 Task: Open an excel sheet and write heading  Drive Sales. Add 10 people name  'Alexander Cooper, Victoria Hayes, Daniel Carter, Chloe Murphy, Christopher Ross, Natalie Price, Jack Peterson, Harper Foster, Joseph Gray, Lily Reed'Item code in between  1009-1200. Product range in between  1000-5000. Add Products   Keen Shoe, Lacoste Shoe, Merrell Shoe, Mizuno Shoe, Onitsuka Tiger Shoe, Salomon Shoe, Sanuk Shoe, Saucony Shoe, Sperry Shoe, Superga Shoe.Choose quantity  3 to 10 commission 2 percent Total Add Amount. Save page  Drive Sales templetes book
Action: Mouse pressed left at (328, 196)
Screenshot: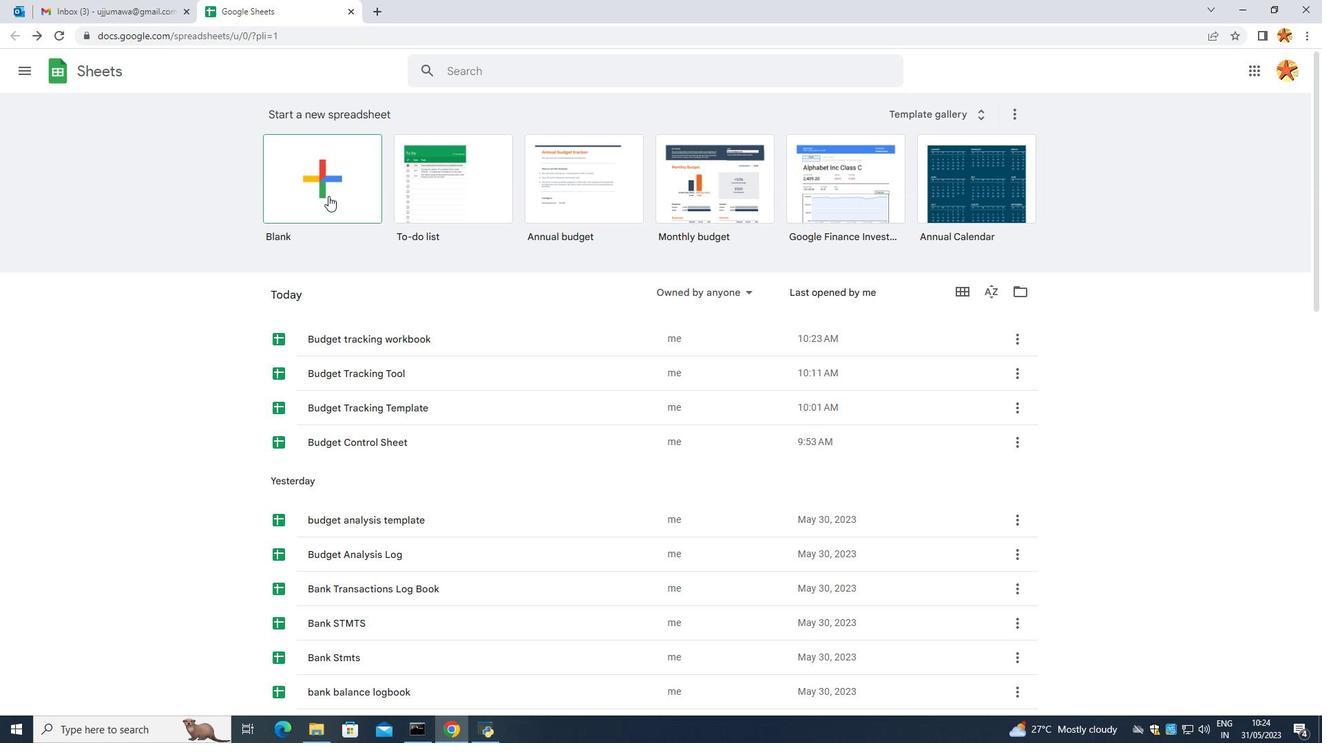 
Action: Mouse moved to (79, 172)
Screenshot: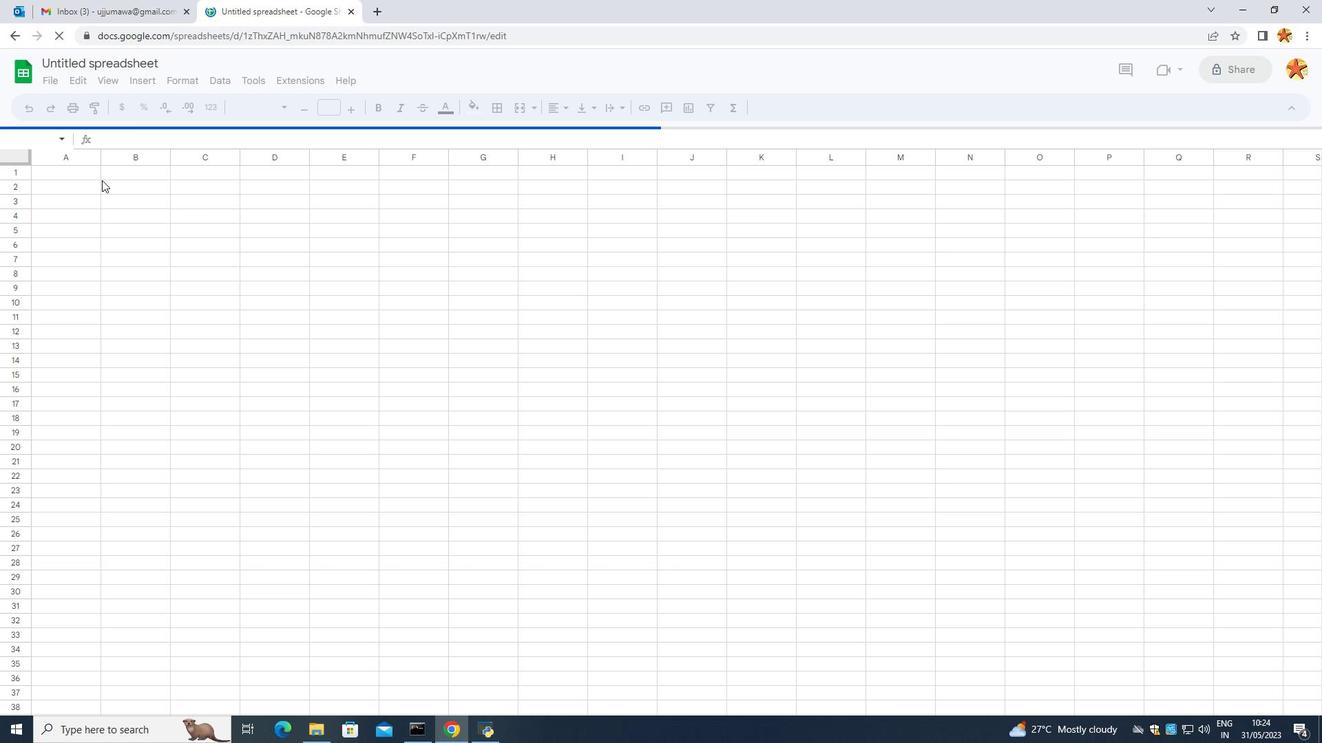 
Action: Mouse pressed left at (79, 172)
Screenshot: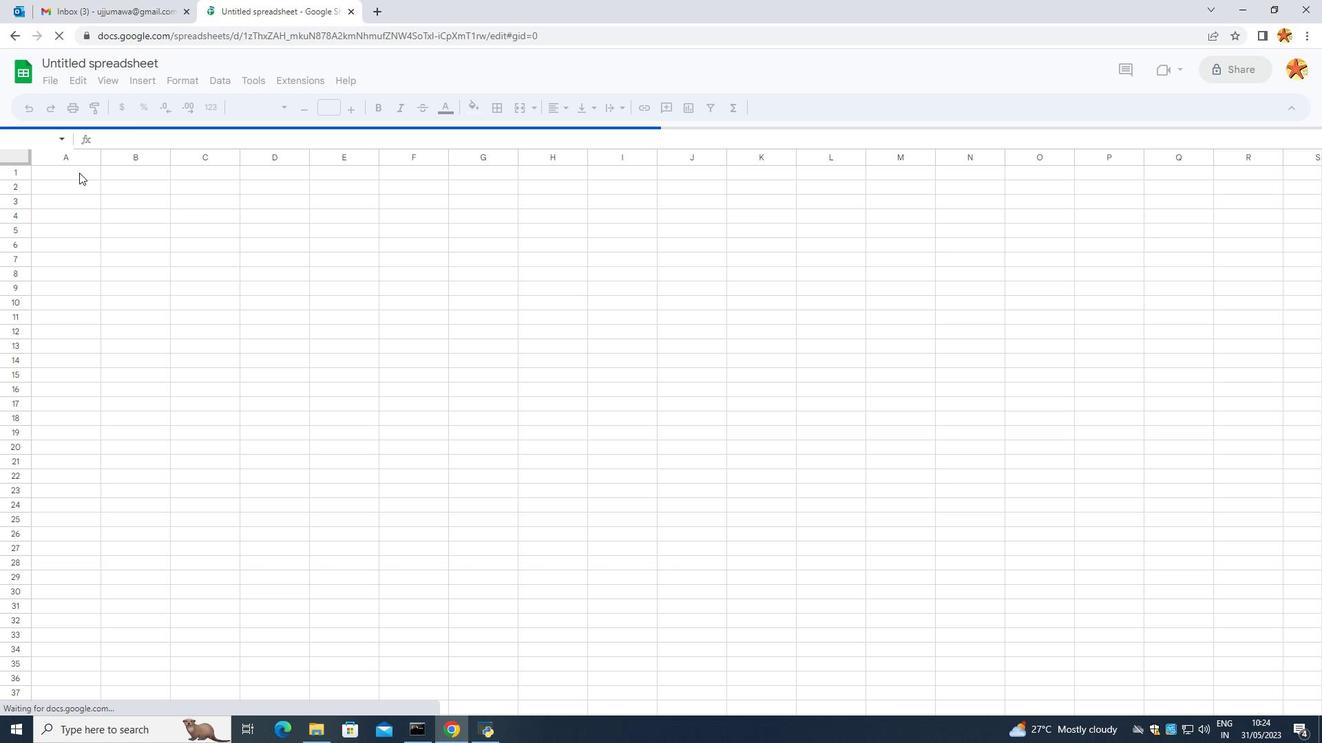 
Action: Mouse moved to (119, 171)
Screenshot: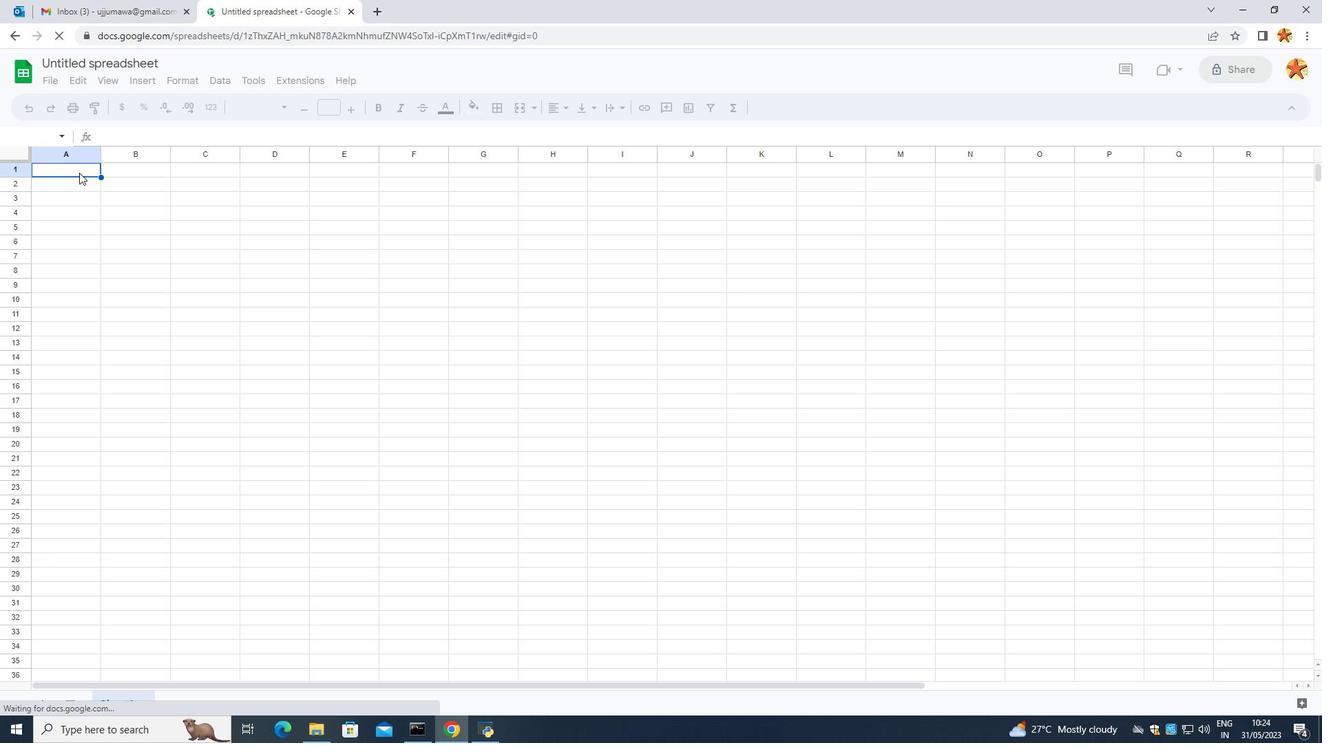 
Action: Mouse pressed left at (119, 171)
Screenshot: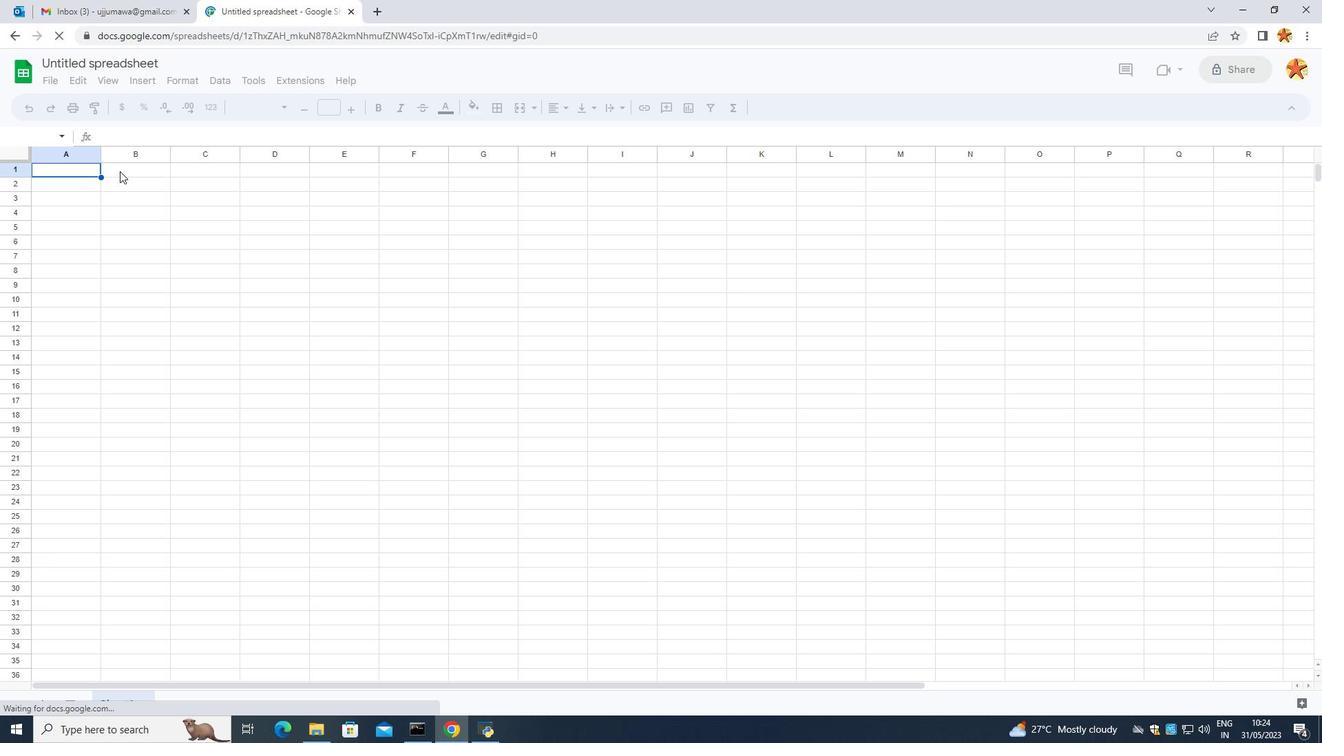 
Action: Mouse moved to (210, 172)
Screenshot: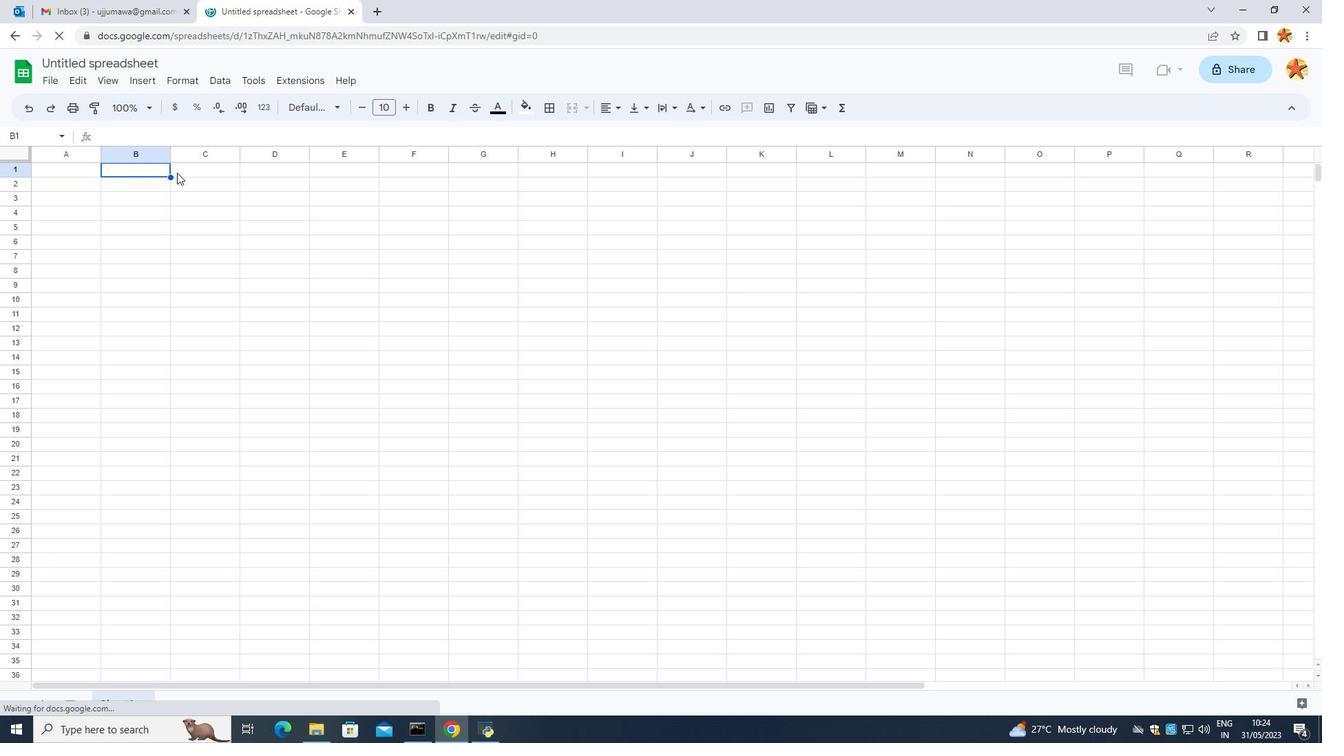 
Action: Mouse pressed left at (210, 172)
Screenshot: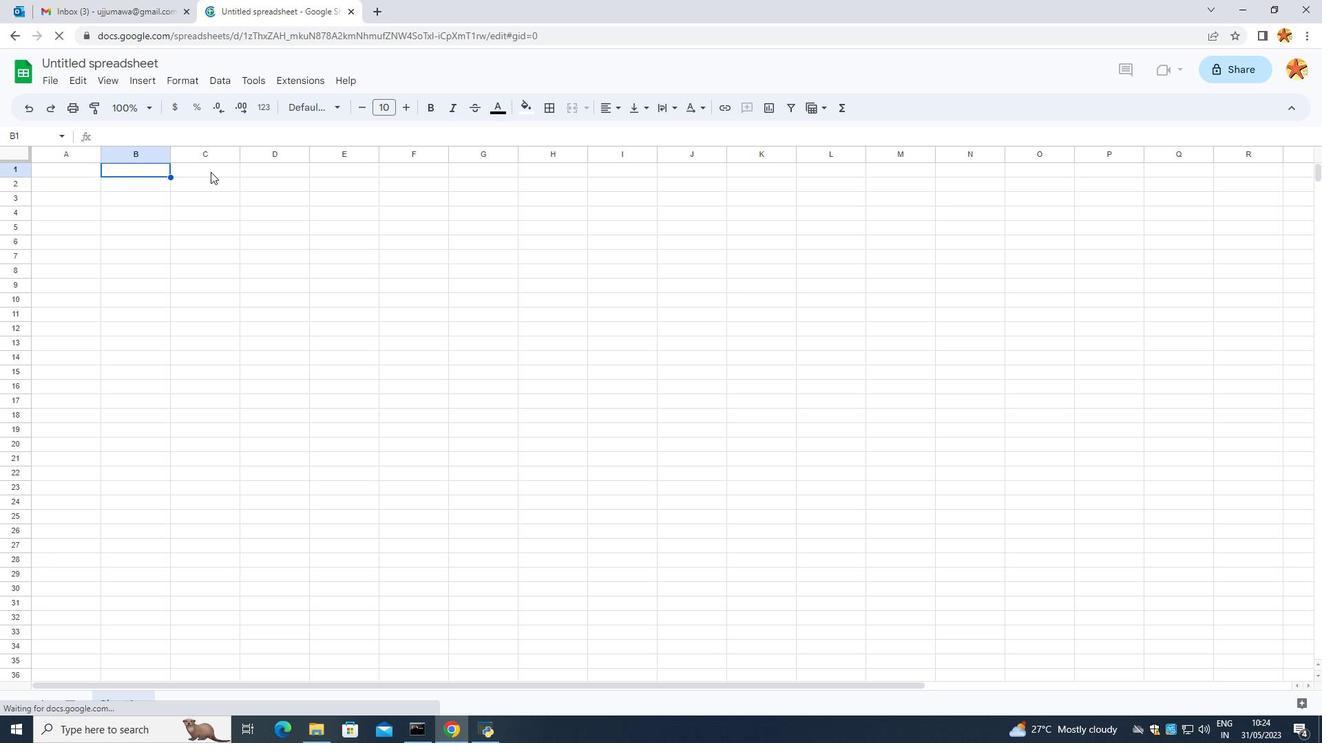 
Action: Key pressed <Key.caps_lock>D<Key.caps_lock>rive<Key.space><Key.caps_lock>S<Key.caps_lock>ales<Key.enter>
Screenshot: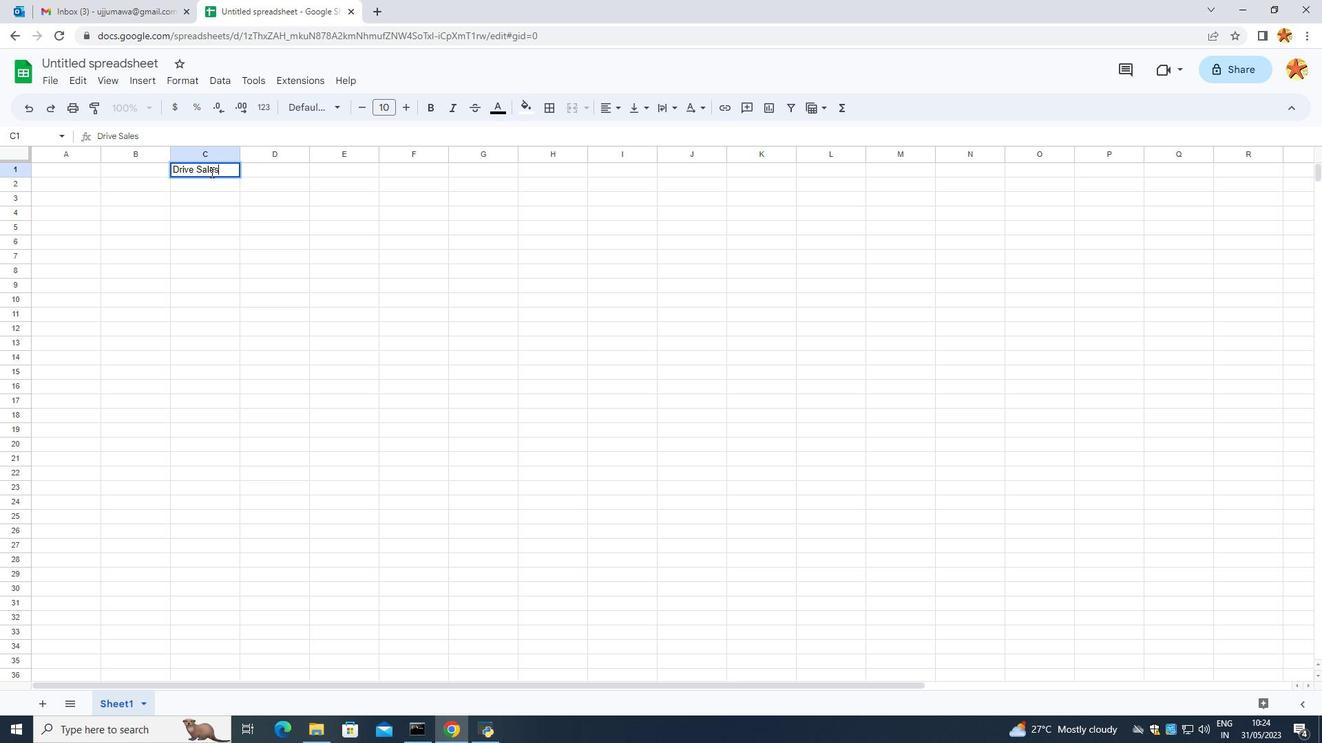 
Action: Mouse moved to (210, 340)
Screenshot: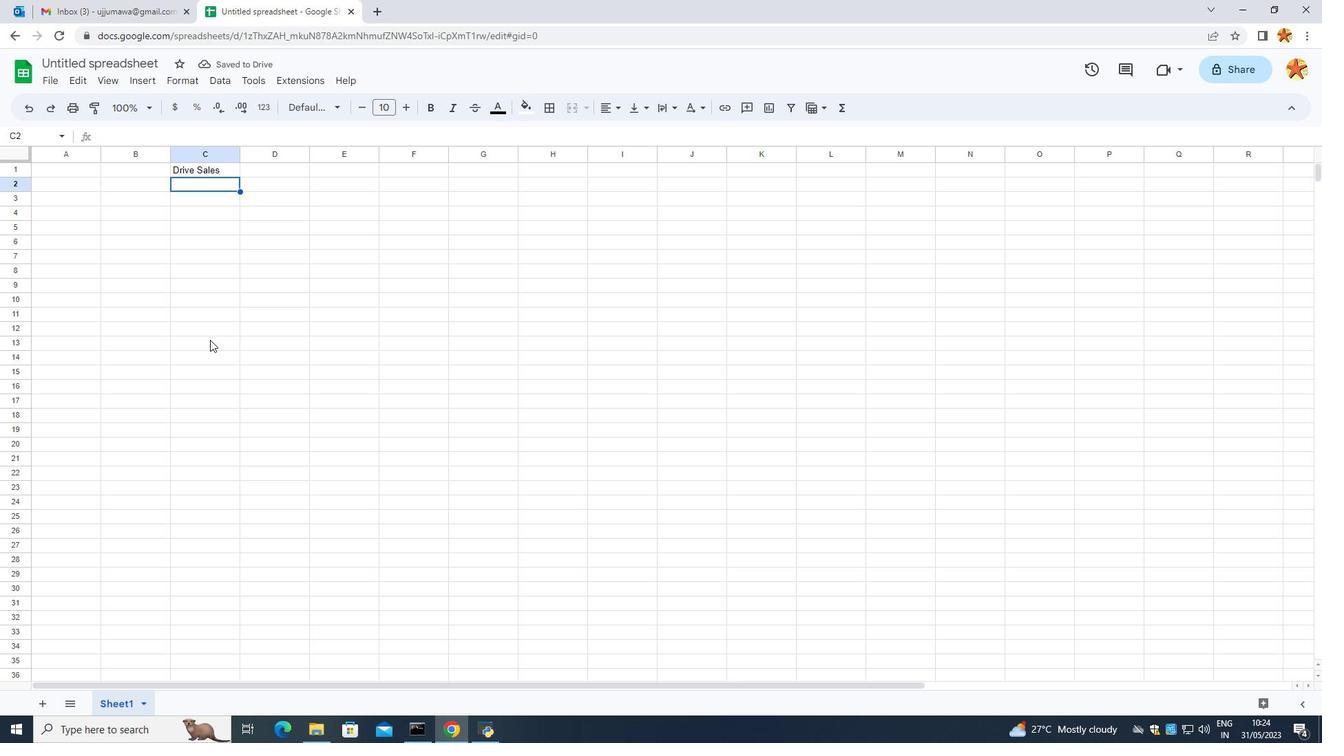 
Action: Mouse pressed left at (210, 340)
Screenshot: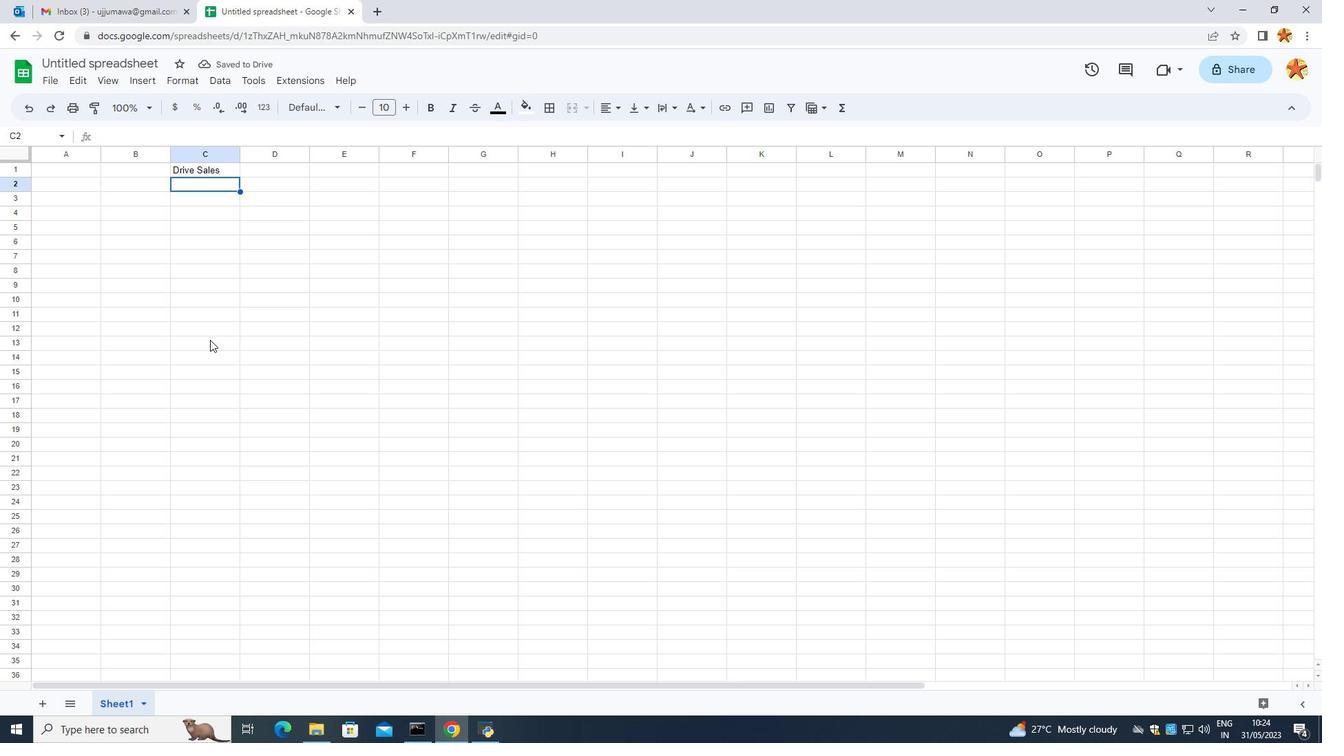 
Action: Mouse moved to (73, 184)
Screenshot: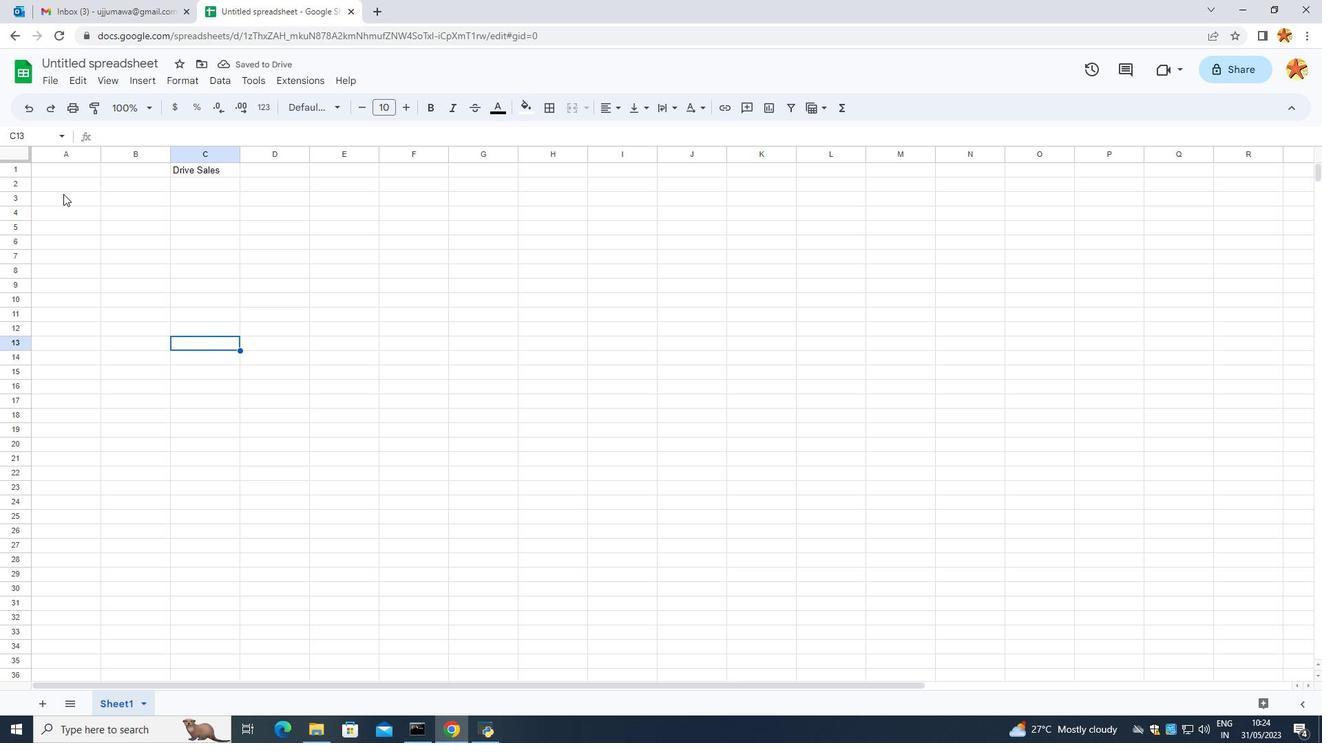 
Action: Mouse pressed left at (73, 184)
Screenshot: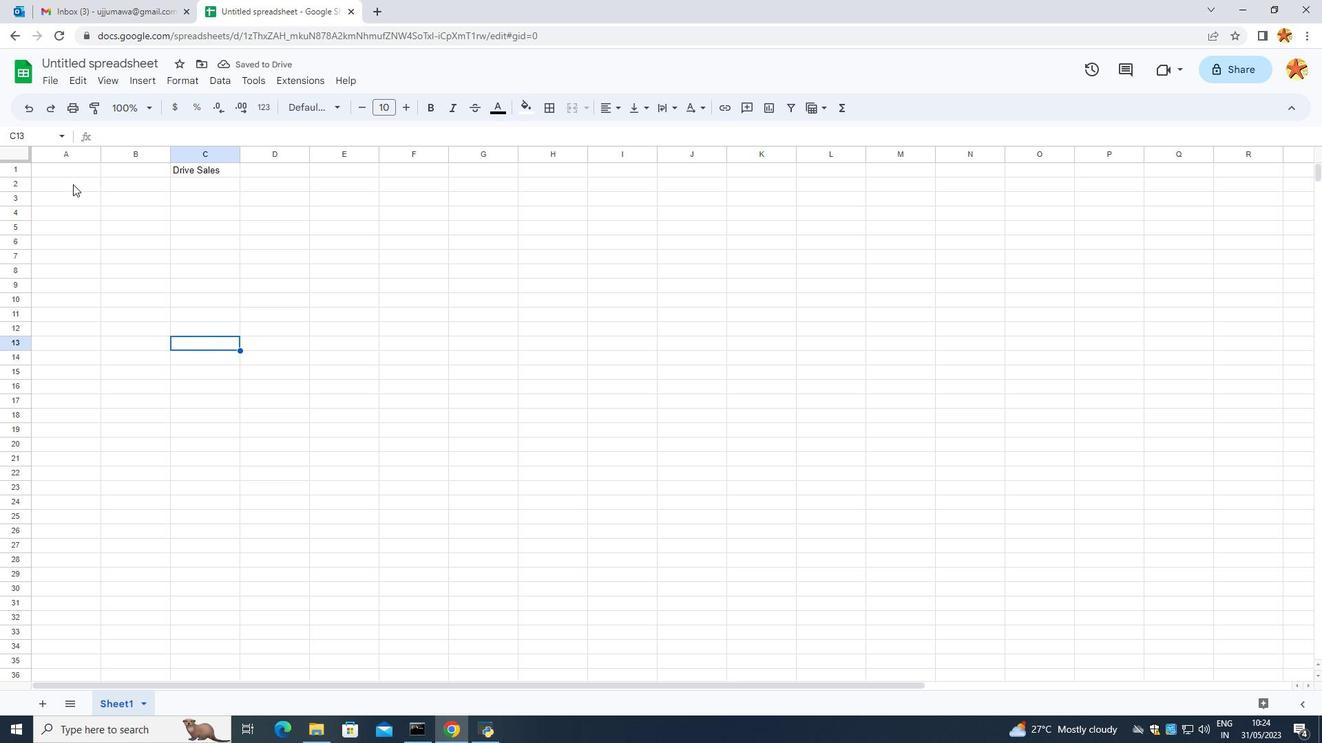 
Action: Mouse moved to (92, 159)
Screenshot: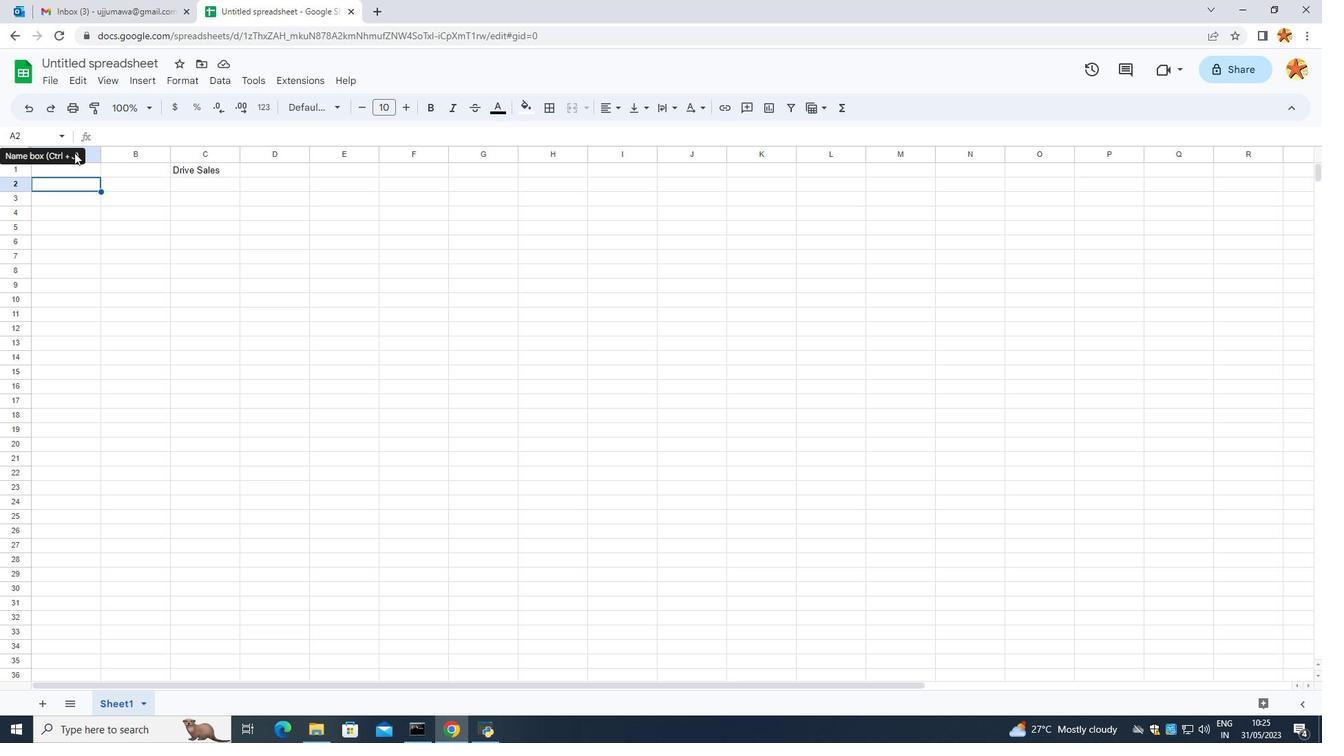 
Action: Key pressed <Key.caps_lock>N<Key.caps_lock>ame
Screenshot: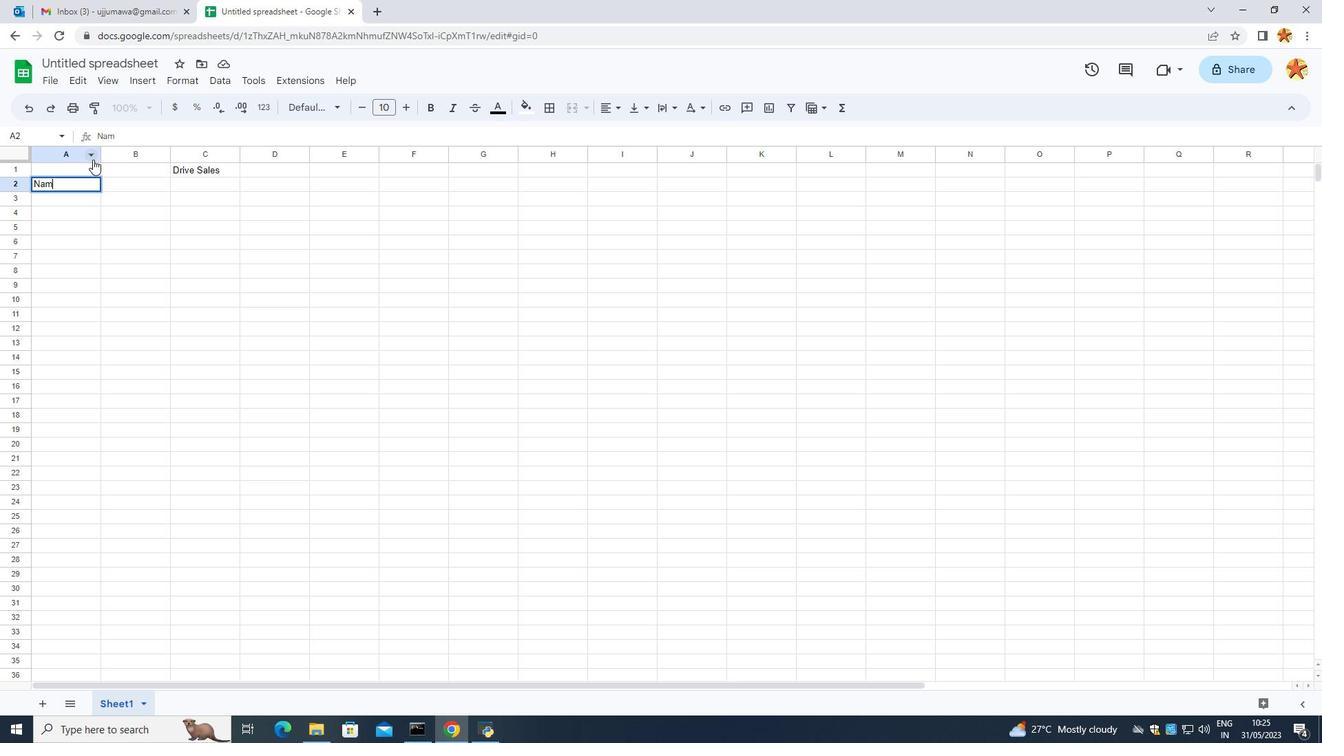 
Action: Mouse moved to (63, 211)
Screenshot: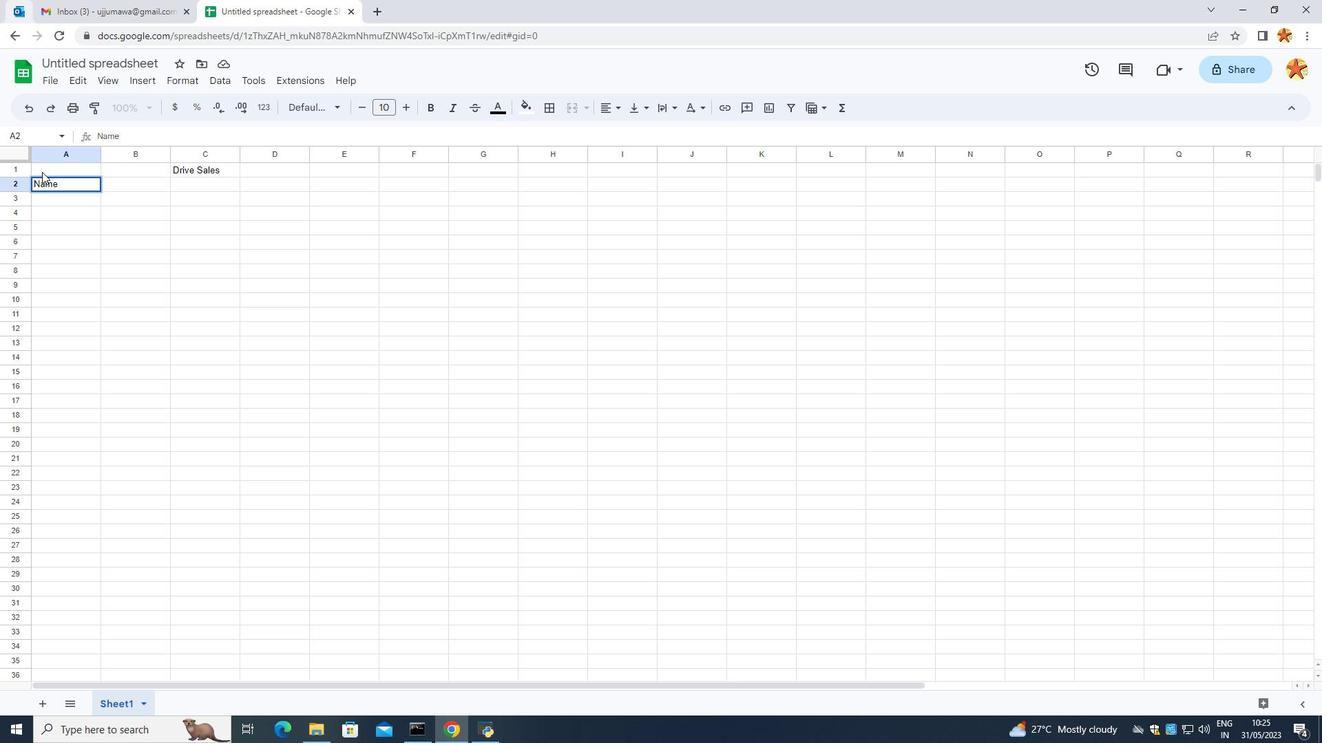 
Action: Mouse pressed left at (63, 211)
Screenshot: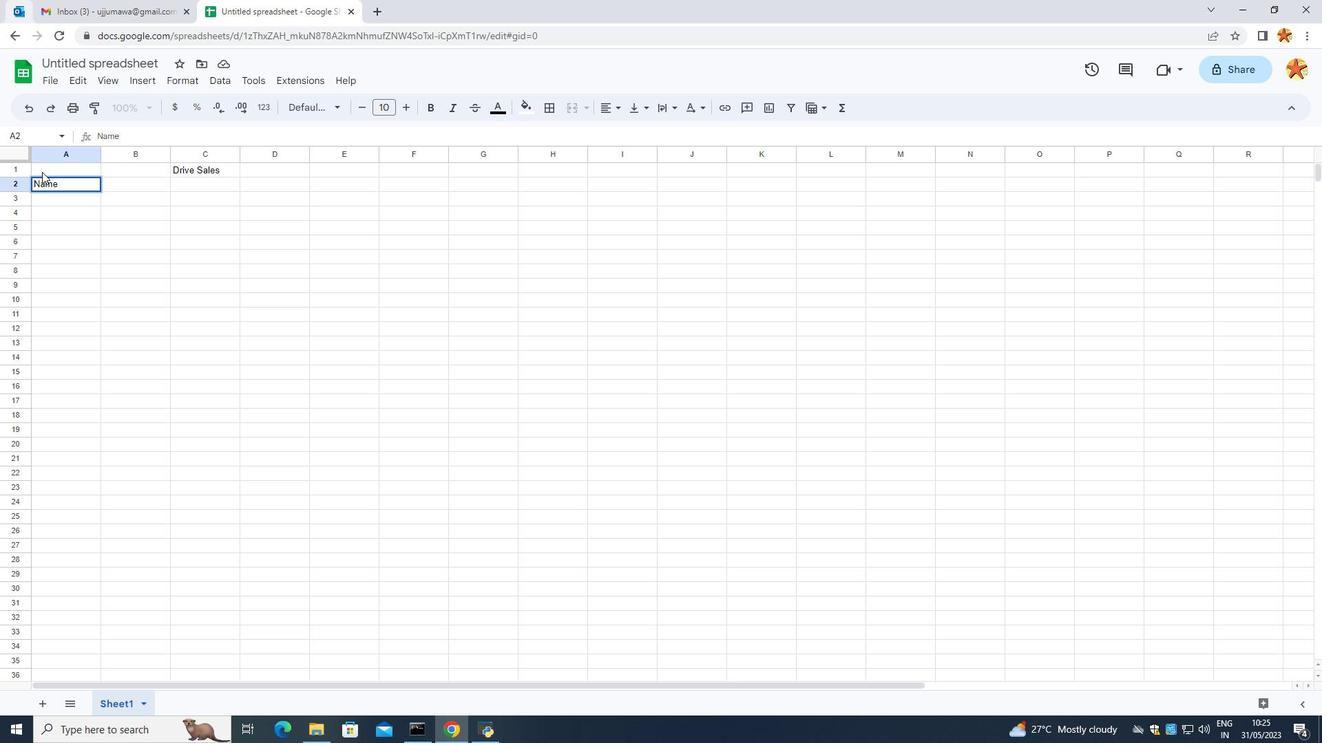 
Action: Mouse moved to (121, 188)
Screenshot: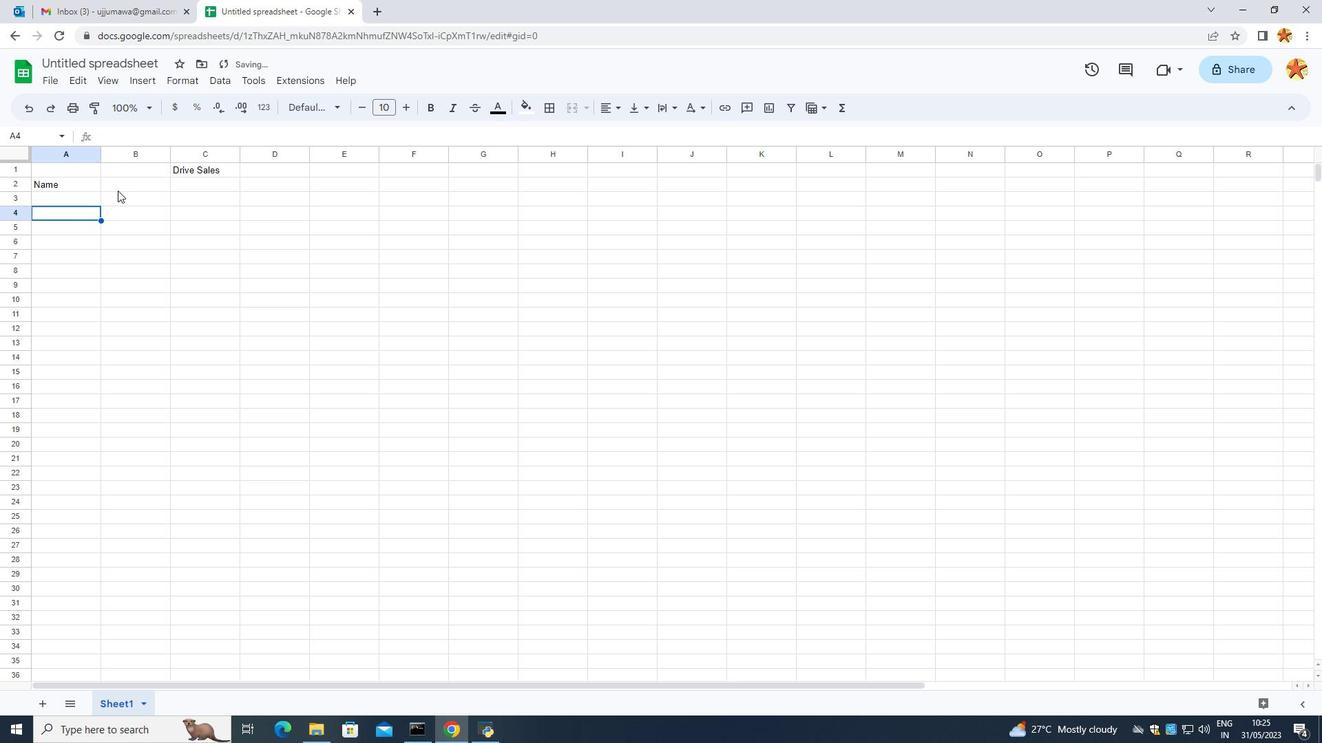 
Action: Mouse pressed left at (121, 188)
Screenshot: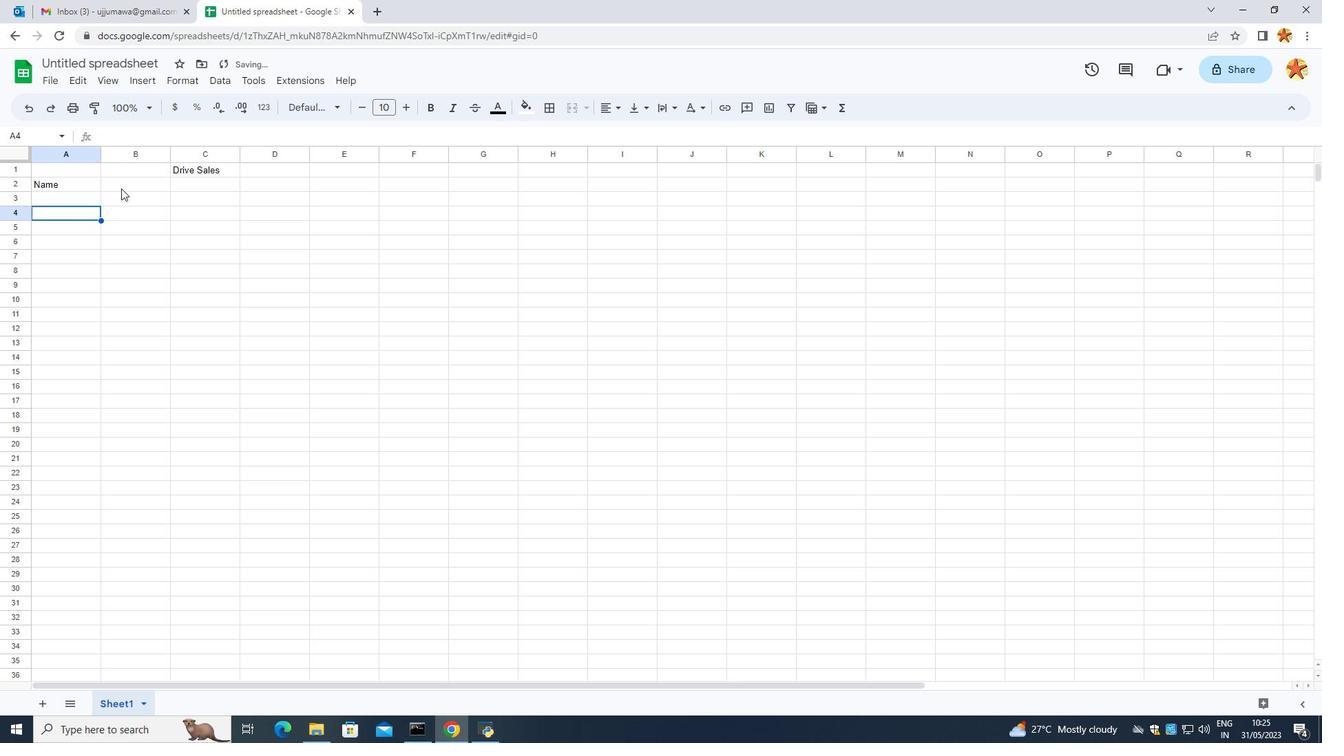 
Action: Mouse pressed left at (121, 188)
Screenshot: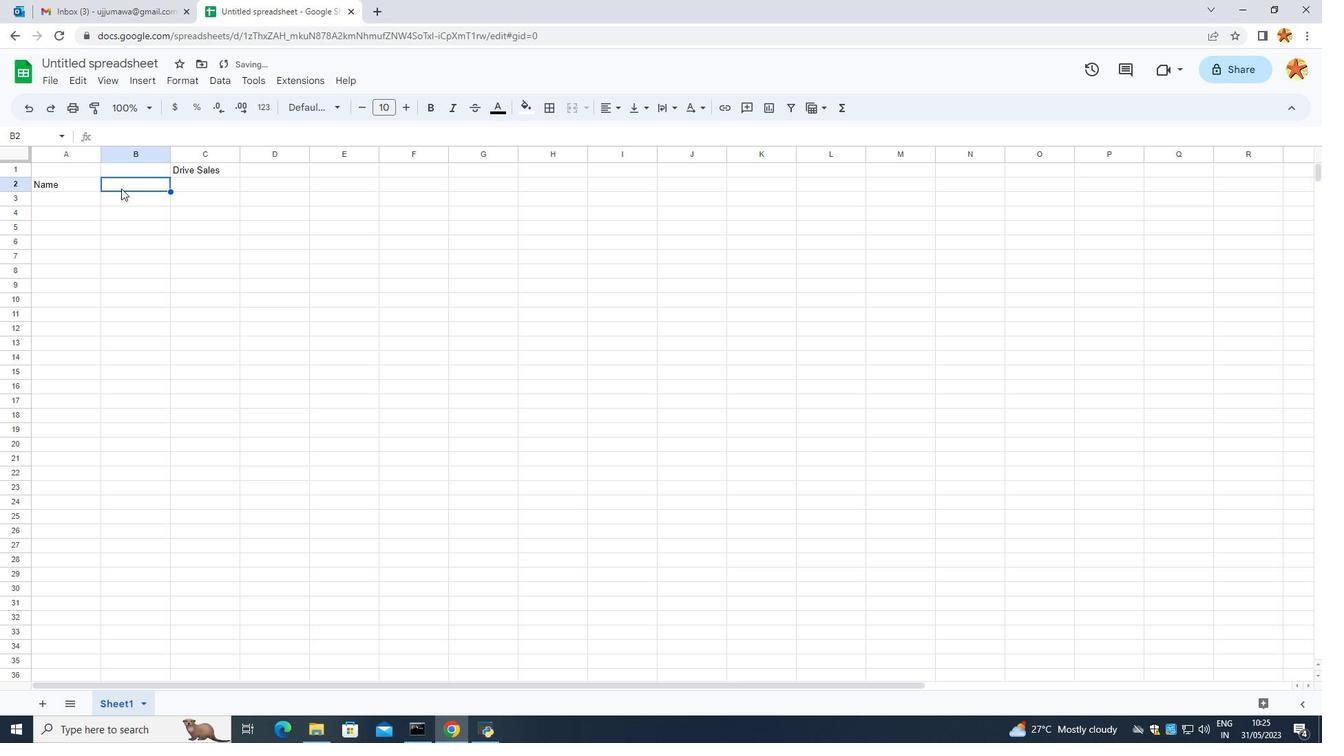 
Action: Key pressed i<Key.caps_lock>TEM<Key.space><Key.backspace><Key.backspace><Key.backspace><Key.backspace><Key.backspace>I<Key.caps_lock>tem<Key.space><Key.caps_lock>C<Key.caps_lock>ode
Screenshot: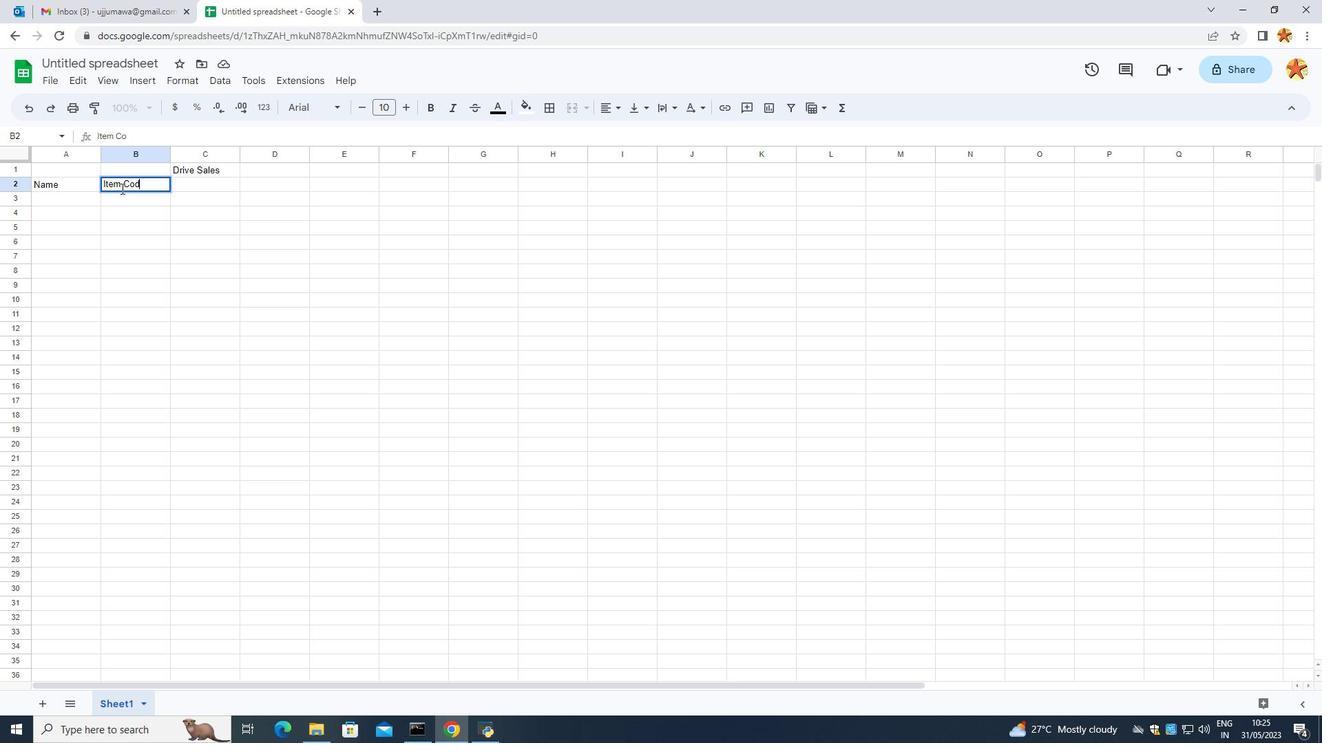 
Action: Mouse moved to (134, 257)
Screenshot: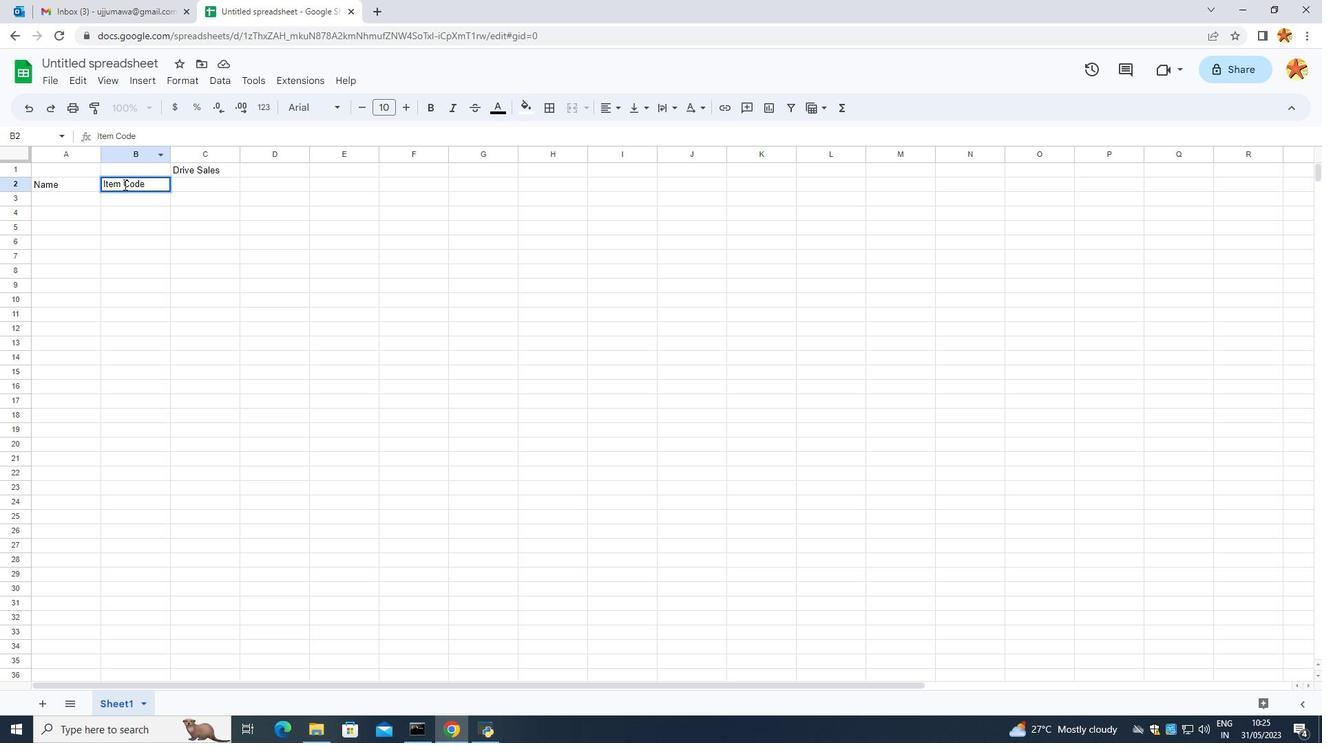 
Action: Mouse pressed left at (134, 257)
Screenshot: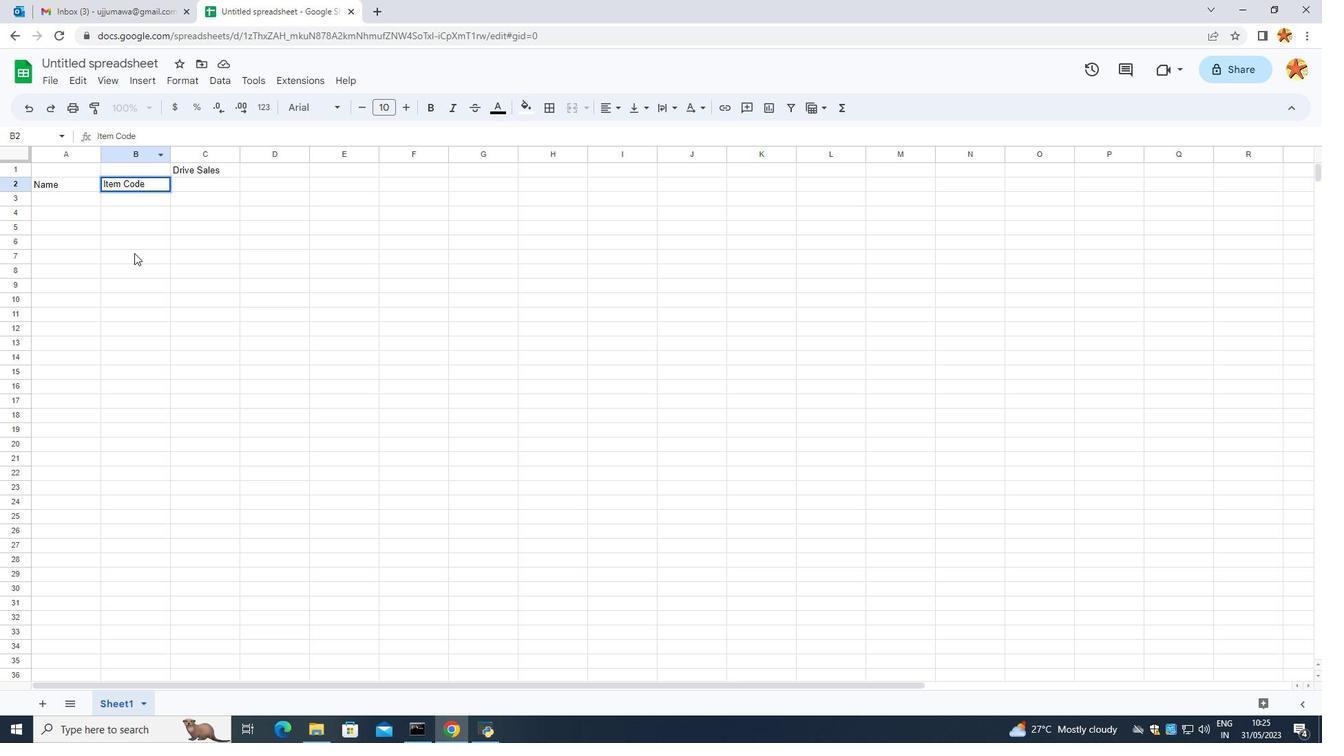 
Action: Mouse moved to (204, 188)
Screenshot: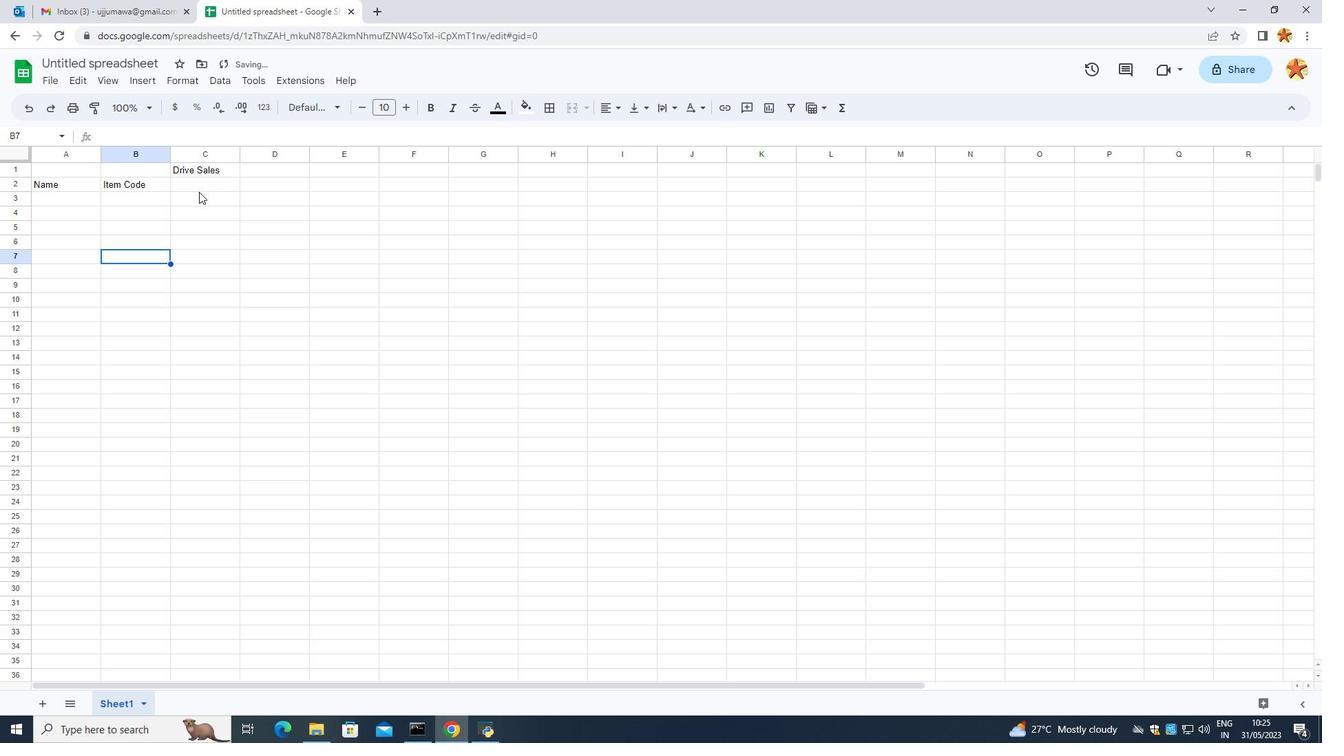 
Action: Mouse pressed left at (204, 188)
Screenshot: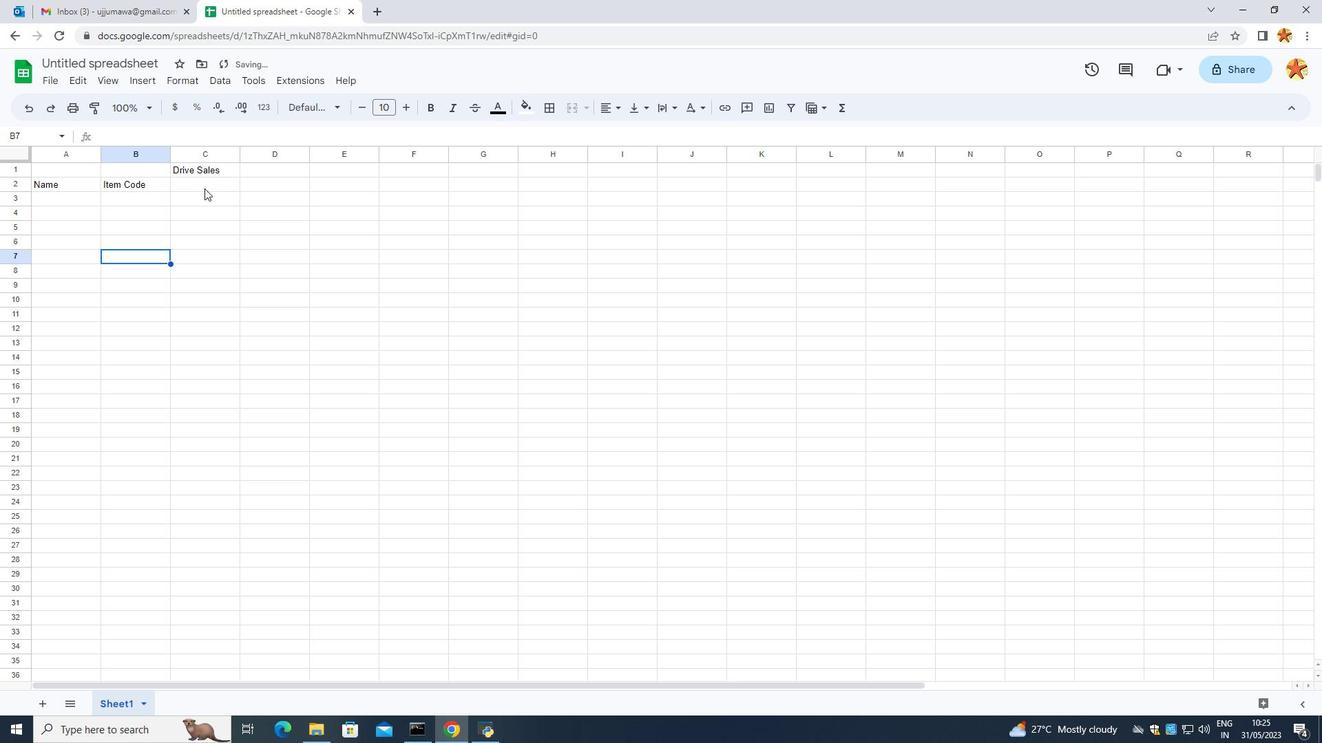 
Action: Mouse pressed left at (204, 188)
Screenshot: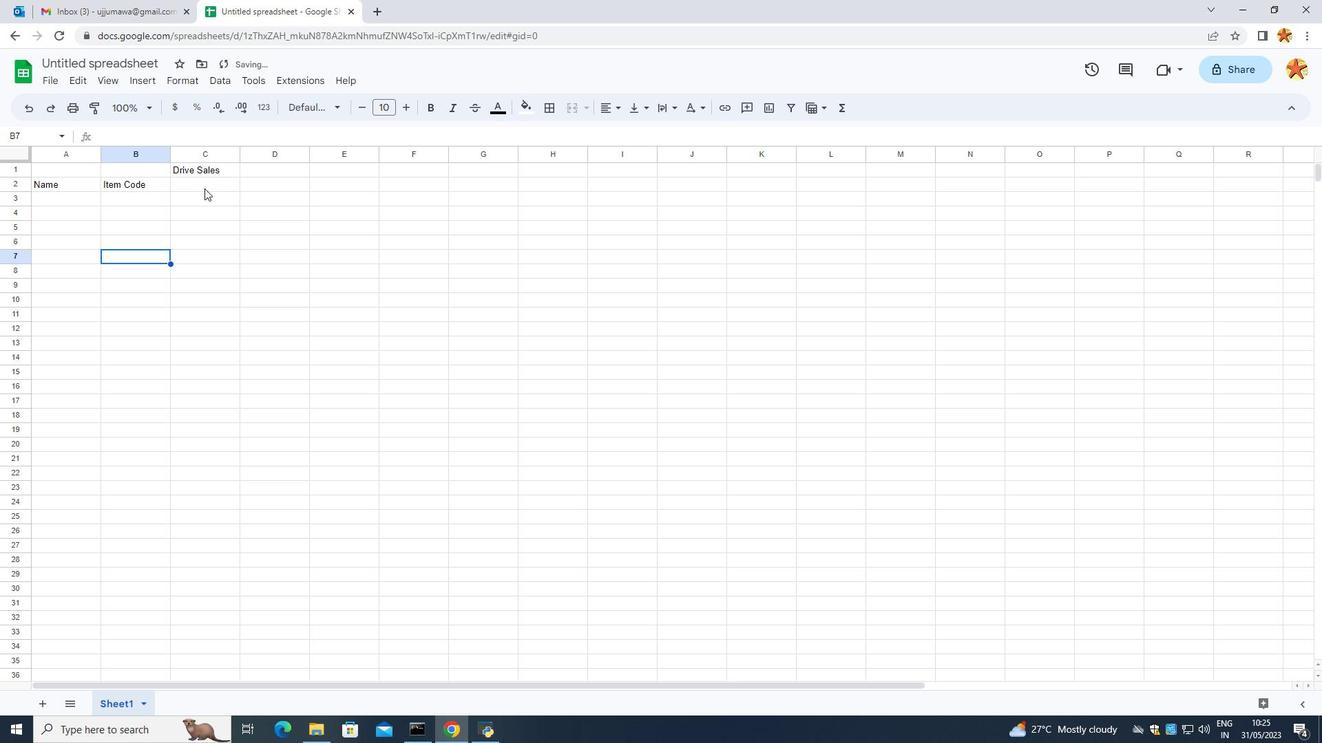 
Action: Key pressed <Key.caps_lock>P<Key.caps_lock>roducct<Key.space><Key.caps_lock><Key.backspace><Key.backspace><Key.backspace>T<Key.space><Key.caps_lock>r<Key.caps_lock>A<Key.caps_lock><Key.backspace><Key.backspace><Key.backspace><Key.backspace>t<Key.space><Key.caps_lock>R<Key.caps_lock>ange
Screenshot: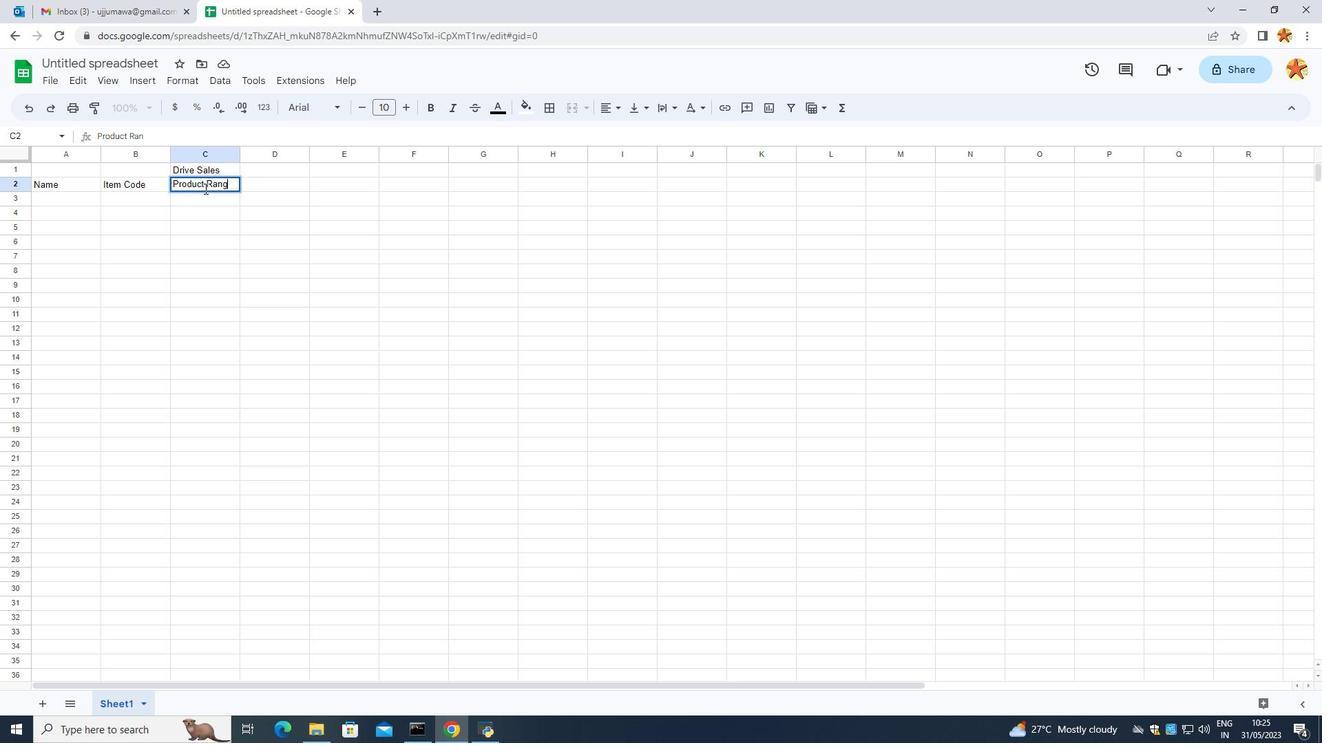 
Action: Mouse scrolled (204, 189) with delta (0, 0)
Screenshot: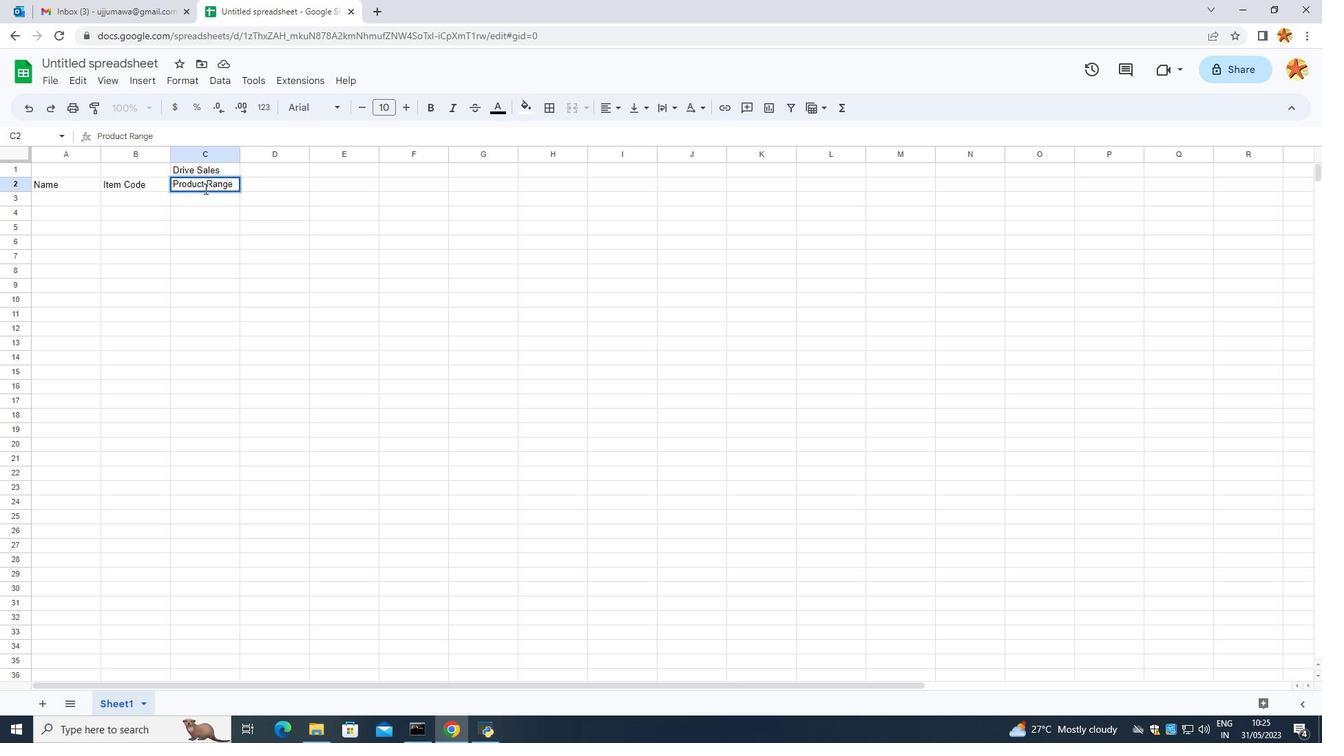 
Action: Mouse moved to (197, 270)
Screenshot: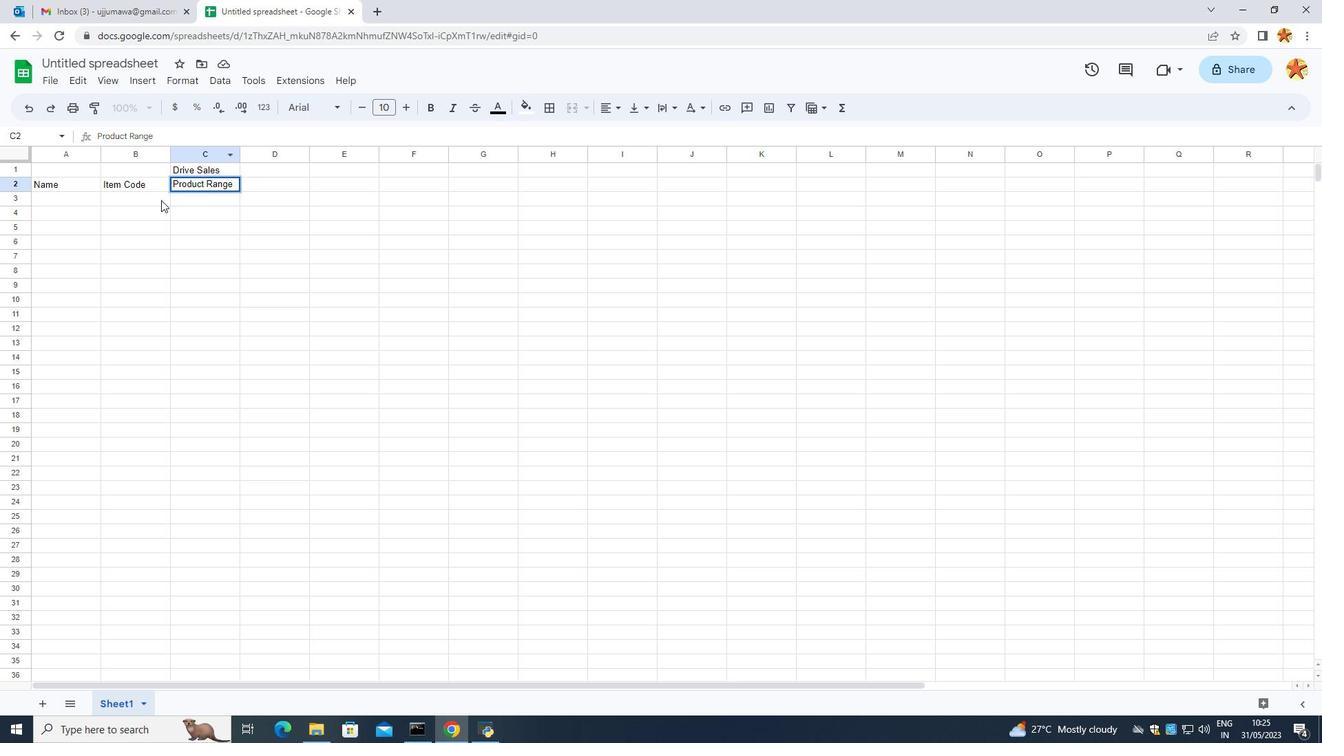 
Action: Mouse pressed left at (197, 270)
Screenshot: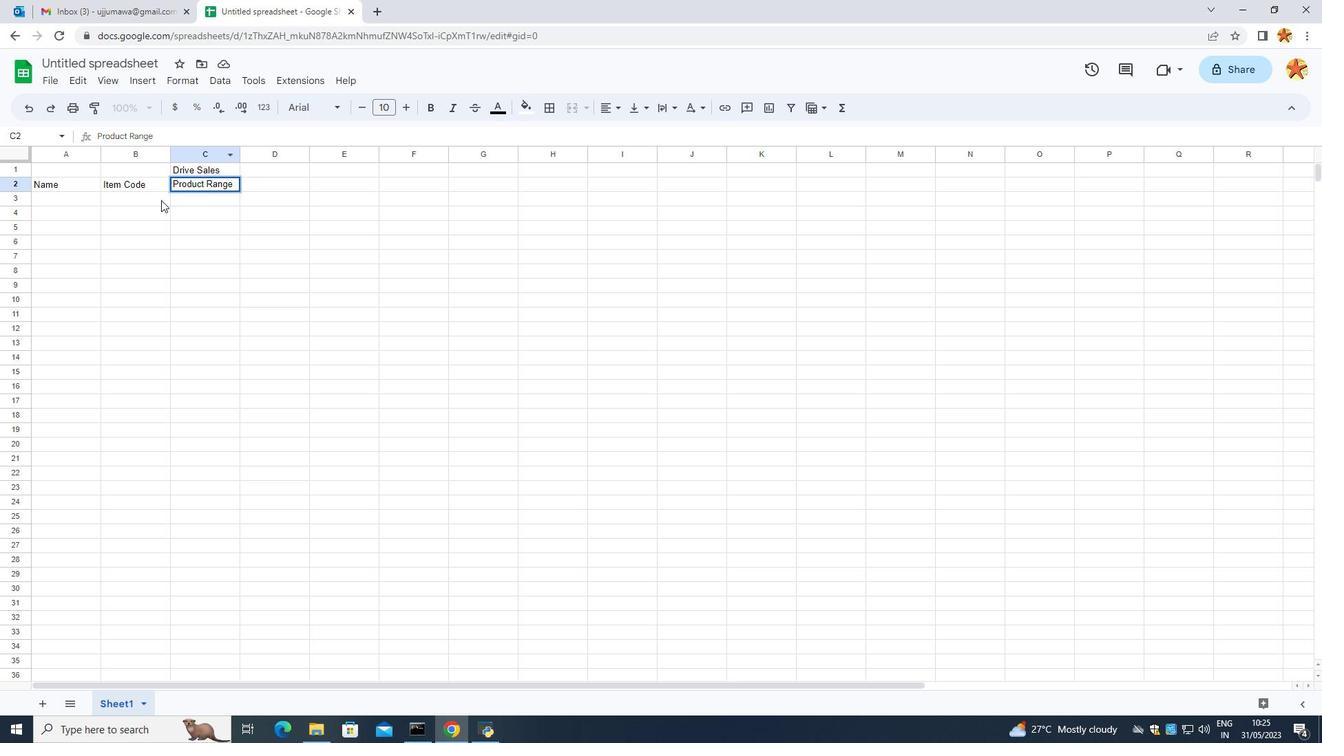 
Action: Mouse moved to (276, 179)
Screenshot: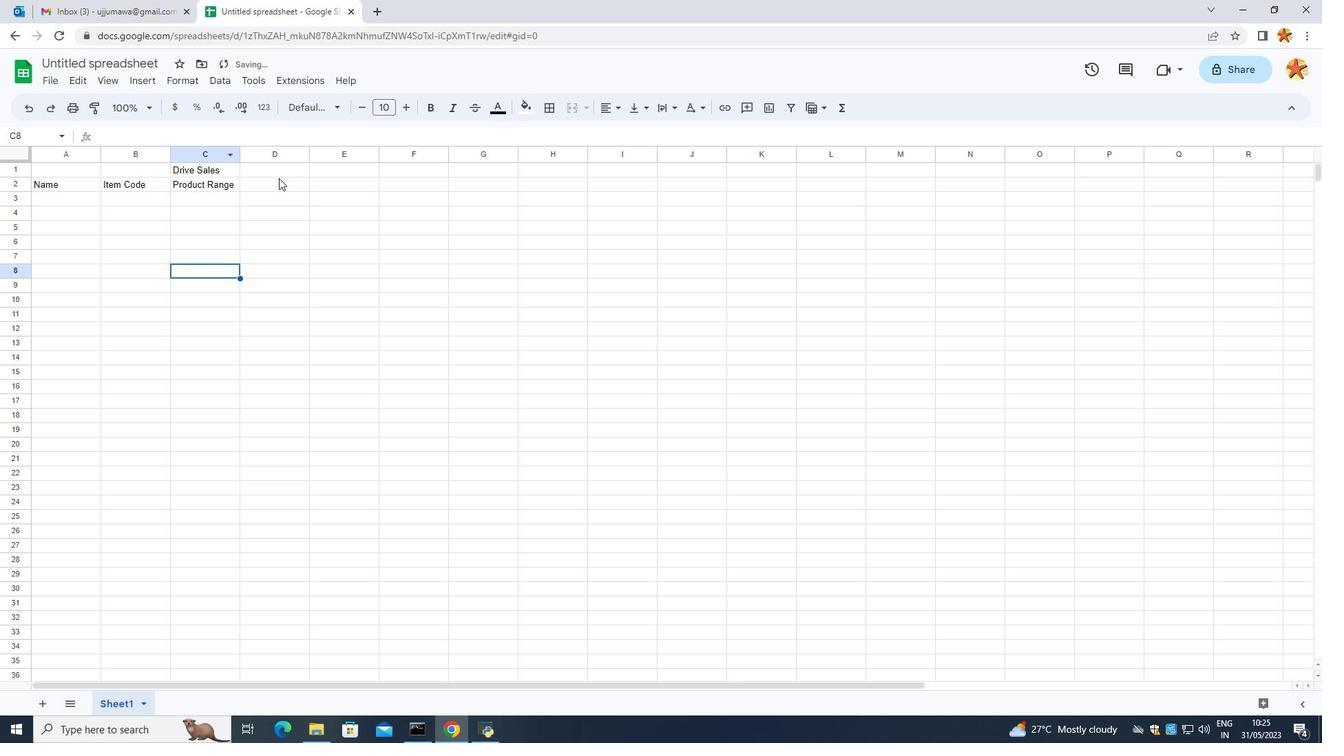 
Action: Mouse pressed left at (276, 179)
Screenshot: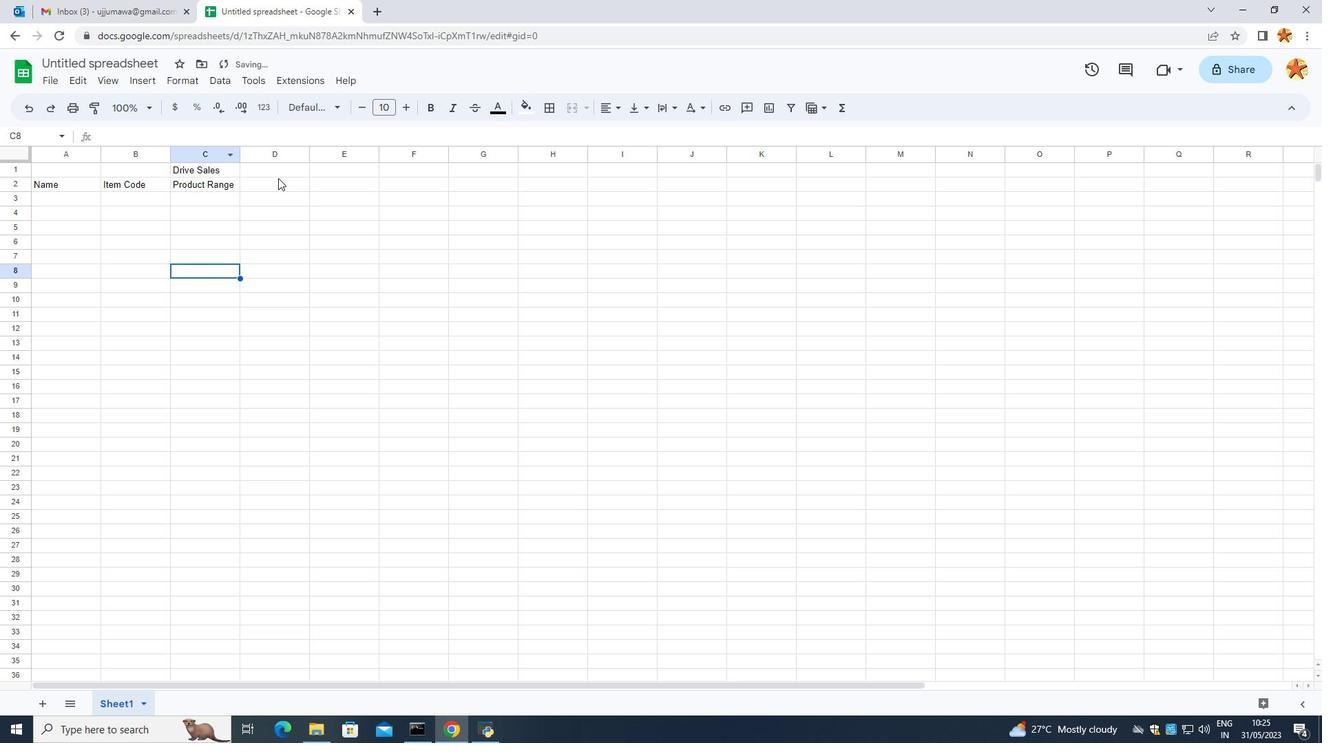 
Action: Mouse pressed left at (276, 179)
Screenshot: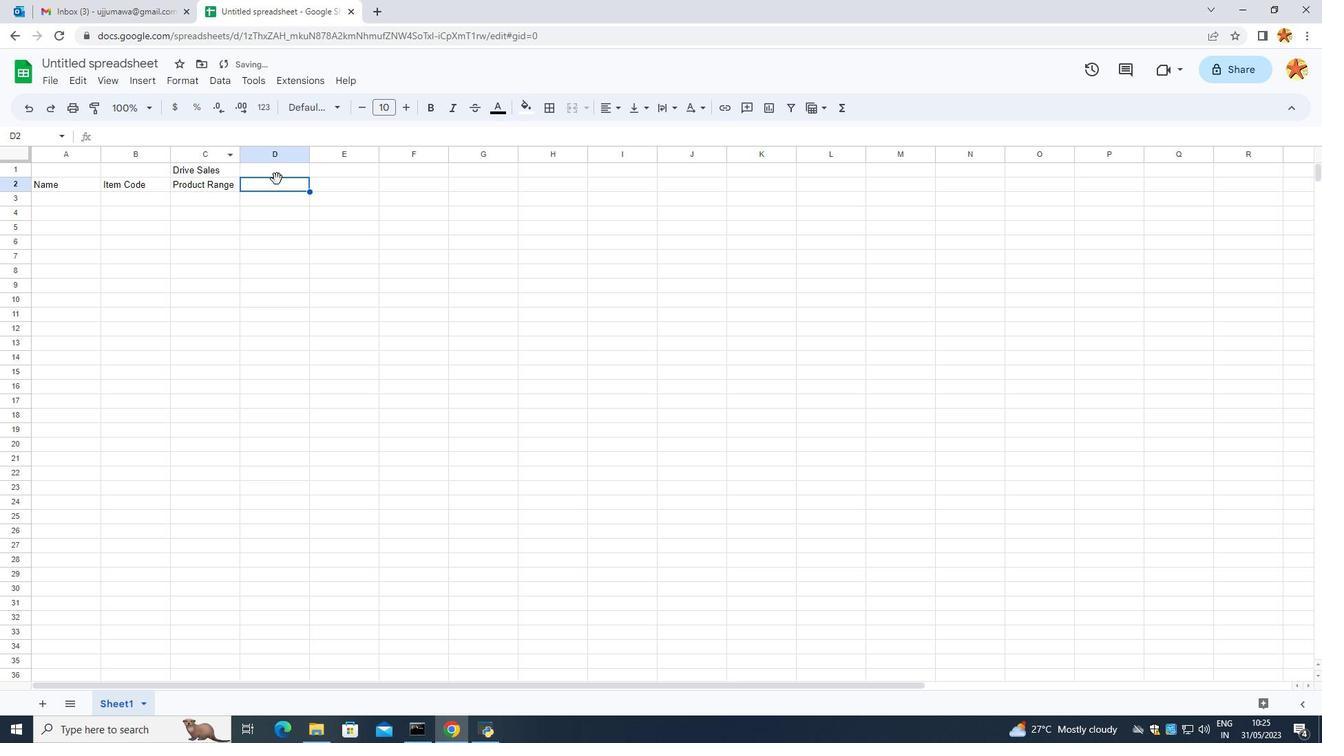 
Action: Mouse moved to (270, 188)
Screenshot: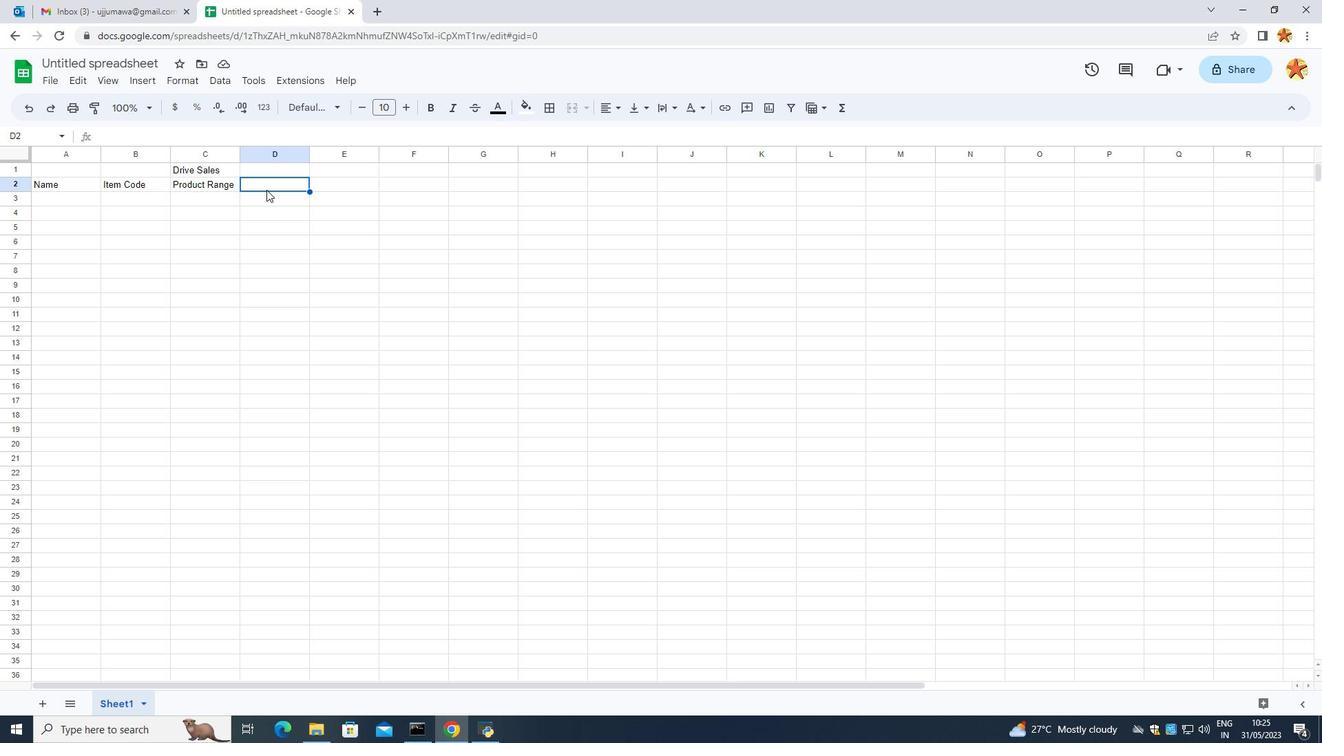 
Action: Mouse pressed left at (270, 188)
Screenshot: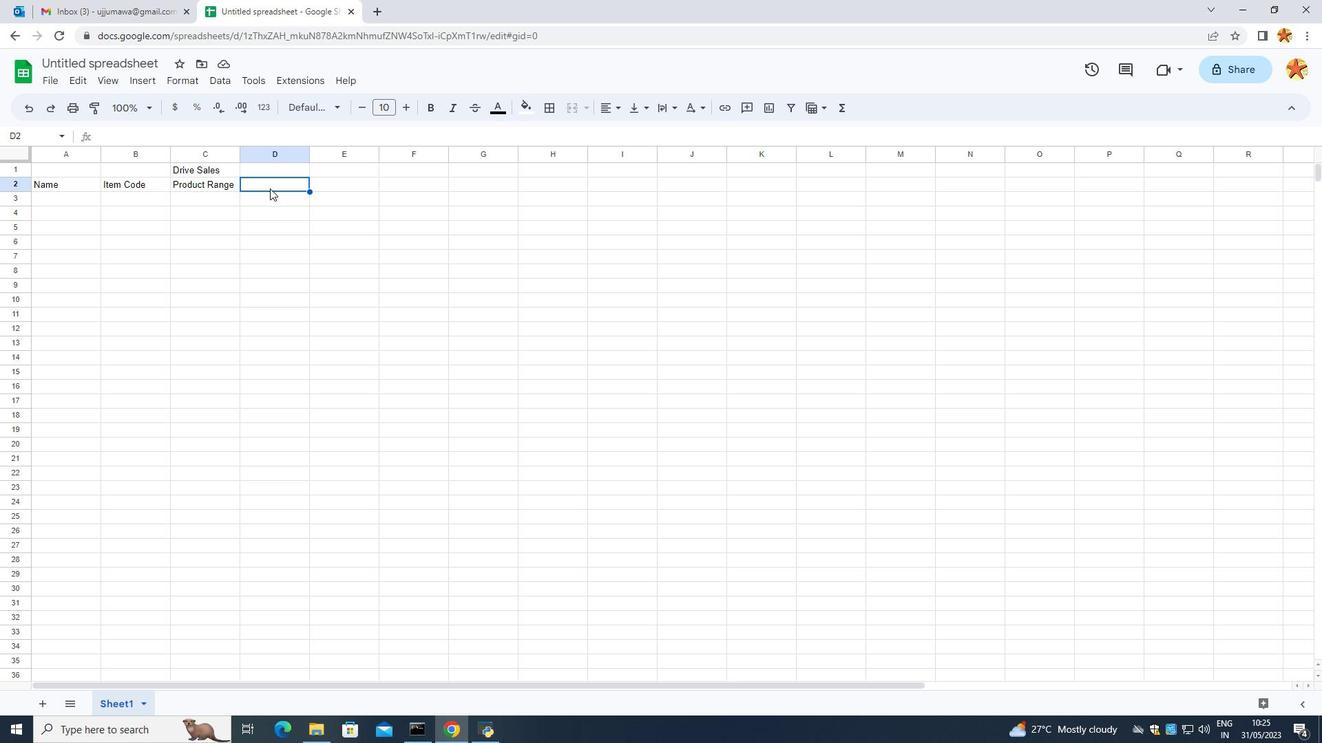 
Action: Mouse pressed left at (270, 188)
Screenshot: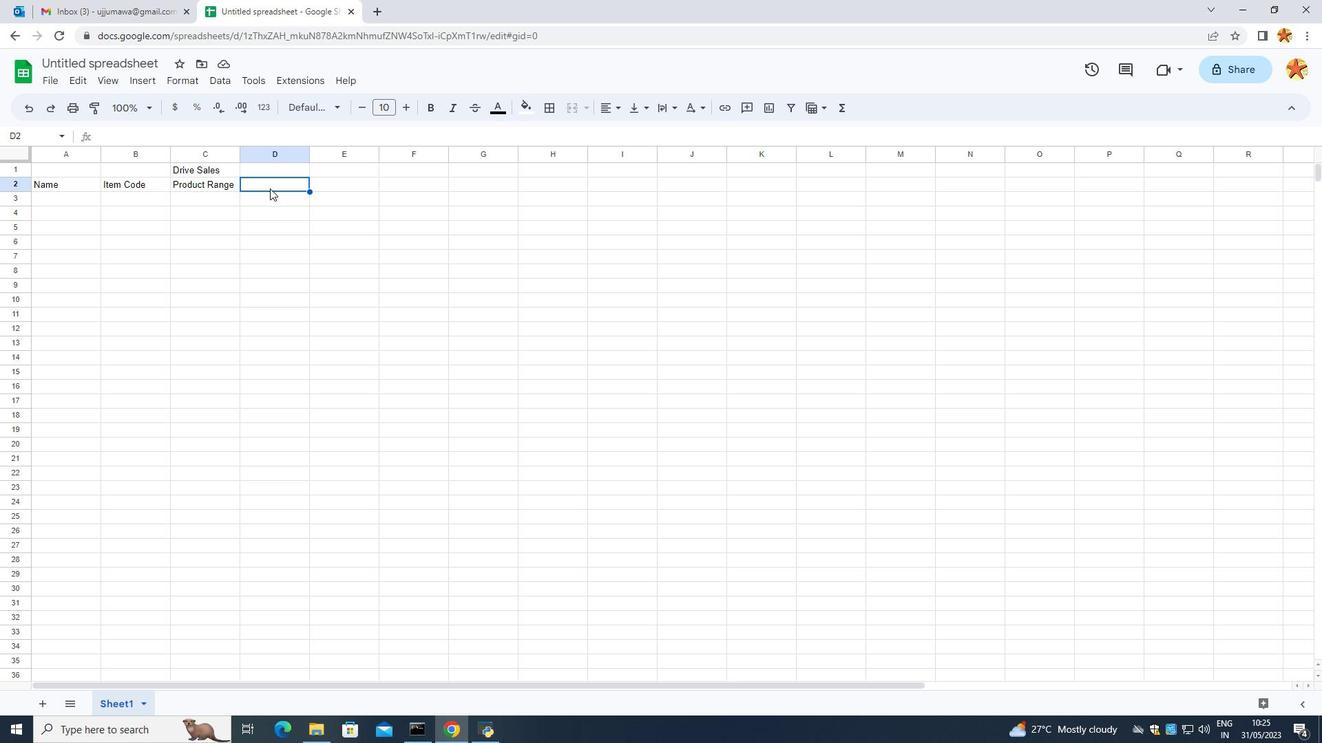 
Action: Key pressed <Key.caps_lock>P<Key.caps_lock>roduct
Screenshot: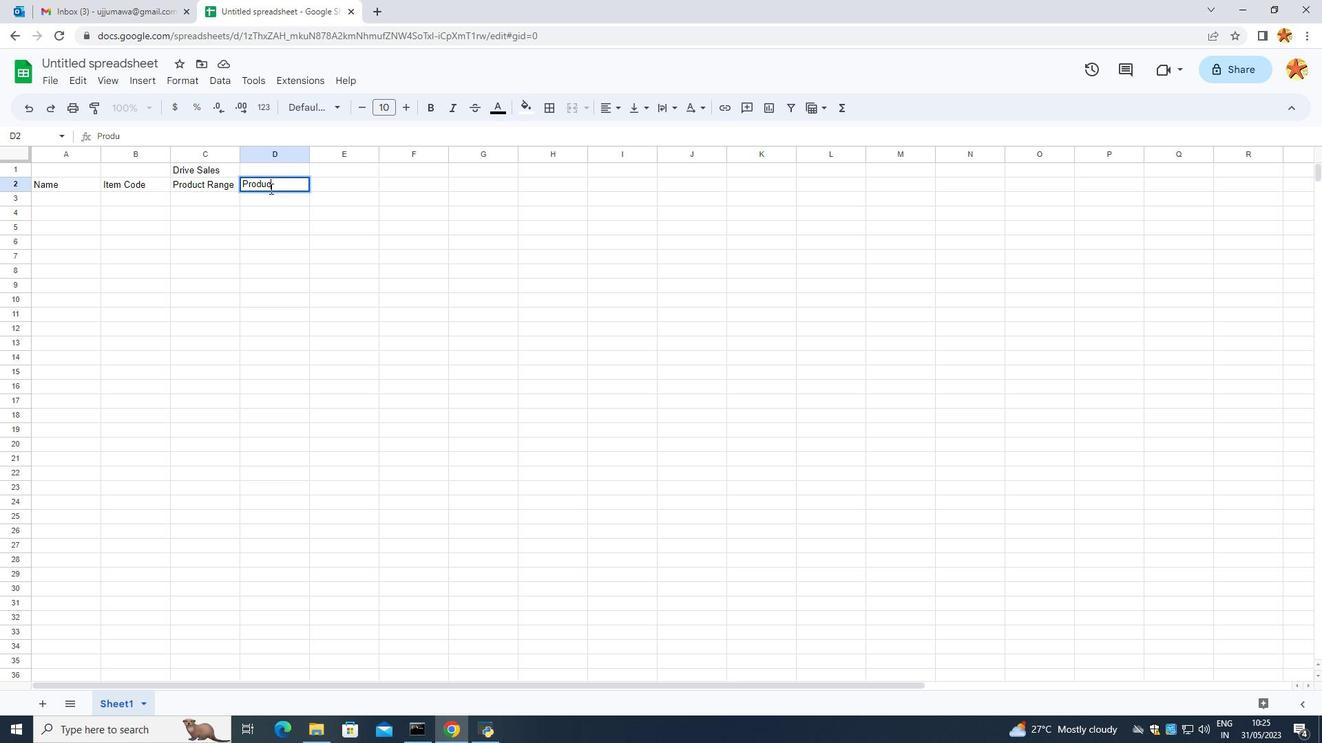 
Action: Mouse moved to (375, 288)
Screenshot: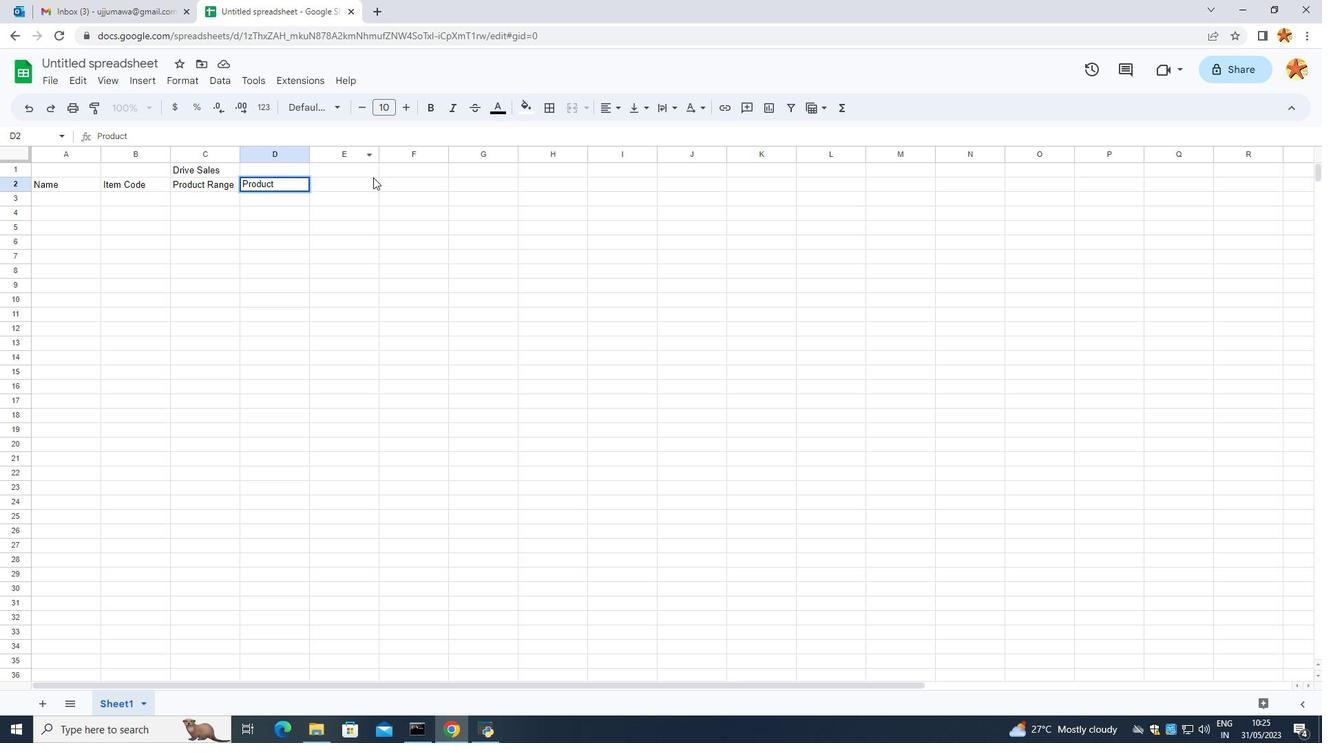 
Action: Mouse pressed left at (375, 288)
Screenshot: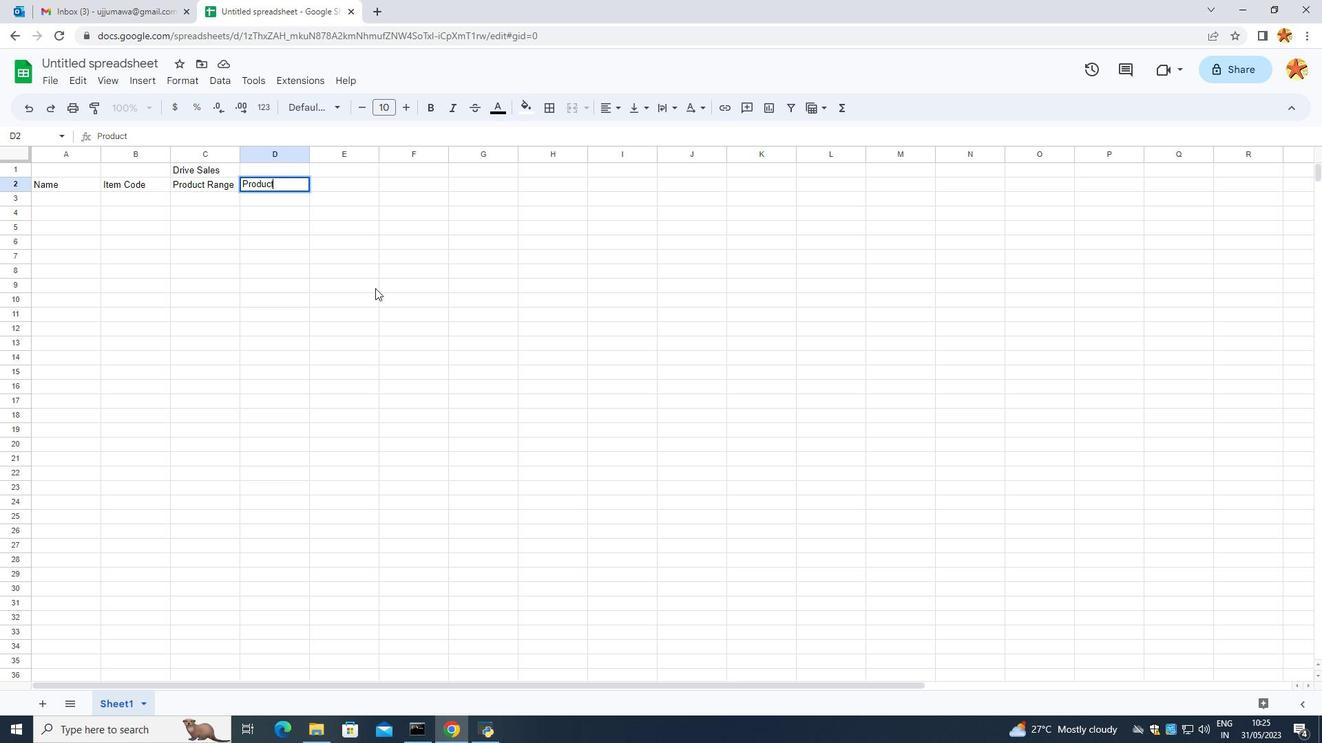 
Action: Mouse moved to (347, 183)
Screenshot: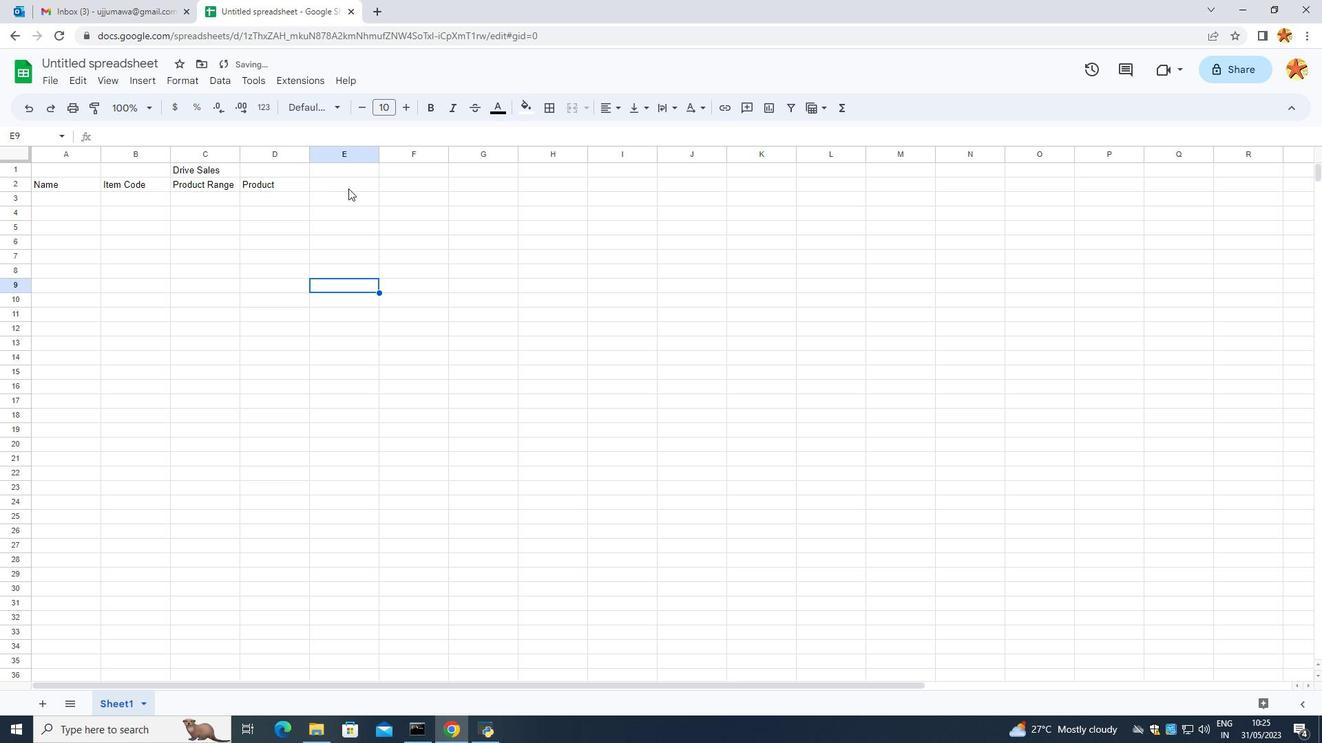 
Action: Mouse pressed left at (347, 183)
Screenshot: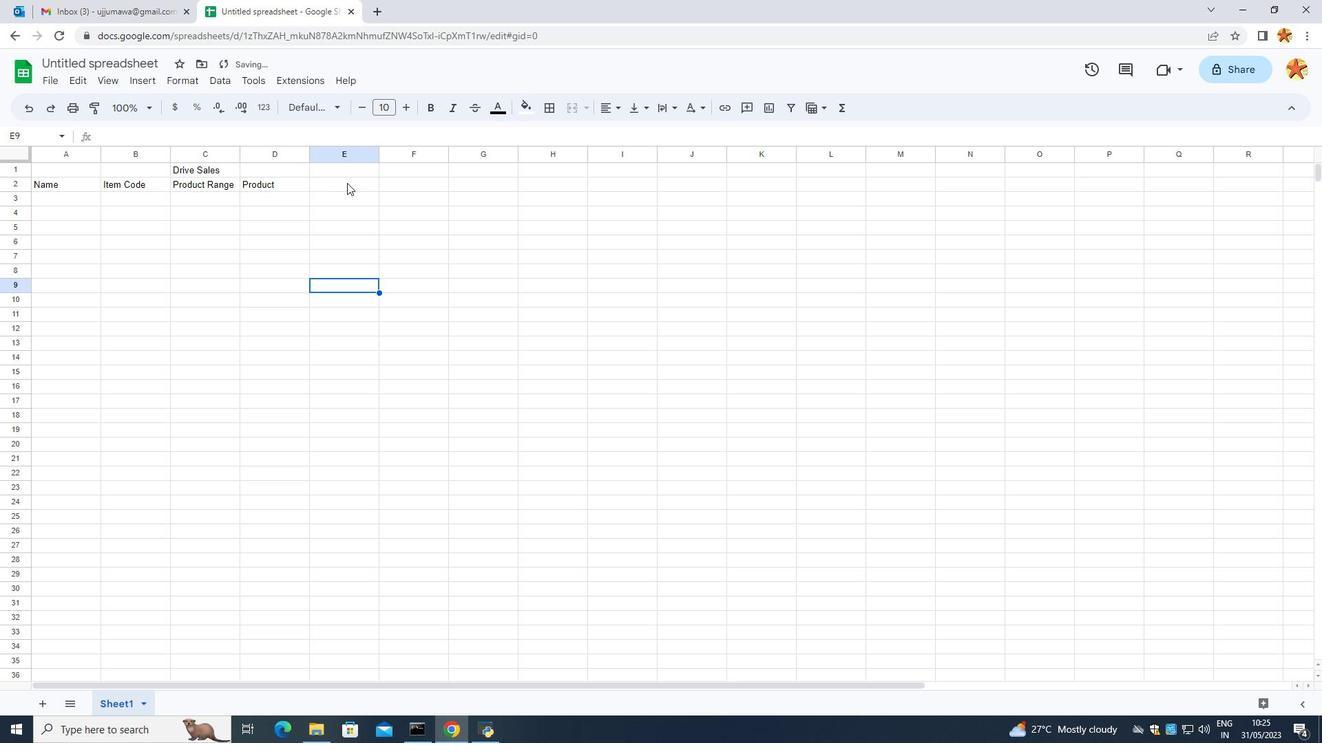 
Action: Mouse moved to (347, 183)
Screenshot: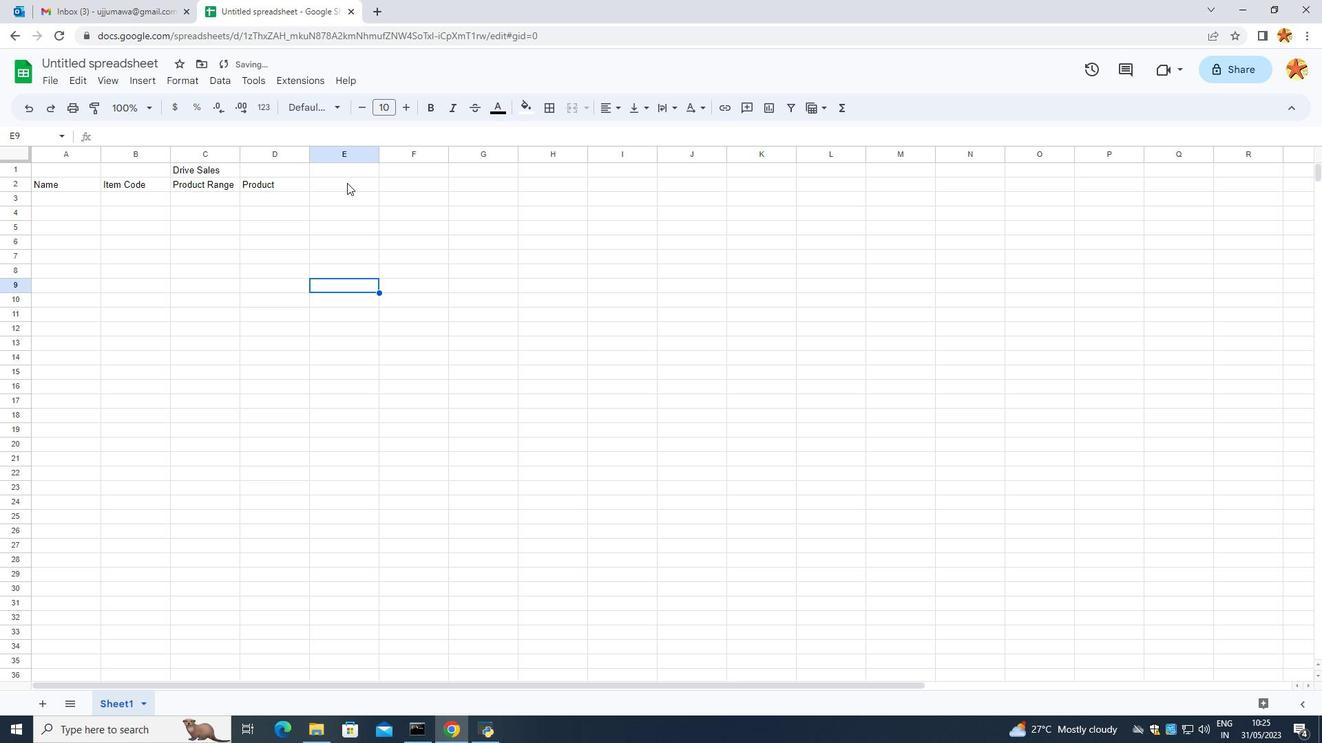 
Action: Mouse pressed left at (347, 183)
Screenshot: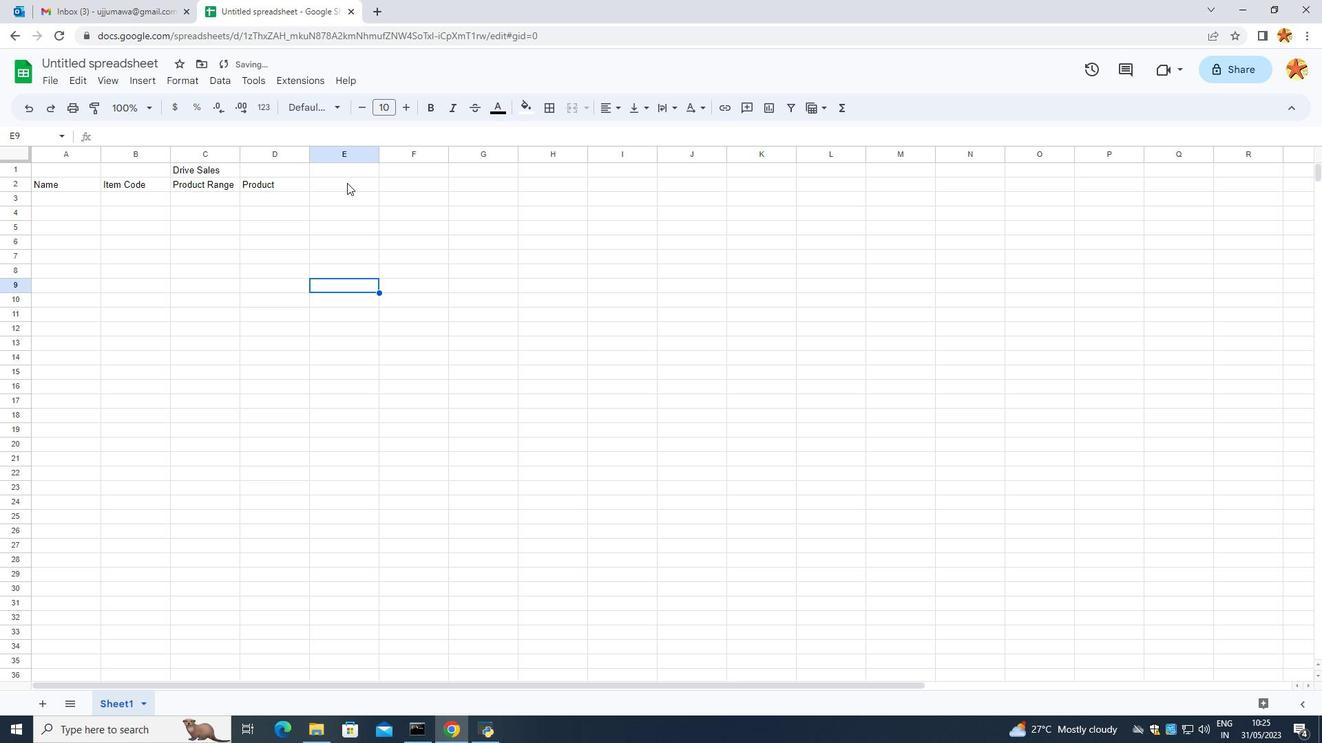 
Action: Mouse moved to (345, 183)
Screenshot: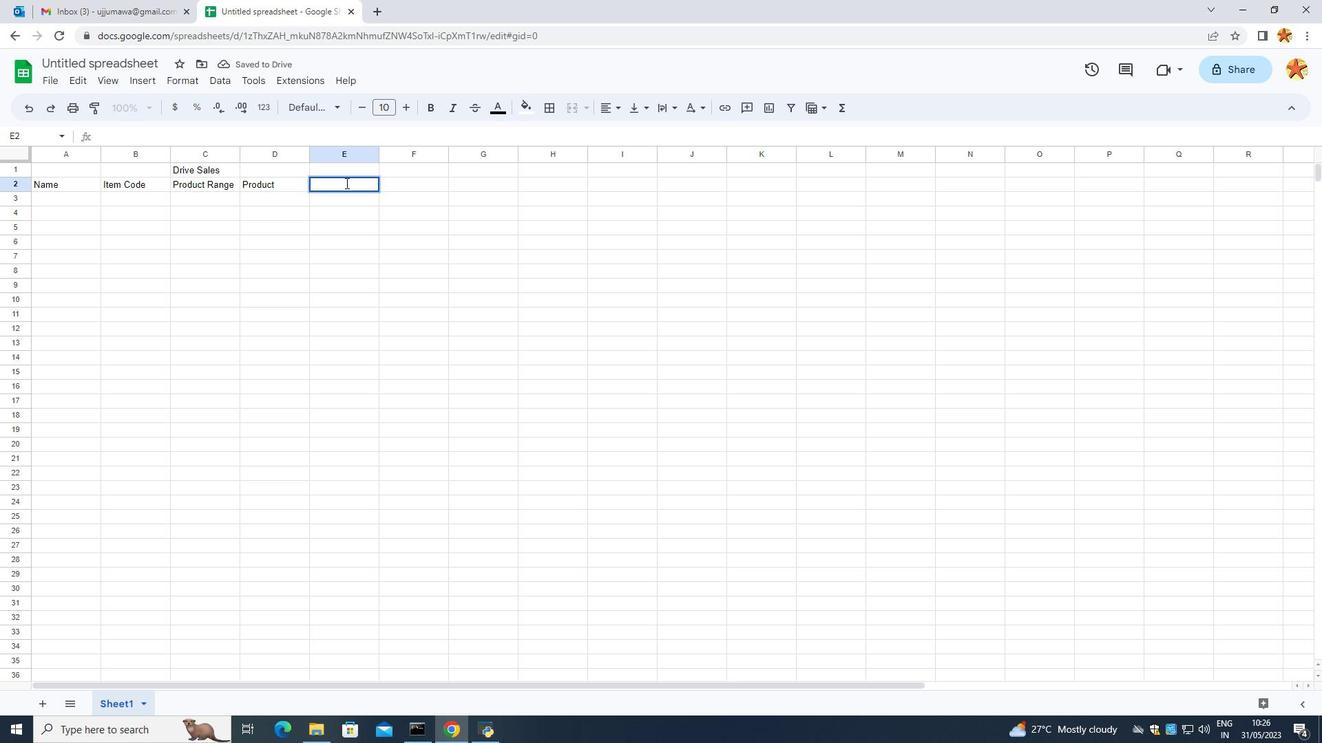 
Action: Key pressed q<Key.caps_lock>UANTITY
Screenshot: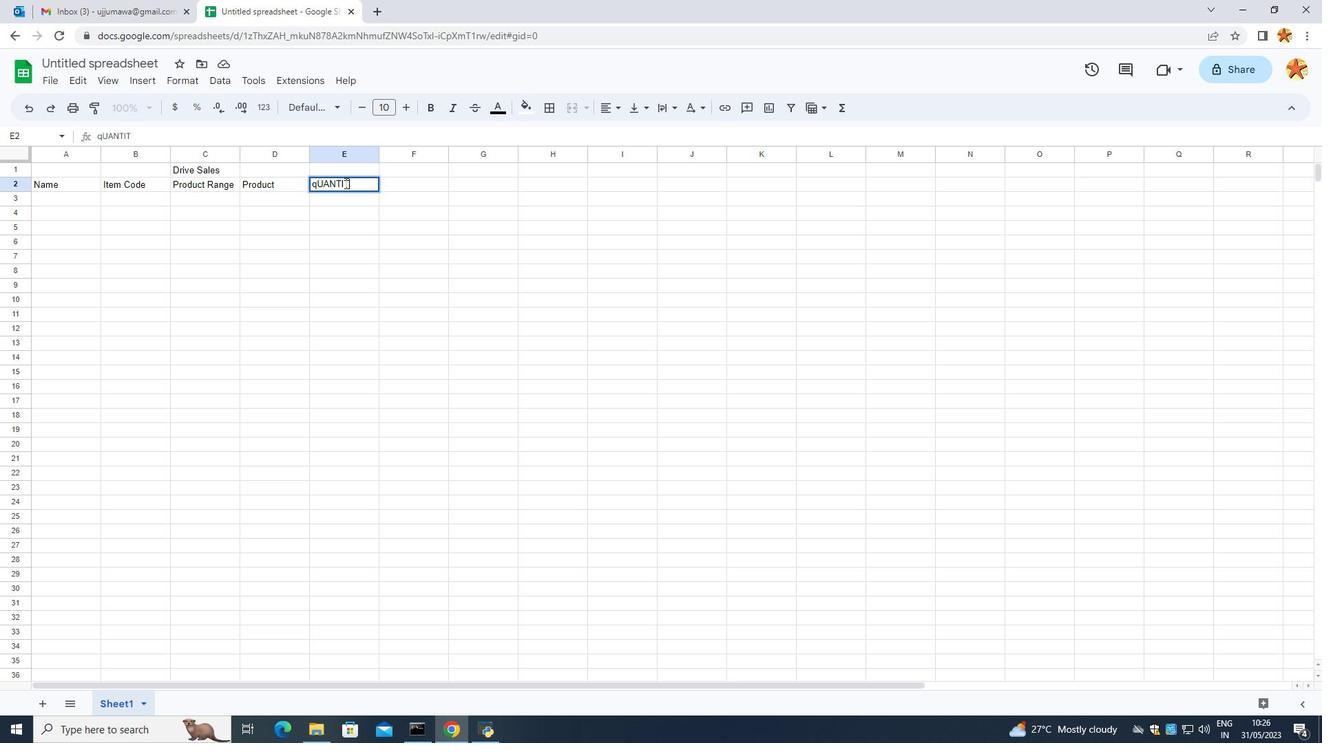 
Action: Mouse moved to (358, 183)
Screenshot: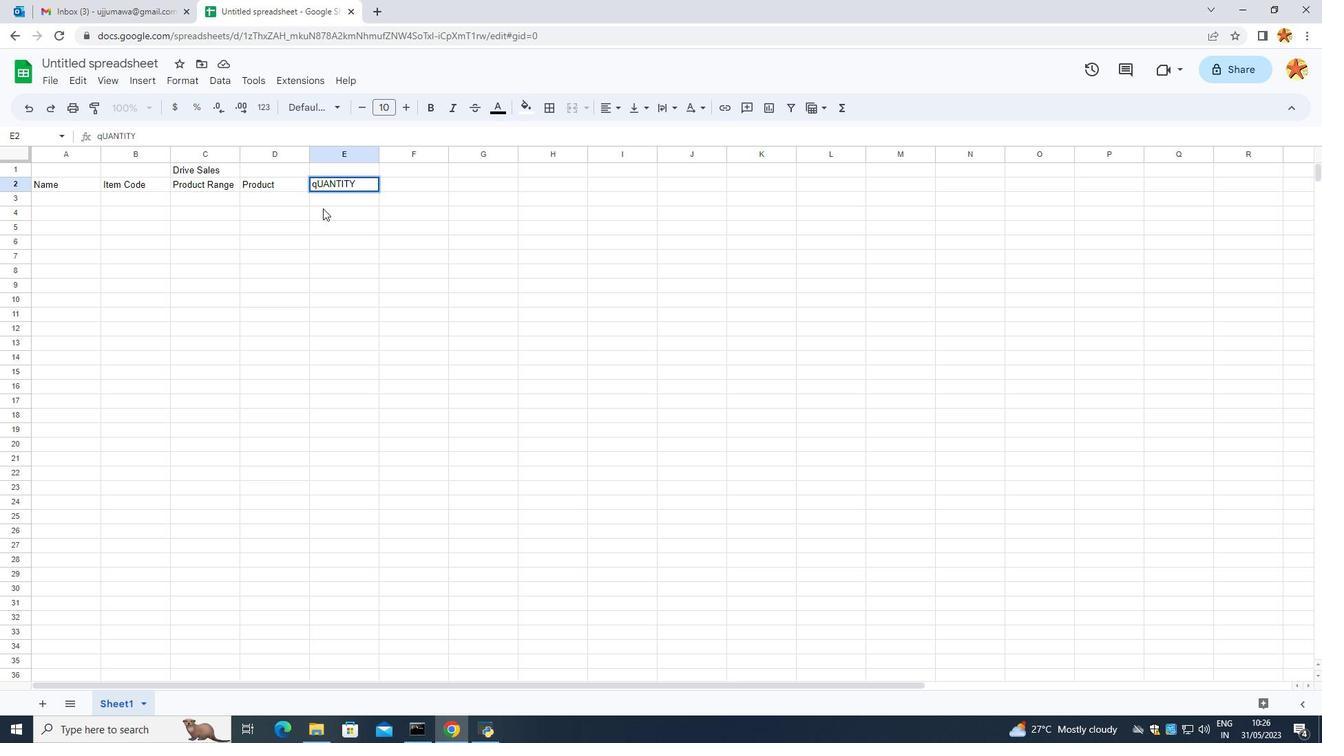 
Action: Mouse pressed left at (358, 183)
Screenshot: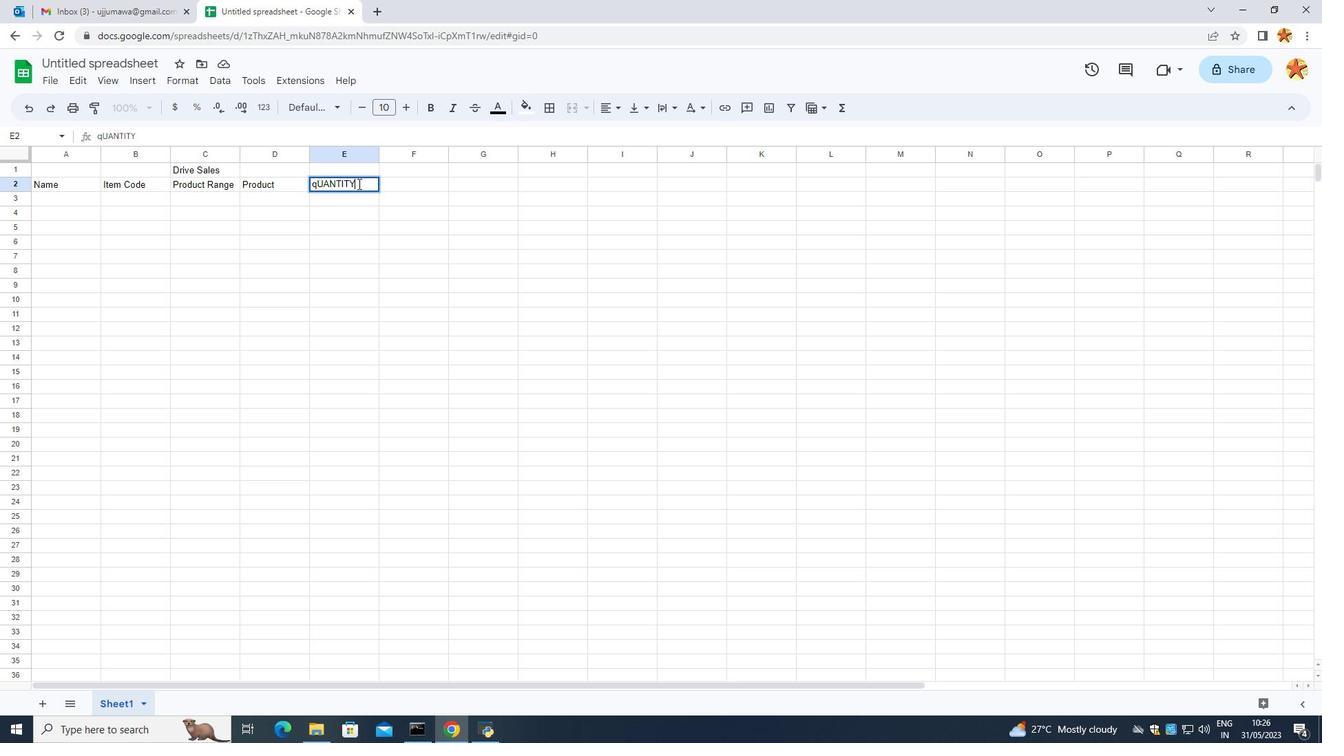 
Action: Mouse moved to (292, 191)
Screenshot: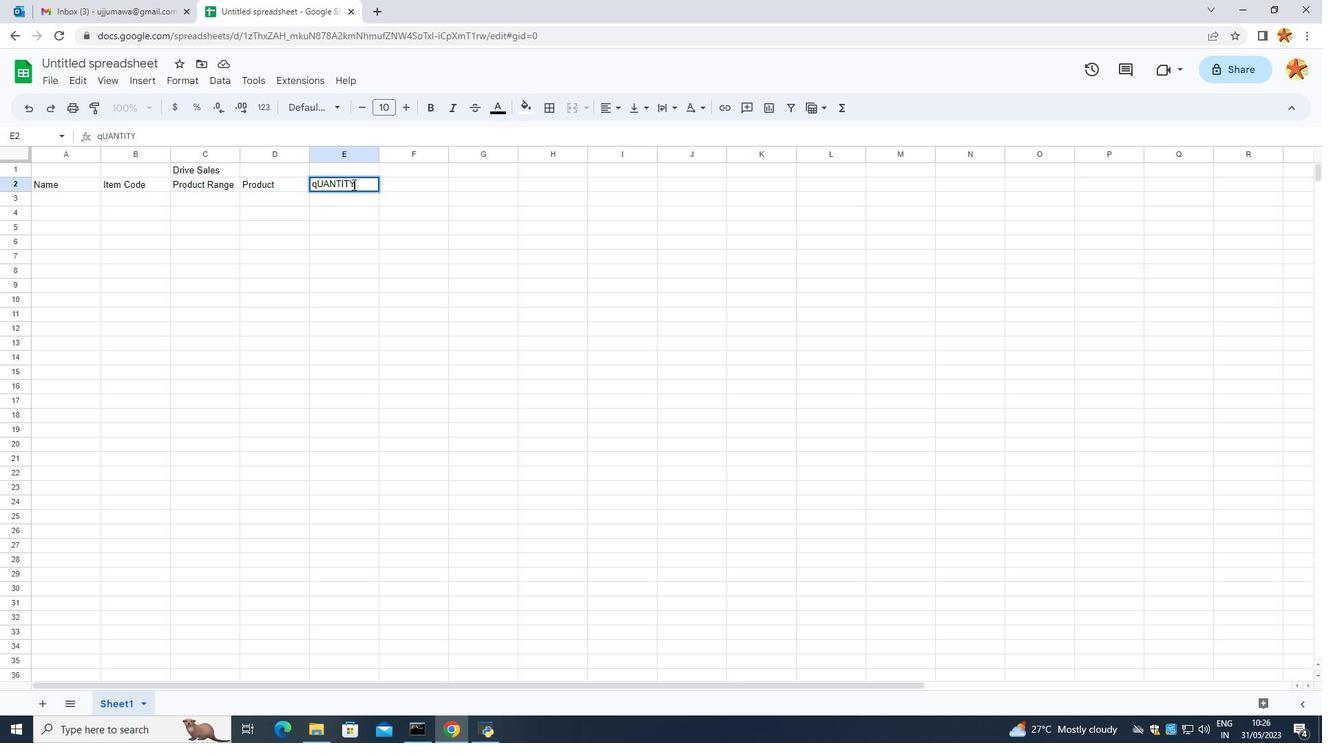 
Action: Key pressed QTY.
Screenshot: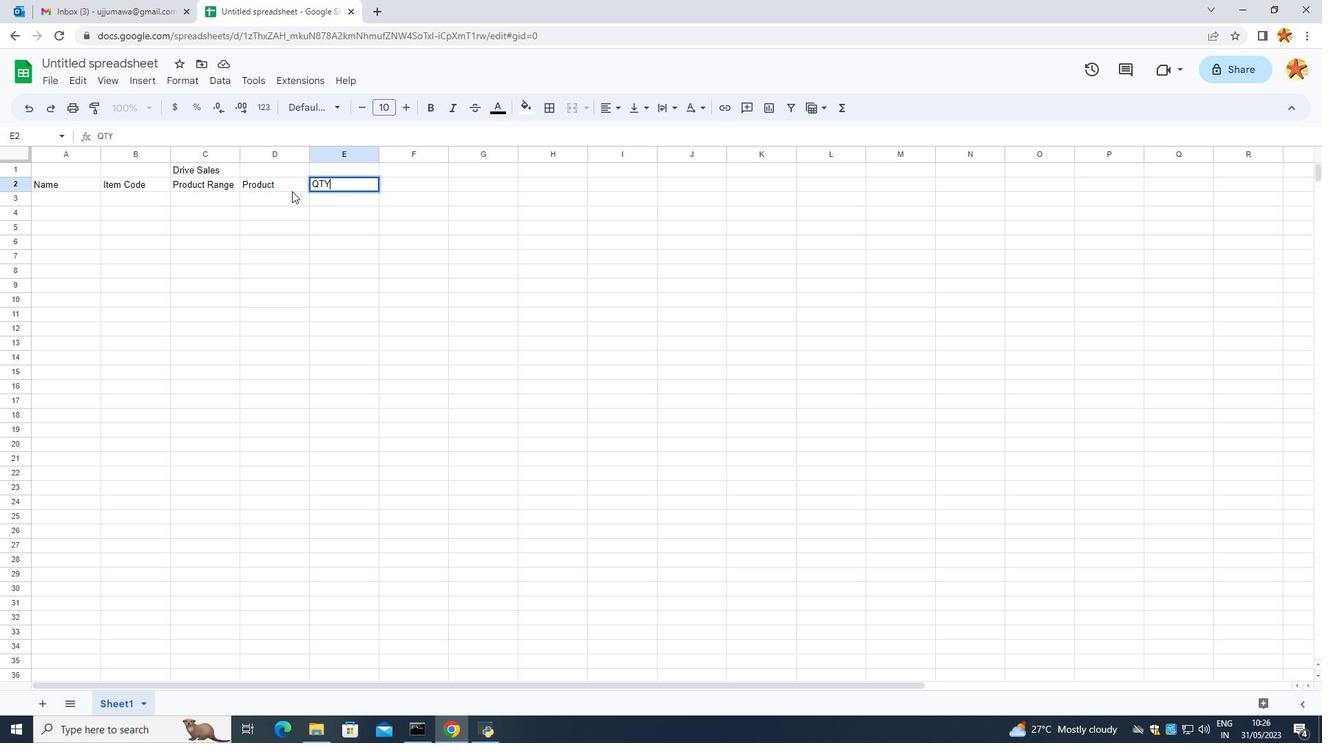 
Action: Mouse moved to (301, 251)
Screenshot: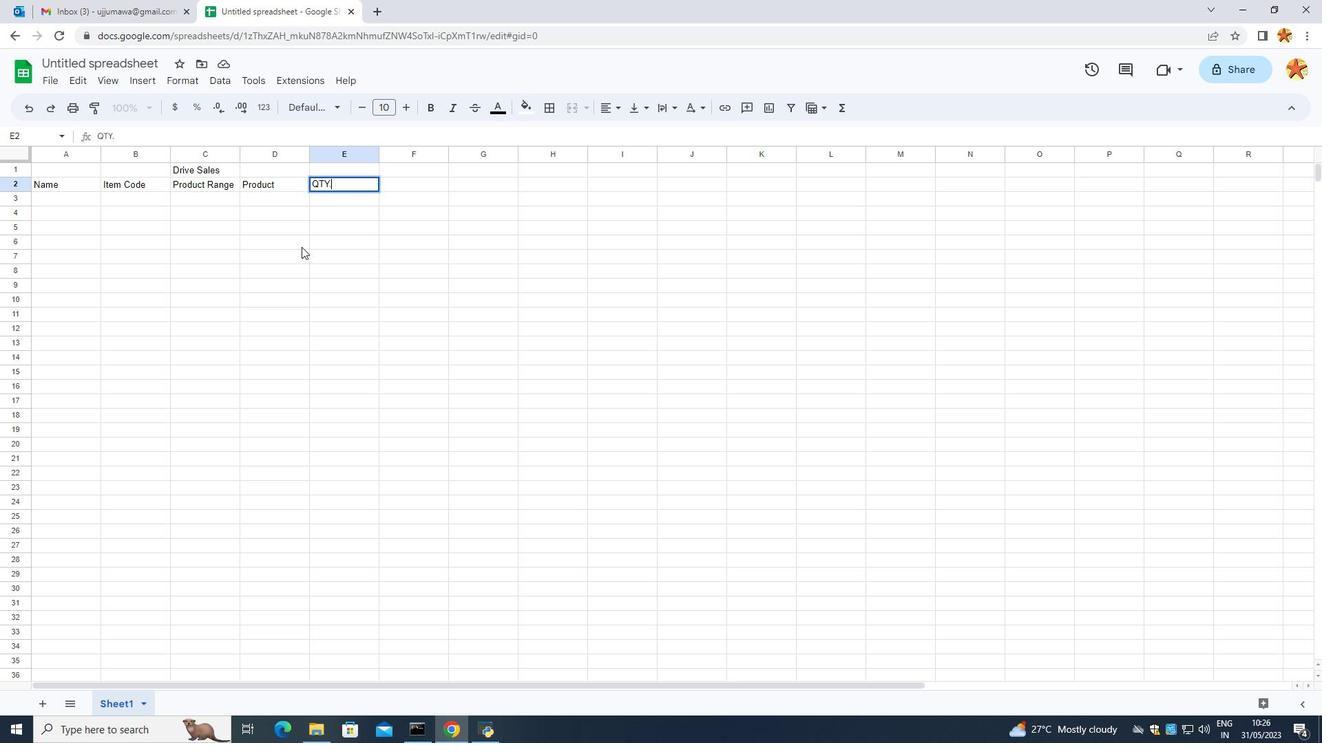 
Action: Mouse pressed left at (301, 251)
Screenshot: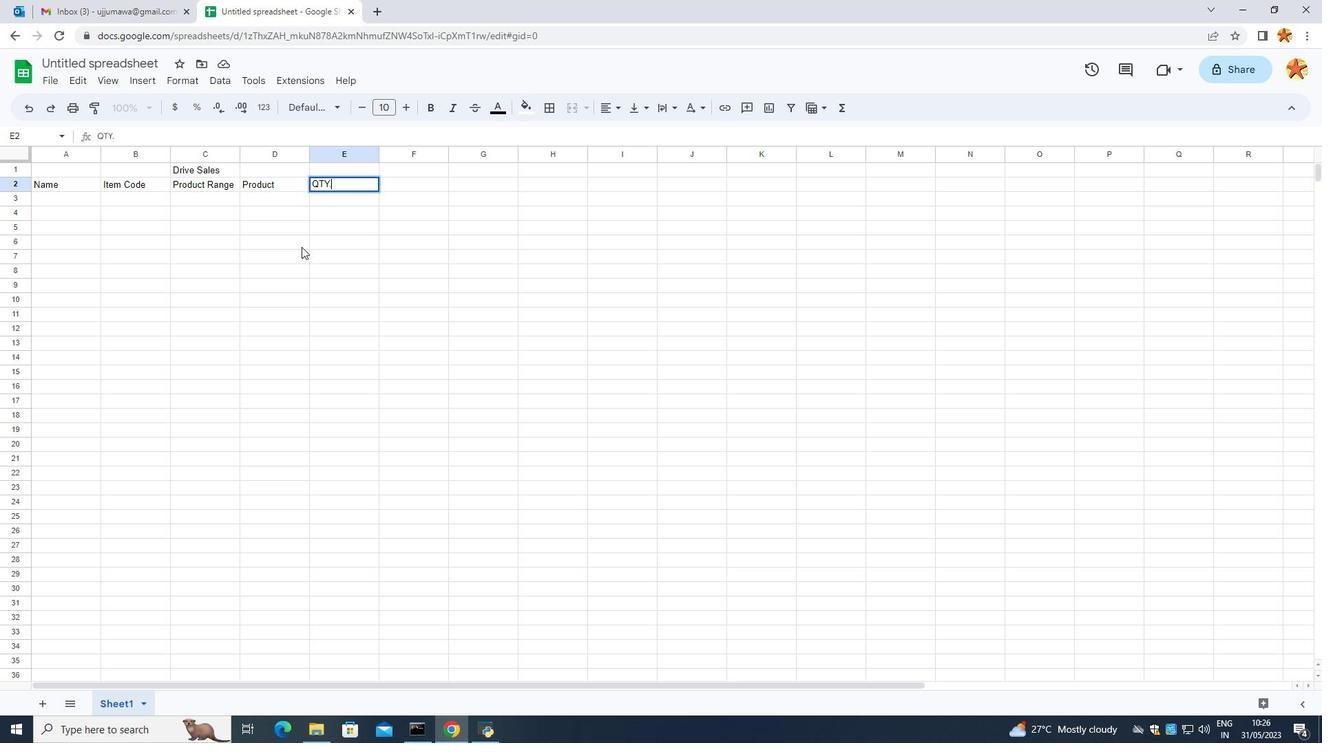 
Action: Mouse moved to (408, 181)
Screenshot: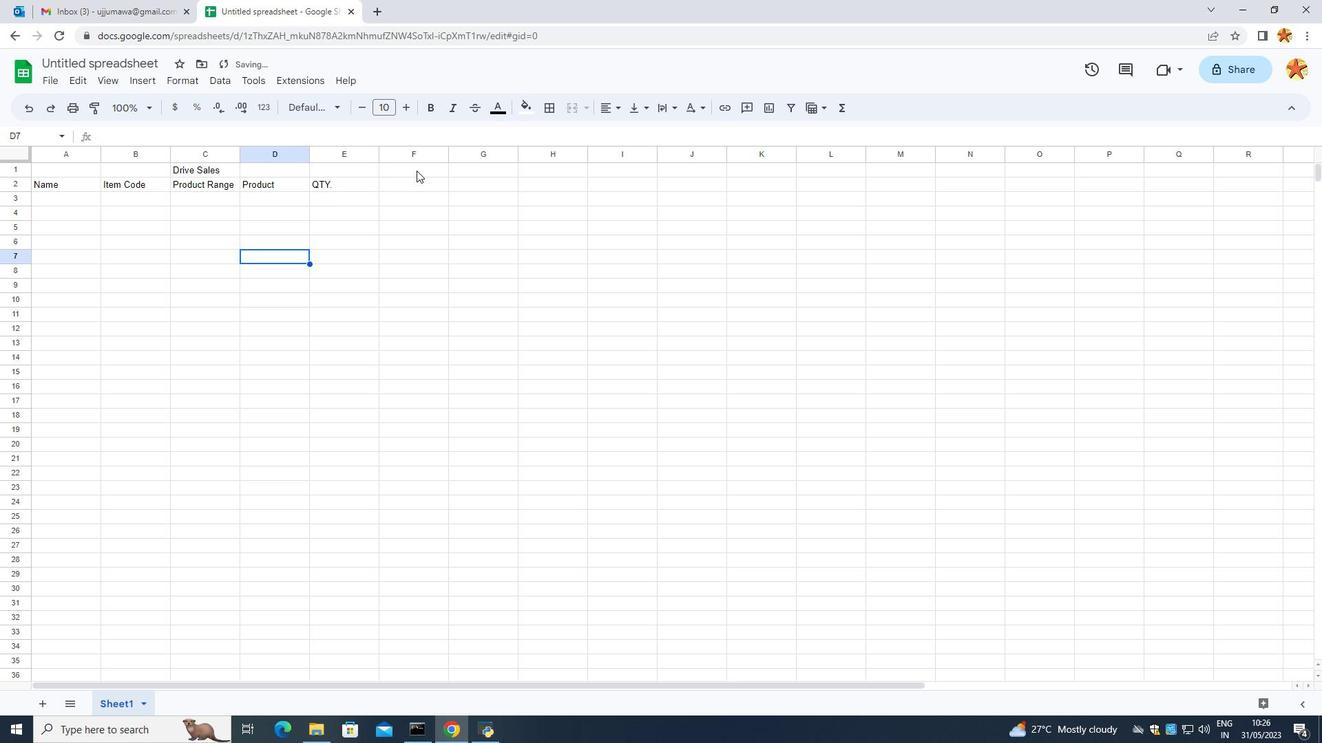 
Action: Mouse pressed left at (408, 181)
Screenshot: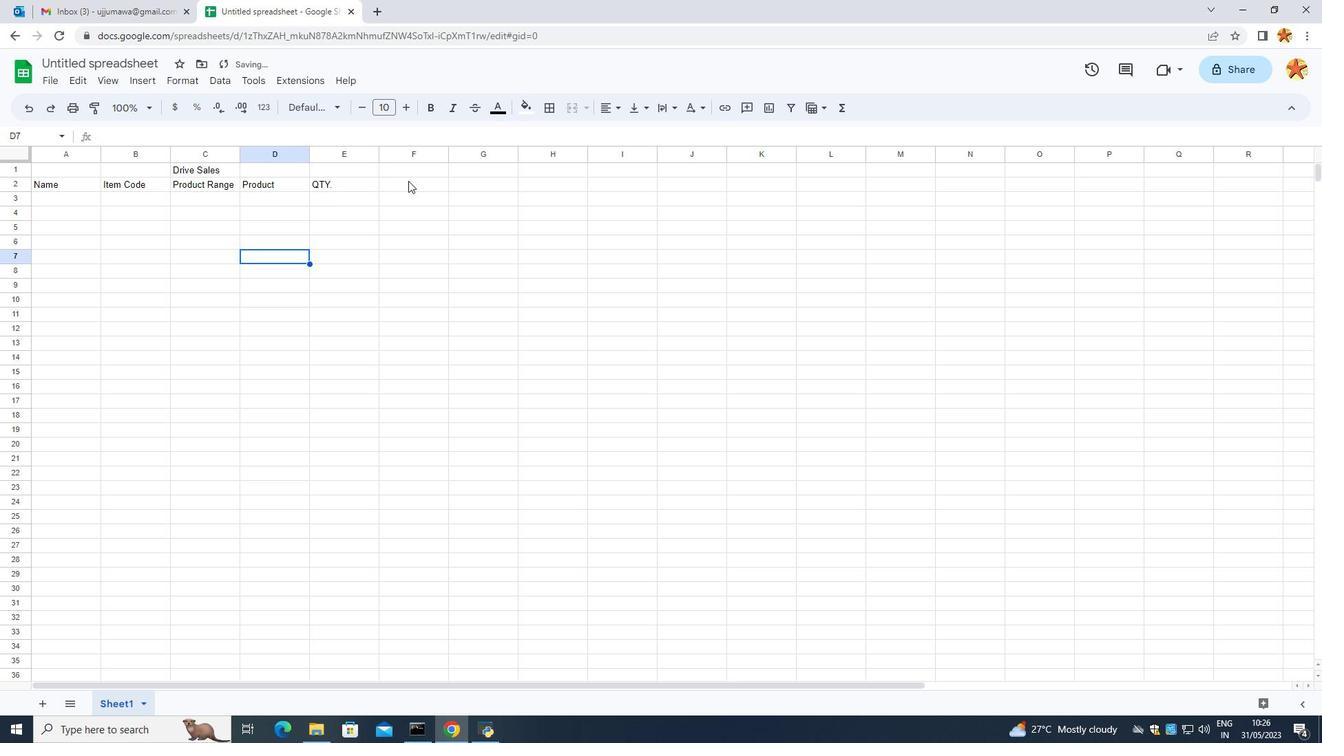
Action: Mouse pressed left at (408, 181)
Screenshot: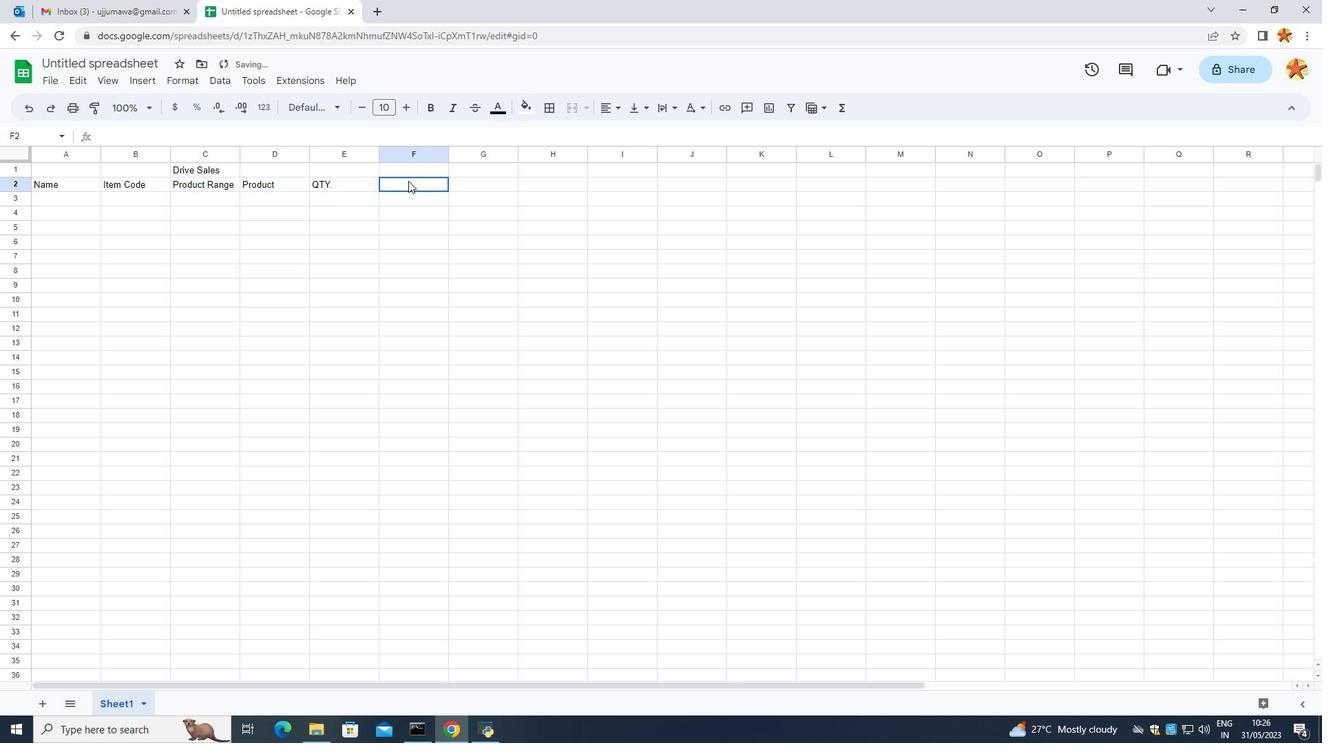 
Action: Key pressed T<Key.backspace>AMOUNT
Screenshot: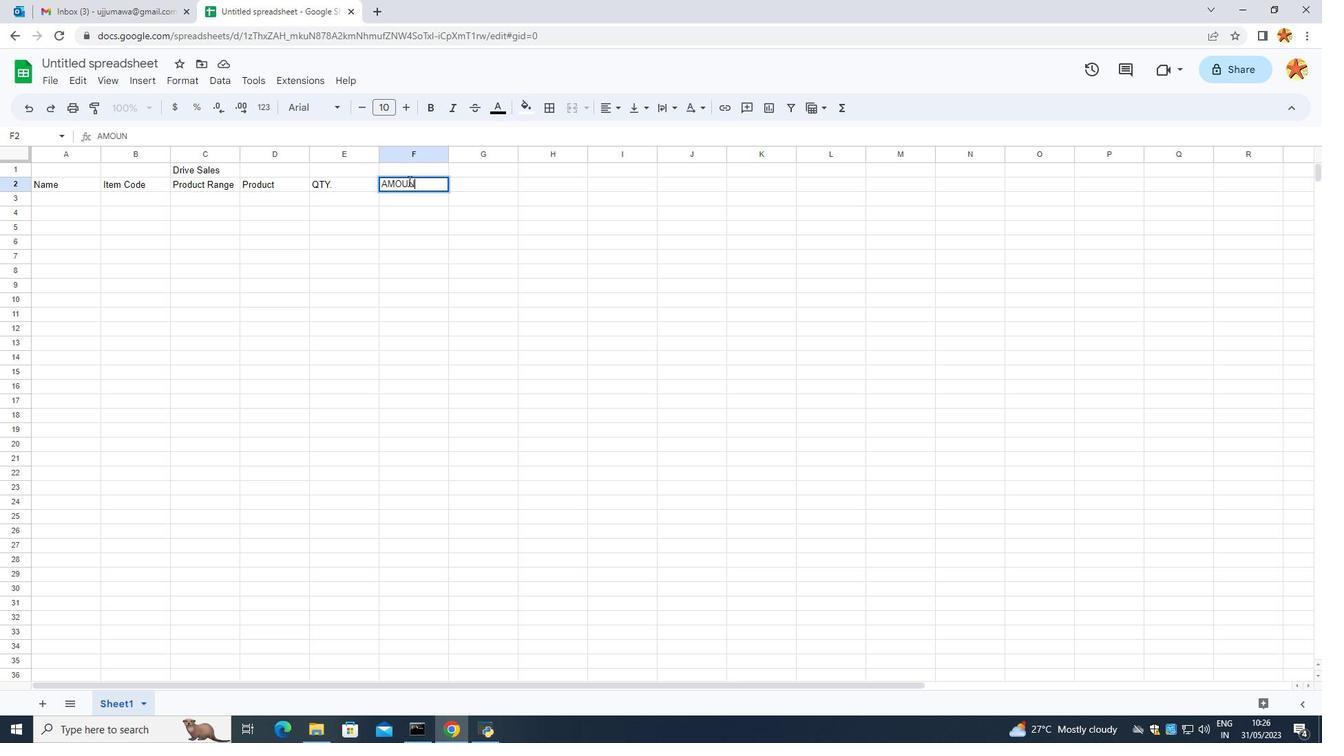 
Action: Mouse moved to (420, 178)
Screenshot: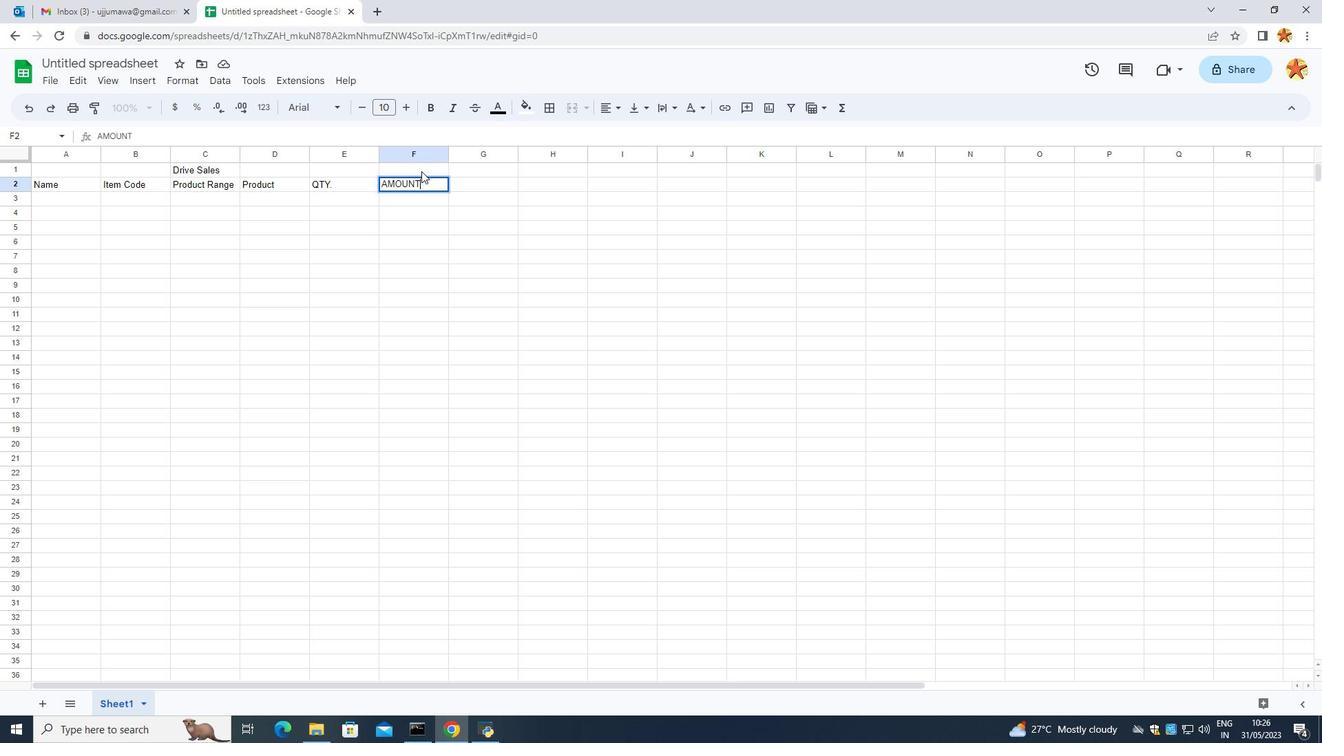 
Action: Mouse pressed left at (420, 178)
Screenshot: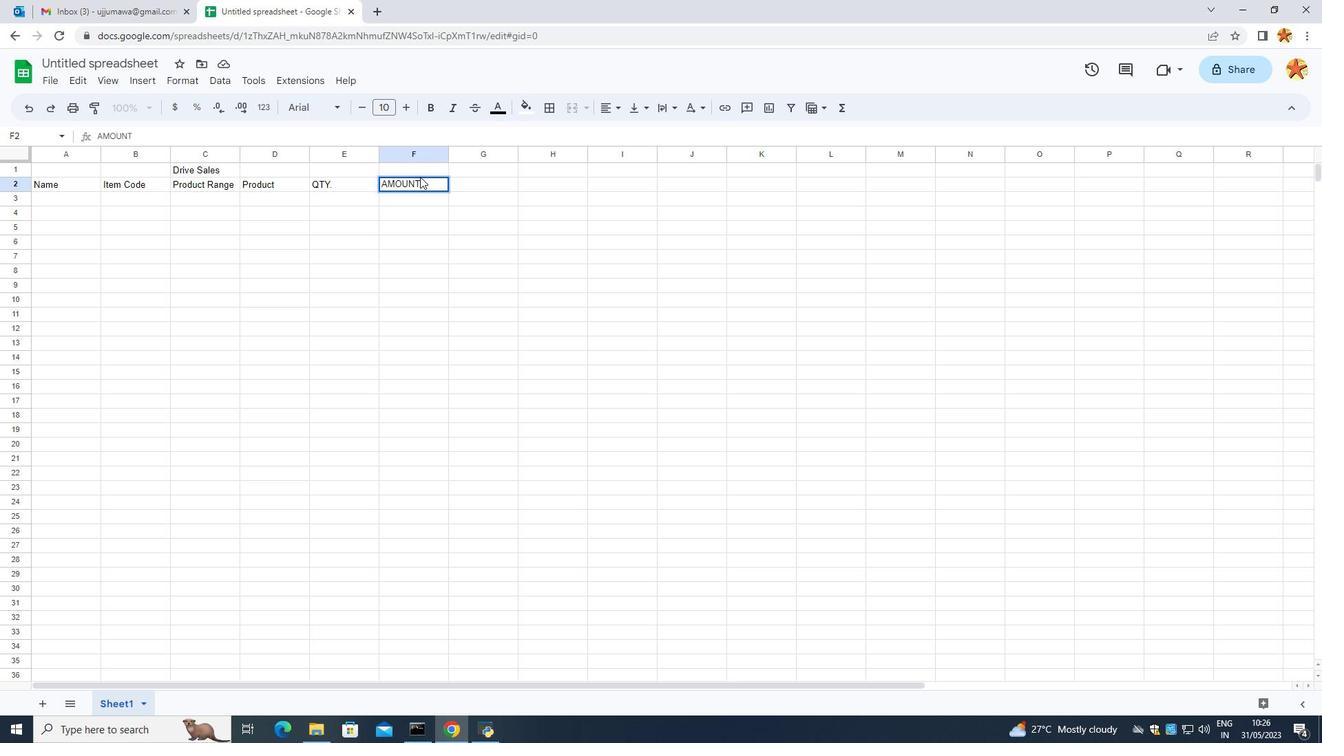 
Action: Mouse moved to (421, 179)
Screenshot: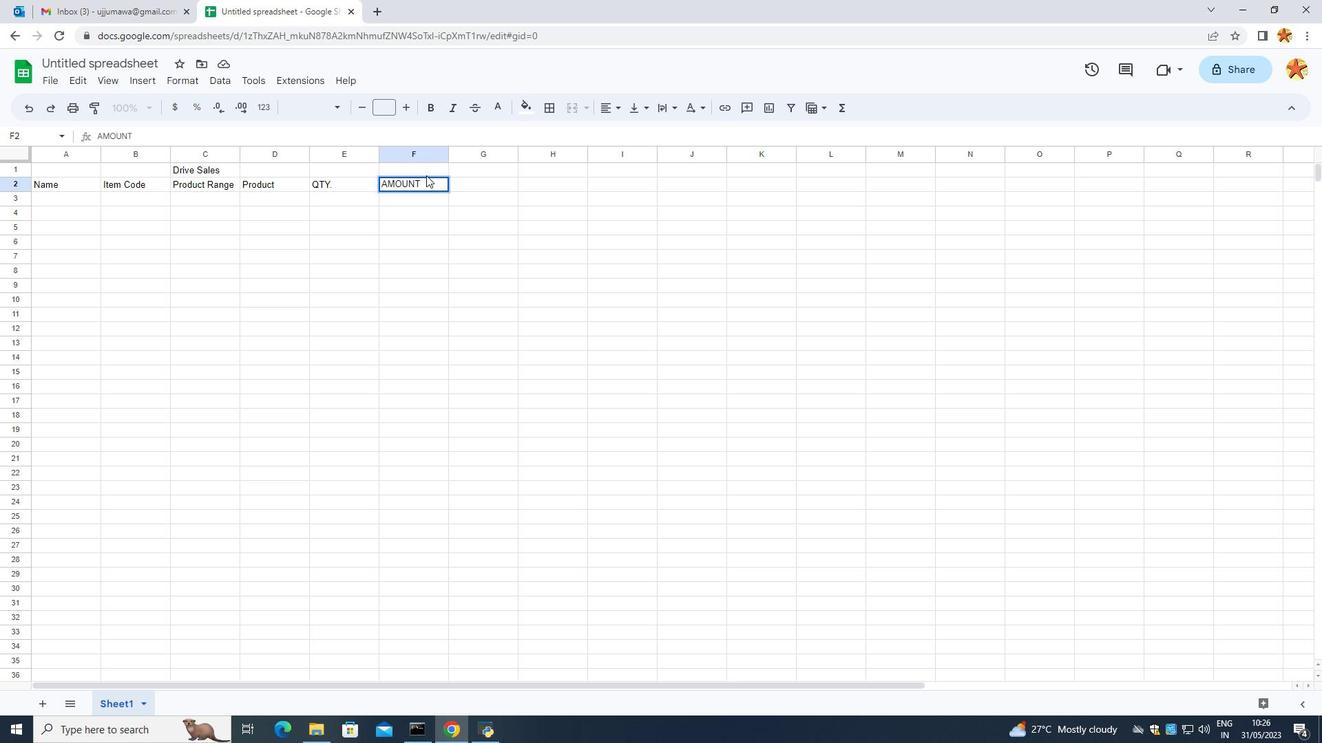 
Action: Mouse pressed left at (421, 179)
Screenshot: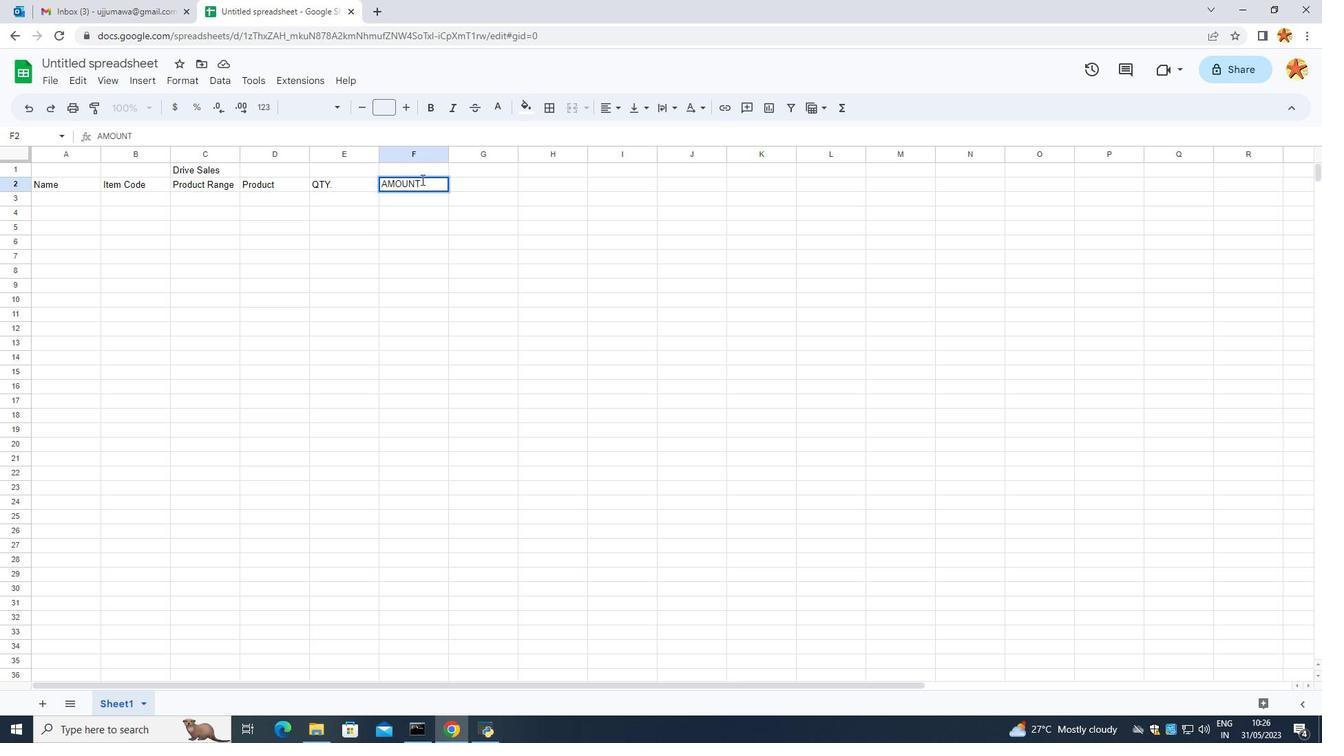 
Action: Mouse moved to (420, 180)
Screenshot: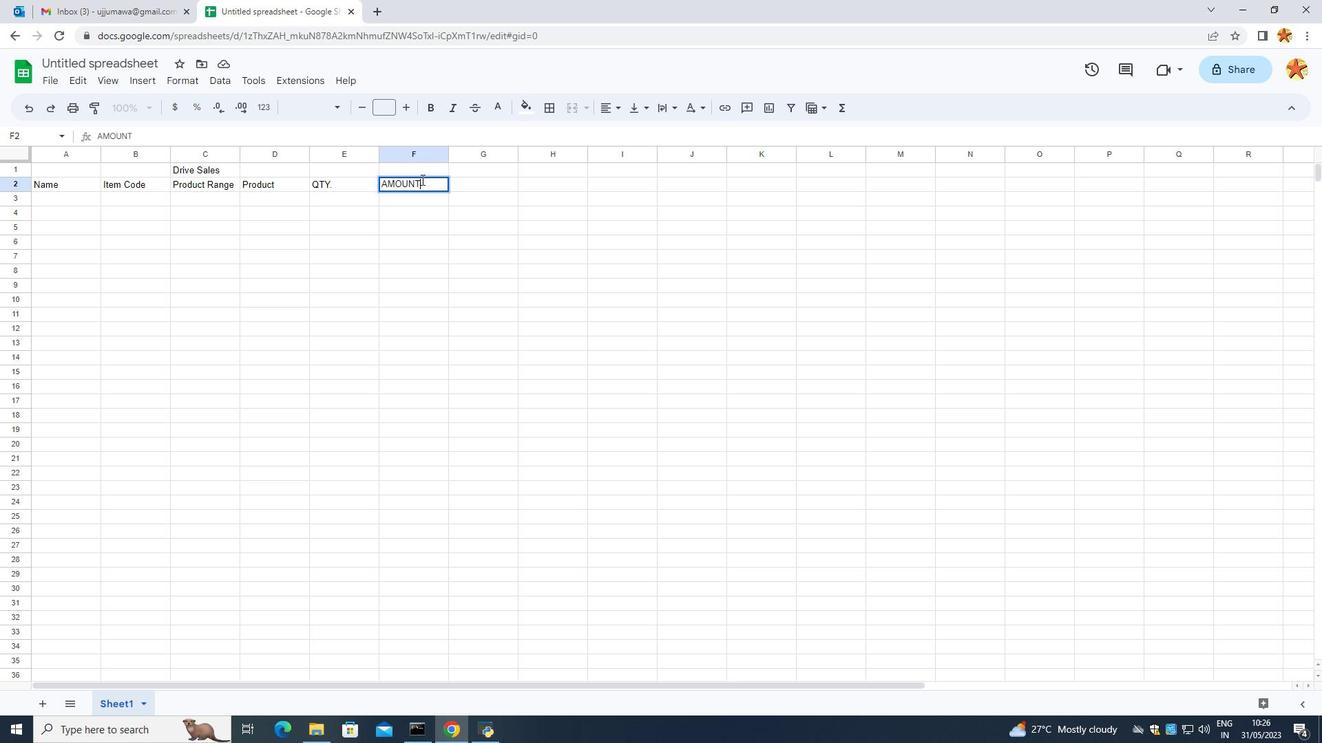 
Action: Mouse pressed left at (420, 180)
Screenshot: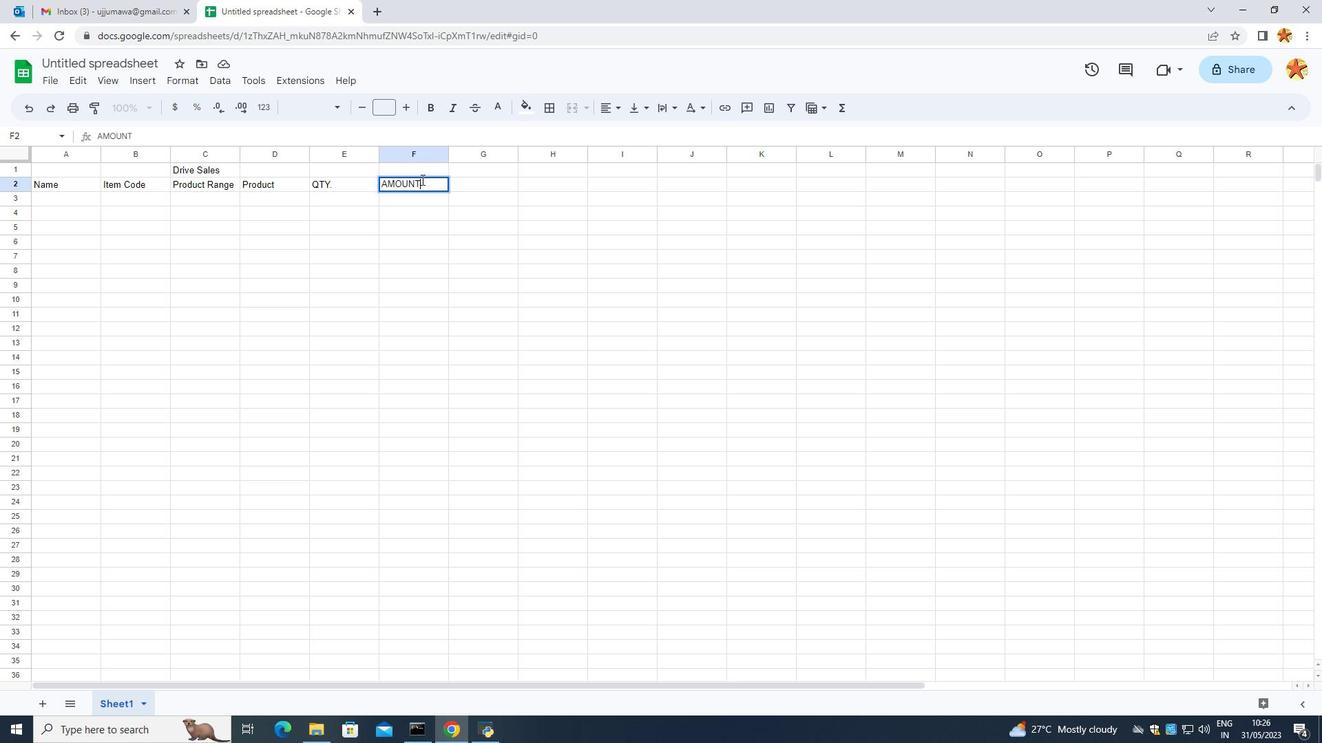 
Action: Mouse moved to (385, 181)
Screenshot: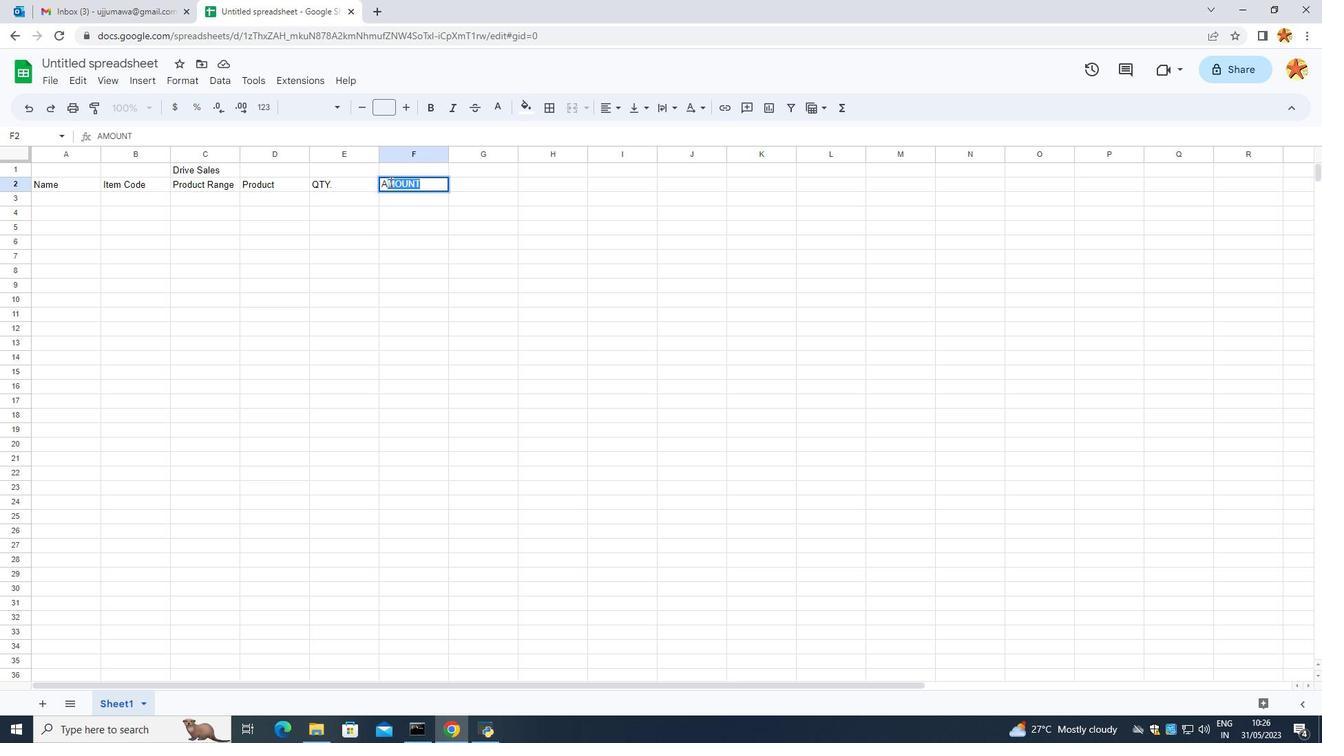 
Action: Key pressed <Key.caps_lock>
Screenshot: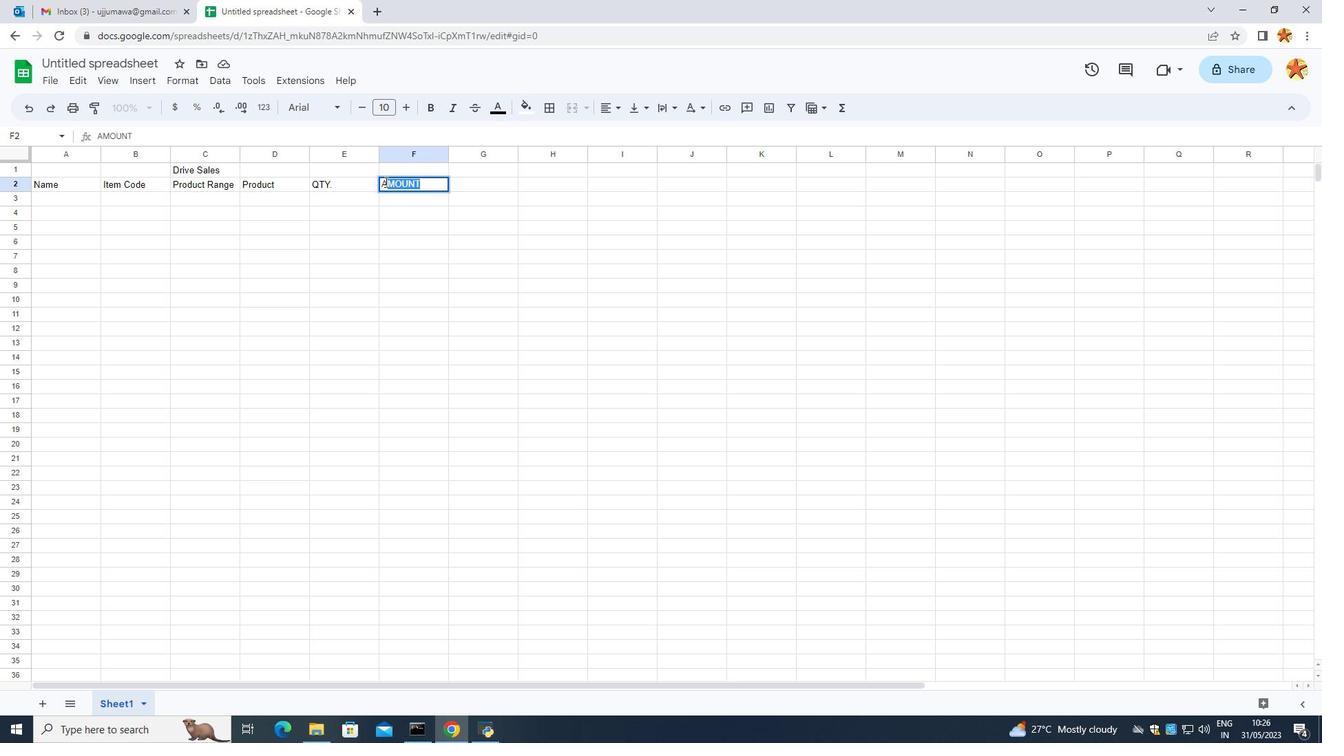 
Action: Mouse moved to (385, 181)
Screenshot: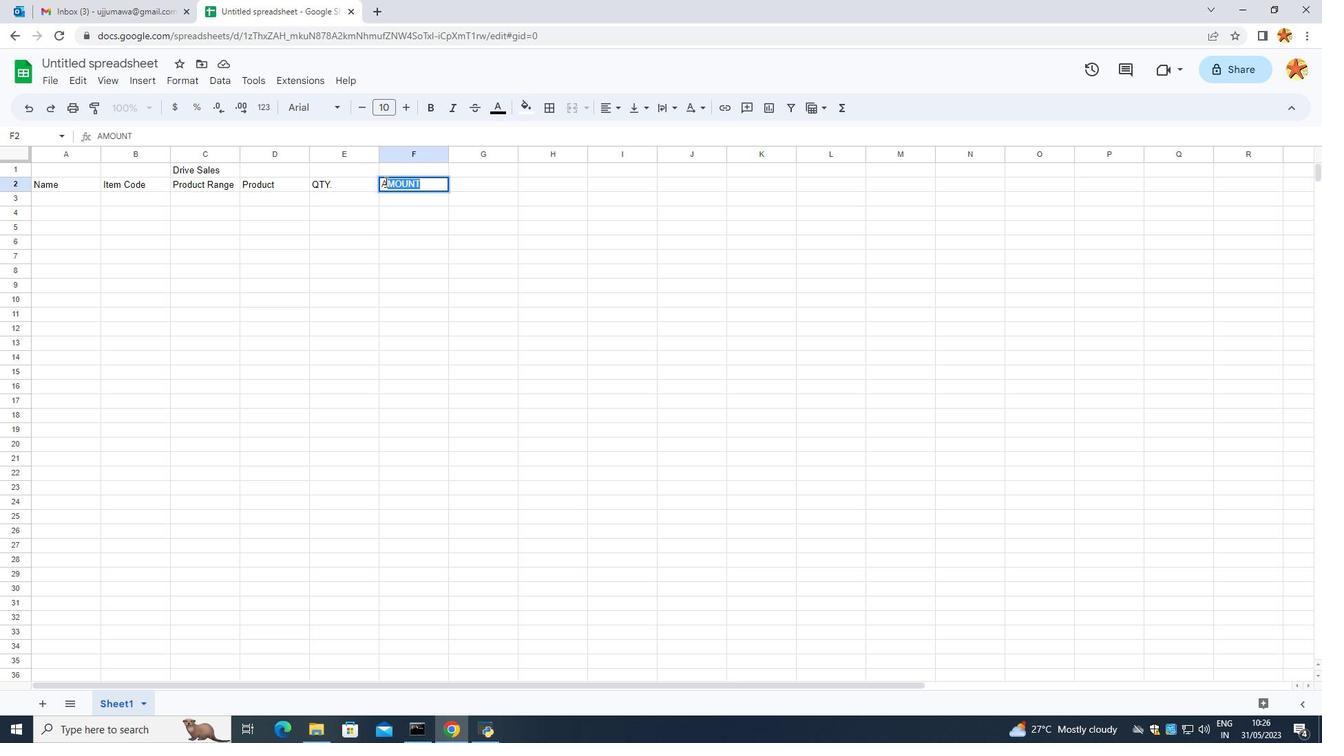 
Action: Key pressed <Key.backspace>mounbt
Screenshot: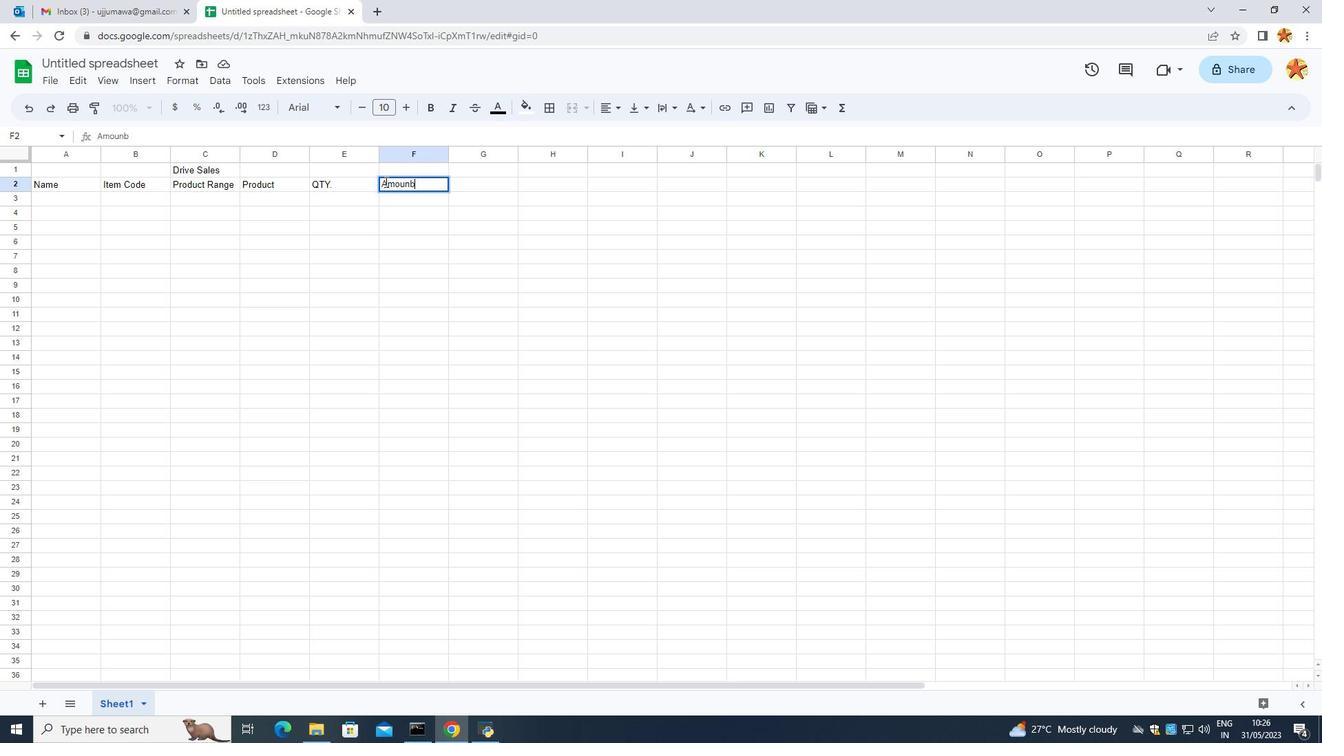 
Action: Mouse moved to (437, 185)
Screenshot: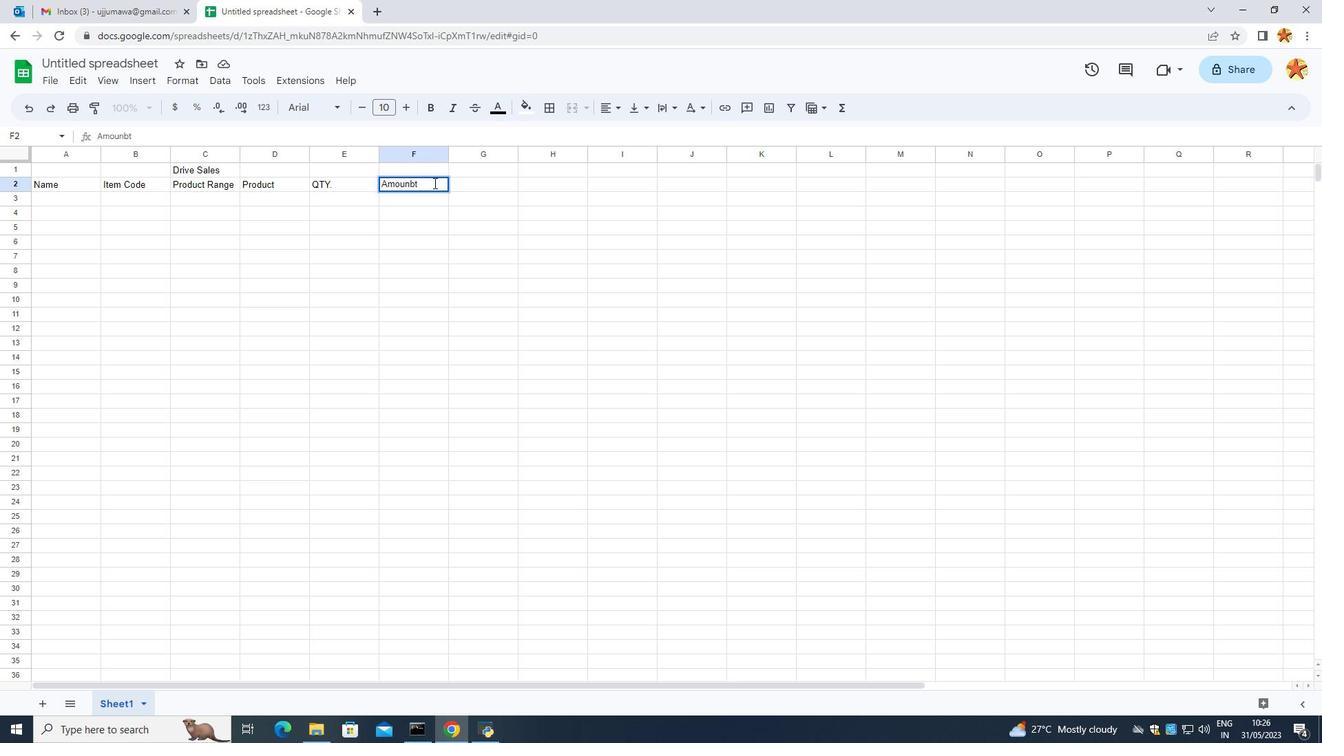 
Action: Key pressed <Key.backspace><Key.backspace>t
Screenshot: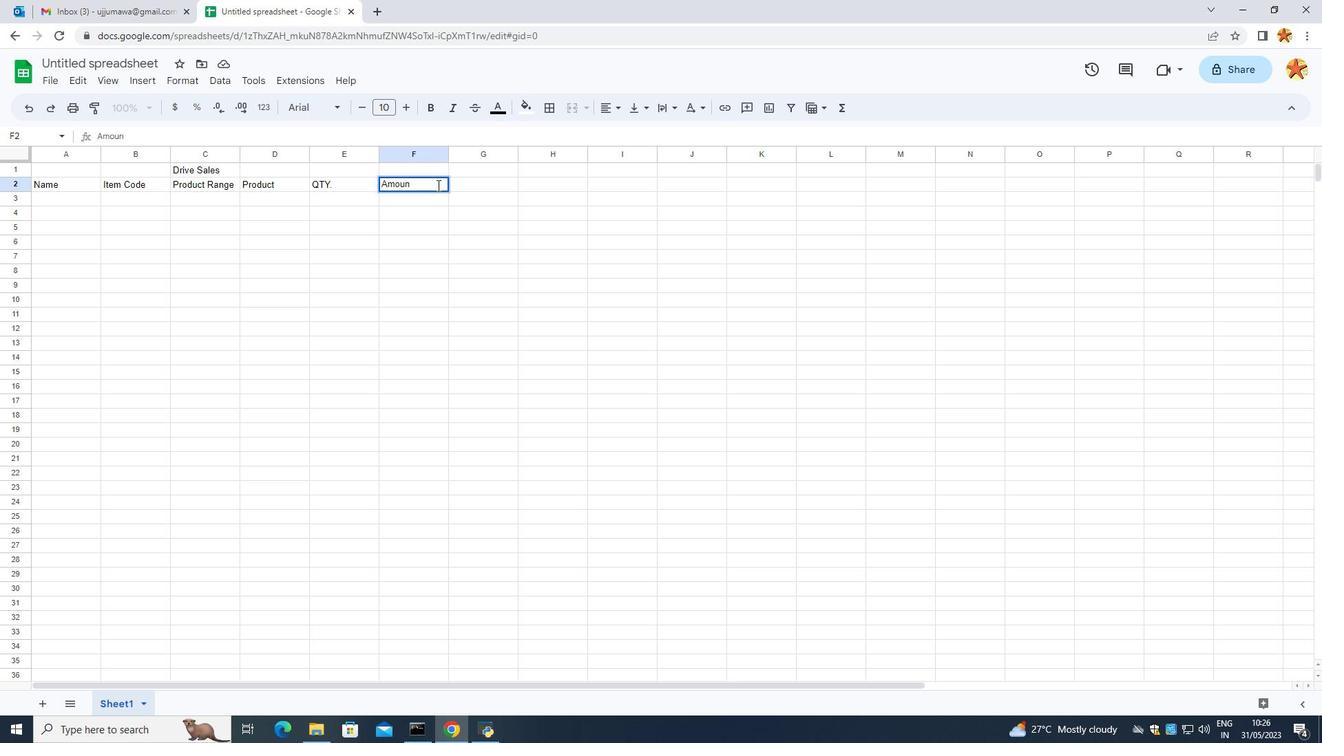 
Action: Mouse moved to (489, 177)
Screenshot: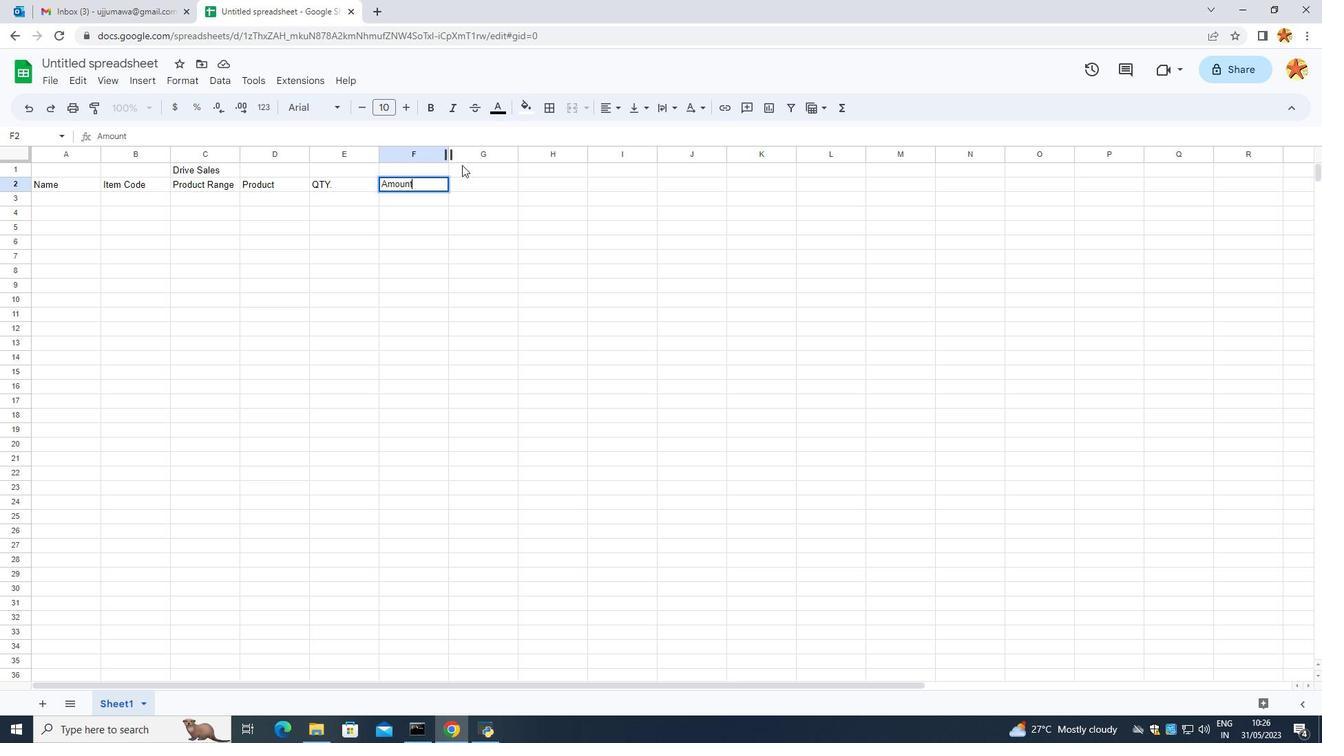 
Action: Mouse pressed left at (489, 177)
Screenshot: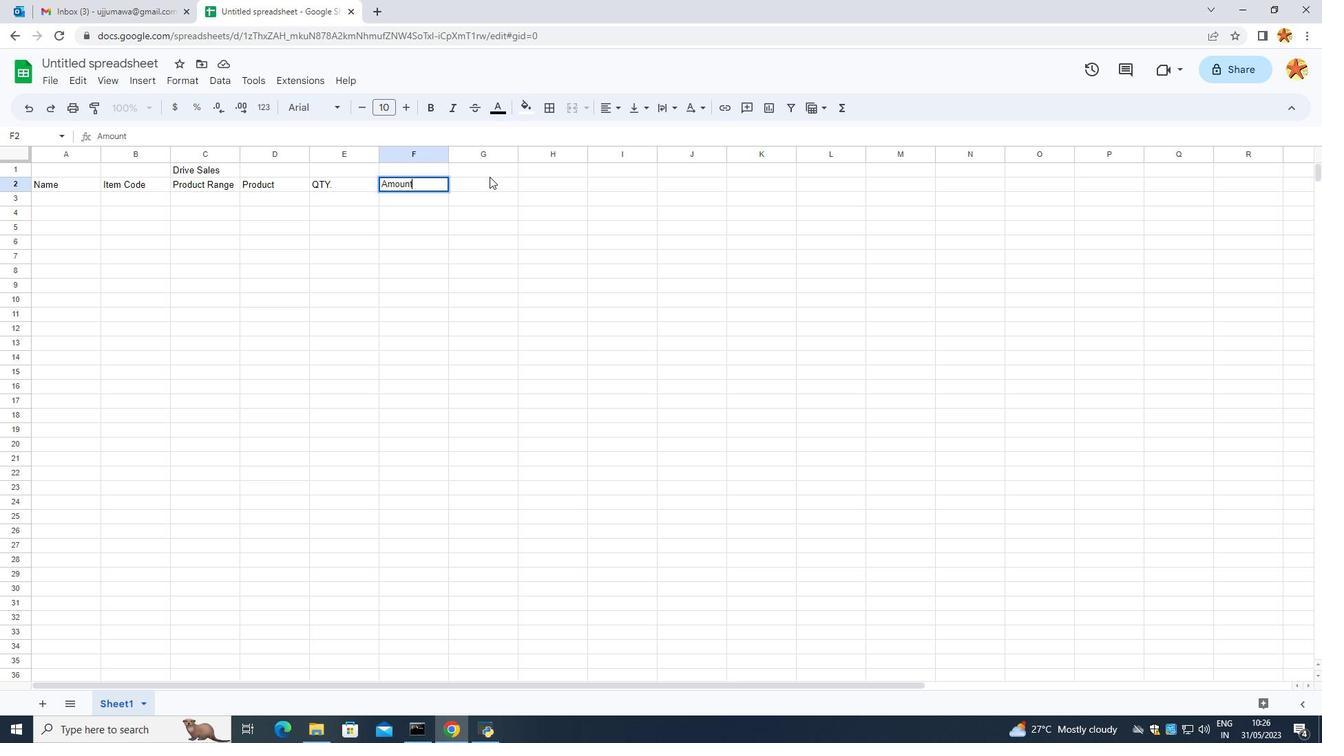 
Action: Mouse pressed left at (489, 177)
Screenshot: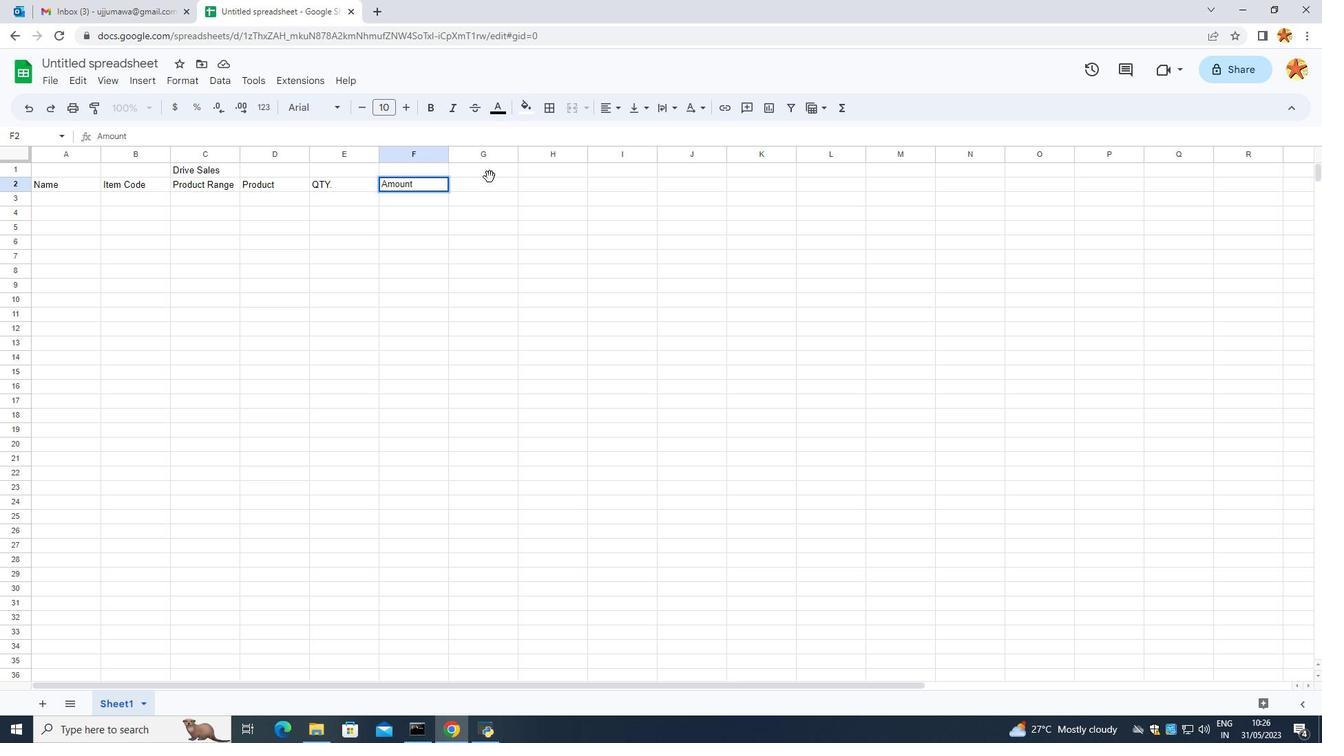 
Action: Mouse moved to (488, 183)
Screenshot: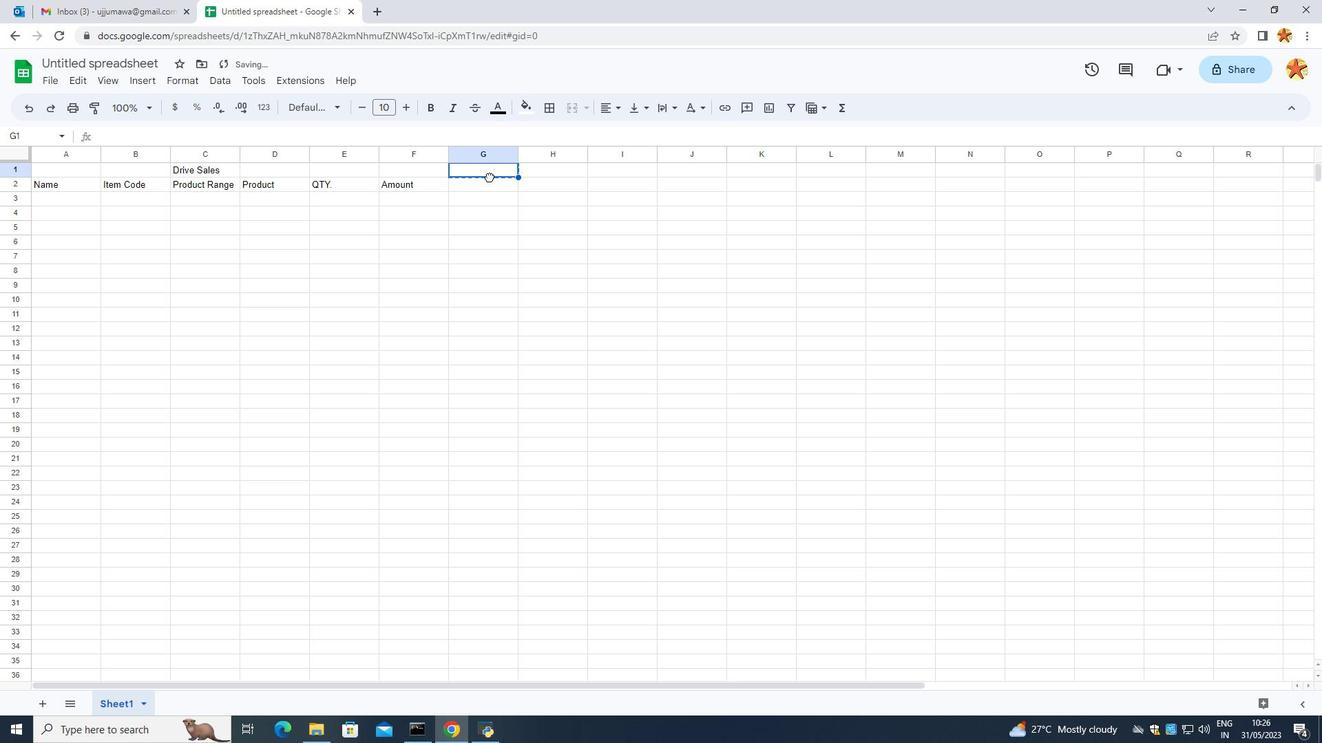 
Action: Mouse pressed left at (488, 183)
Screenshot: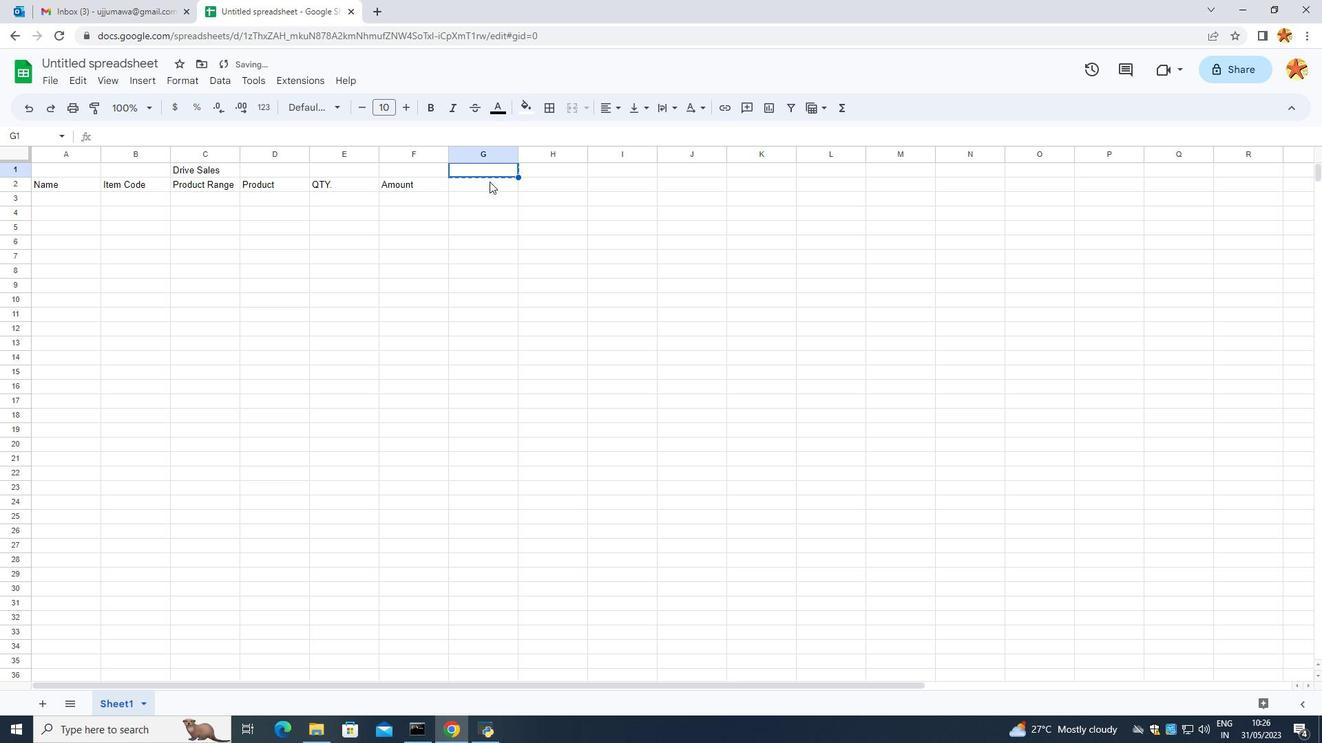 
Action: Mouse pressed left at (488, 183)
Screenshot: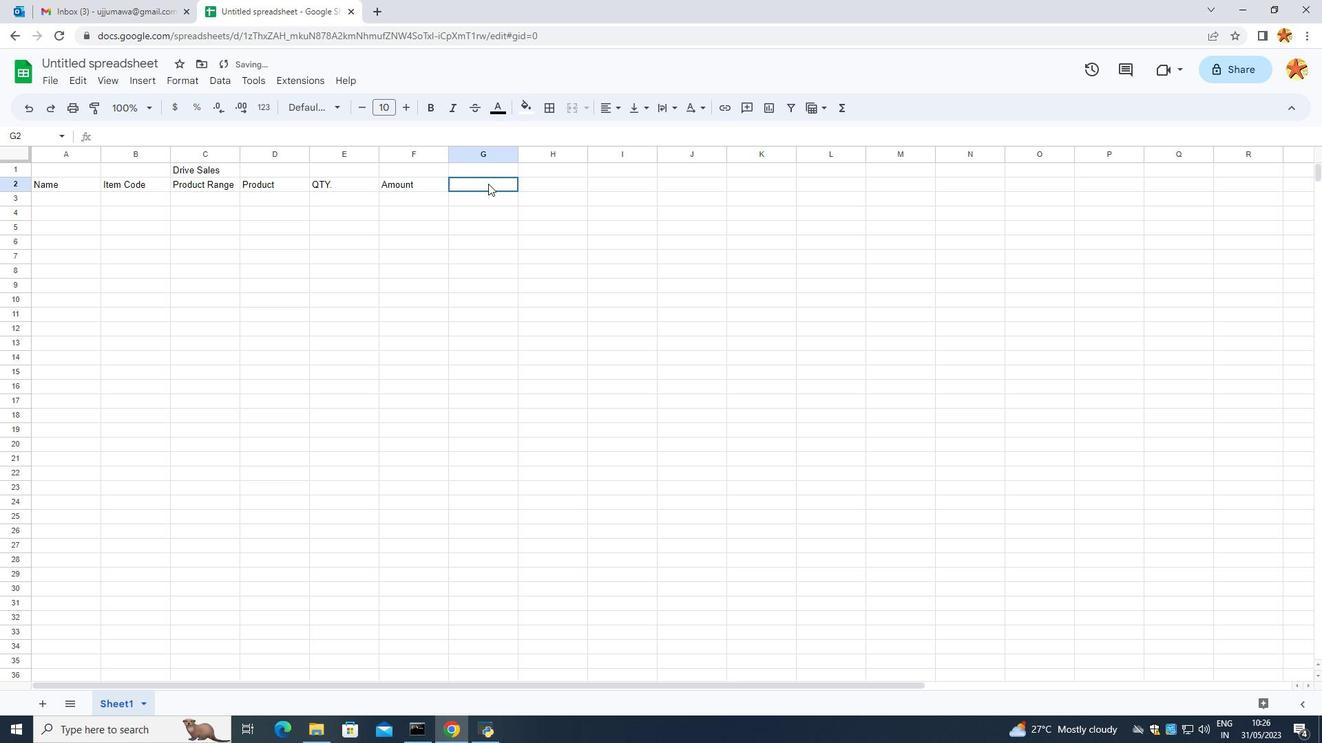 
Action: Mouse moved to (488, 183)
Screenshot: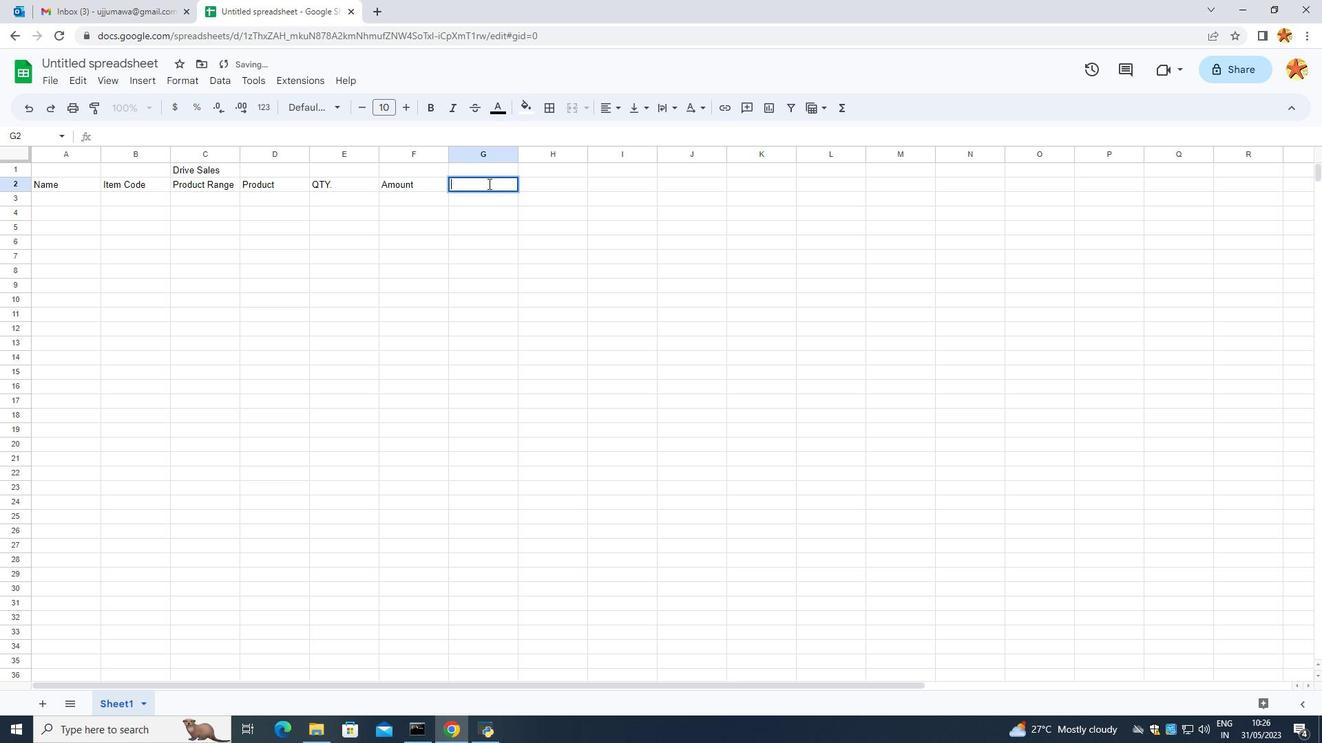
Action: Key pressed 2<Key.shift_r><Key.shift_r><Key.shift_r><Key.shift_r>%<Key.space><Key.caps_lock>C<Key.caps_lock>ommisiobn
Screenshot: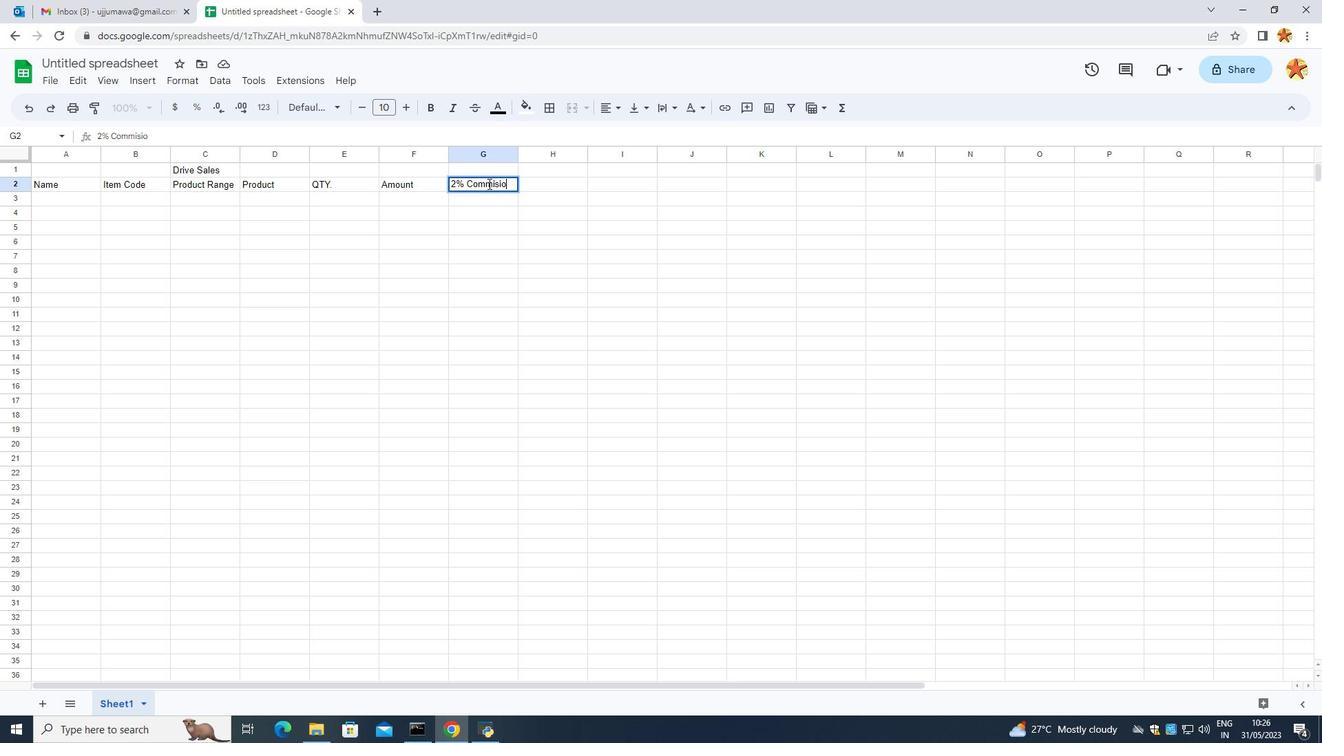 
Action: Mouse moved to (474, 337)
Screenshot: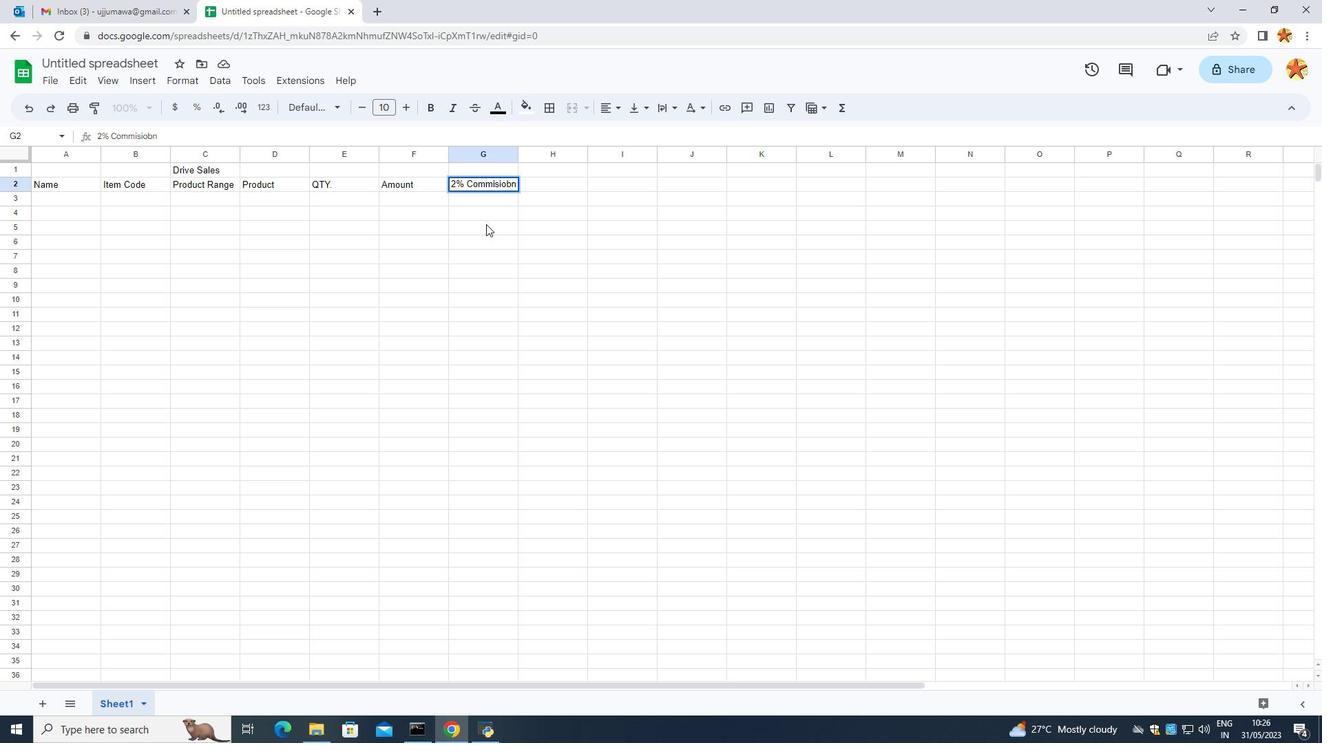 
Action: Mouse pressed left at (474, 337)
Screenshot: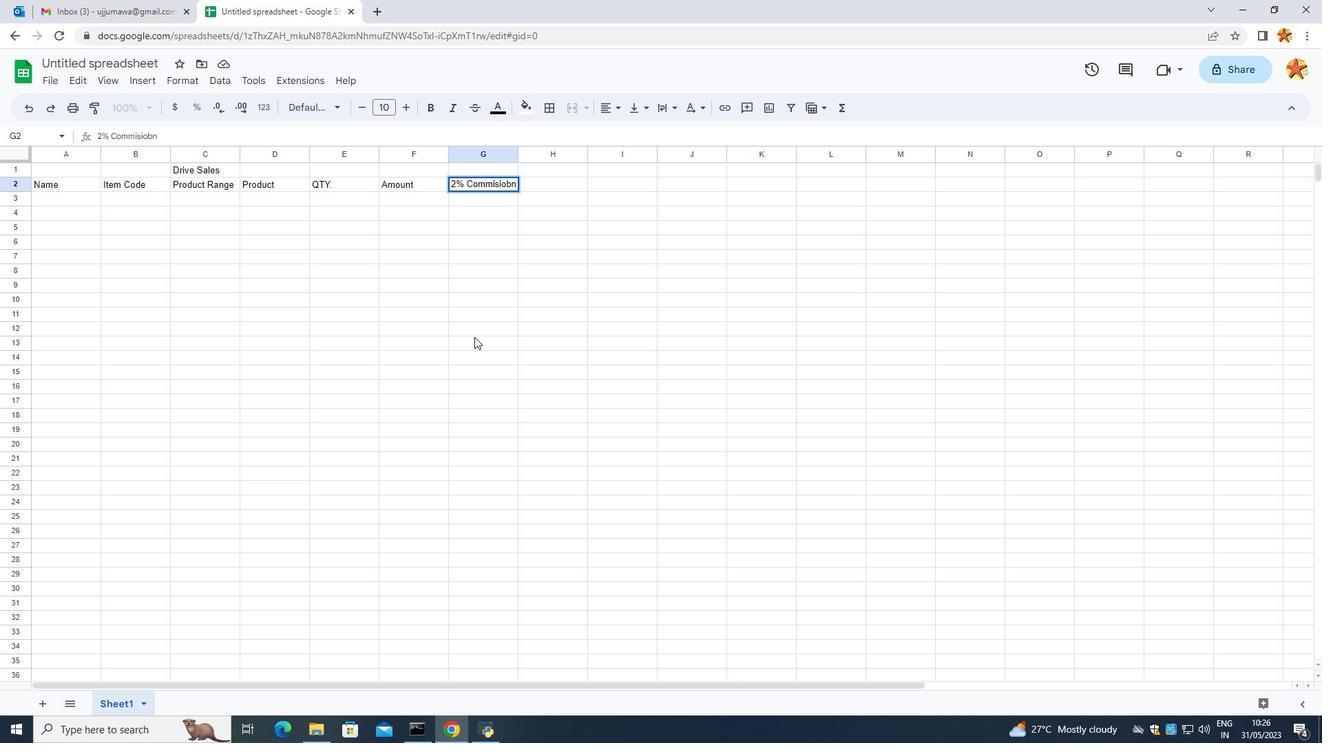 
Action: Mouse moved to (500, 179)
Screenshot: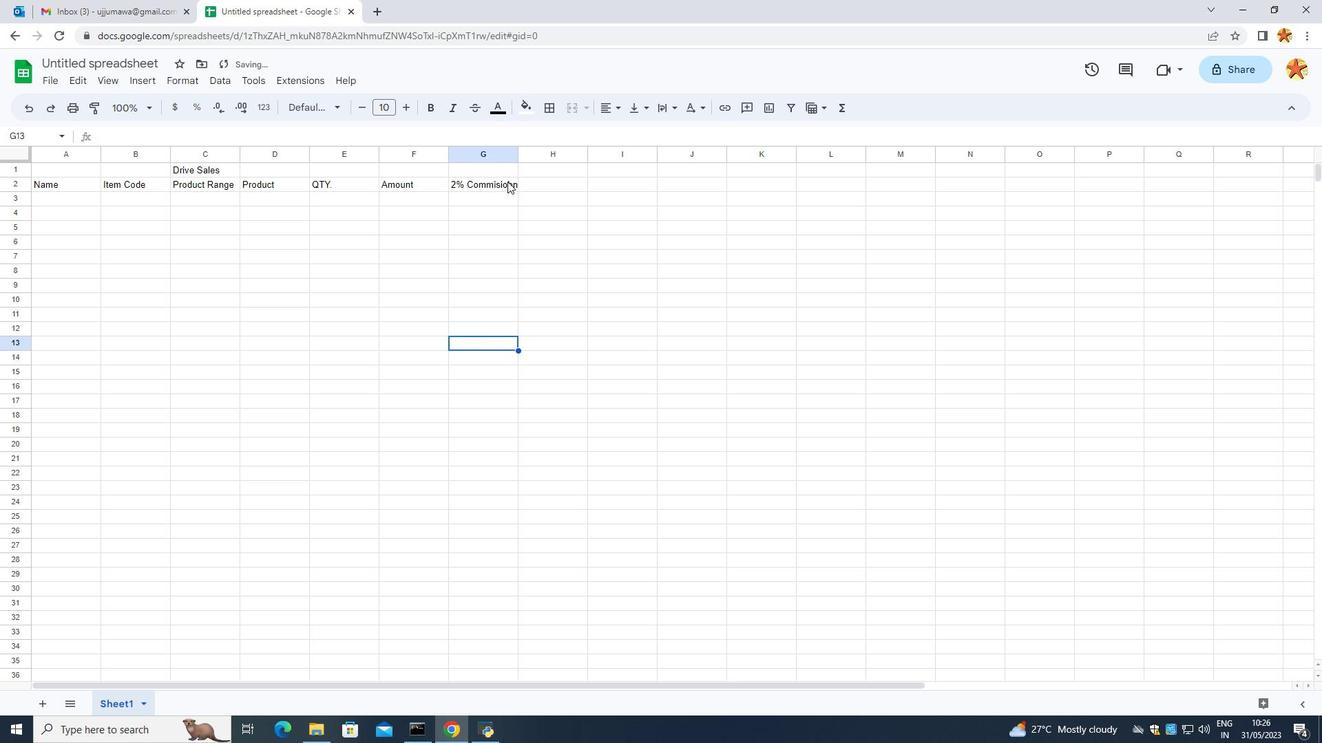 
Action: Mouse pressed left at (500, 179)
Screenshot: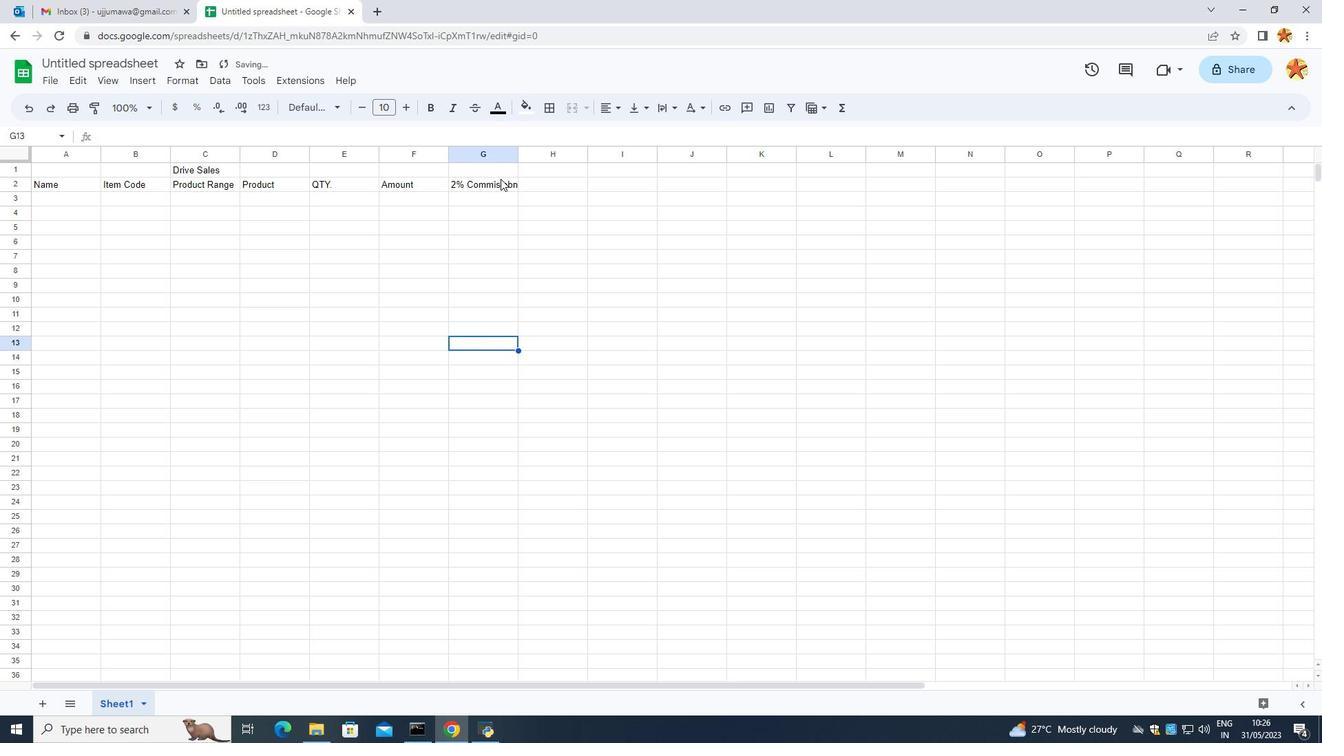 
Action: Mouse pressed left at (500, 179)
Screenshot: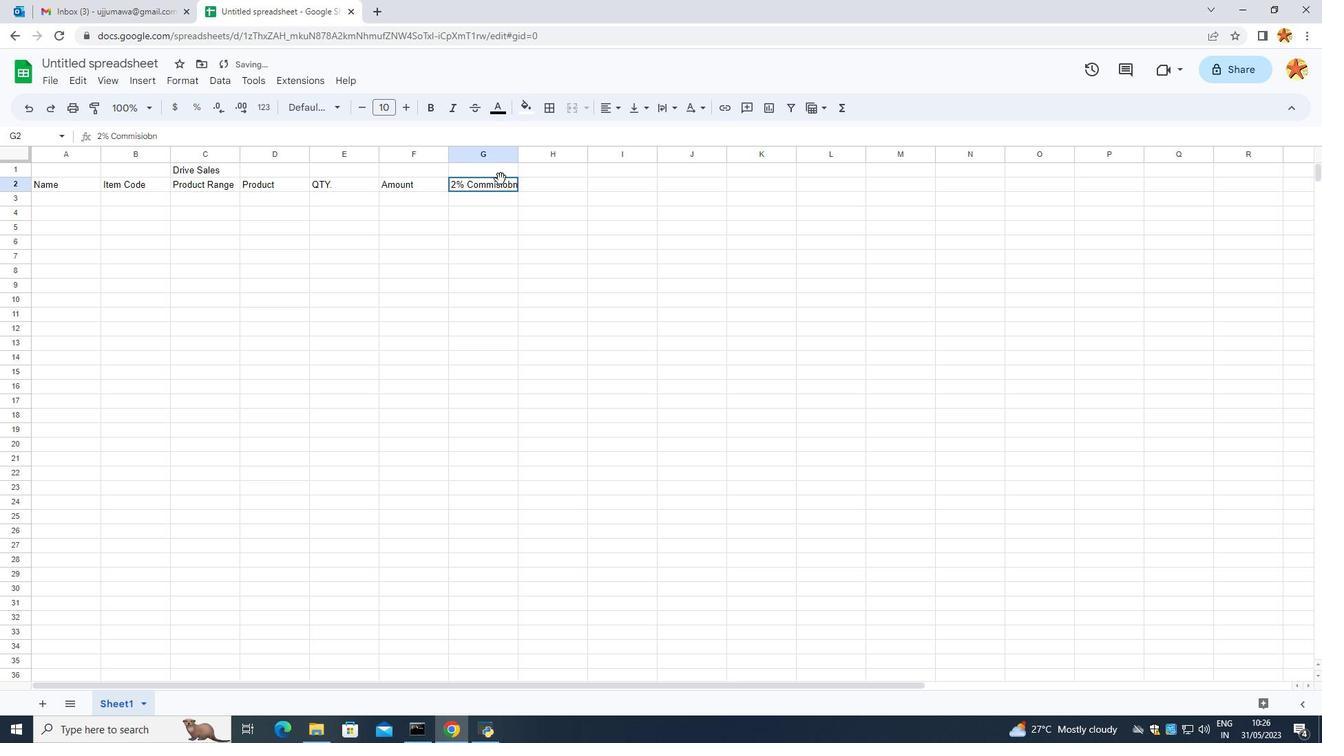 
Action: Mouse moved to (513, 185)
Screenshot: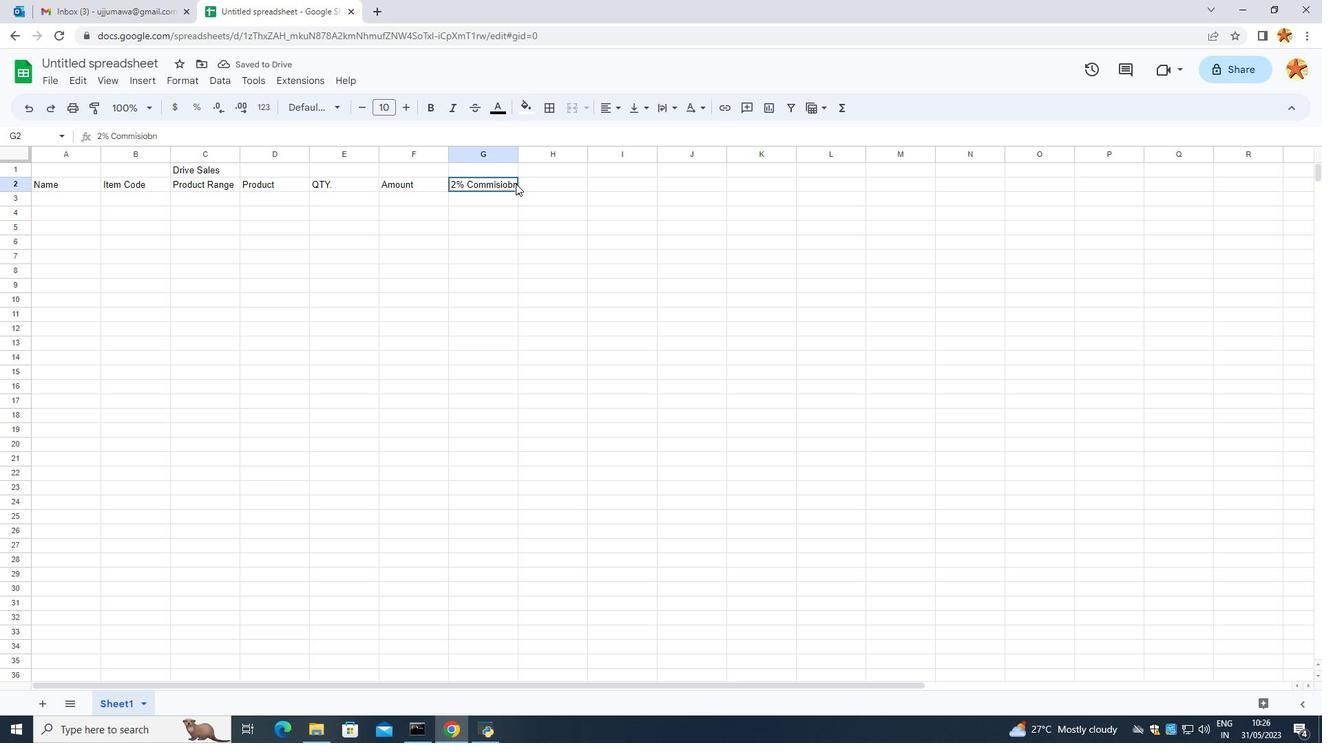 
Action: Mouse pressed left at (513, 185)
Screenshot: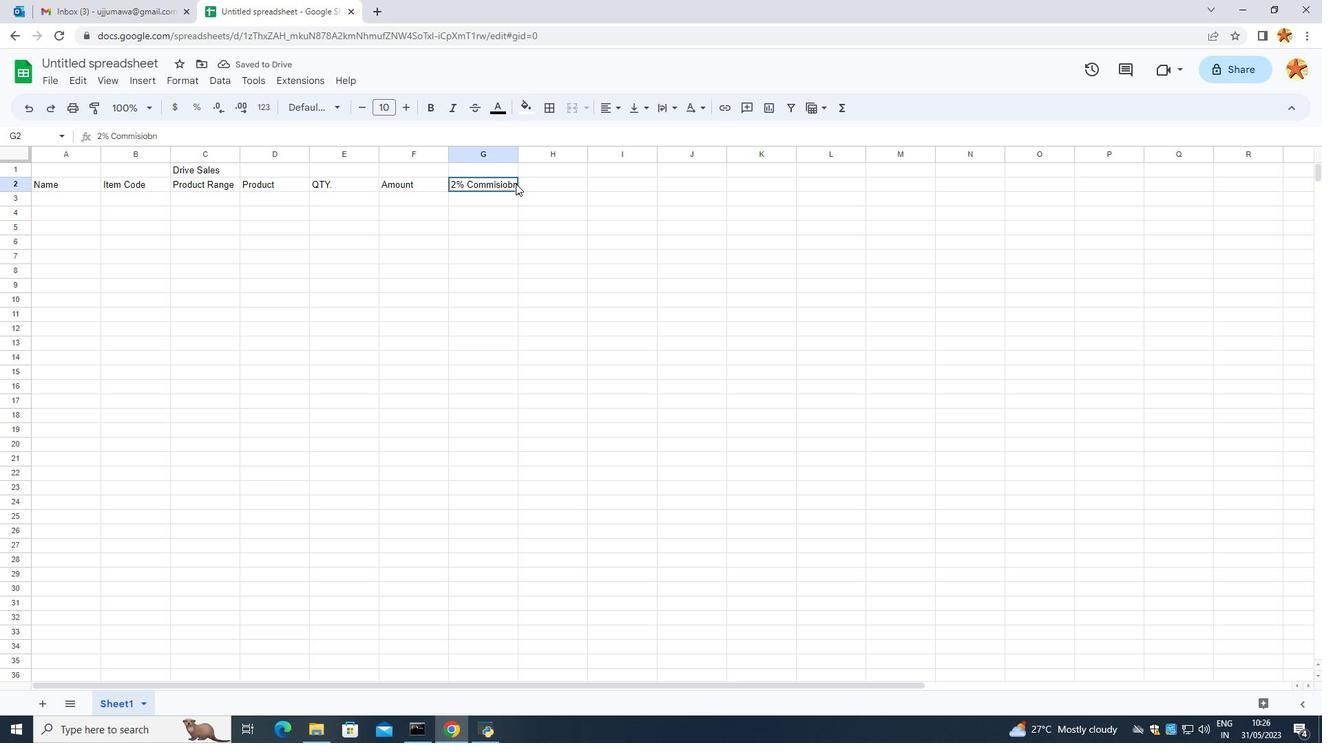 
Action: Mouse moved to (511, 187)
Screenshot: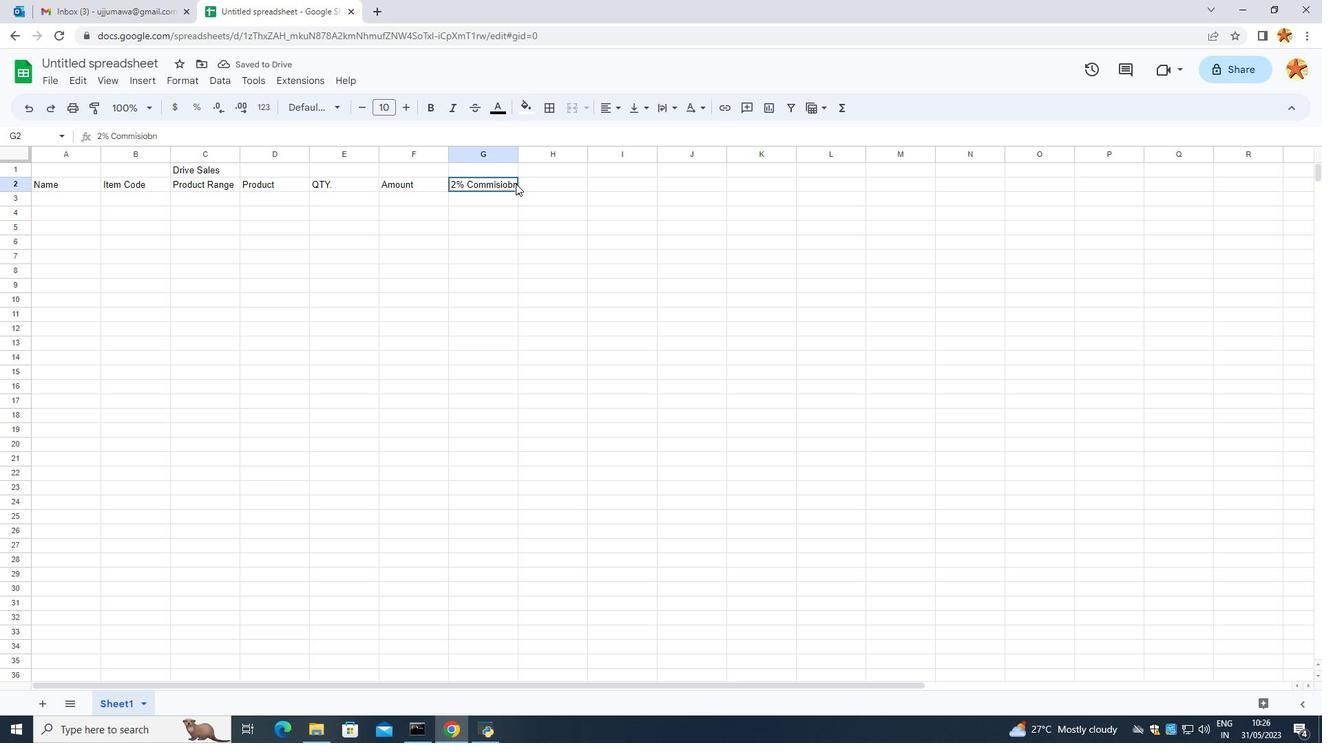 
Action: Mouse pressed left at (511, 187)
Screenshot: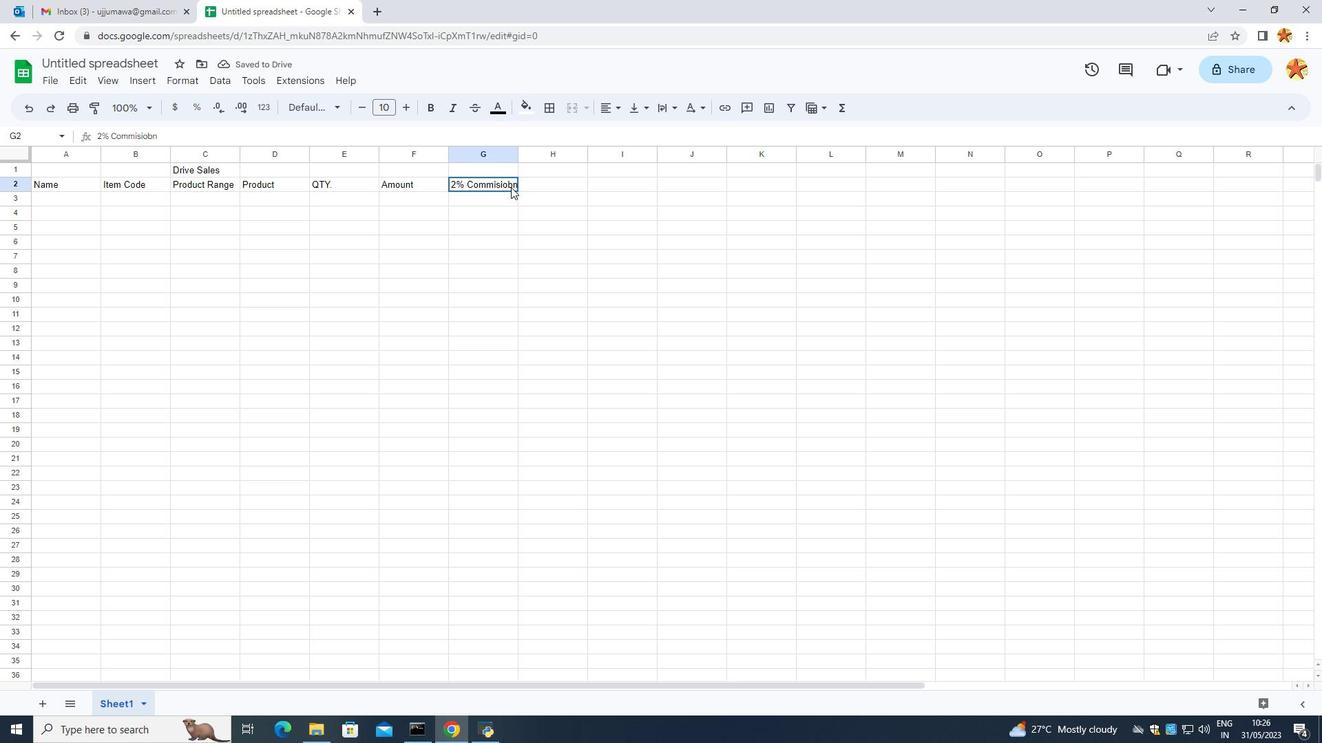 
Action: Mouse pressed left at (511, 187)
Screenshot: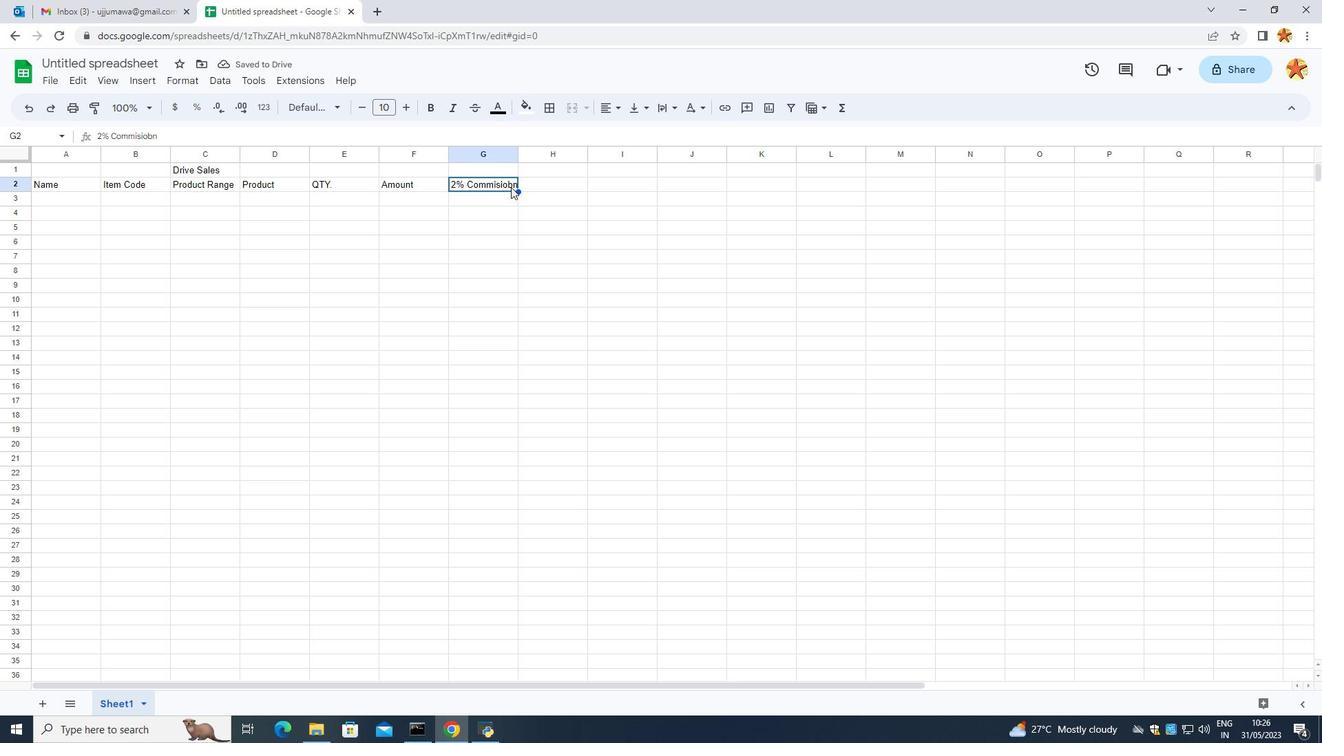 
Action: Mouse pressed left at (511, 187)
Screenshot: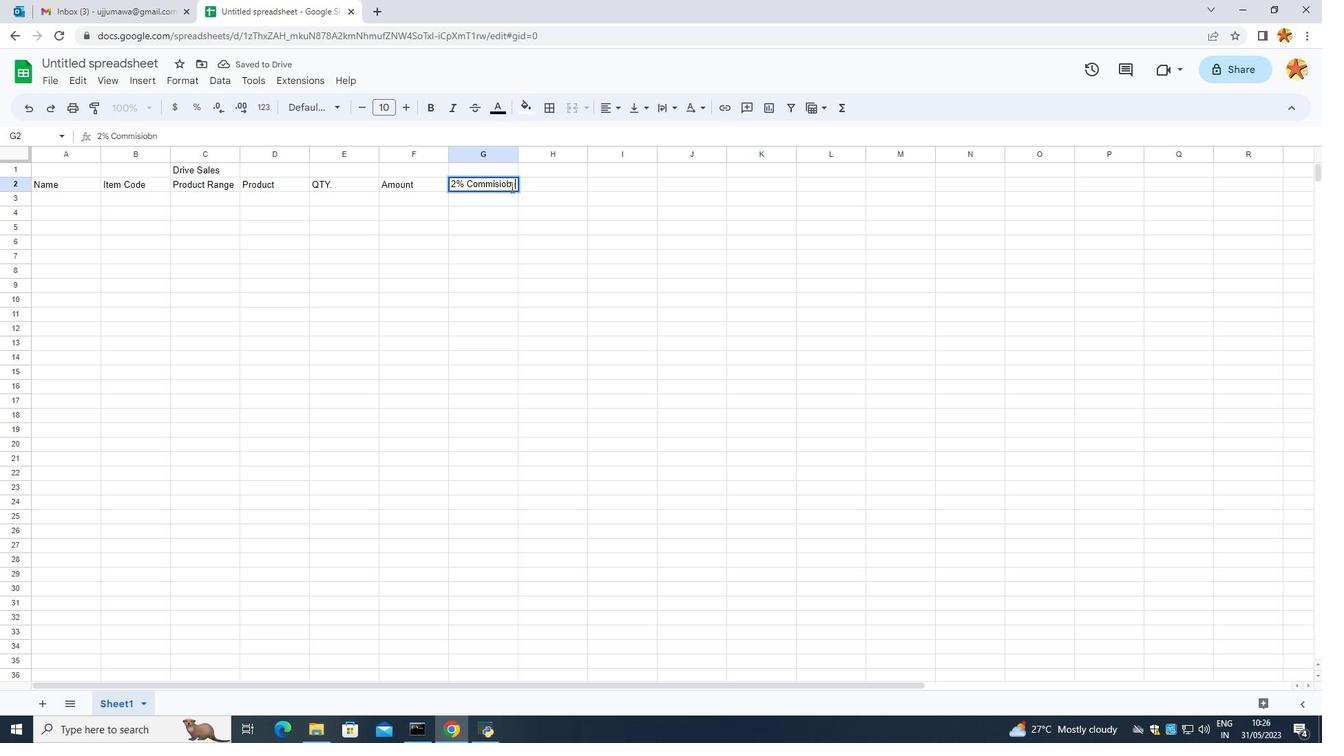 
Action: Key pressed <Key.backspace>
Screenshot: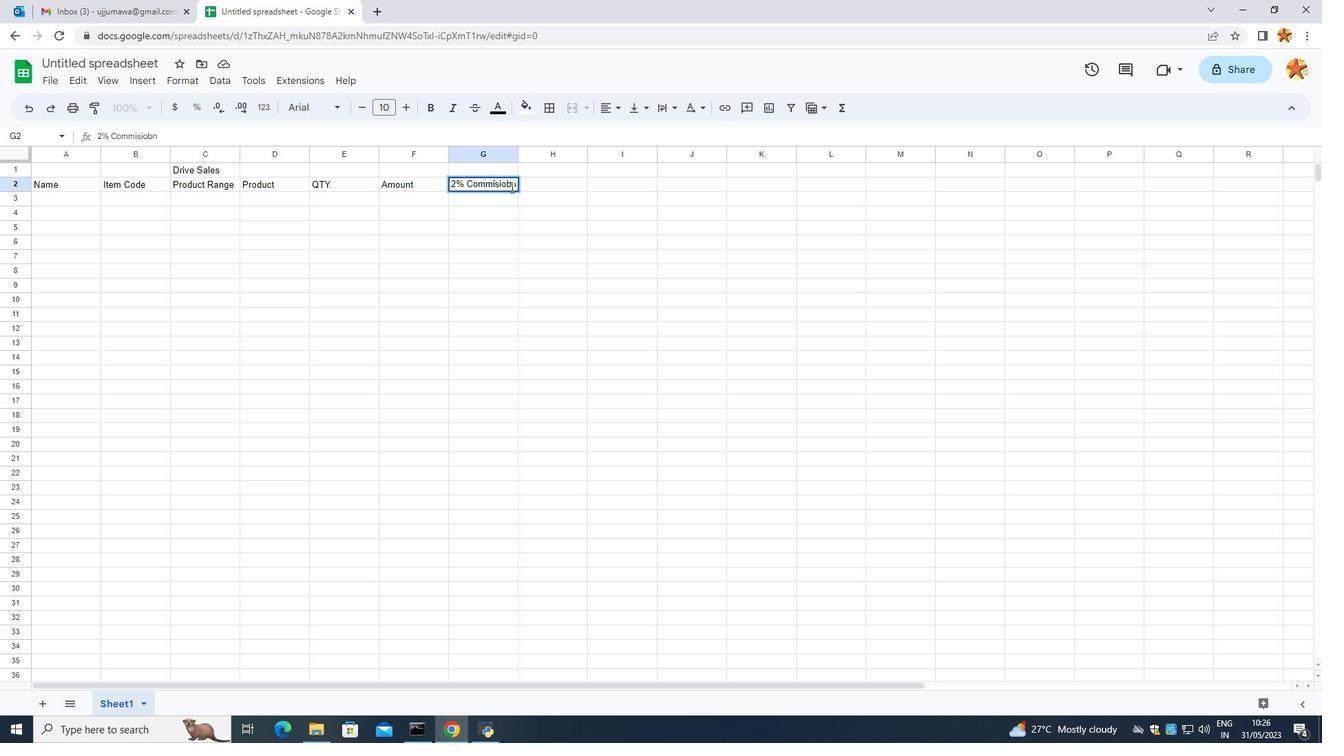 
Action: Mouse moved to (489, 225)
Screenshot: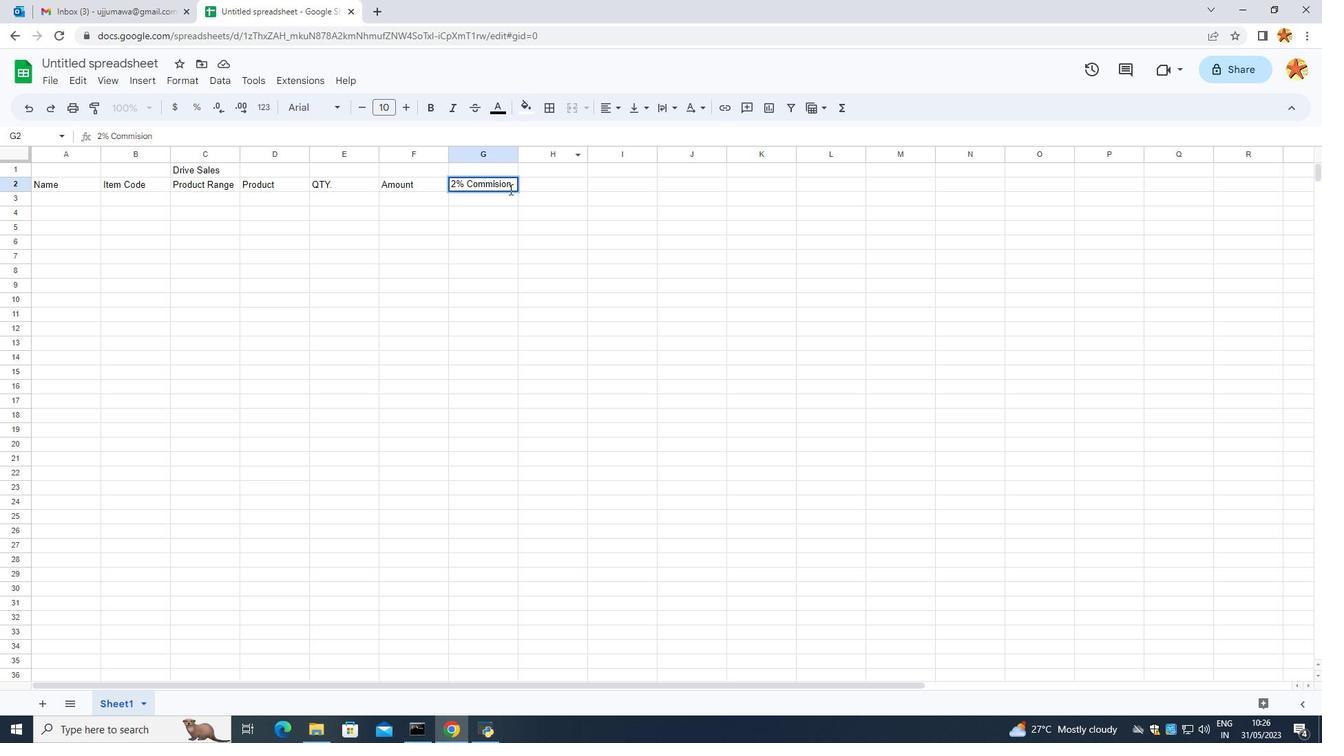 
Action: Mouse pressed left at (489, 225)
Screenshot: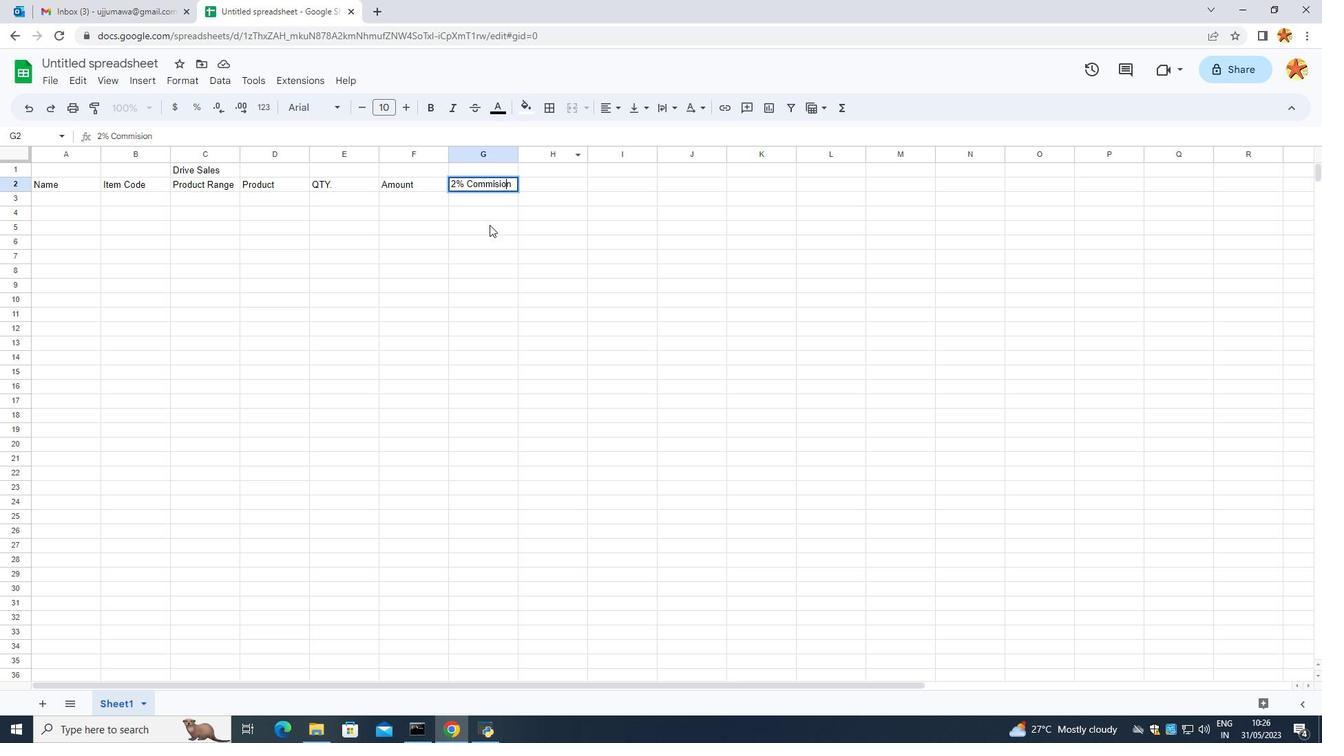 
Action: Mouse moved to (554, 184)
Screenshot: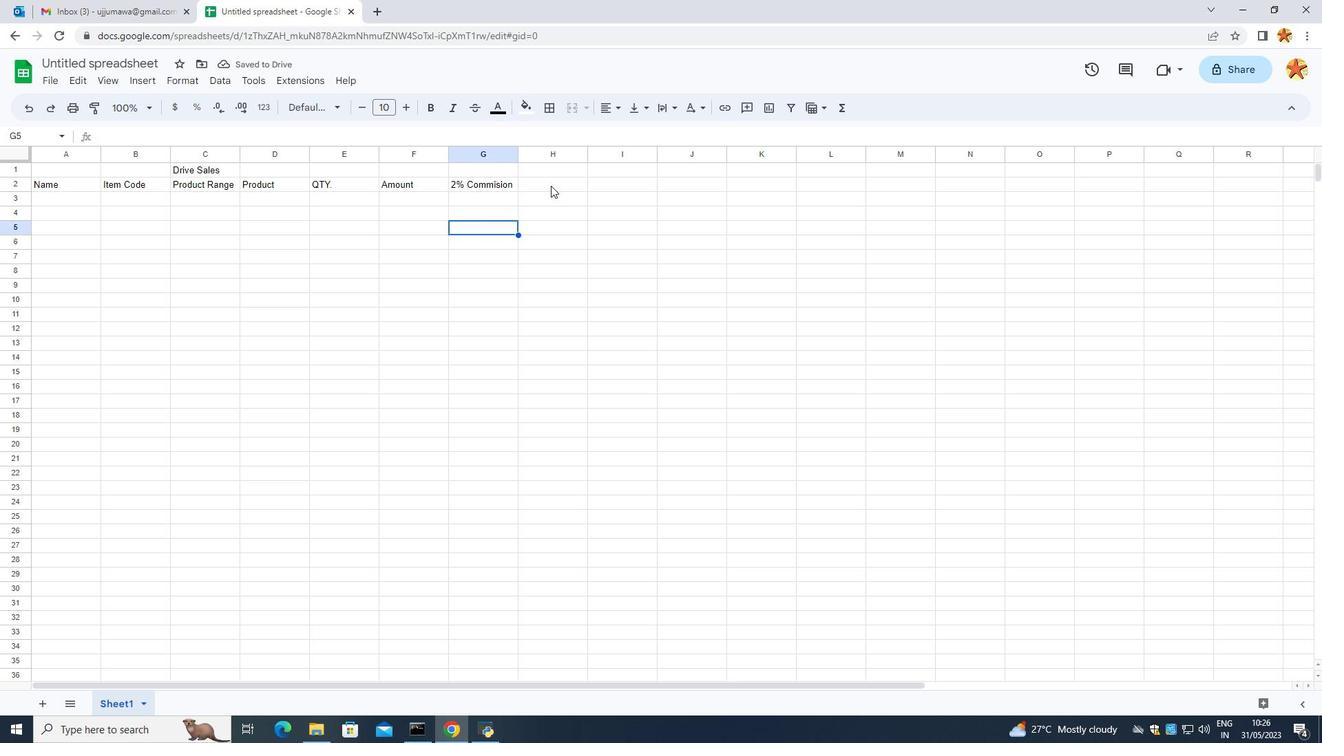 
Action: Mouse pressed left at (554, 184)
Screenshot: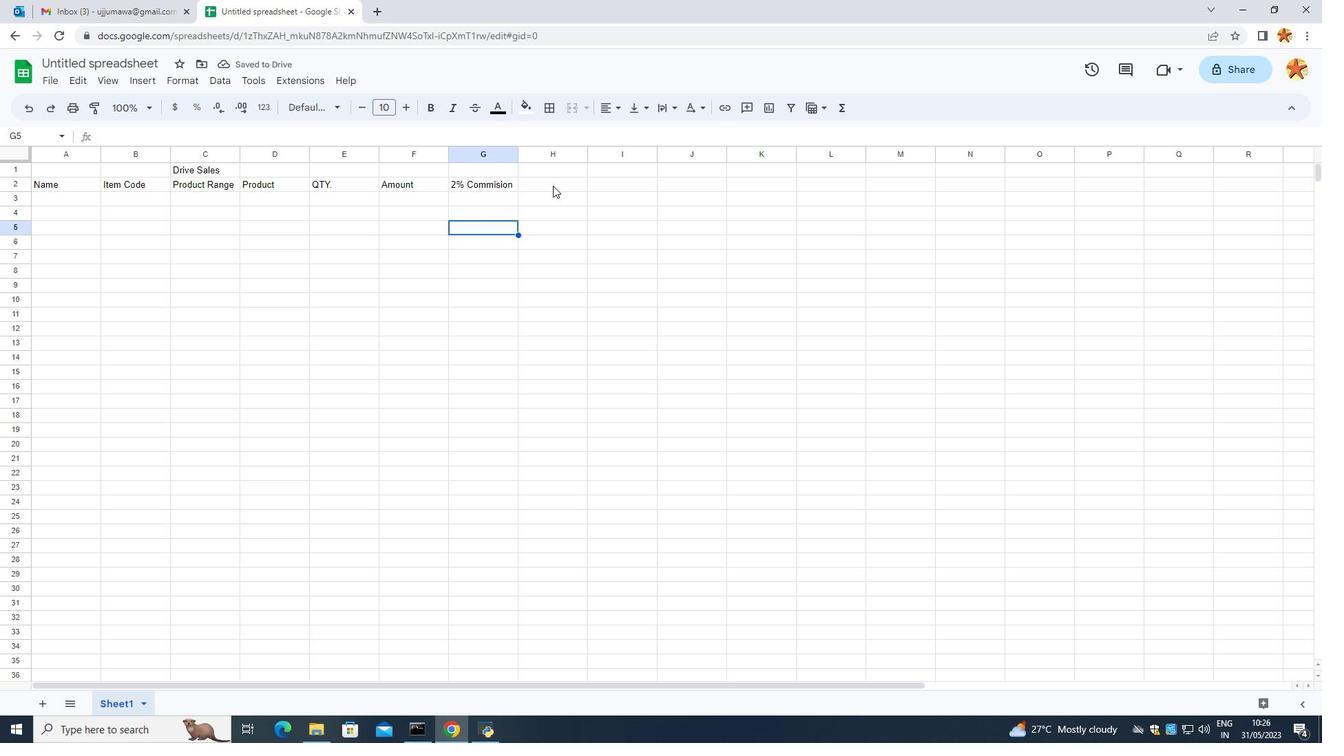 
Action: Mouse moved to (554, 184)
Screenshot: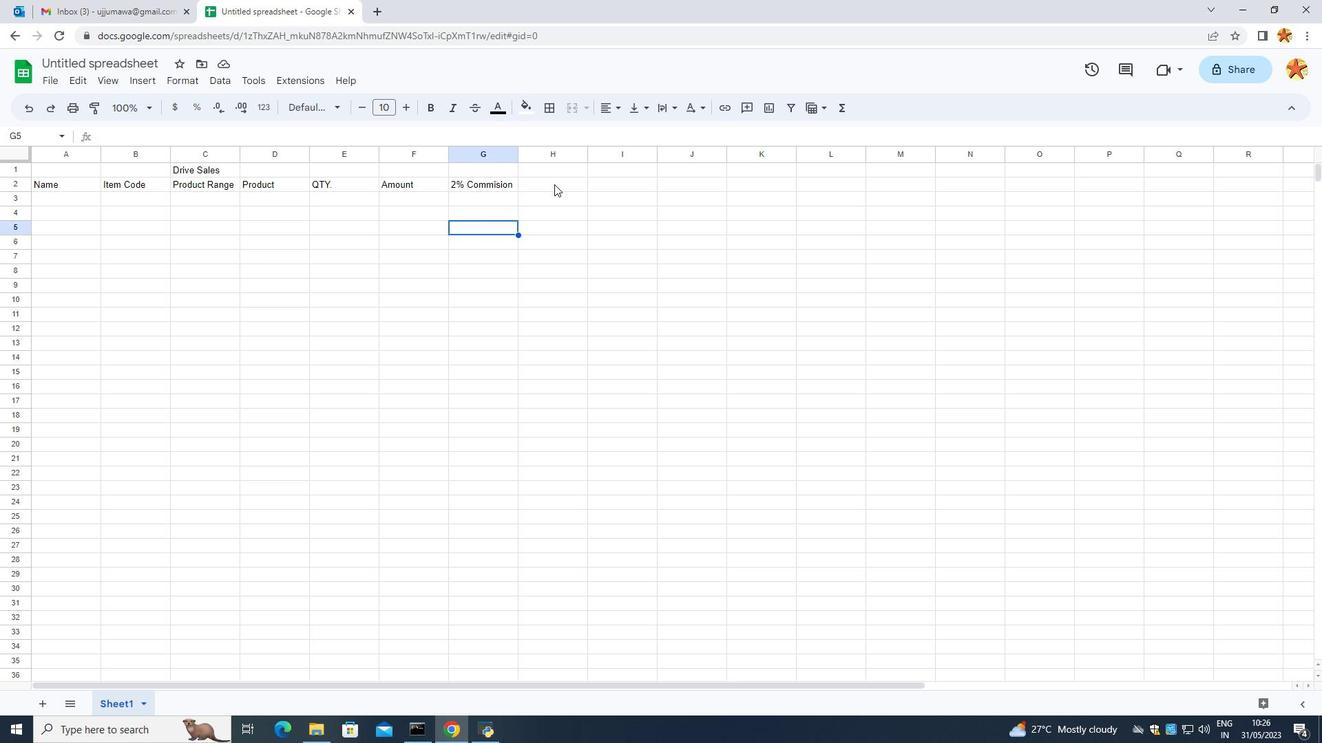 
Action: Mouse pressed left at (554, 184)
Screenshot: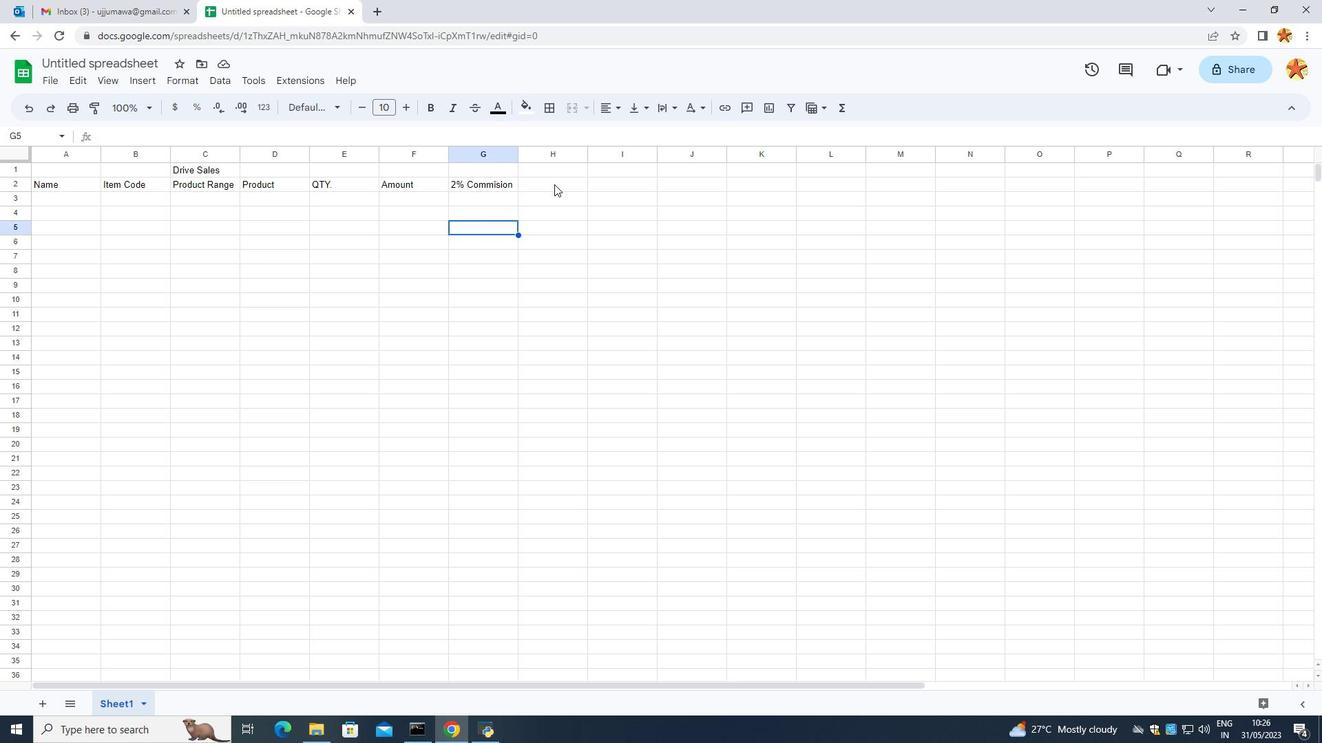 
Action: Mouse moved to (389, 183)
Screenshot: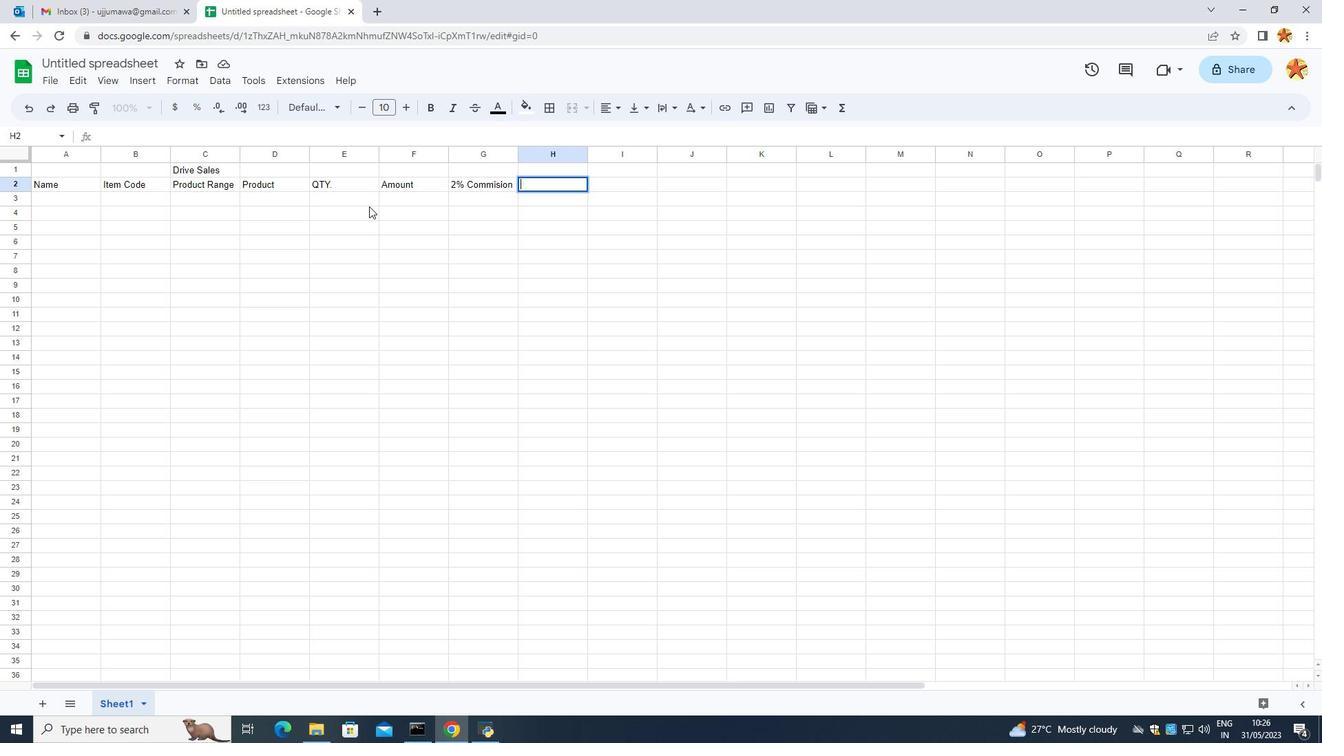 
Action: Mouse pressed left at (389, 183)
Screenshot: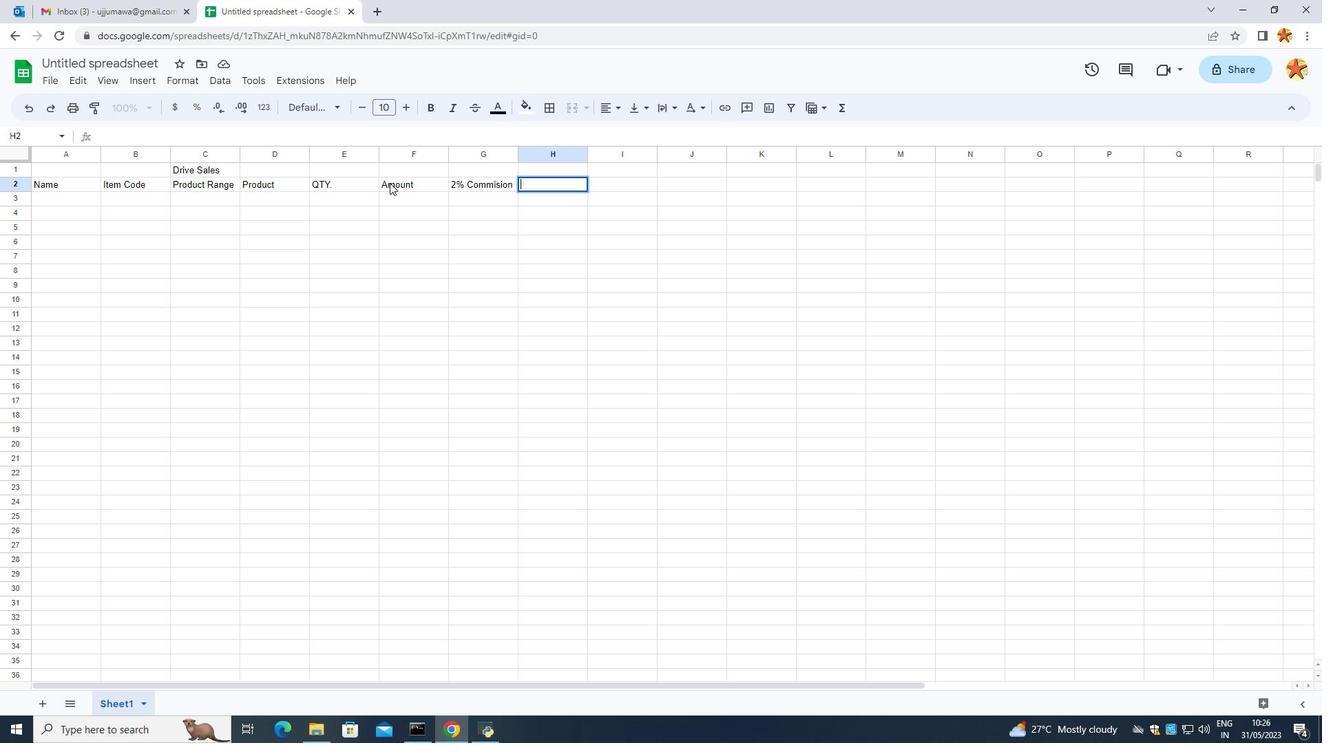 
Action: Mouse moved to (539, 183)
Screenshot: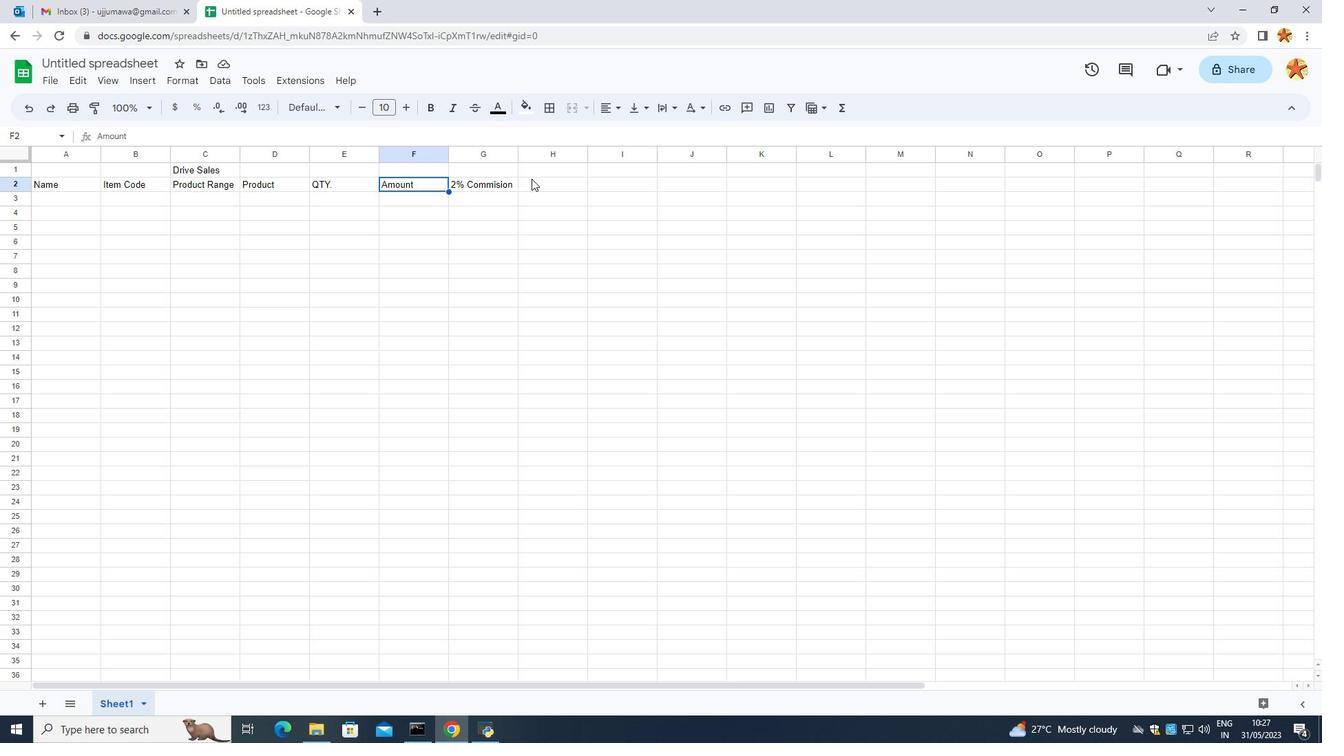 
Action: Mouse pressed left at (539, 183)
Screenshot: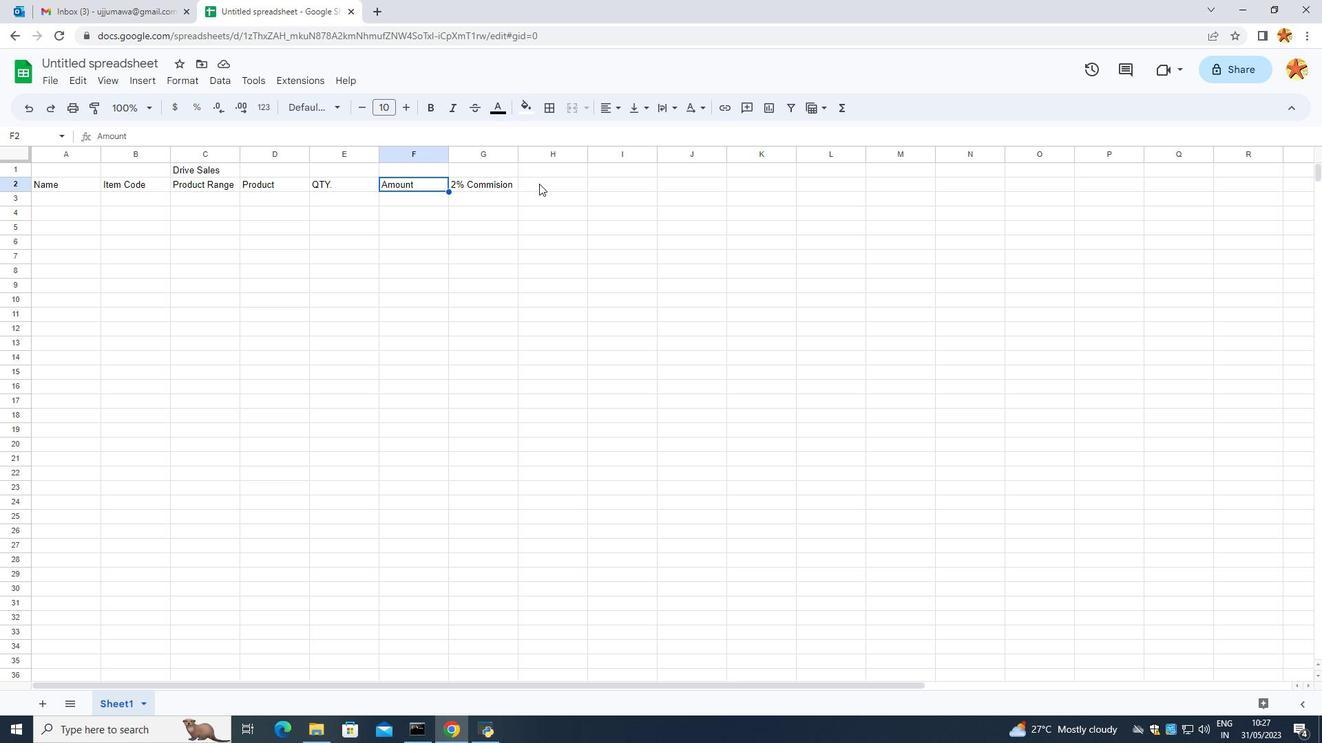 
Action: Mouse pressed left at (539, 183)
Screenshot: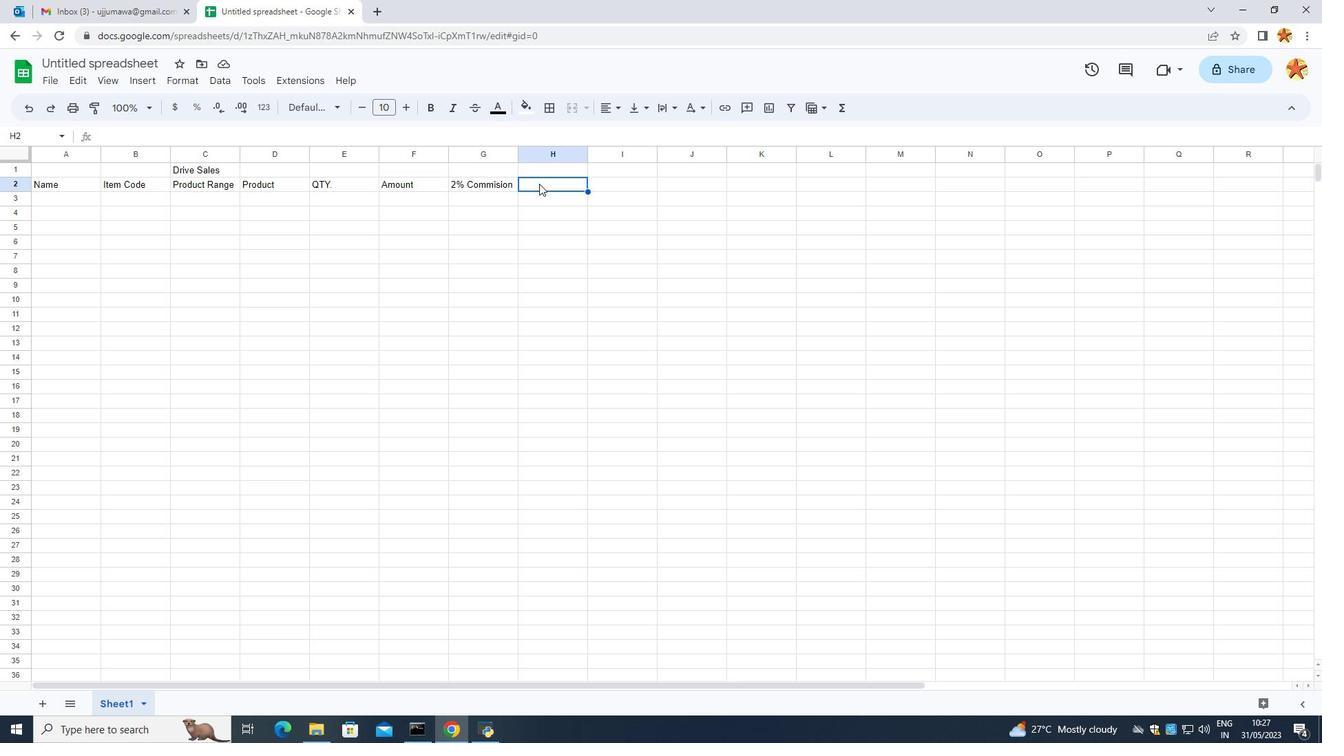 
Action: Mouse moved to (569, 182)
Screenshot: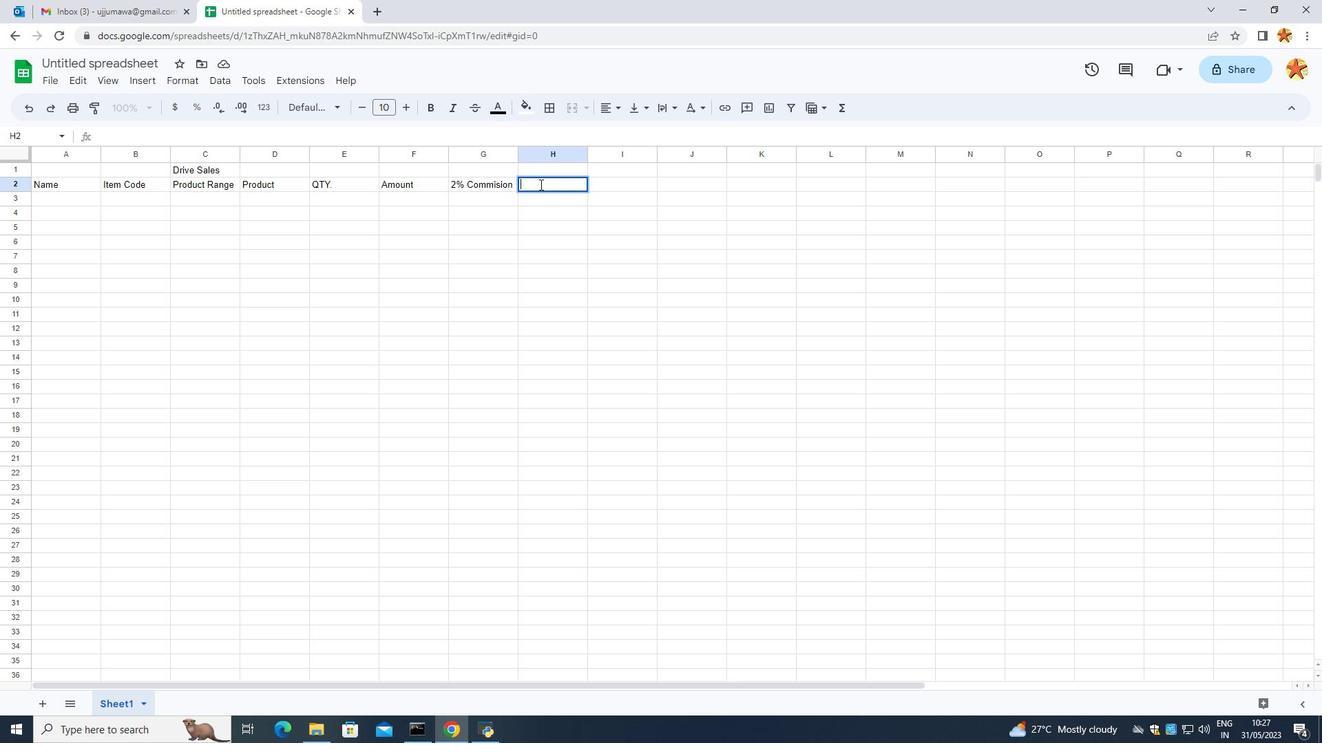 
Action: Key pressed <Key.caps_lock>T<Key.caps_lock>otal
Screenshot: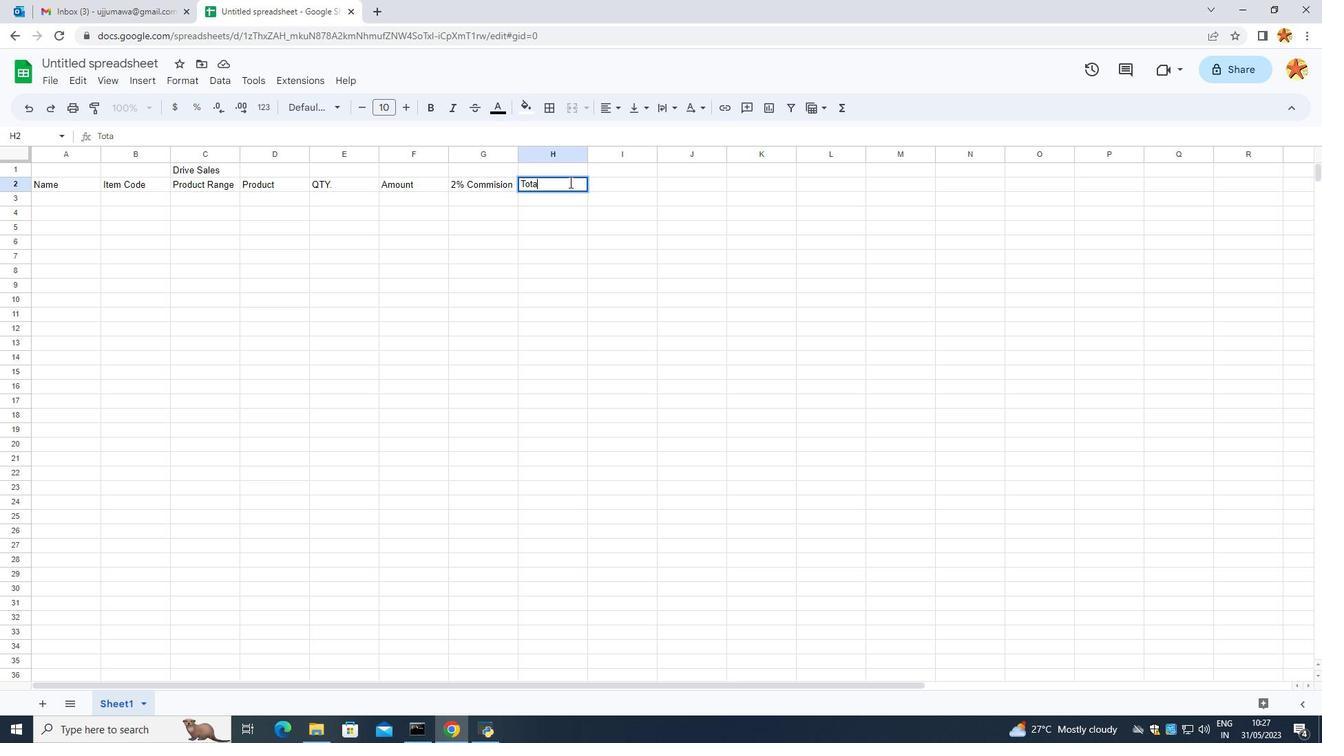 
Action: Mouse moved to (555, 267)
Screenshot: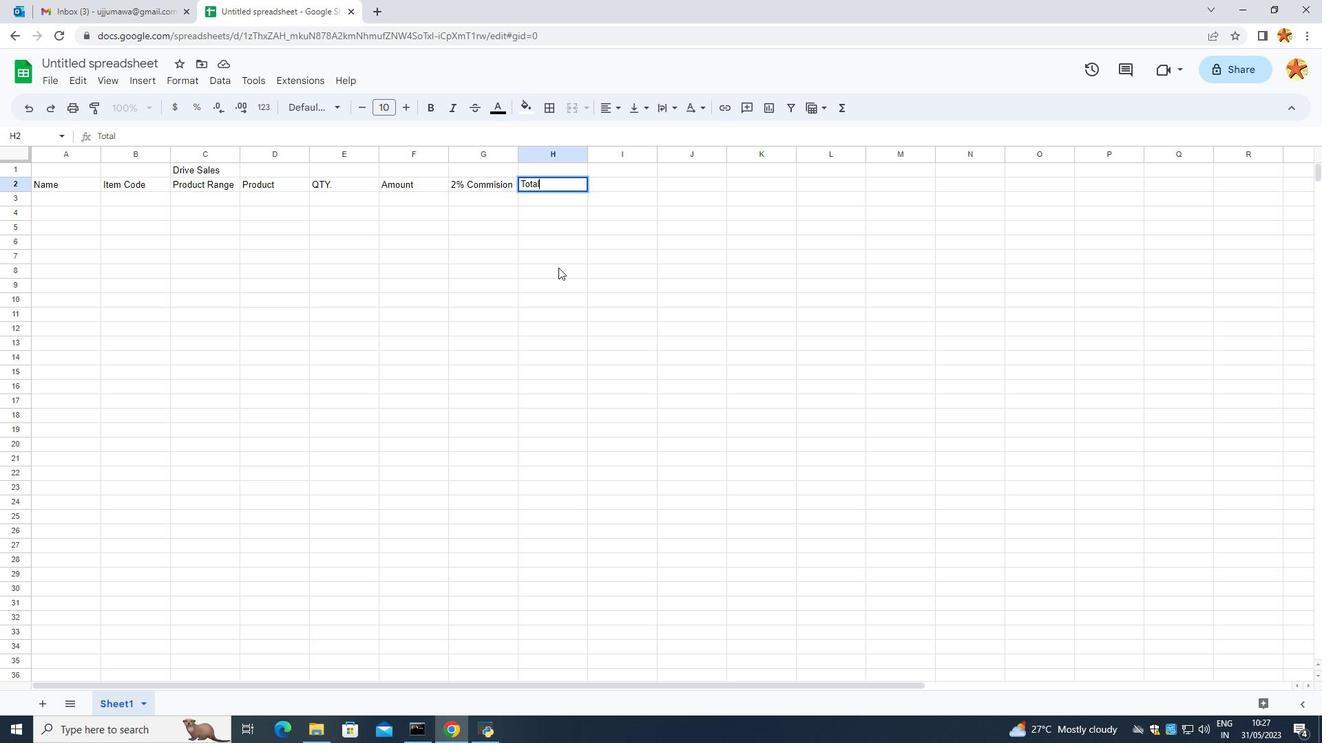 
Action: Mouse pressed left at (555, 267)
Screenshot: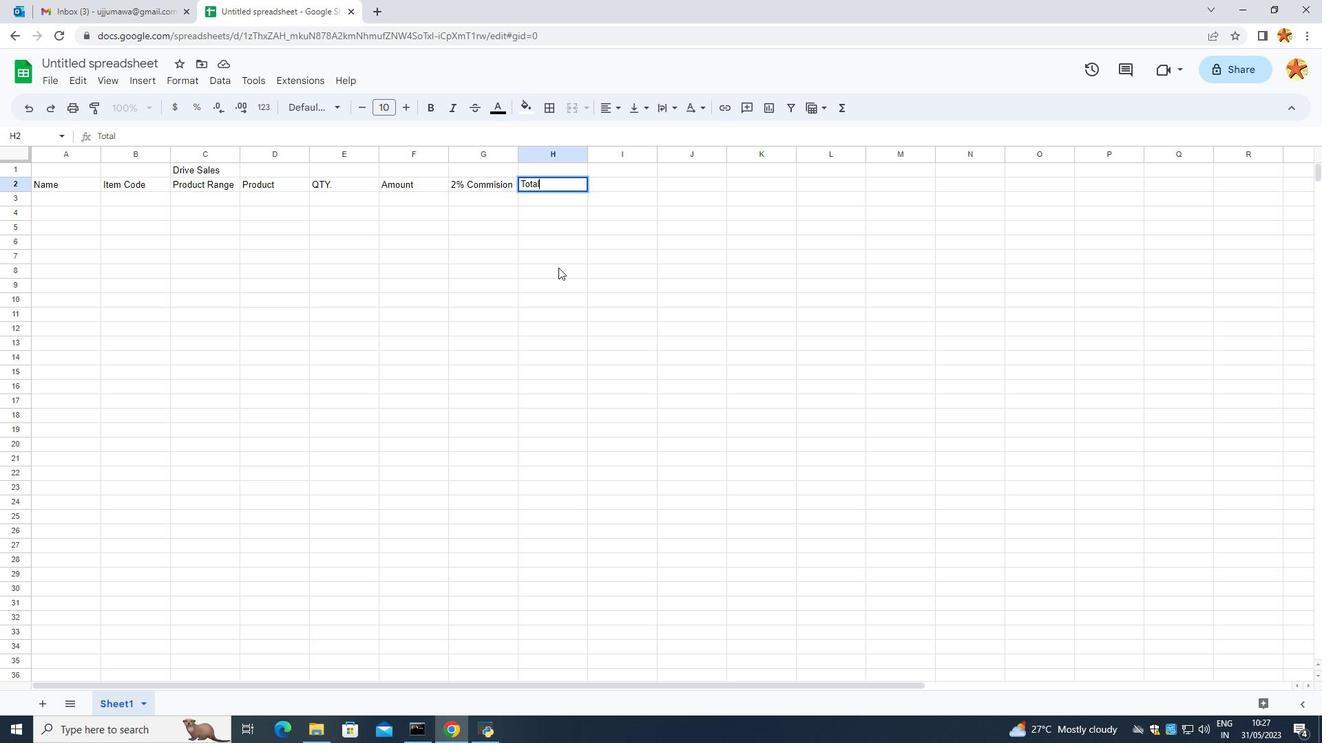 
Action: Mouse moved to (73, 202)
Screenshot: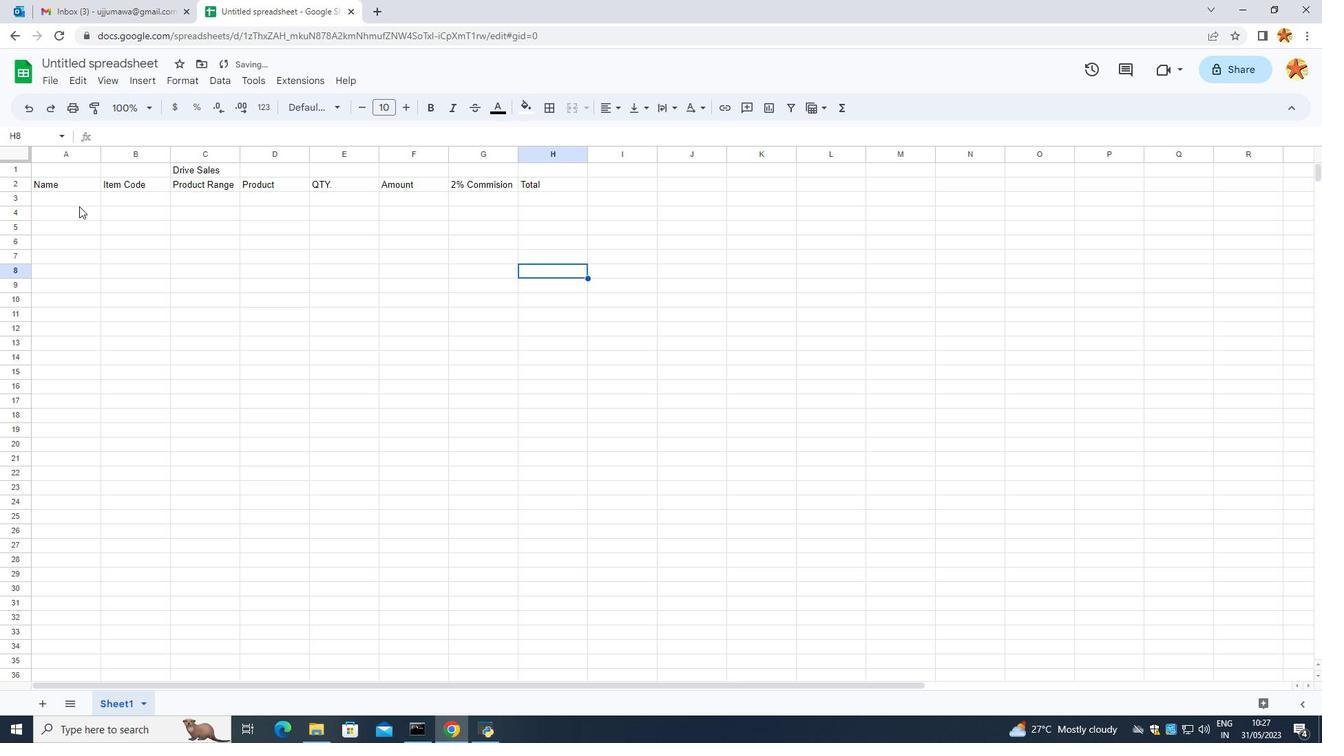 
Action: Mouse pressed left at (73, 202)
Screenshot: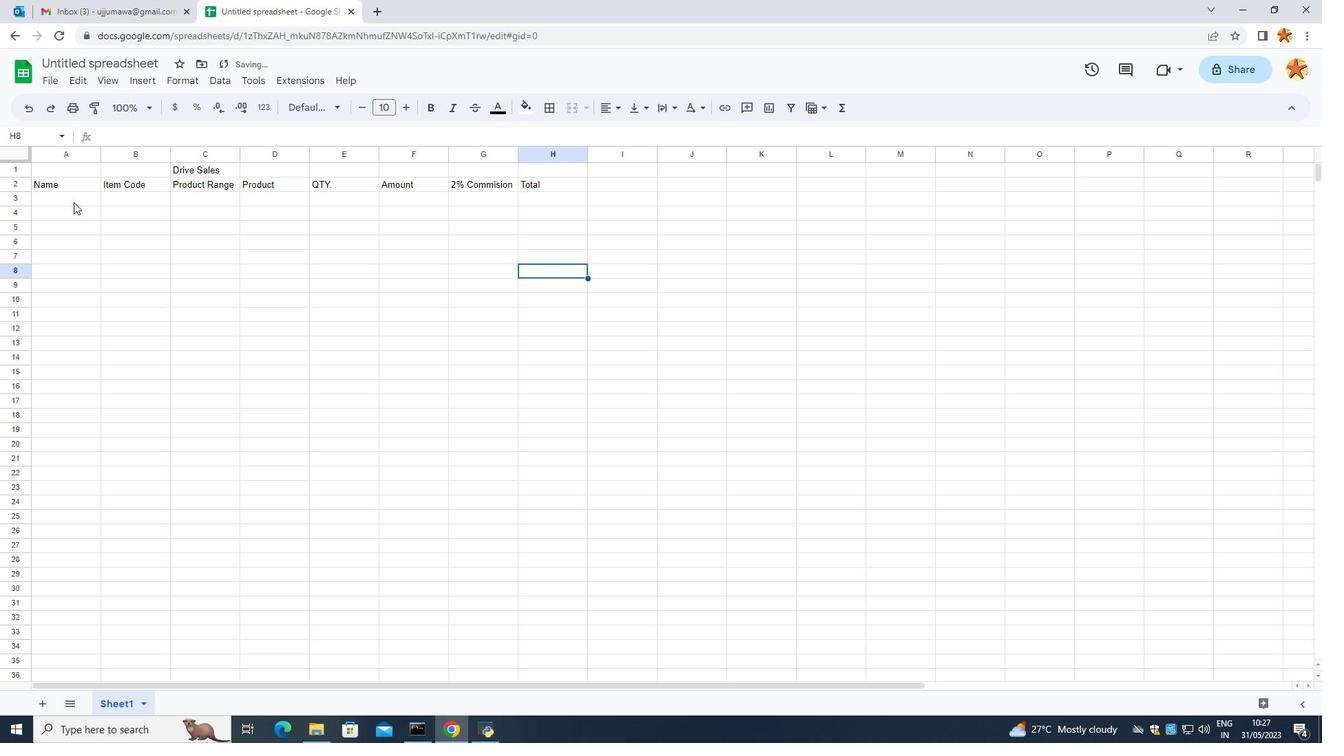 
Action: Mouse pressed left at (73, 202)
Screenshot: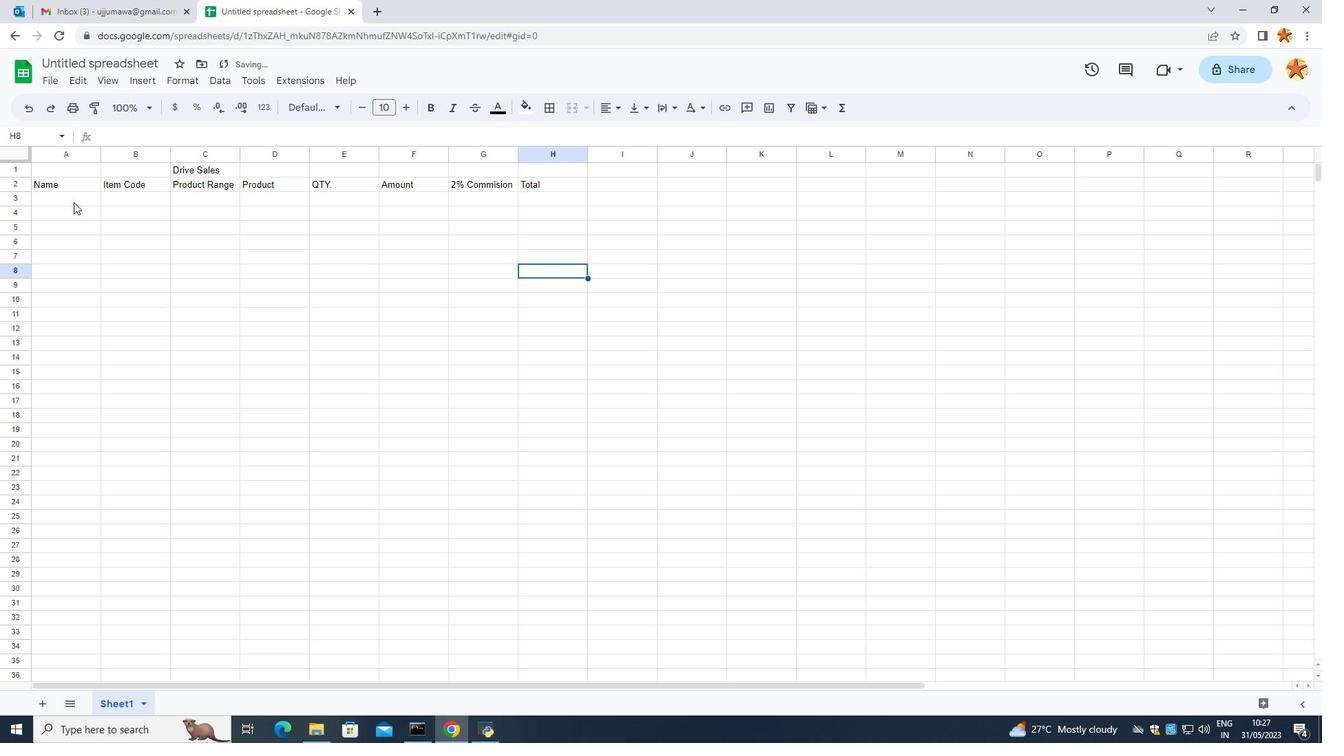 
Action: Key pressed <Key.caps_lock>A<Key.caps_lock>lexander<Key.space><Key.caps_lock>C<Key.caps_lock>ooper<Key.enter><Key.caps_lock>V<Key.caps_lock>ictoria<Key.space><Key.caps_lock>H<Key.caps_lock>ayes<Key.enter><Key.caps_lock>D<Key.caps_lock>anil<Key.backspace>el<Key.space><Key.caps_lock>C<Key.caps_lock>rter<Key.enter><Key.caps_lock>C<Key.caps_lock>hloe<Key.space><Key.caps_lock>M<Key.caps_lock>urphy<Key.enter><Key.caps_lock>C<Key.caps_lock>hristopher<Key.space><Key.caps_lock>R<Key.caps_lock>oss<Key.enter><Key.caps_lock>N<Key.caps_lock>t<Key.backspace>atalie<Key.space><Key.caps_lock>P<Key.caps_lock>roice<Key.backspace><Key.backspace><Key.backspace><Key.backspace>ice<Key.enter><Key.caps_lock>J<Key.caps_lock>ack<Key.space><Key.caps_lock>P<Key.caps_lock>eterson<Key.enter><Key.caps_lock>J<Key.backspace><Key.backspace><Key.caps_lock>h<Key.caps_lock>ARPER<Key.space><Key.caps_lock>f<Key.caps_lock>OS<Key.backspace><Key.backspace><Key.backspace><Key.backspace><Key.backspace><Key.backspace><Key.backspace><Key.backspace><Key.backspace><Key.backspace><Key.backspace><Key.backspace><Key.backspace><Key.backspace><Key.backspace><Key.backspace><Key.backspace><Key.backspace><Key.backspace>H<Key.caps_lock>r<Key.backspace>arper<Key.space><Key.caps_lock>F<Key.caps_lock>p<Key.backspace>oster<Key.enter><Key.caps_lock>J<Key.caps_lock>oseph<Key.space><Key.caps_lock>G<Key.caps_lock>ray\<Key.backspace><Key.enter><Key.caps_lock>L<Key.caps_lock>i<Key.caps_lock>L<Key.backspace><Key.backspace><Key.caps_lock>ily<Key.space><Key.caps_lock>R<Key.caps_lock>eed
Screenshot: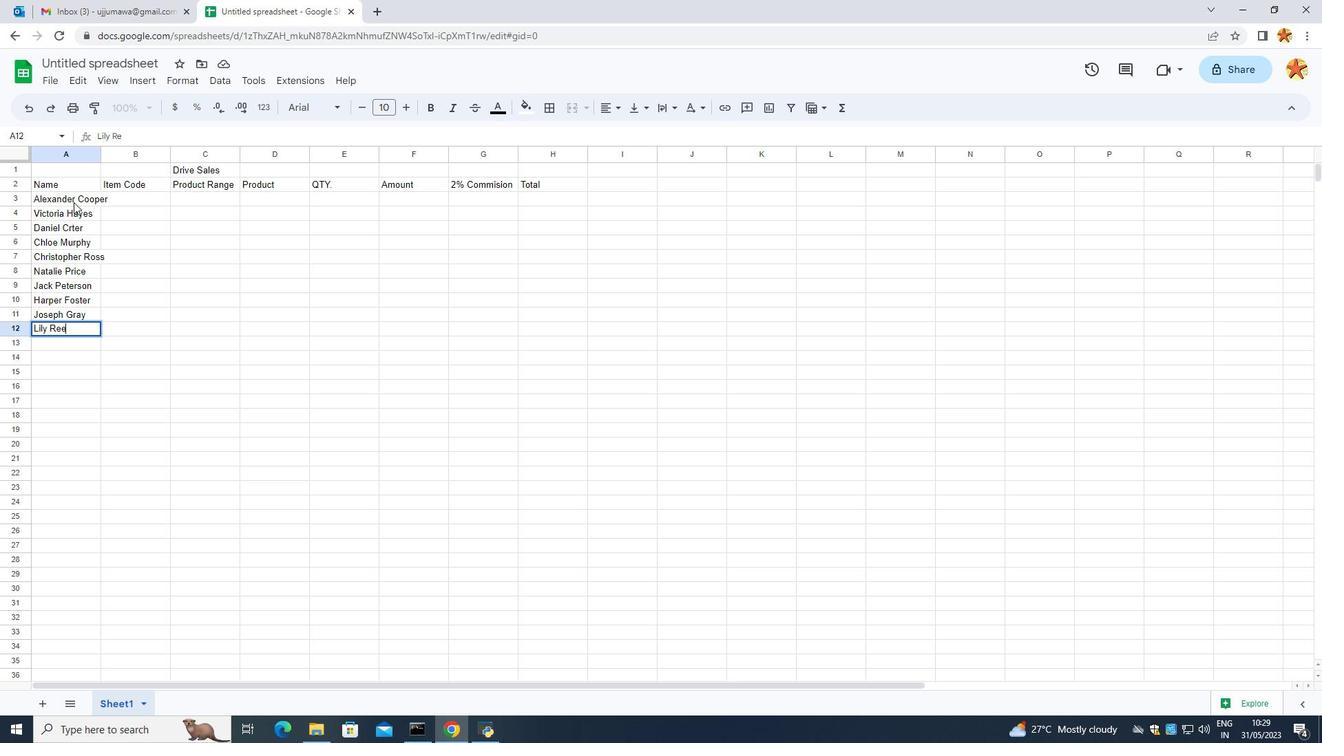 
Action: Mouse moved to (60, 403)
Screenshot: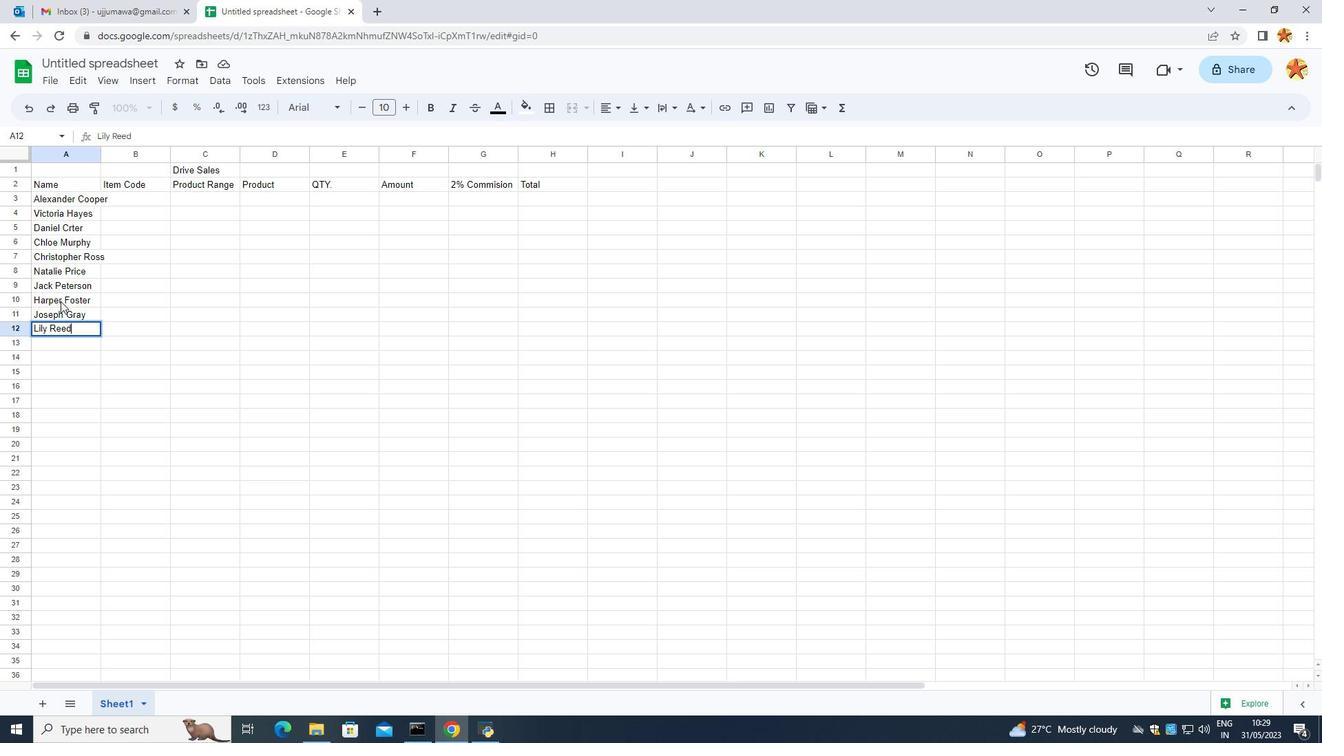 
Action: Mouse pressed left at (60, 403)
Screenshot: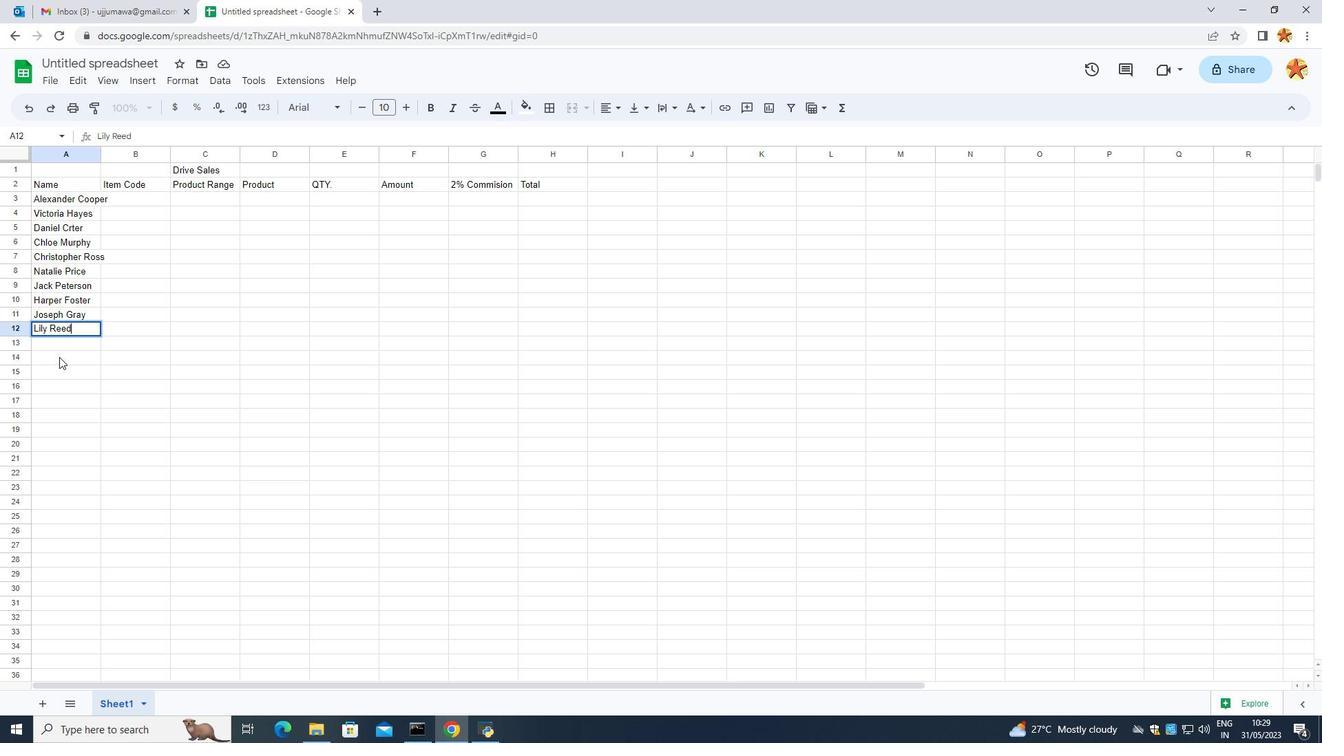
Action: Mouse moved to (146, 208)
Screenshot: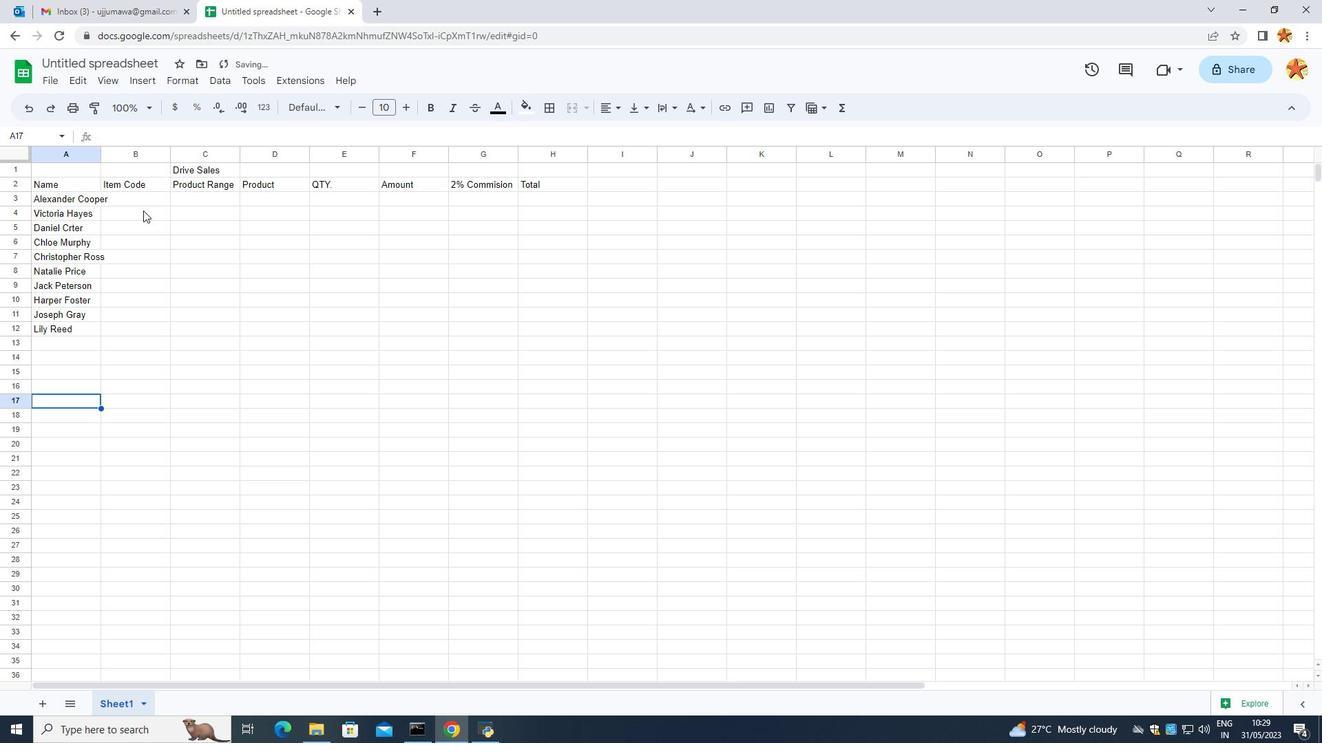 
Action: Mouse pressed left at (146, 208)
Screenshot: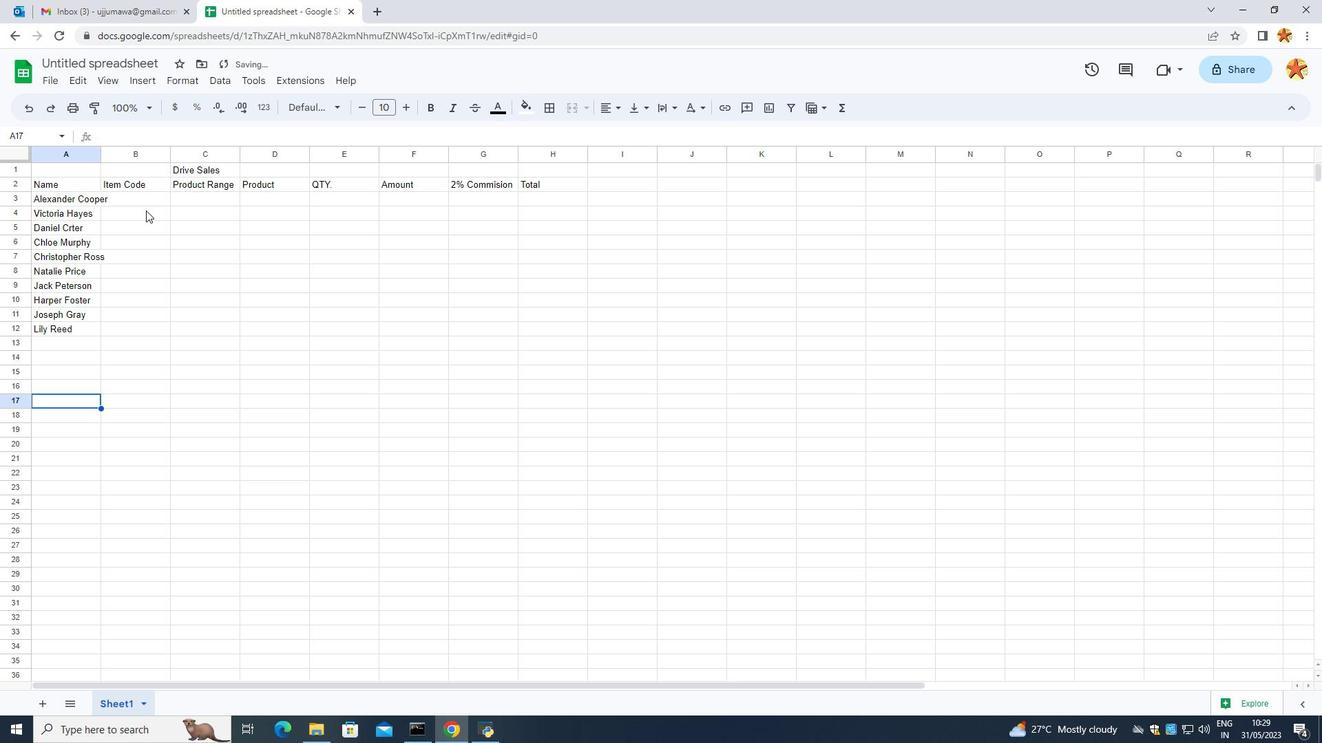 
Action: Mouse moved to (108, 181)
Screenshot: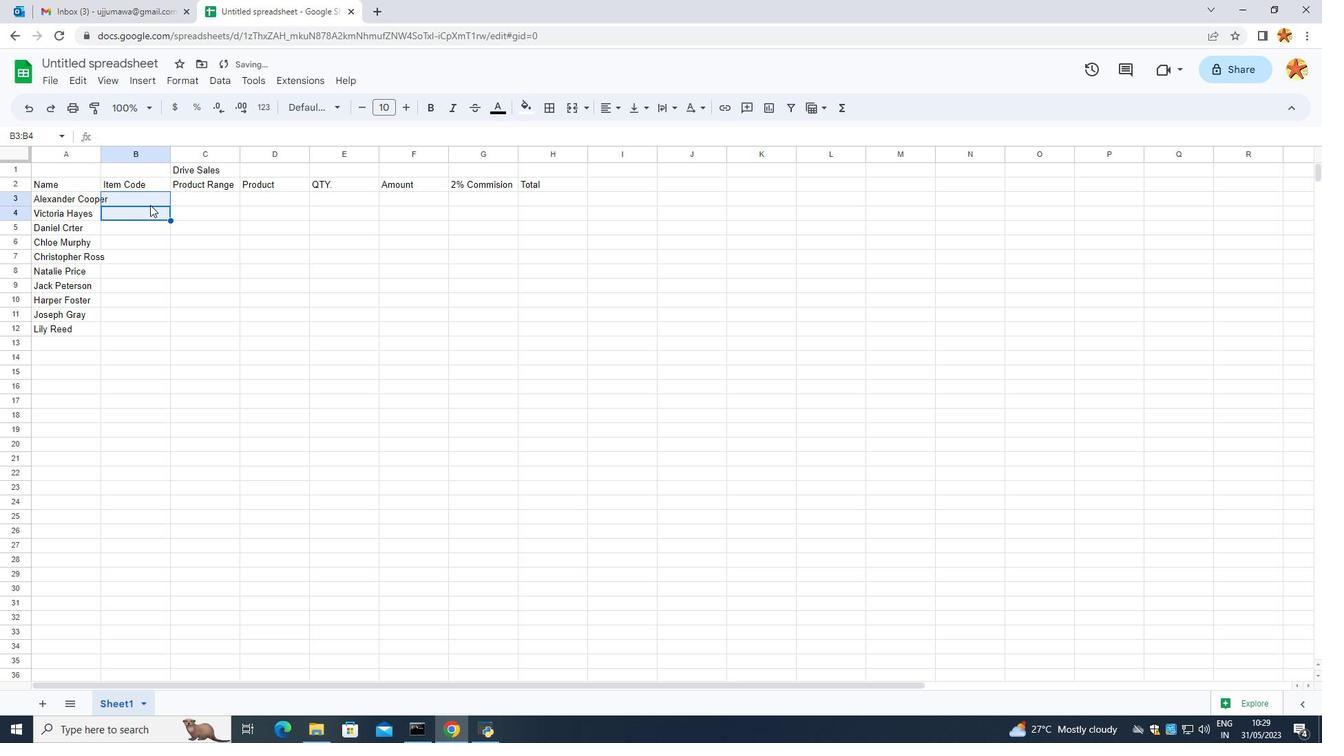 
Action: Mouse pressed left at (108, 181)
Screenshot: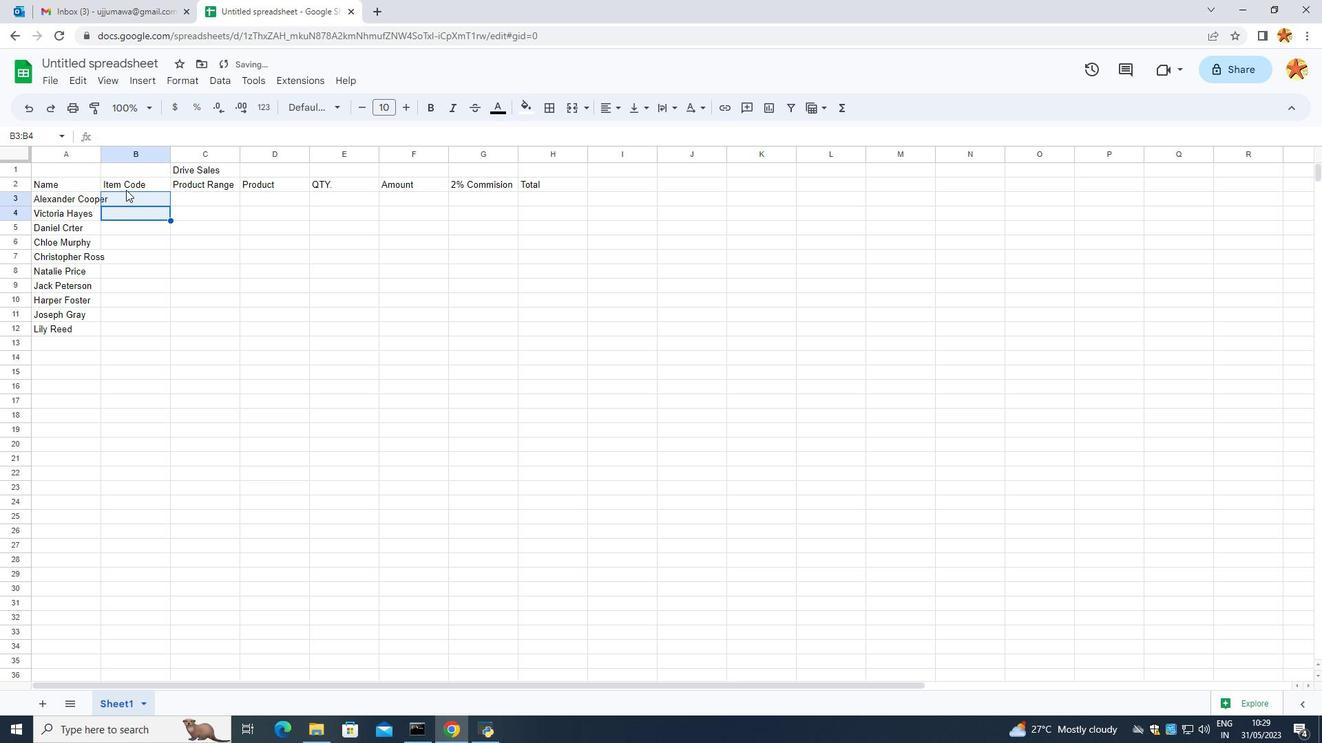 
Action: Mouse moved to (95, 173)
Screenshot: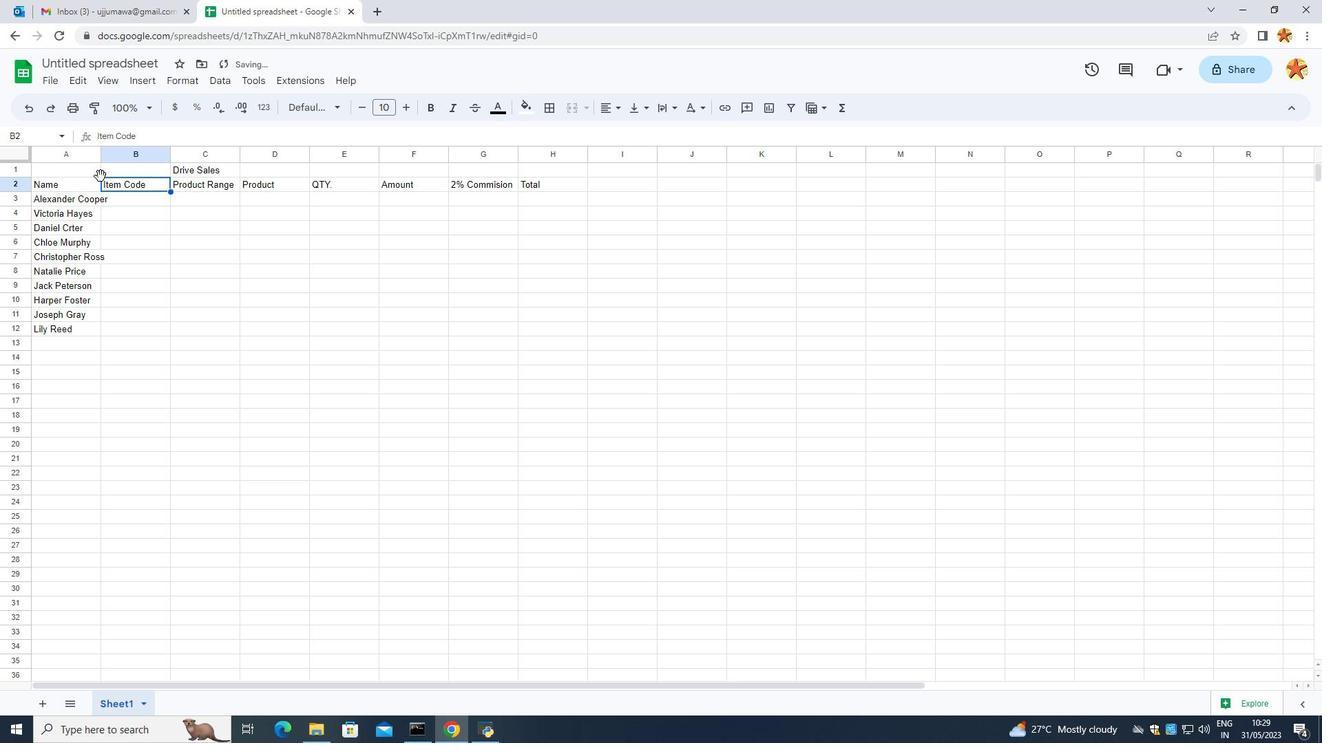 
Action: Mouse pressed left at (95, 173)
Screenshot: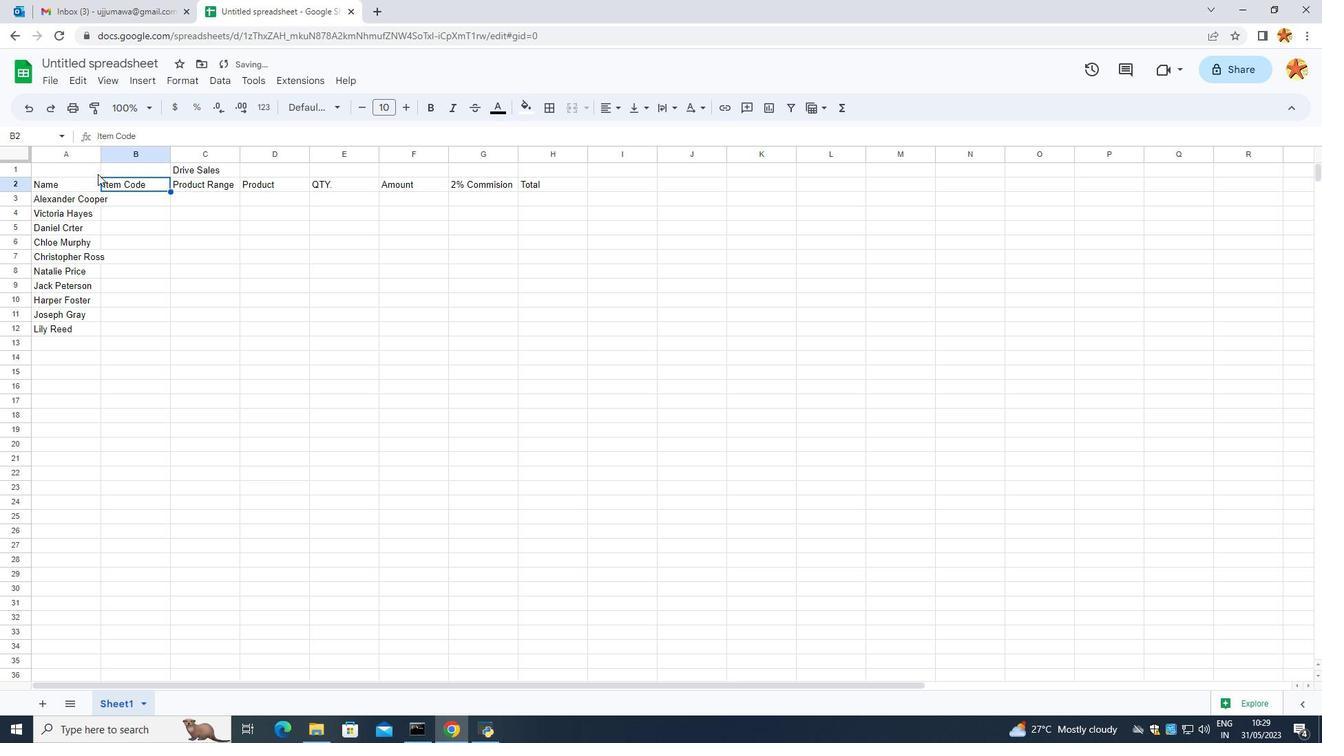 
Action: Mouse moved to (103, 150)
Screenshot: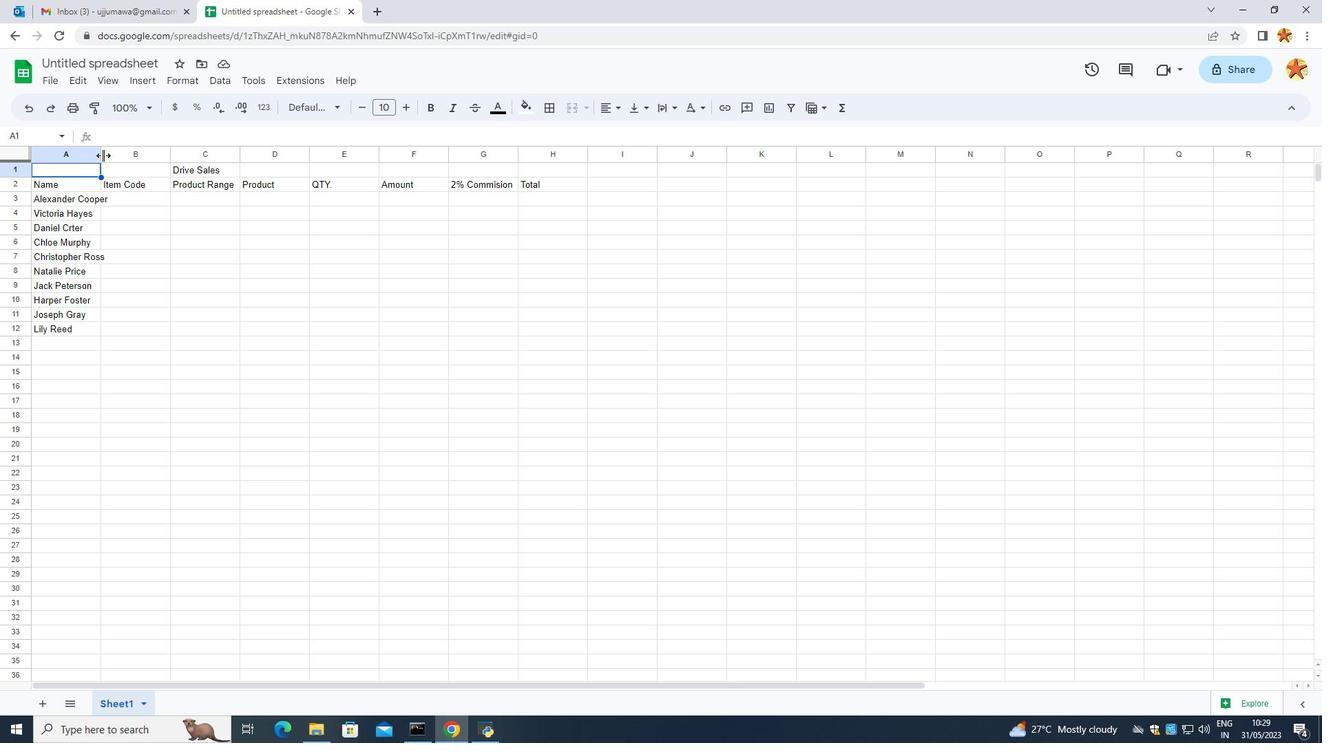 
Action: Mouse pressed left at (103, 150)
Screenshot: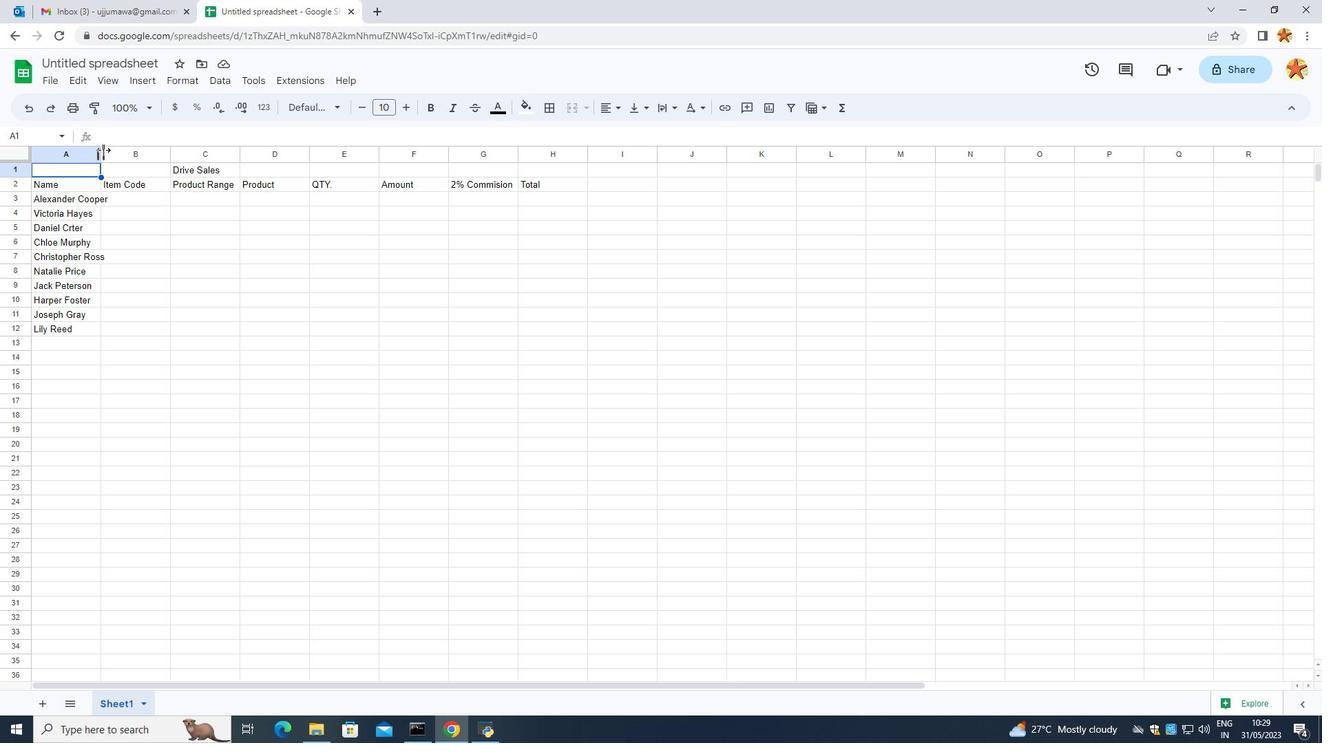 
Action: Mouse moved to (137, 197)
Screenshot: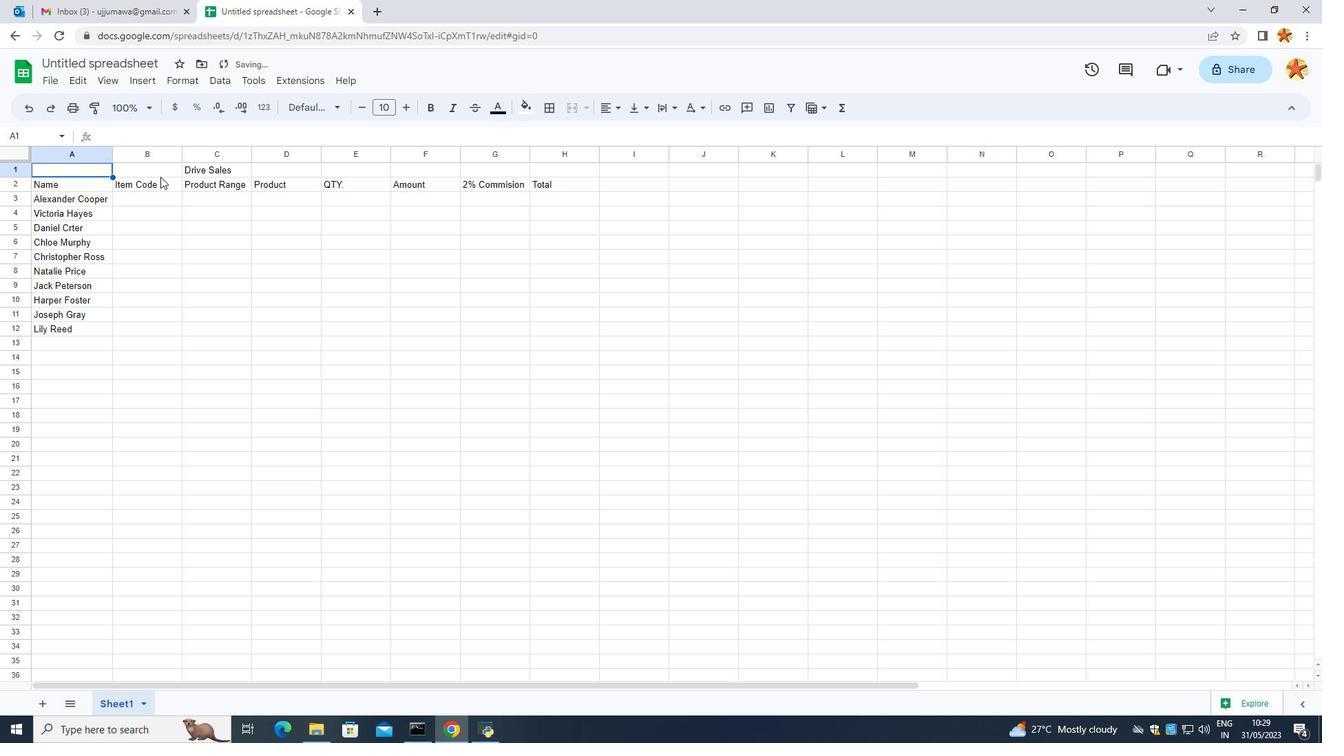 
Action: Mouse pressed left at (137, 197)
Screenshot: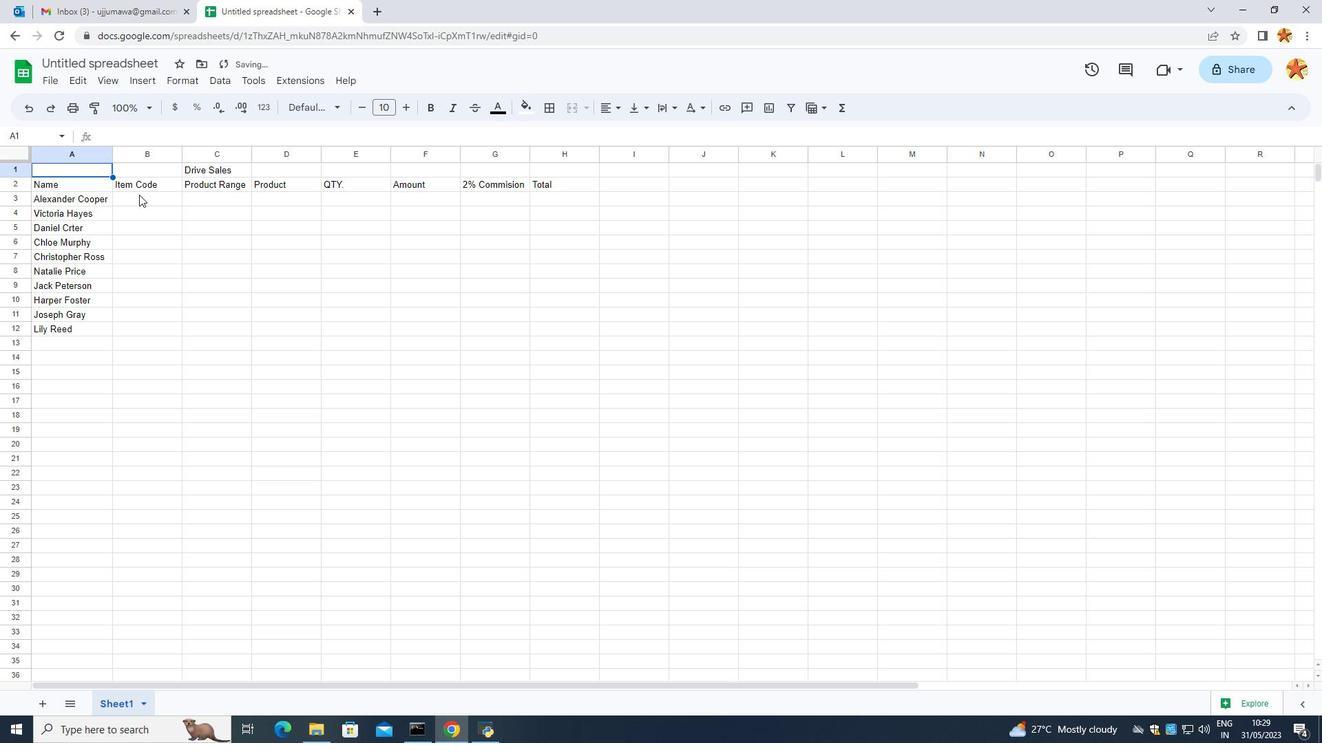 
Action: Mouse pressed left at (137, 197)
Screenshot: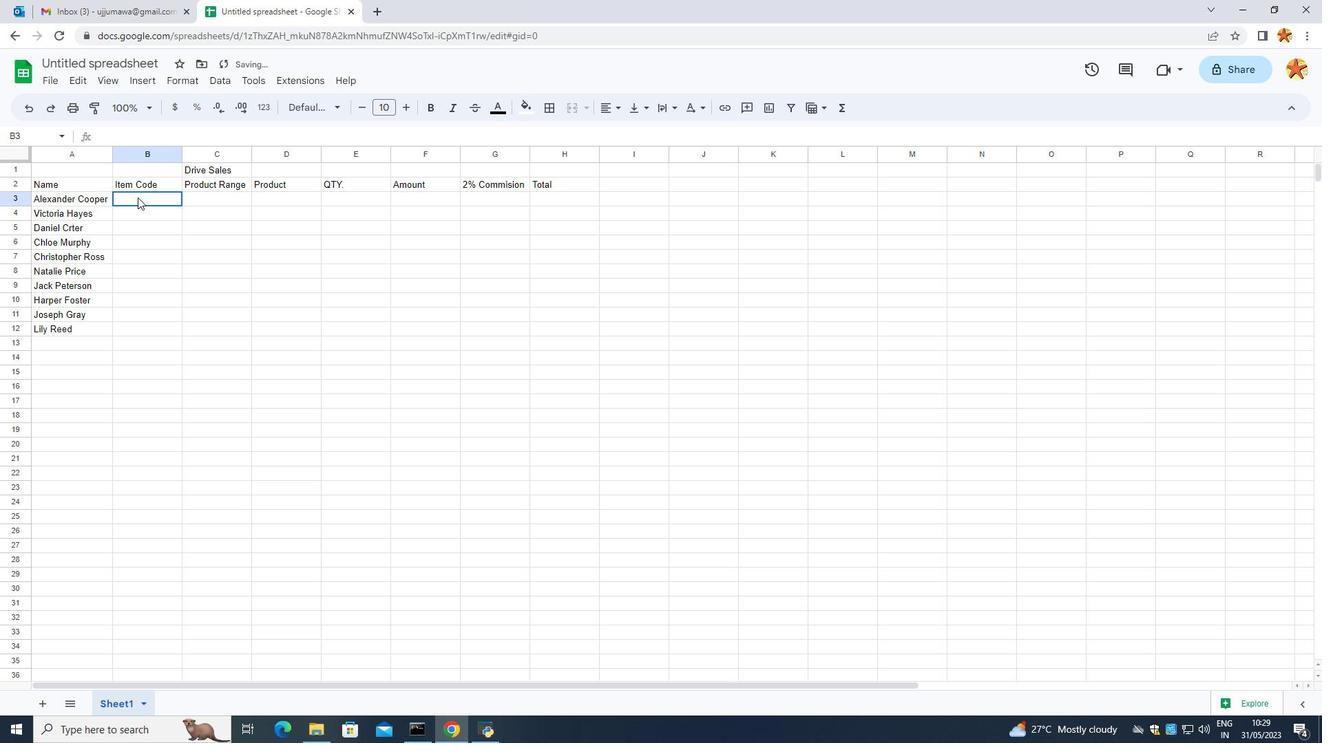 
Action: Mouse moved to (167, 201)
Screenshot: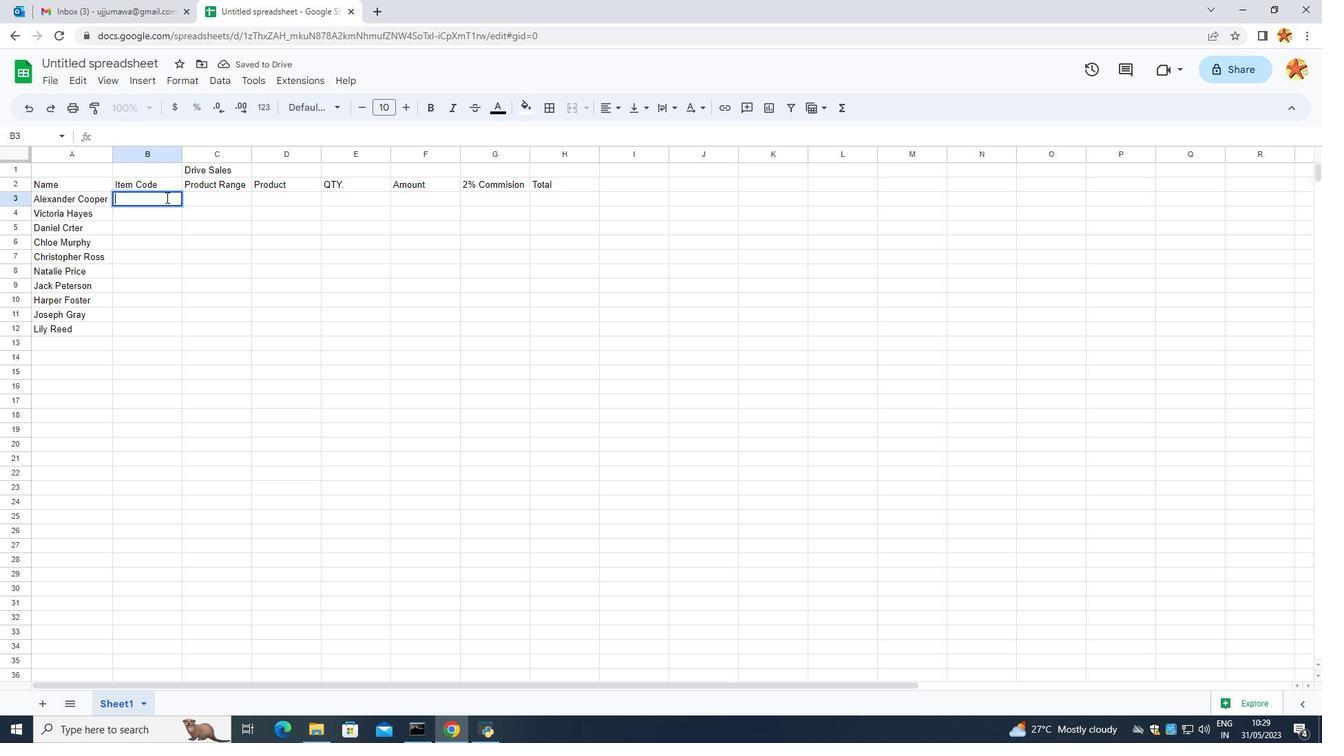
Action: Key pressed 1009<Key.enter>1010<Key.enter>1011<Key.enter>1012<Key.shift_r><Key.enter>1013<Key.enter>1014'1015<Key.enter><Key.backspace><Key.backspace>
Screenshot: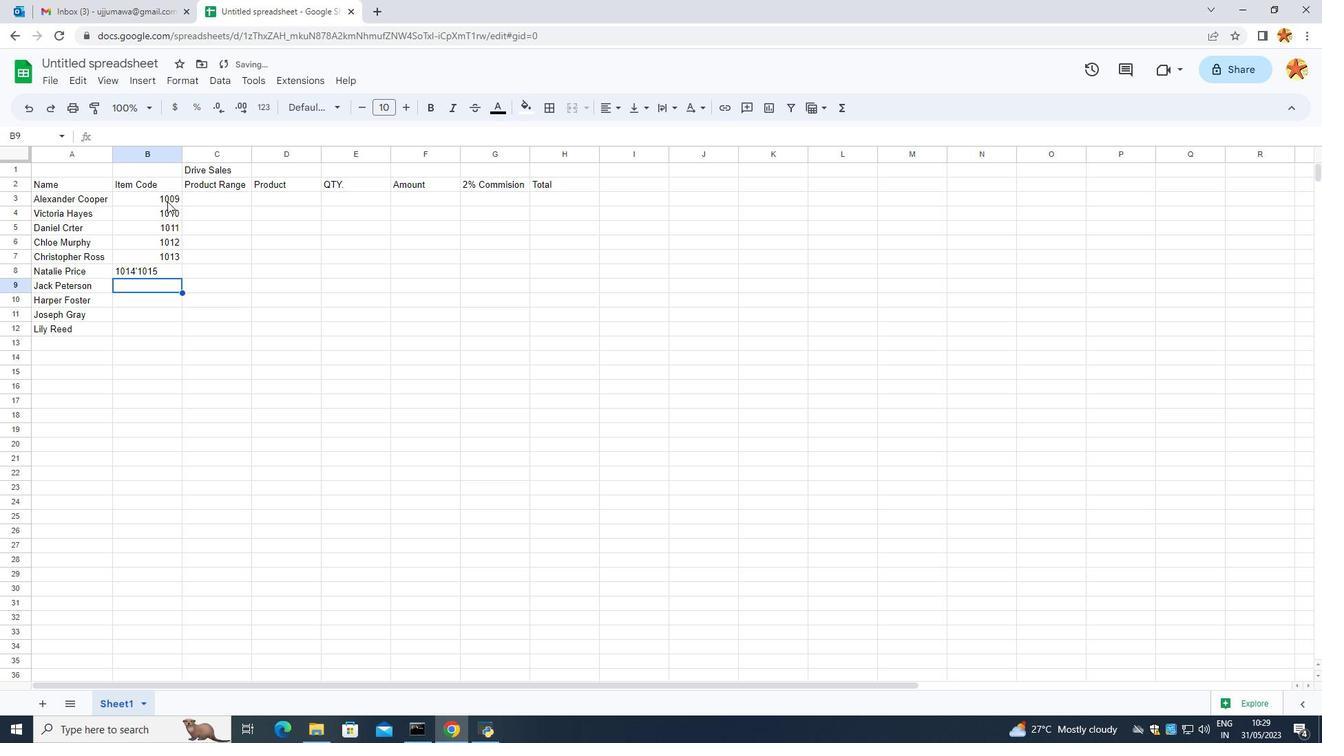 
Action: Mouse moved to (159, 257)
Screenshot: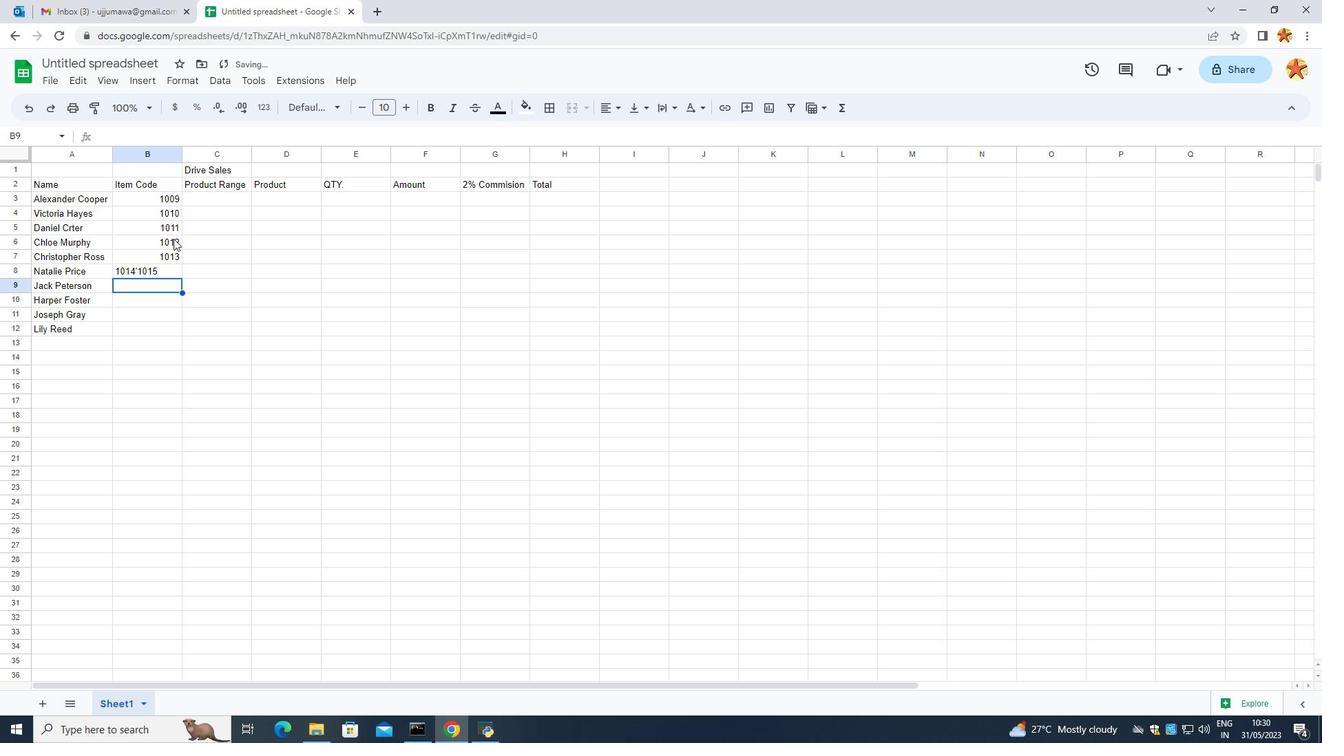 
Action: Mouse pressed left at (159, 257)
Screenshot: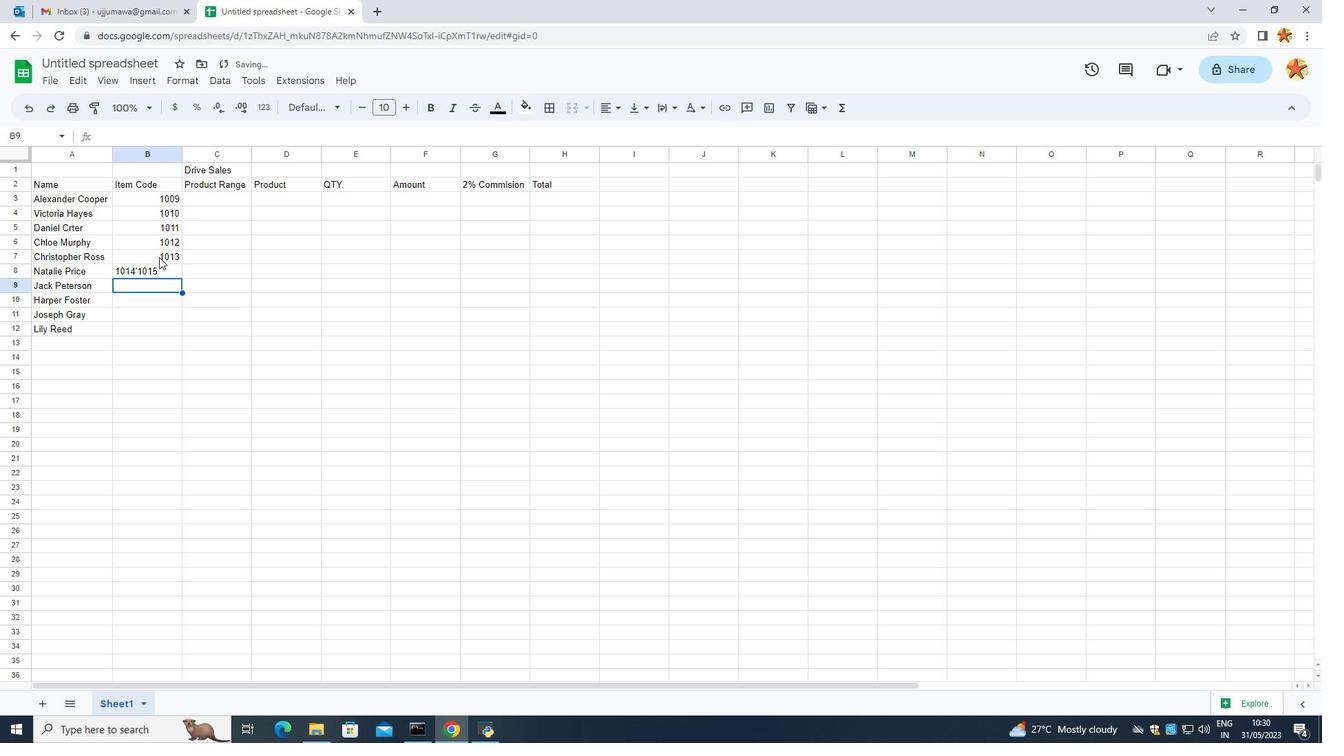 
Action: Mouse moved to (143, 269)
Screenshot: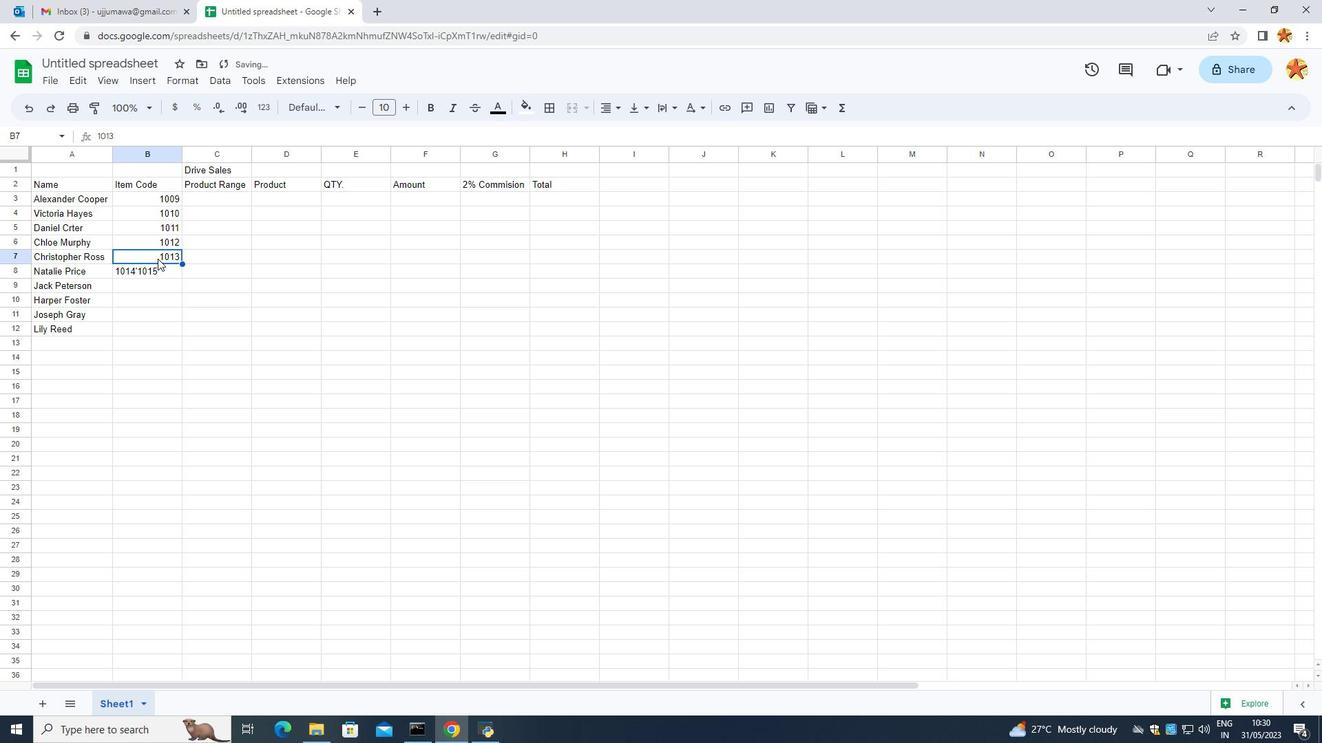 
Action: Mouse pressed left at (143, 269)
Screenshot: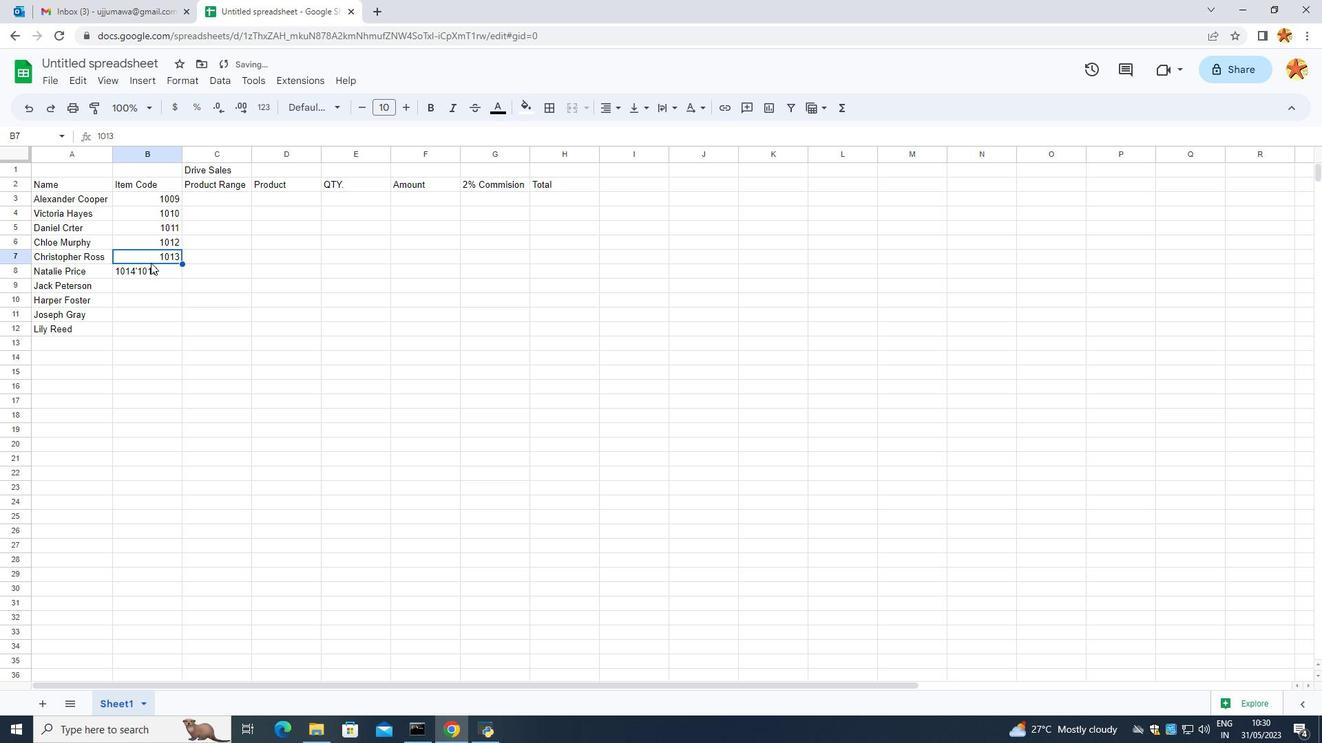 
Action: Mouse pressed left at (143, 269)
Screenshot: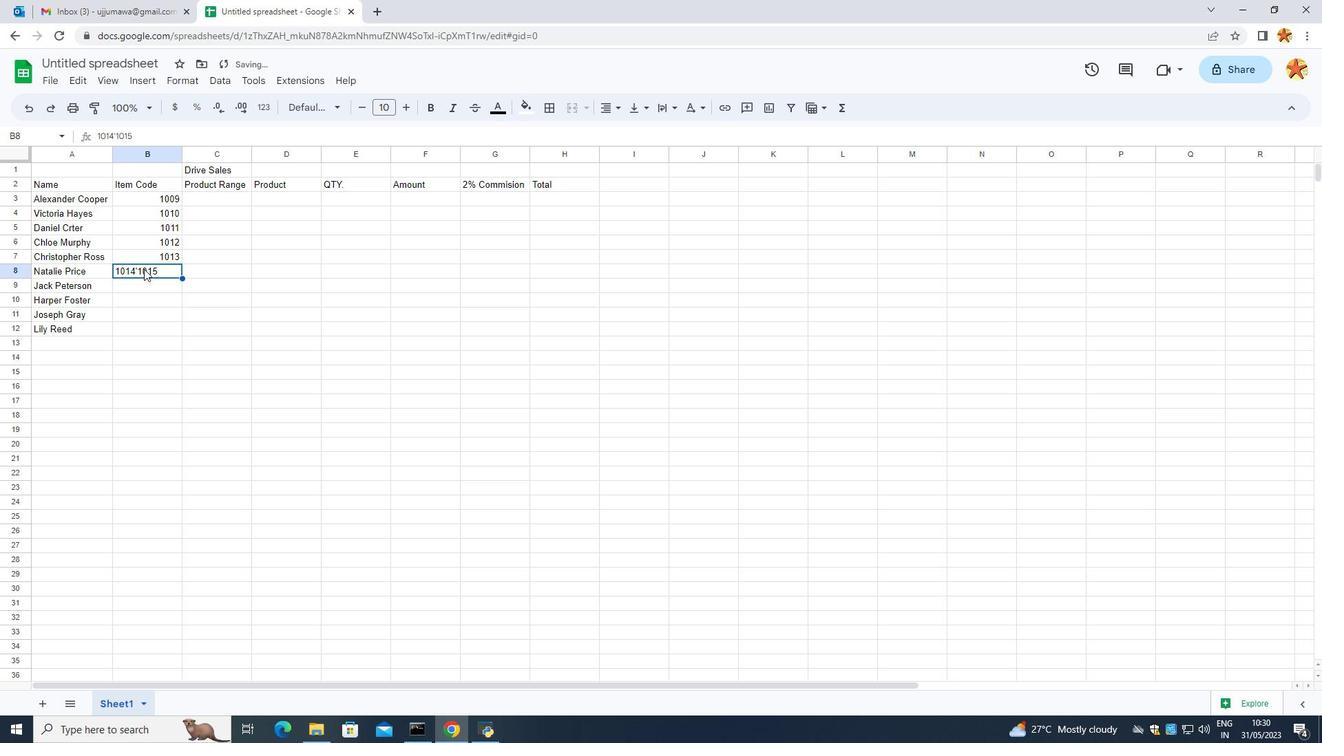 
Action: Mouse moved to (156, 268)
Screenshot: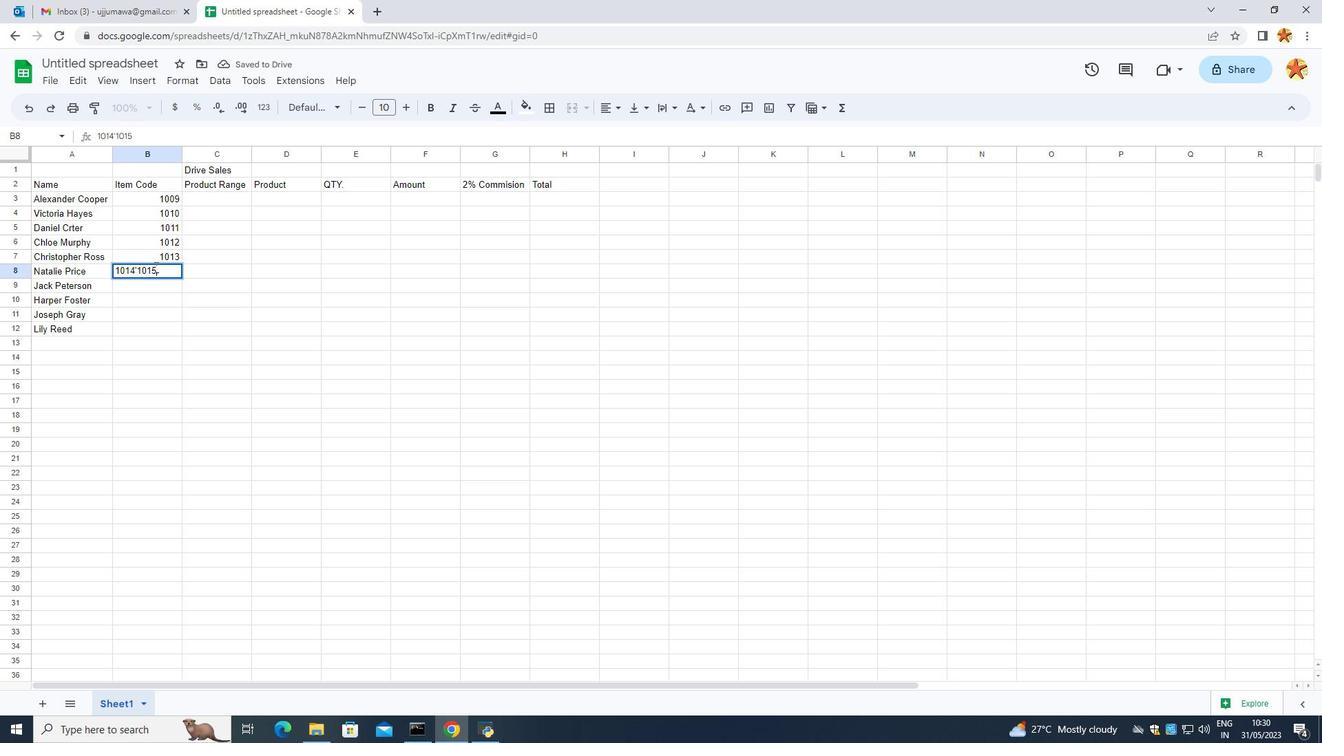 
Action: Mouse pressed left at (156, 268)
Screenshot: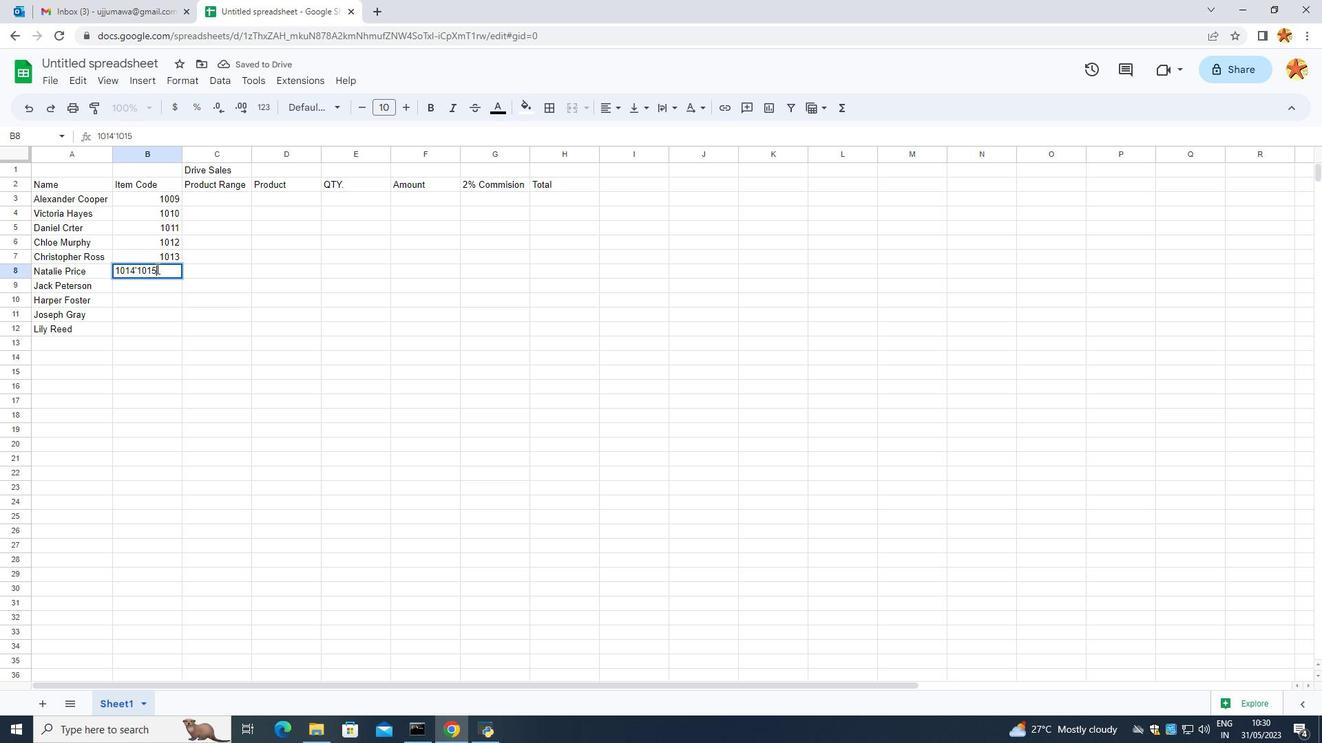 
Action: Mouse moved to (137, 269)
Screenshot: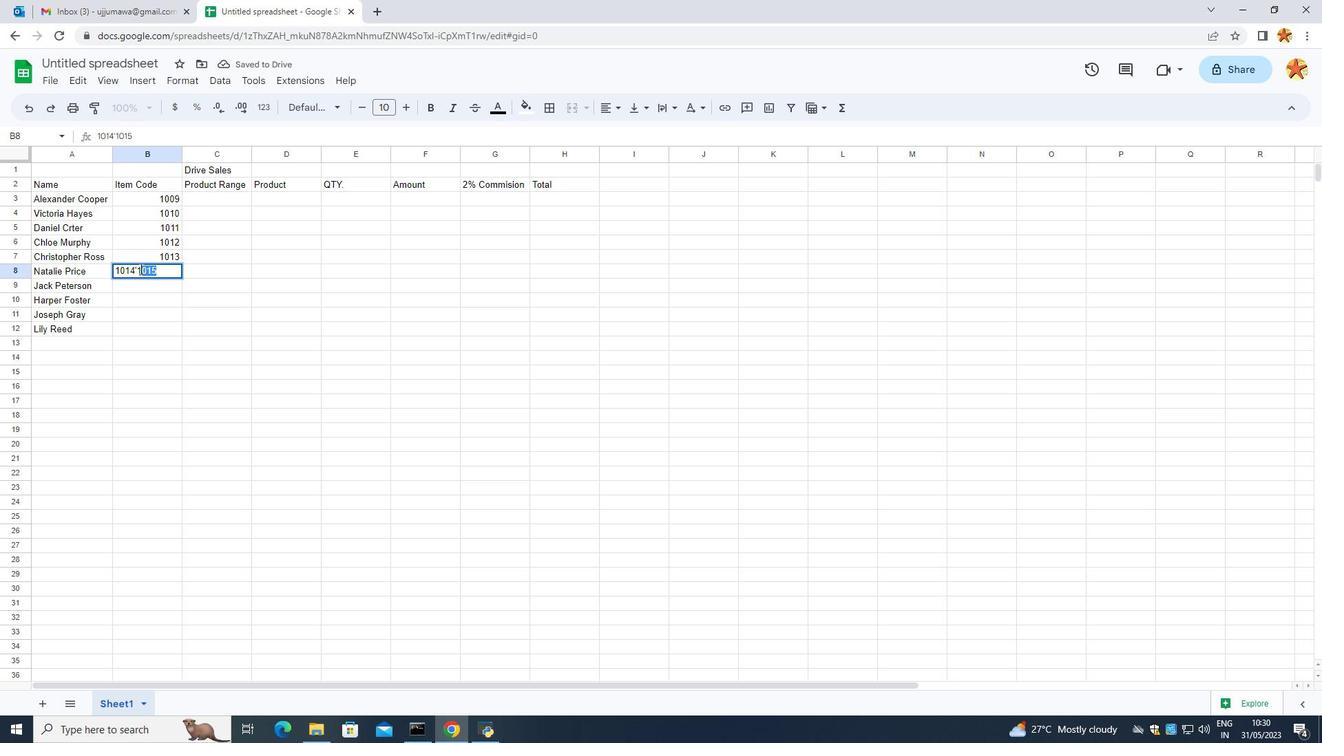 
Action: Mouse pressed right at (137, 269)
Screenshot: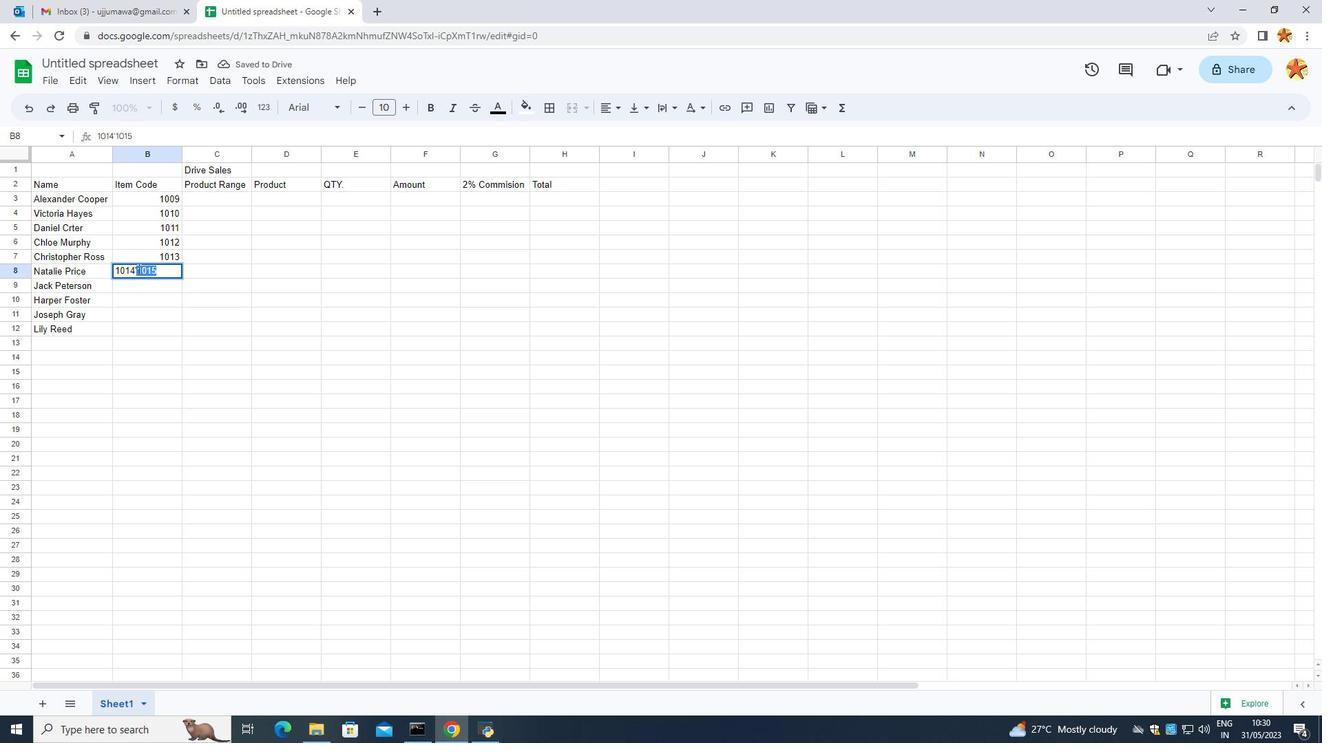 
Action: Mouse moved to (156, 297)
Screenshot: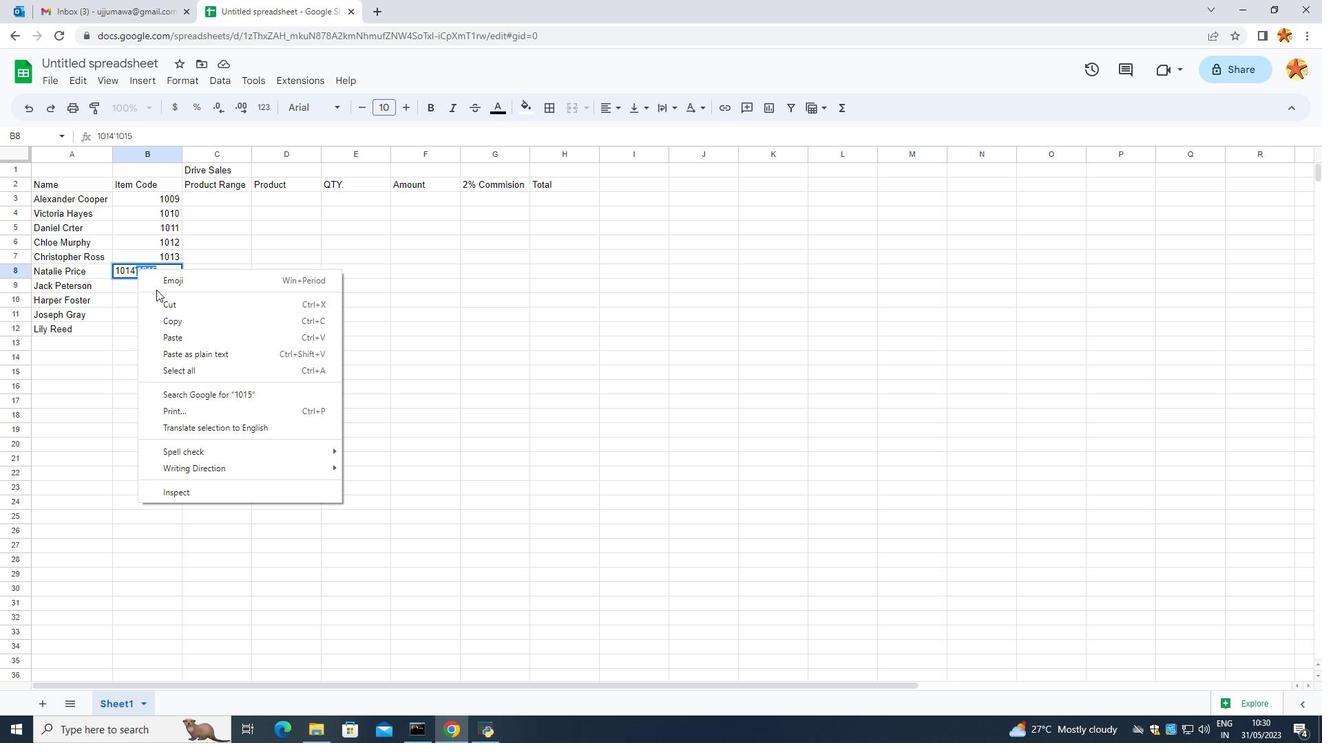 
Action: Mouse pressed left at (156, 297)
Screenshot: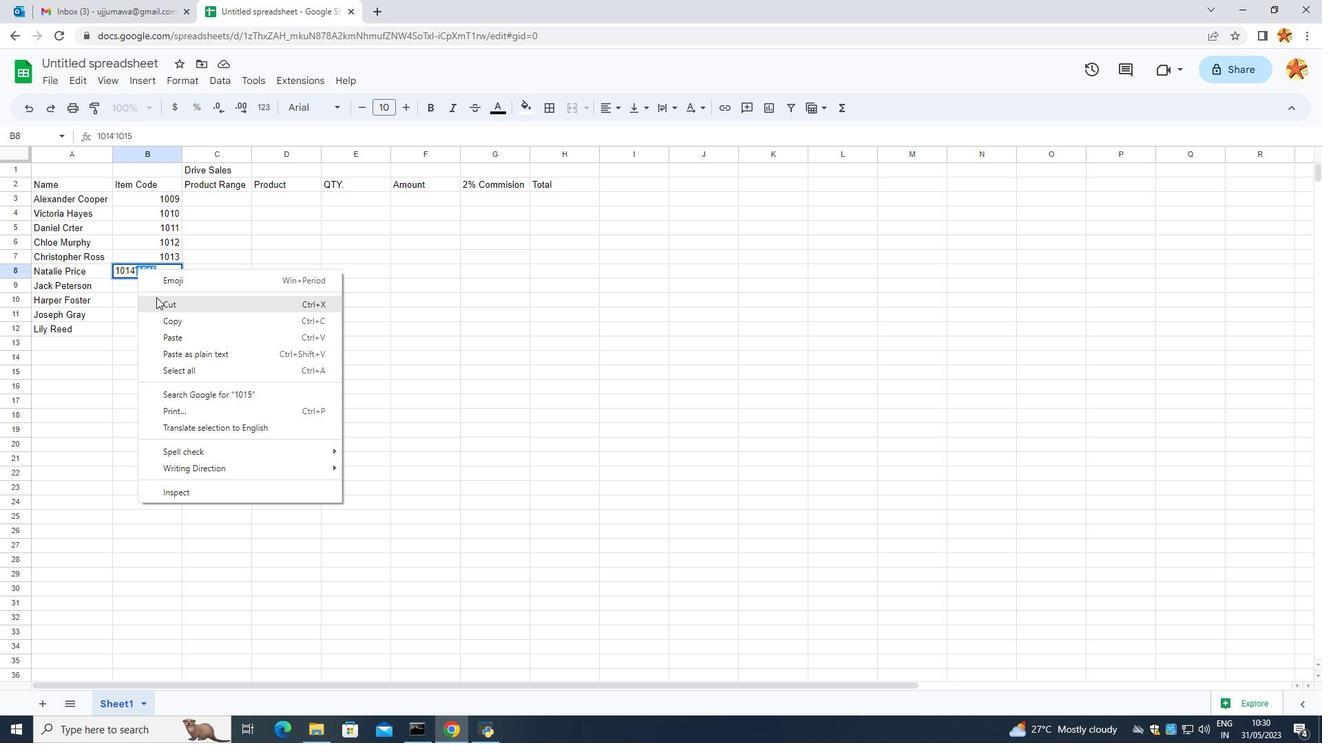 
Action: Mouse moved to (150, 287)
Screenshot: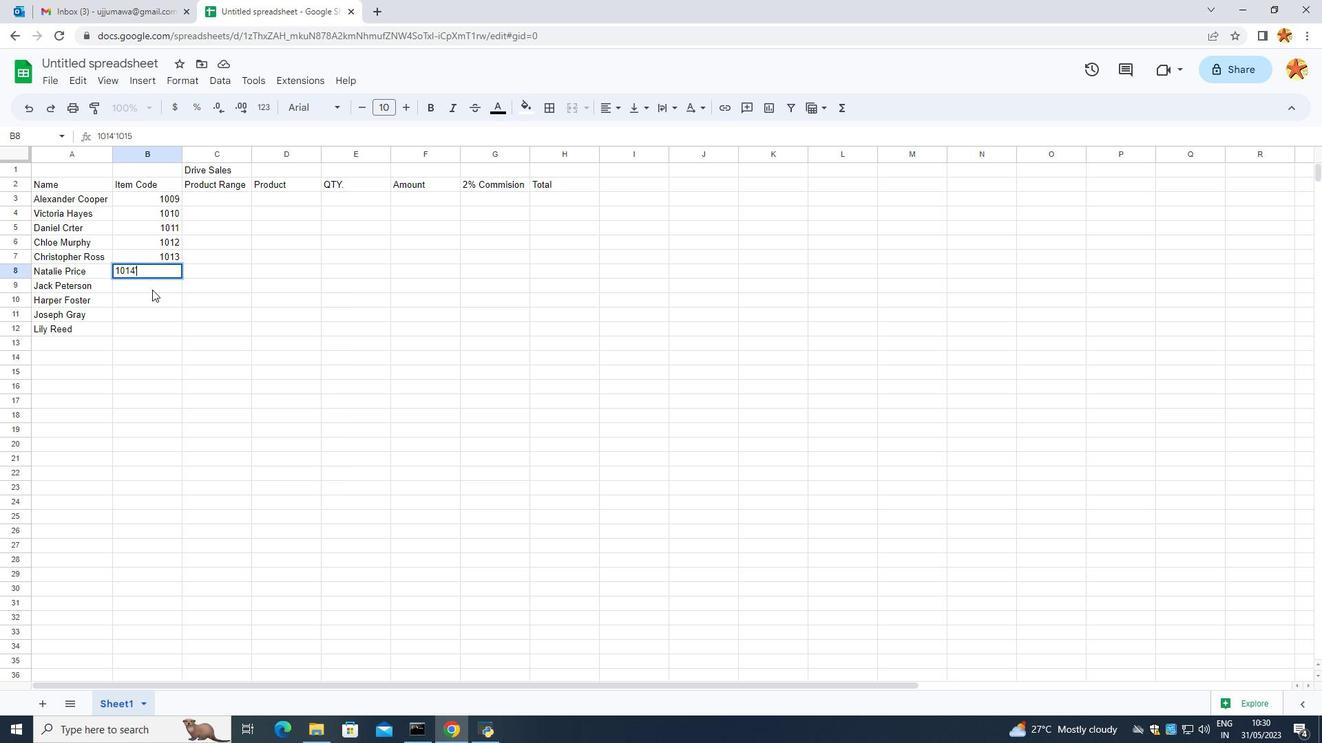 
Action: Mouse pressed left at (150, 287)
Screenshot: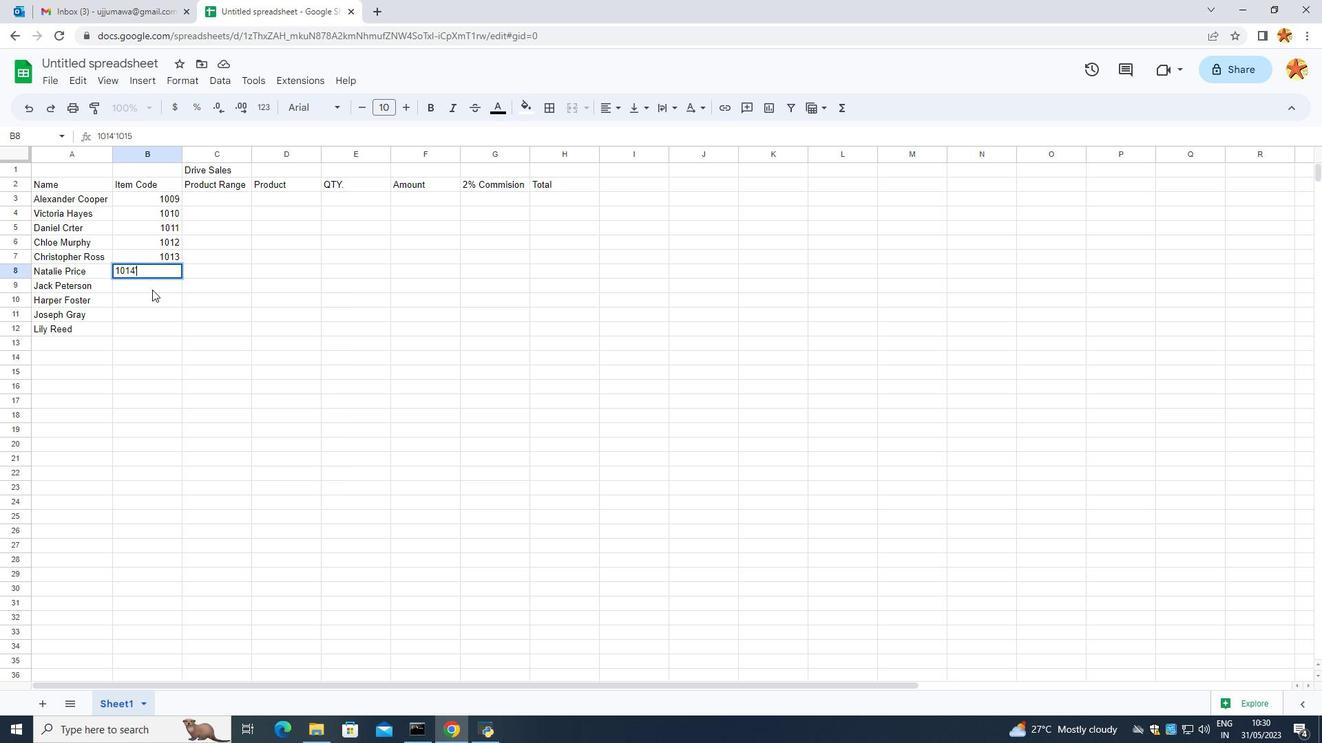 
Action: Mouse moved to (149, 285)
Screenshot: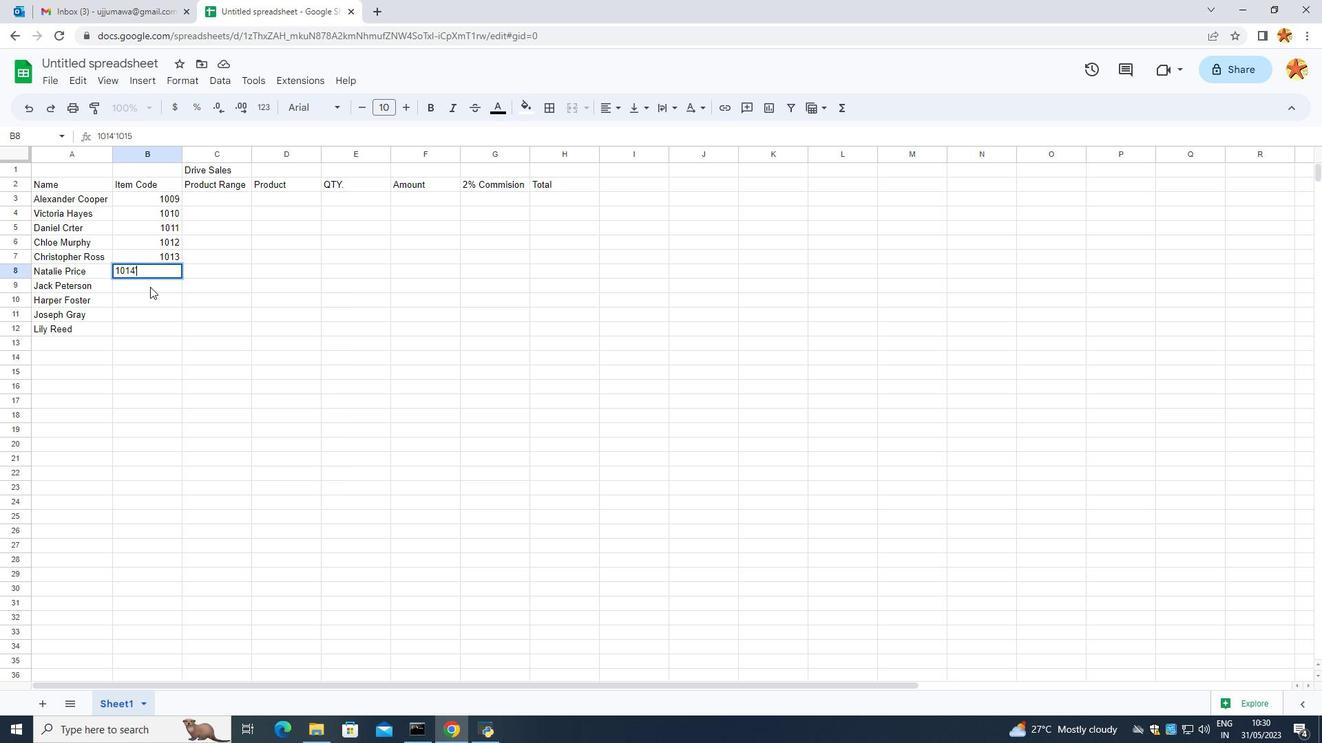 
Action: Mouse pressed left at (149, 285)
Screenshot: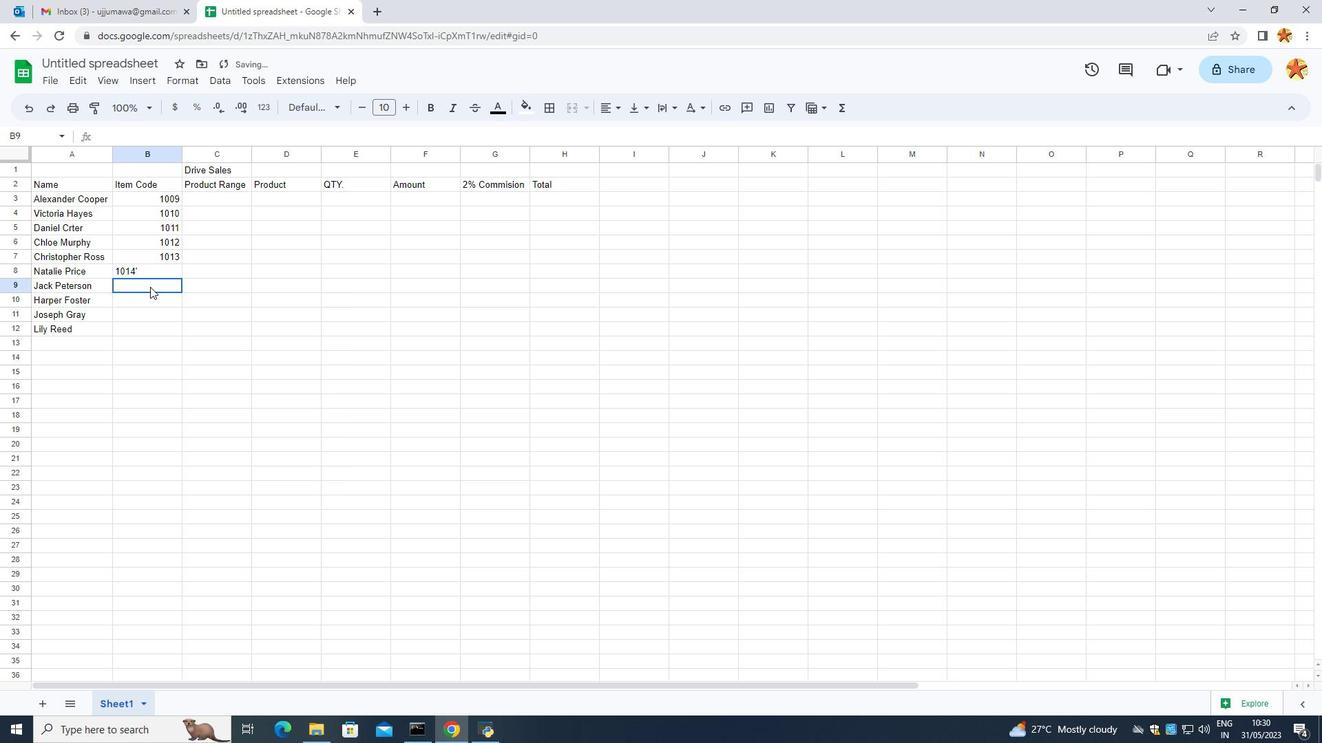 
Action: Mouse pressed left at (149, 285)
Screenshot: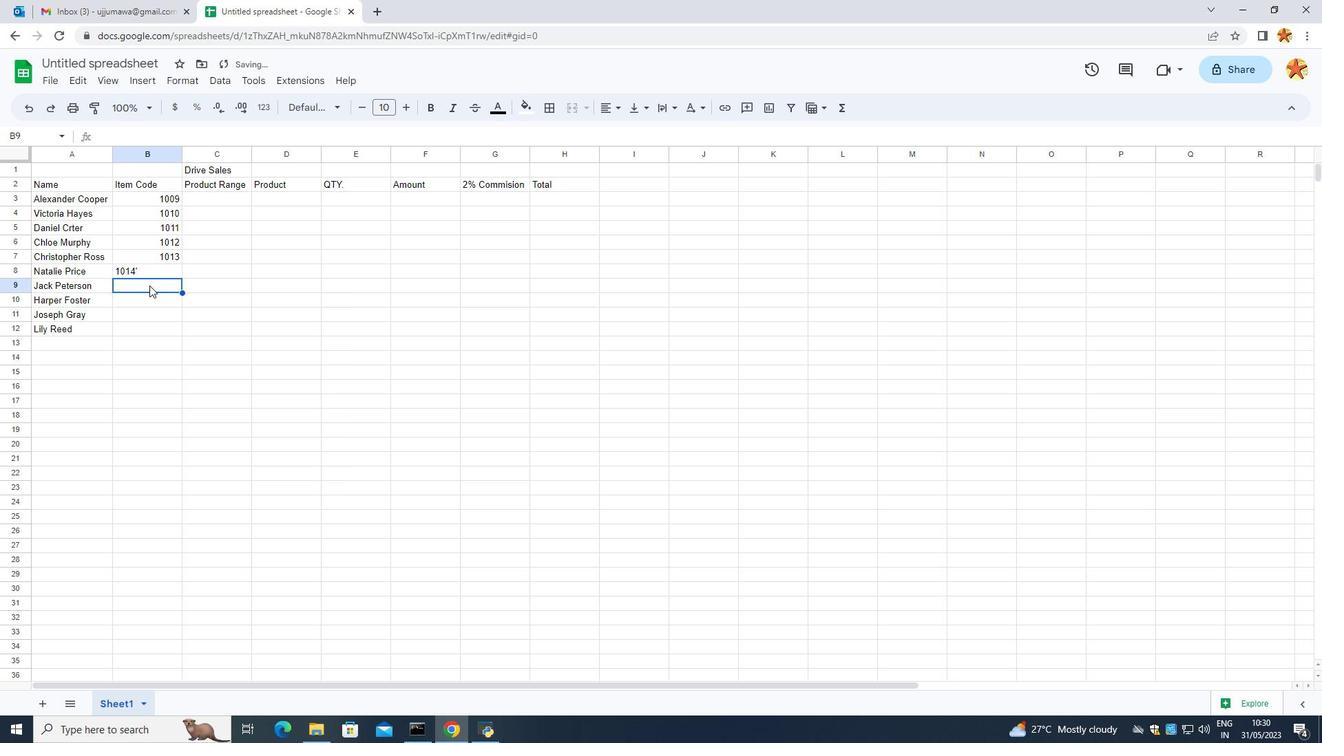 
Action: Mouse pressed right at (149, 285)
Screenshot: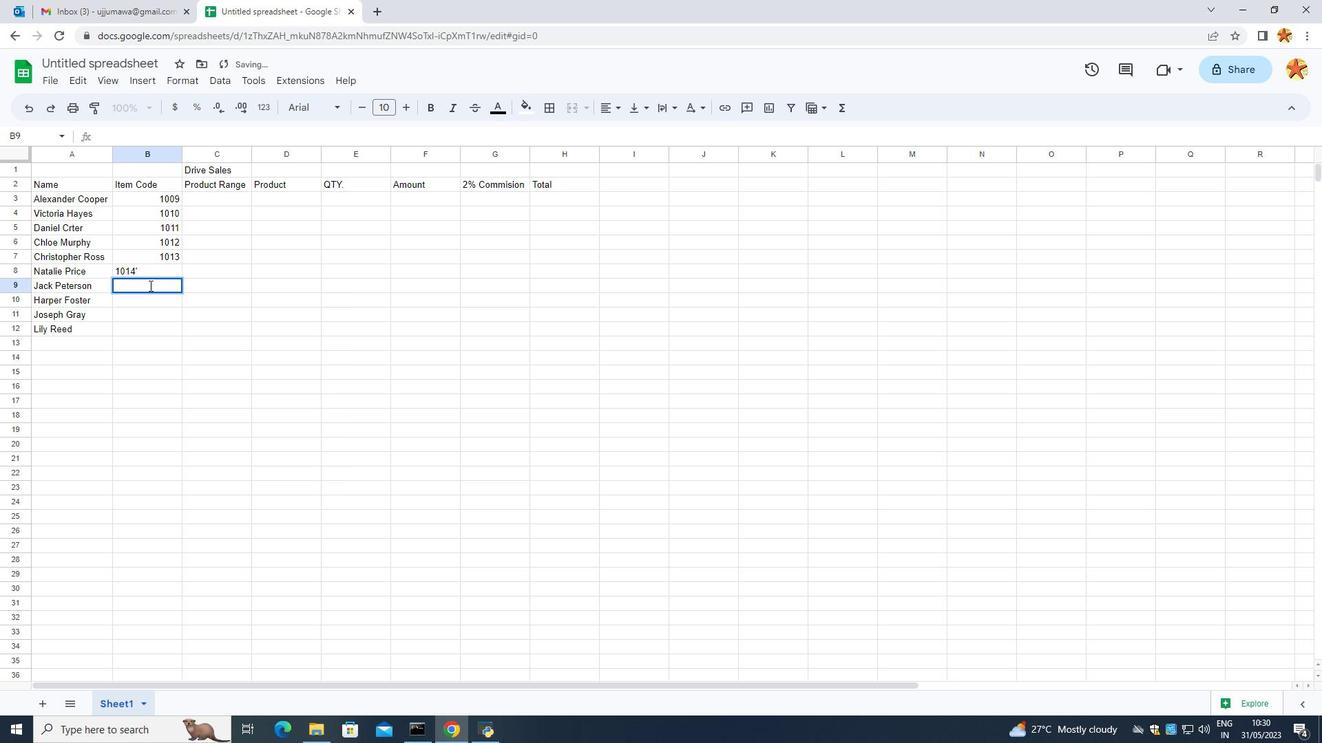 
Action: Mouse moved to (176, 350)
Screenshot: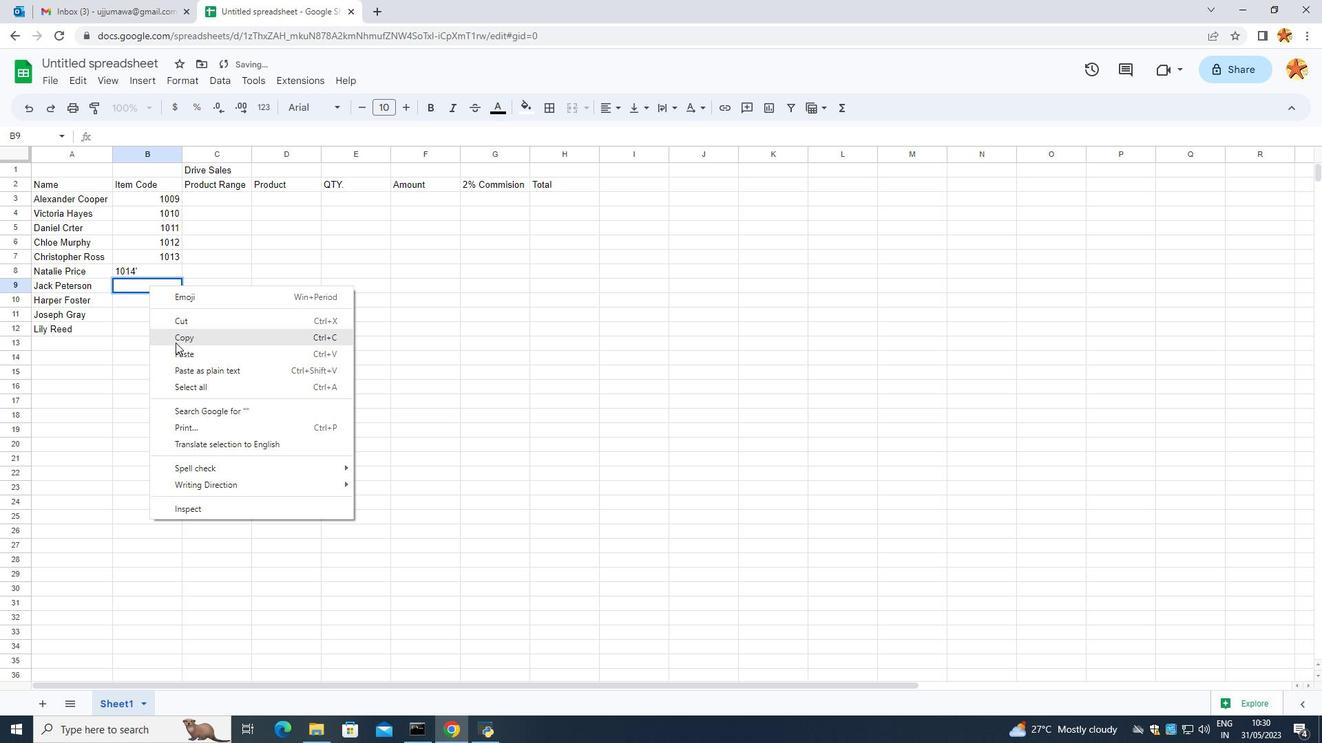 
Action: Mouse pressed left at (176, 350)
Screenshot: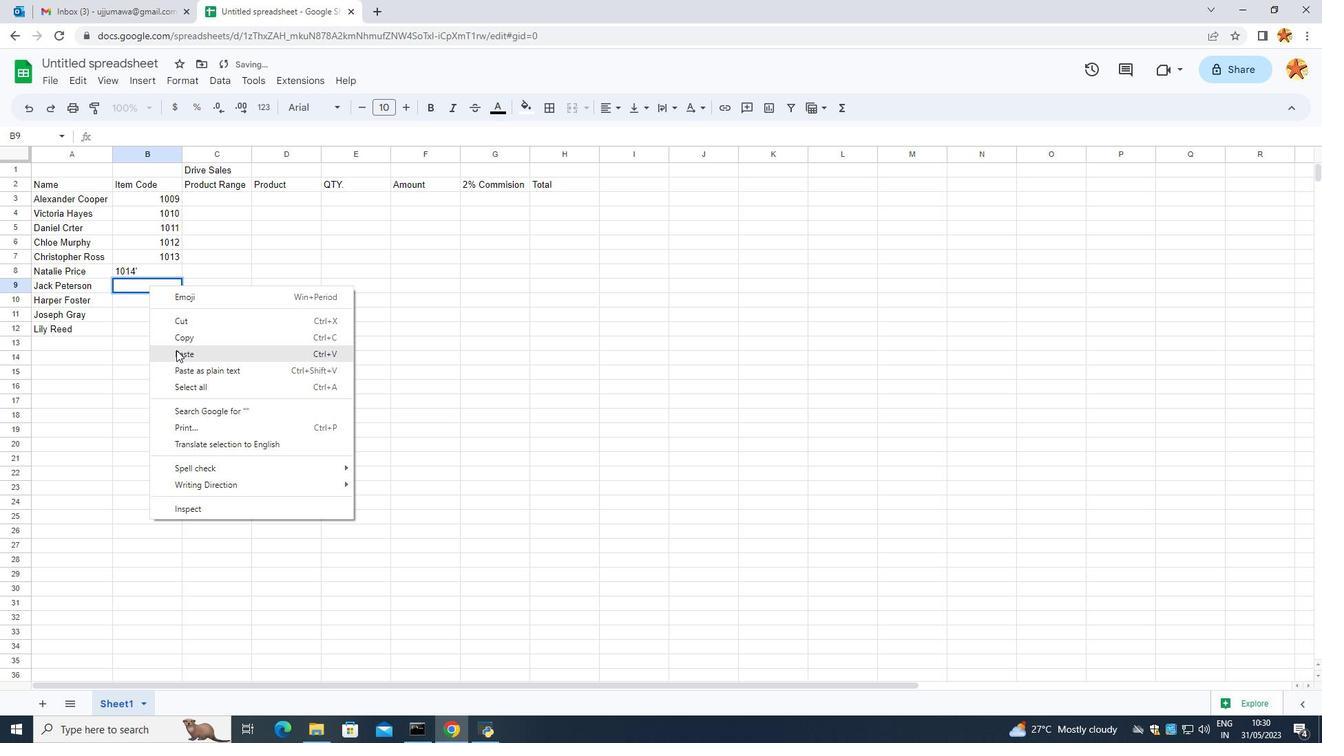 
Action: Mouse moved to (171, 327)
Screenshot: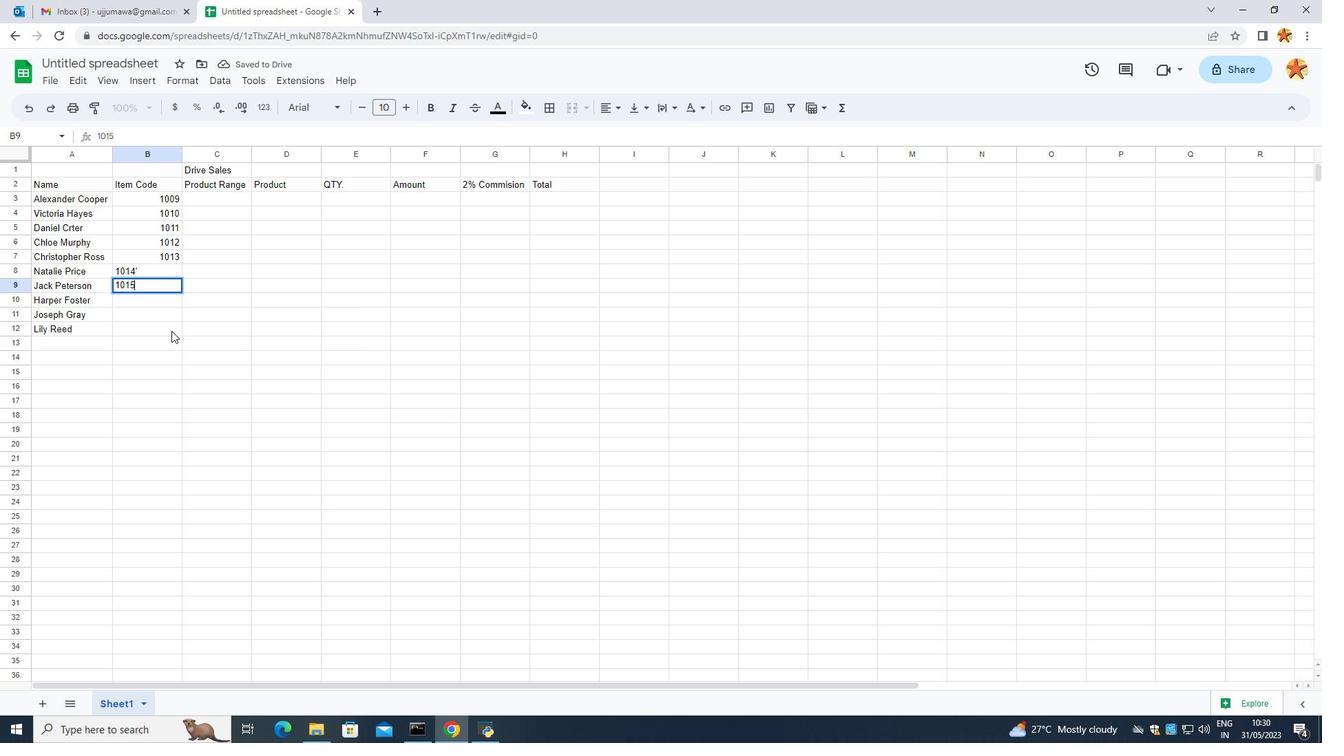 
Action: Mouse pressed left at (171, 327)
Screenshot: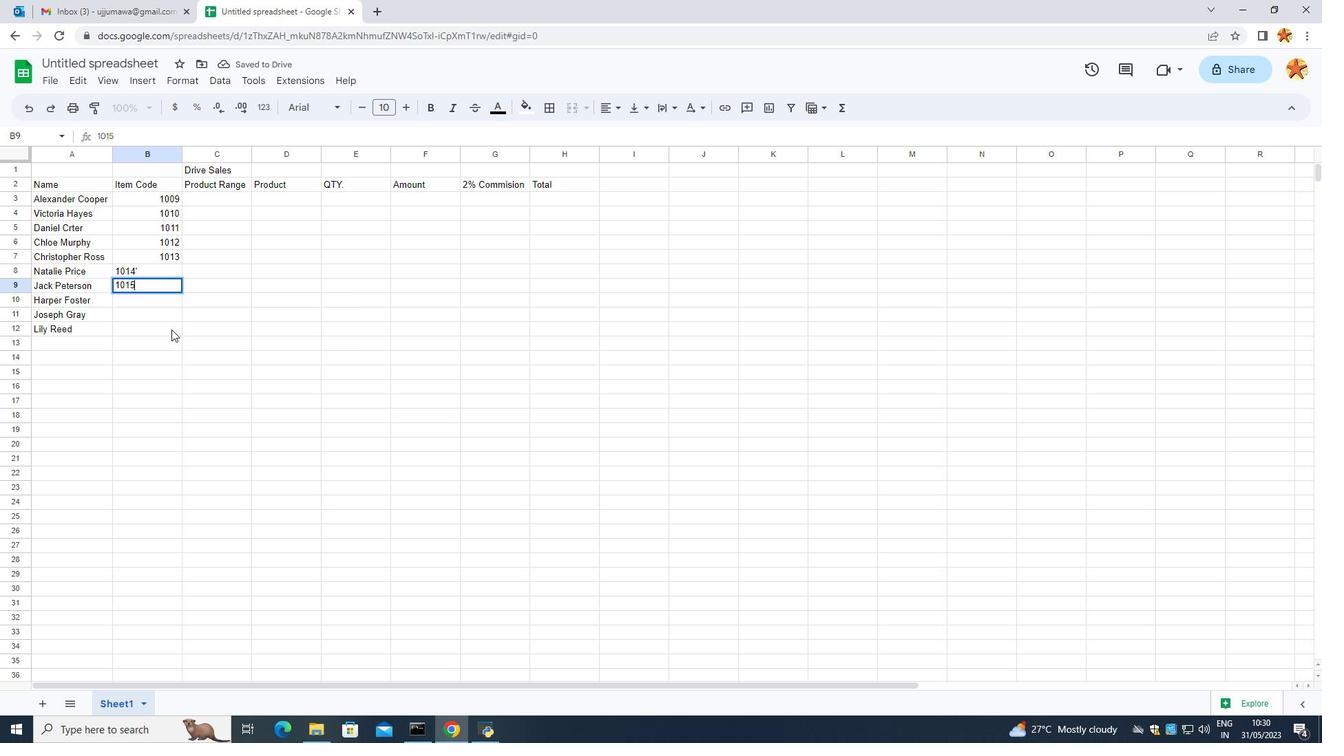 
Action: Mouse moved to (128, 267)
Screenshot: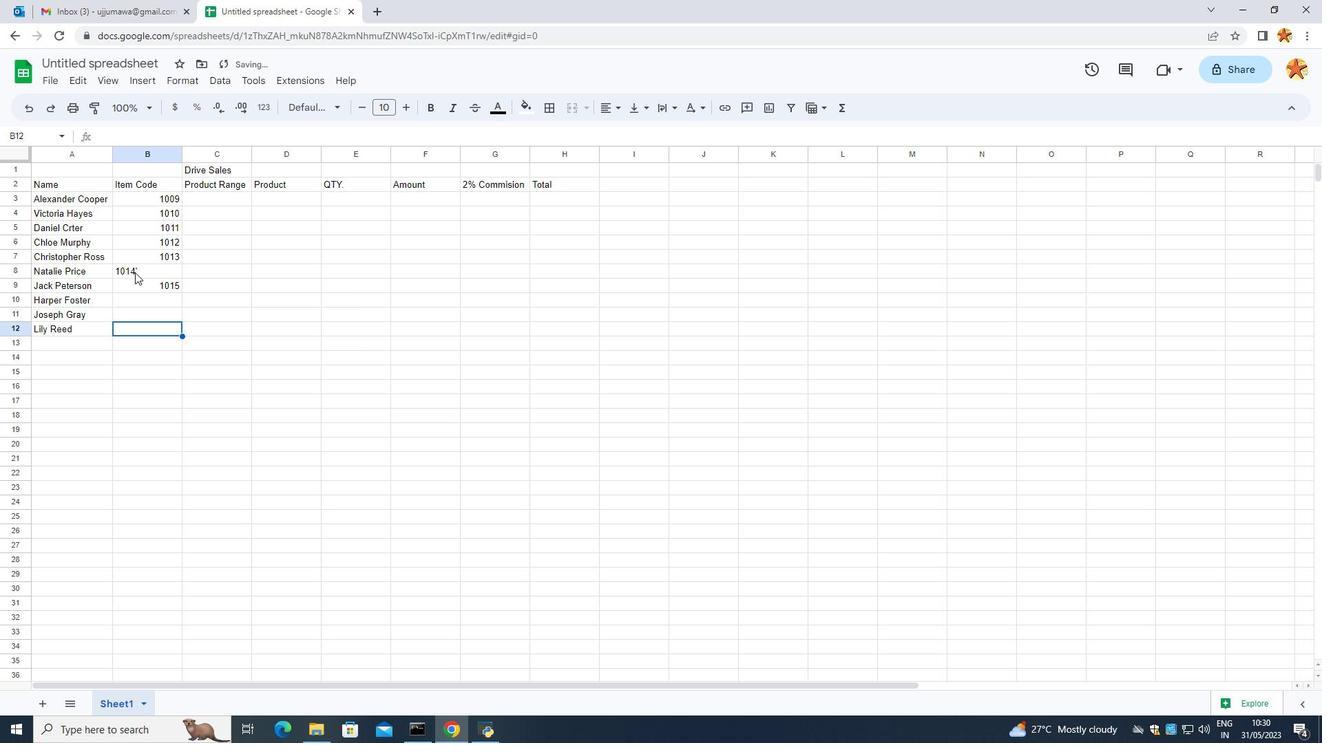 
Action: Mouse pressed left at (128, 267)
Screenshot: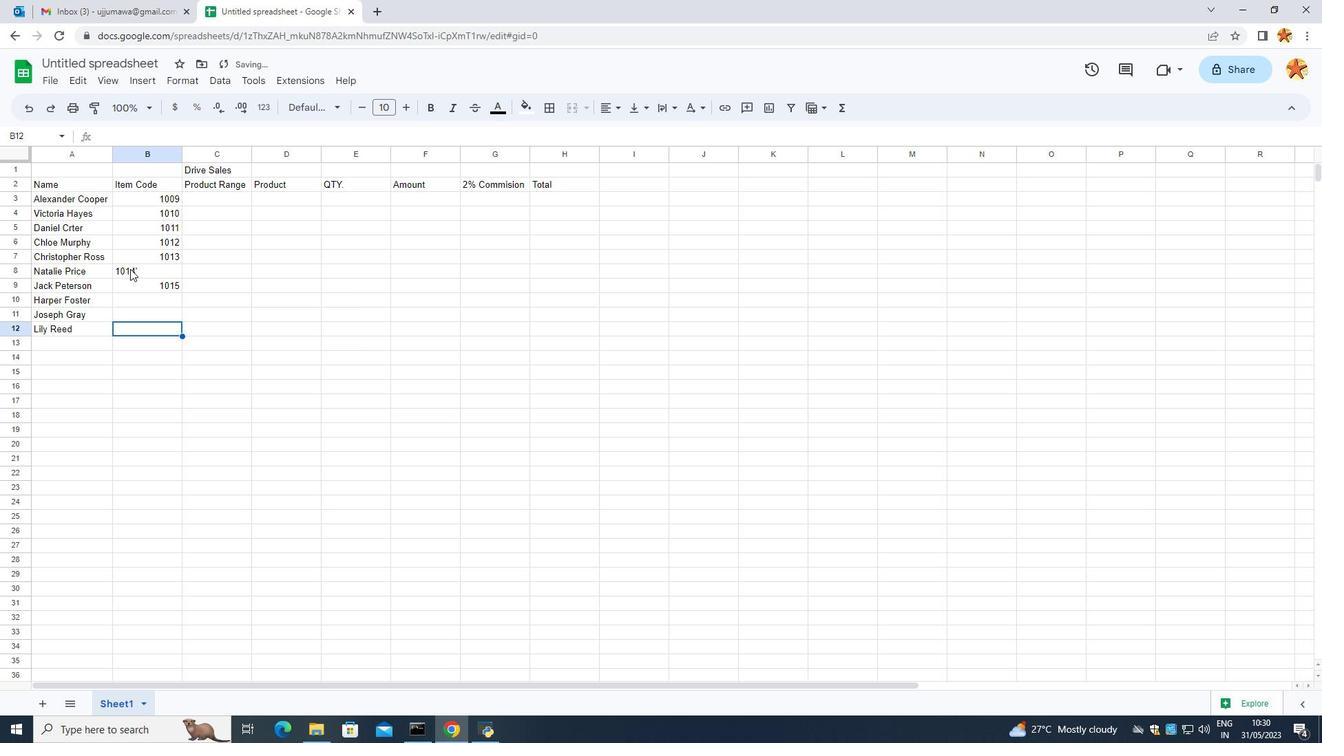 
Action: Mouse moved to (140, 267)
Screenshot: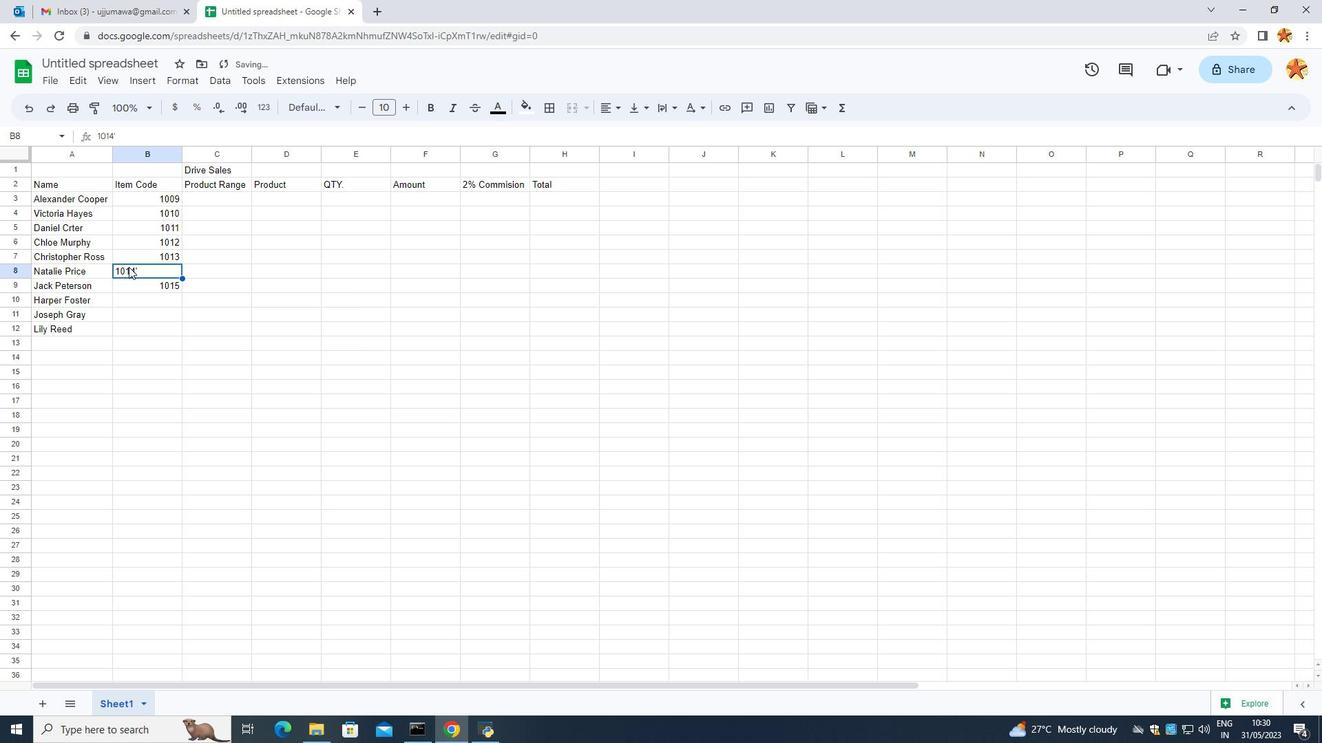 
Action: Mouse pressed left at (140, 267)
Screenshot: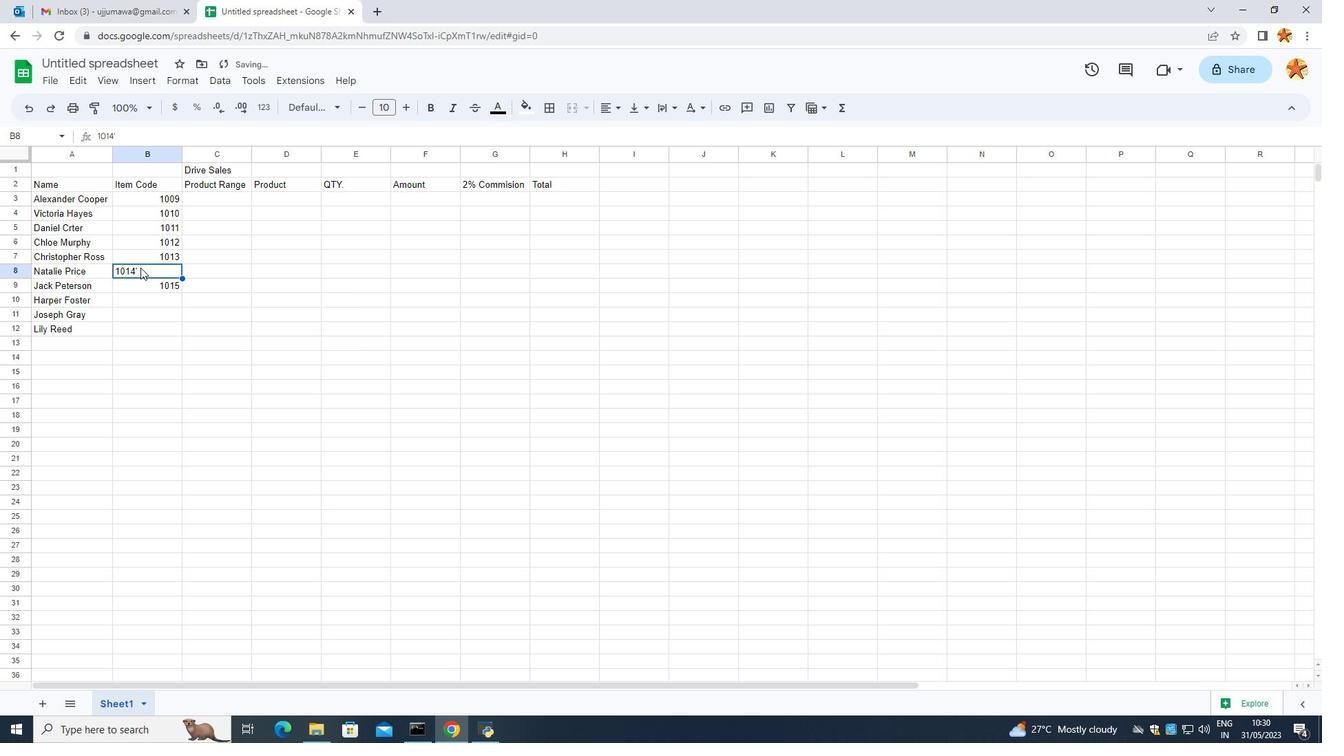 
Action: Mouse pressed left at (140, 267)
Screenshot: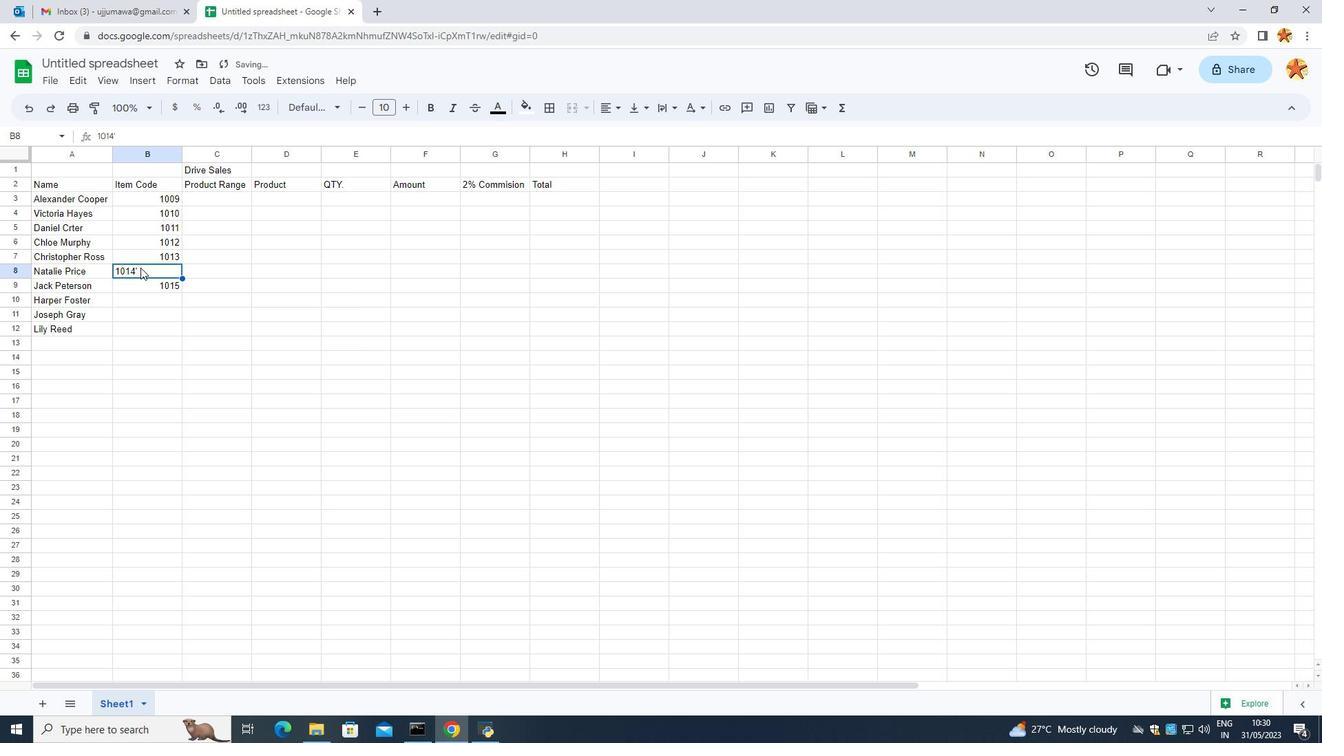 
Action: Mouse moved to (151, 258)
Screenshot: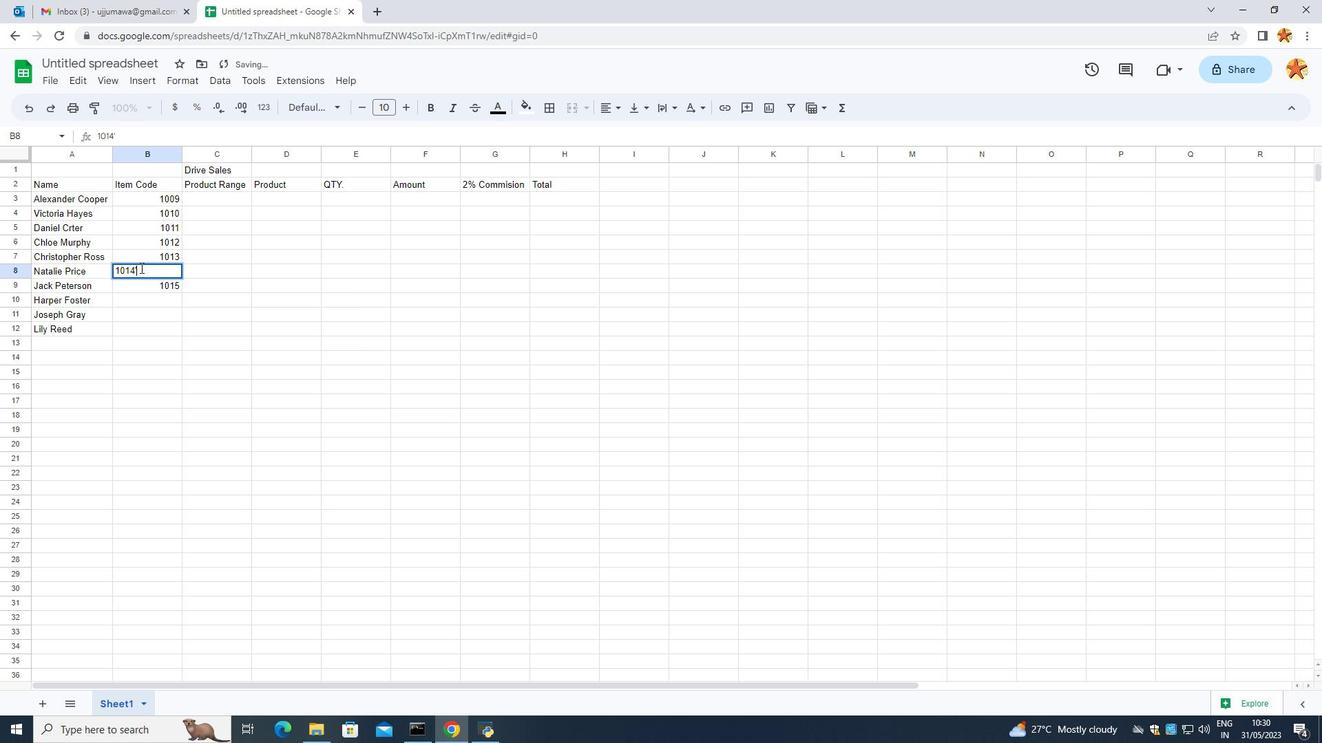 
Action: Key pressed <Key.backspace><Key.enter>
Screenshot: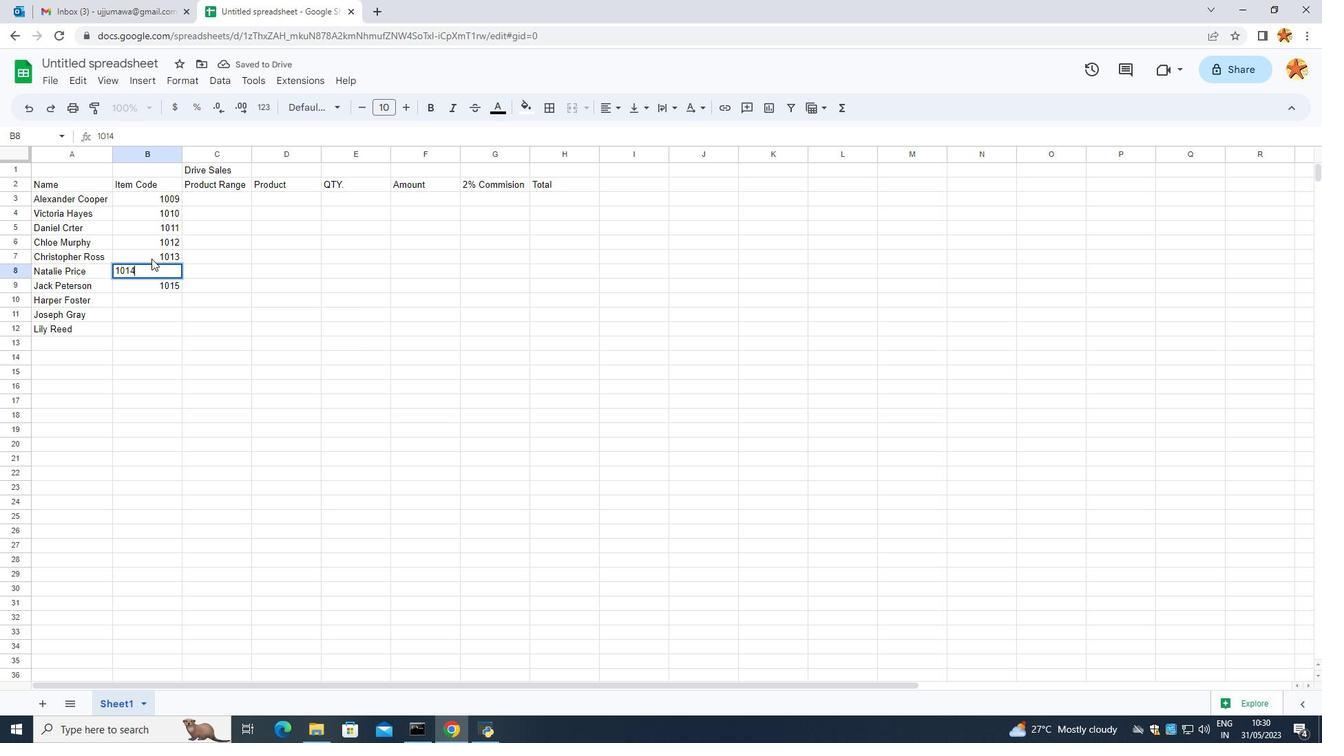 
Action: Mouse moved to (168, 303)
Screenshot: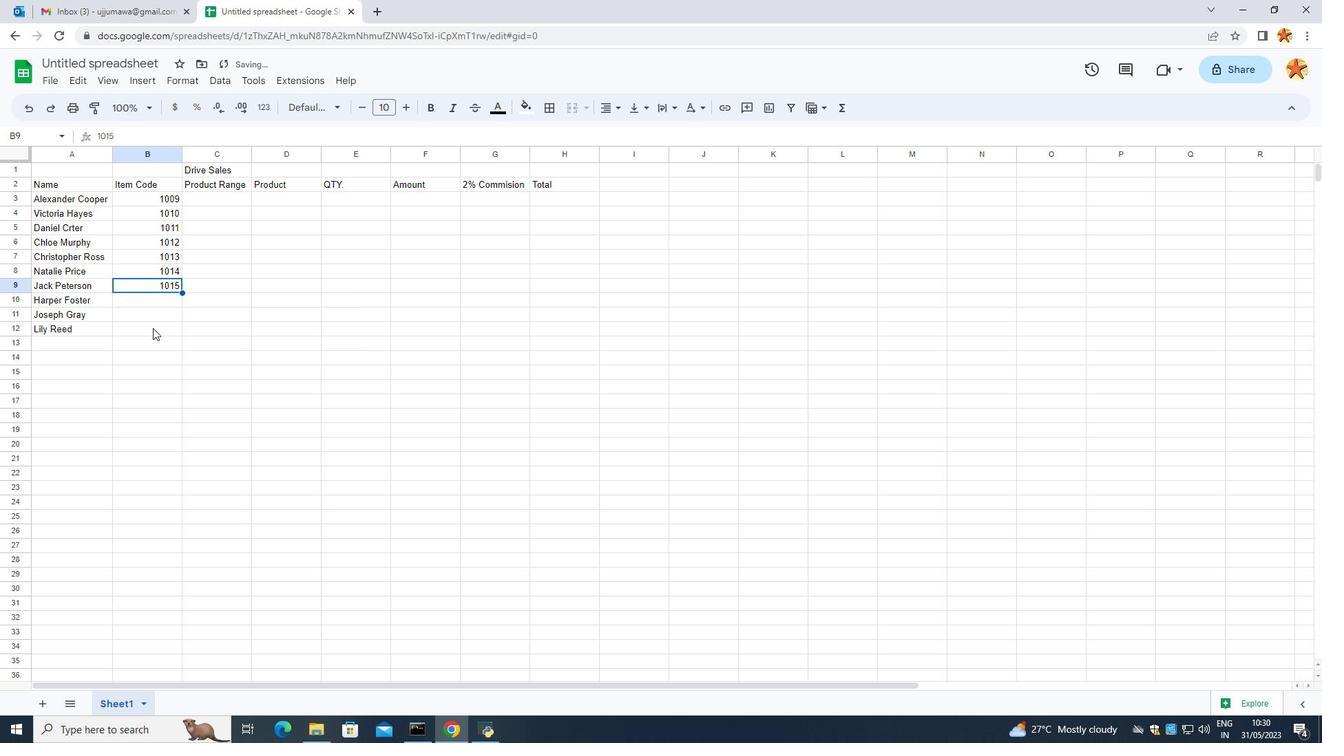 
Action: Mouse pressed left at (168, 303)
Screenshot: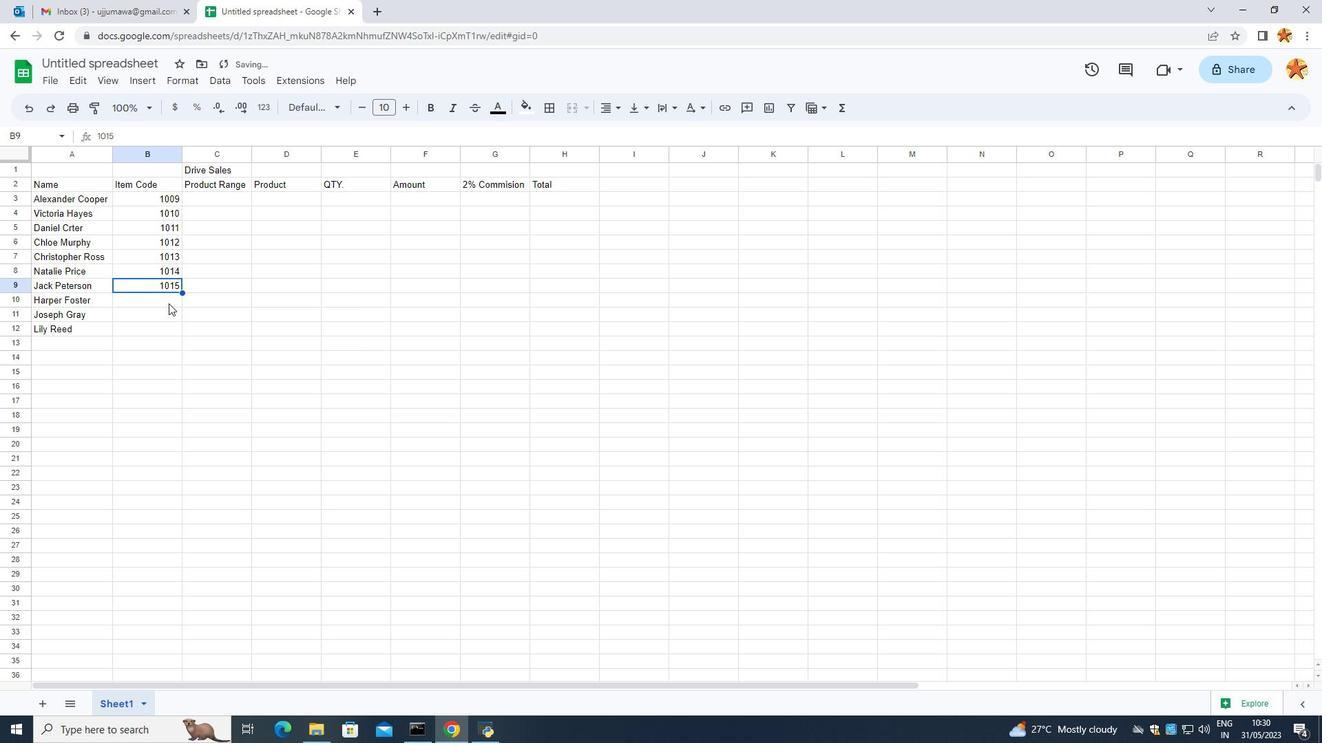 
Action: Mouse pressed left at (168, 303)
Screenshot: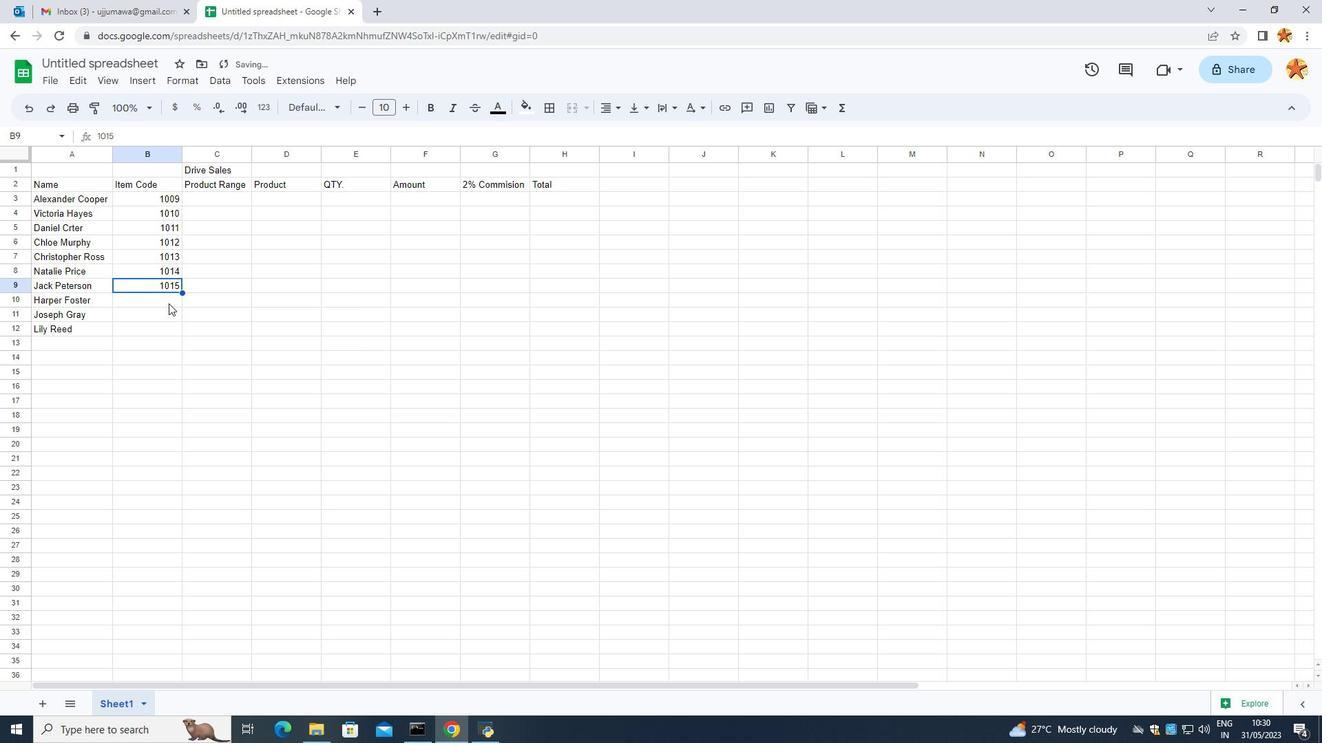 
Action: Mouse moved to (174, 287)
Screenshot: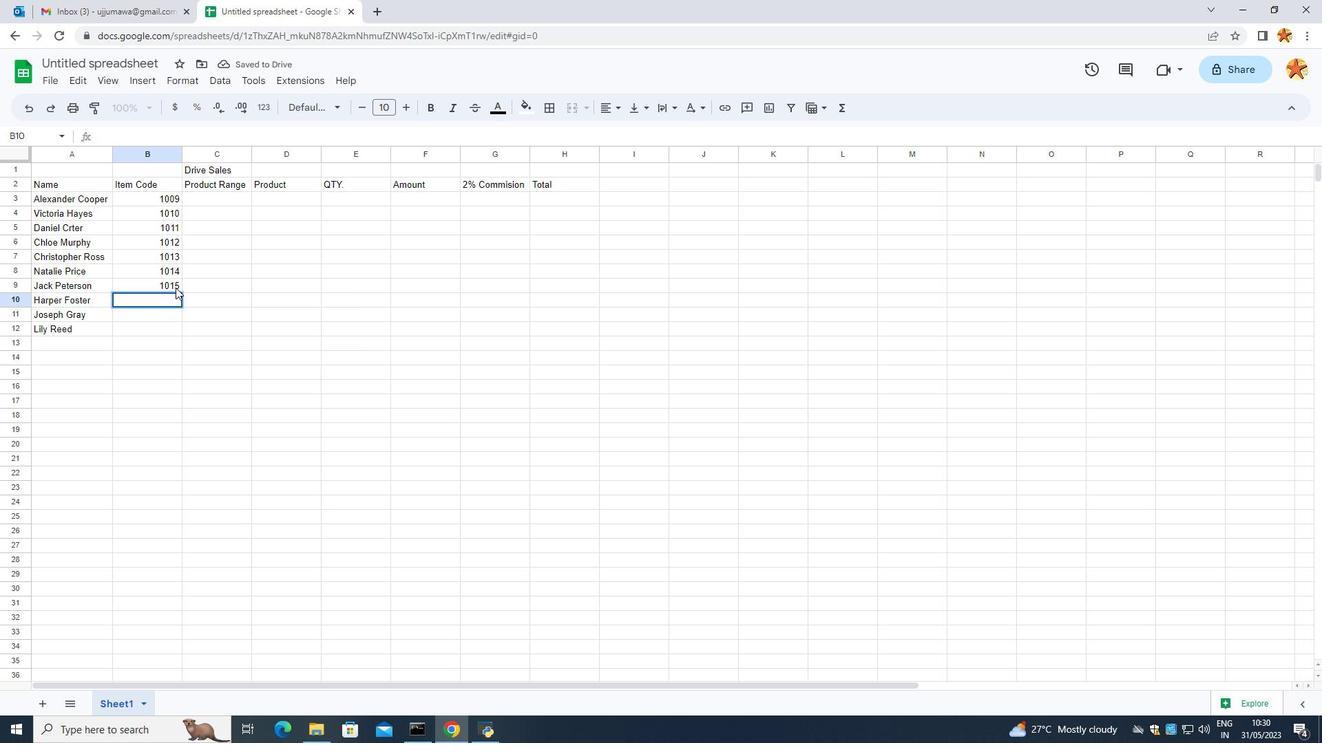 
Action: Mouse pressed left at (174, 287)
Screenshot: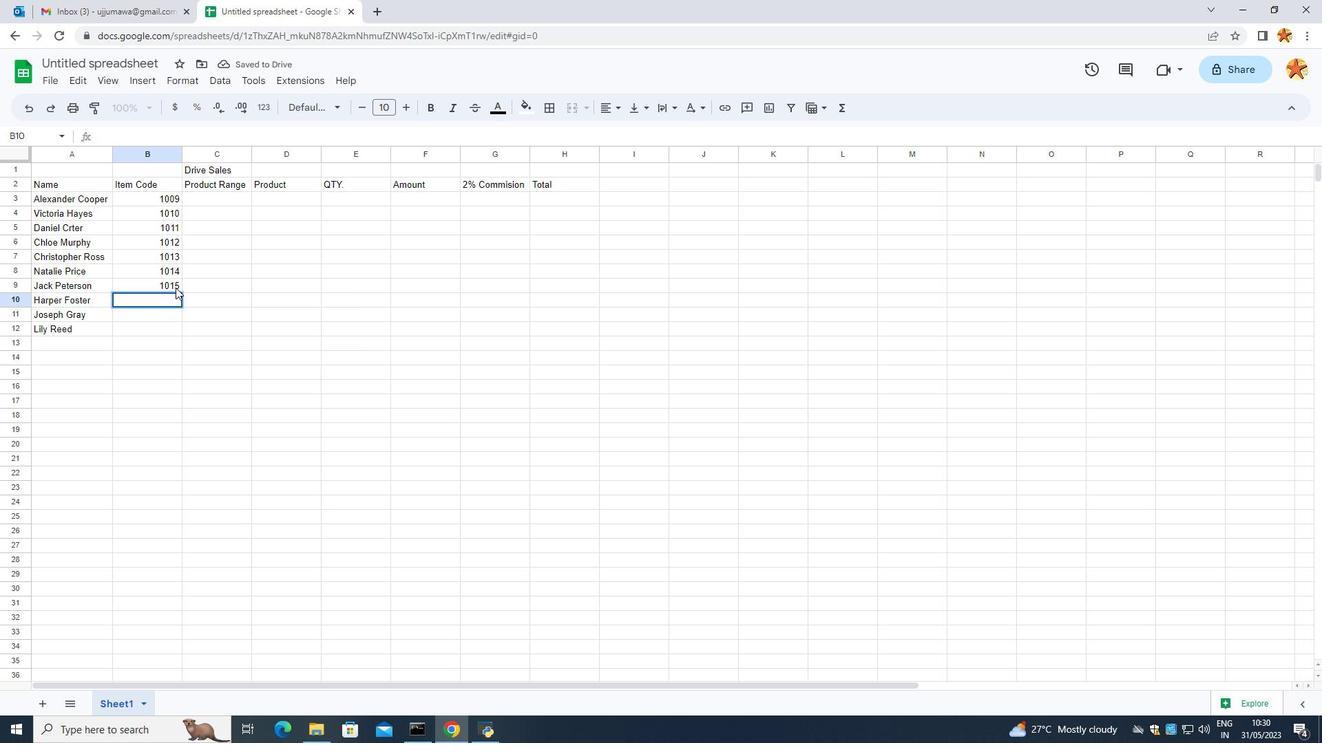 
Action: Mouse moved to (183, 292)
Screenshot: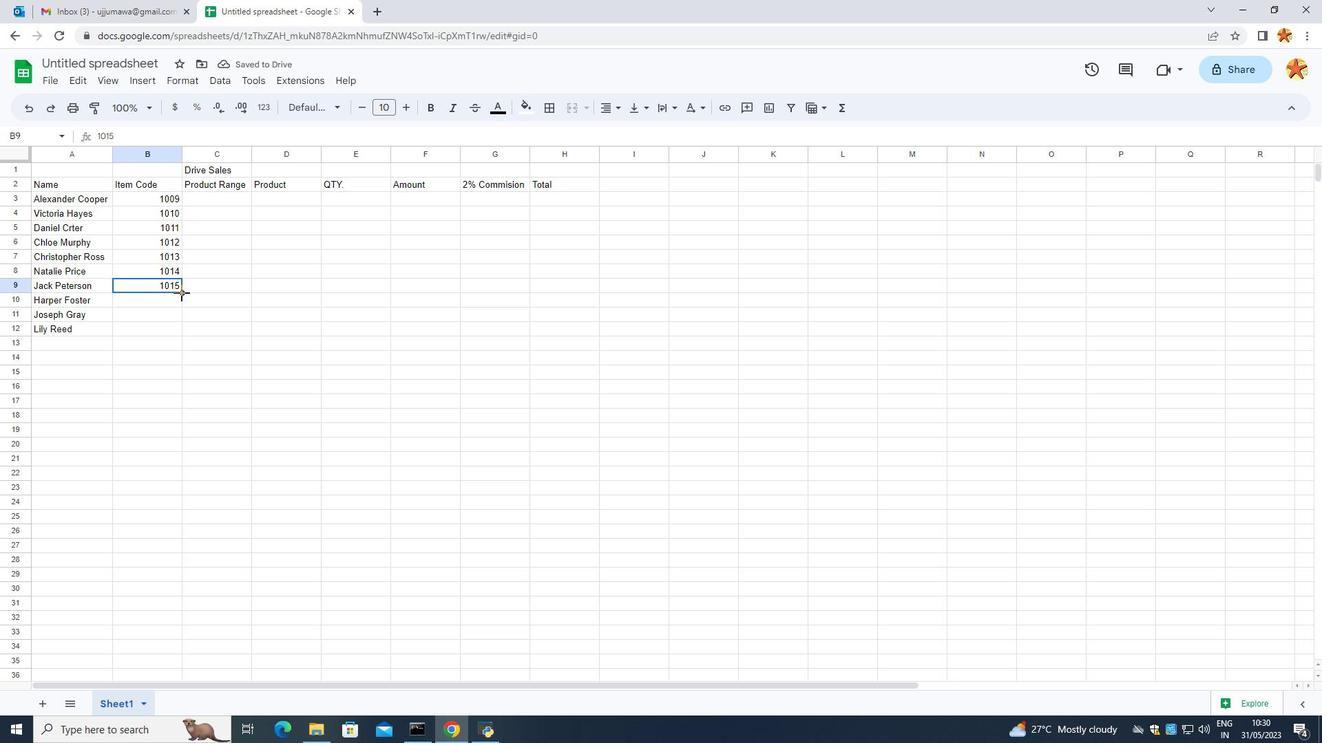 
Action: Mouse pressed left at (183, 292)
Screenshot: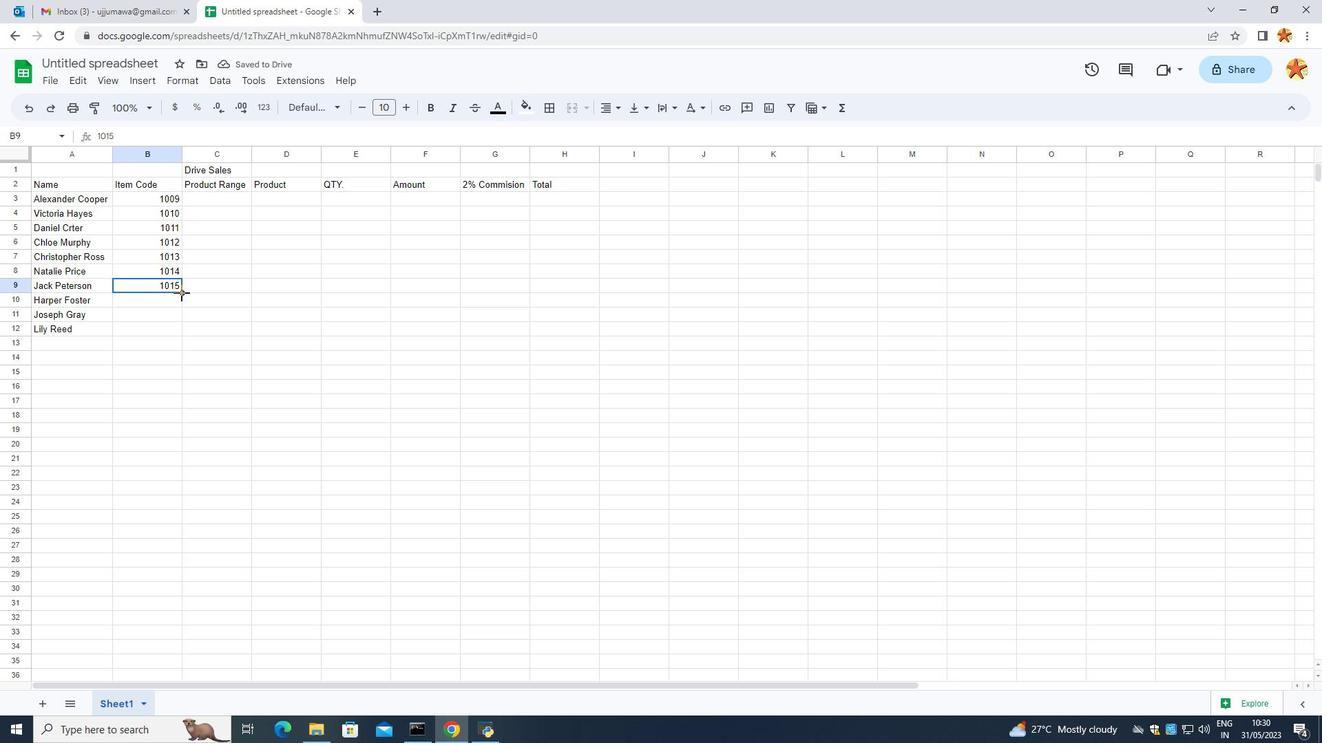 
Action: Mouse moved to (245, 312)
Screenshot: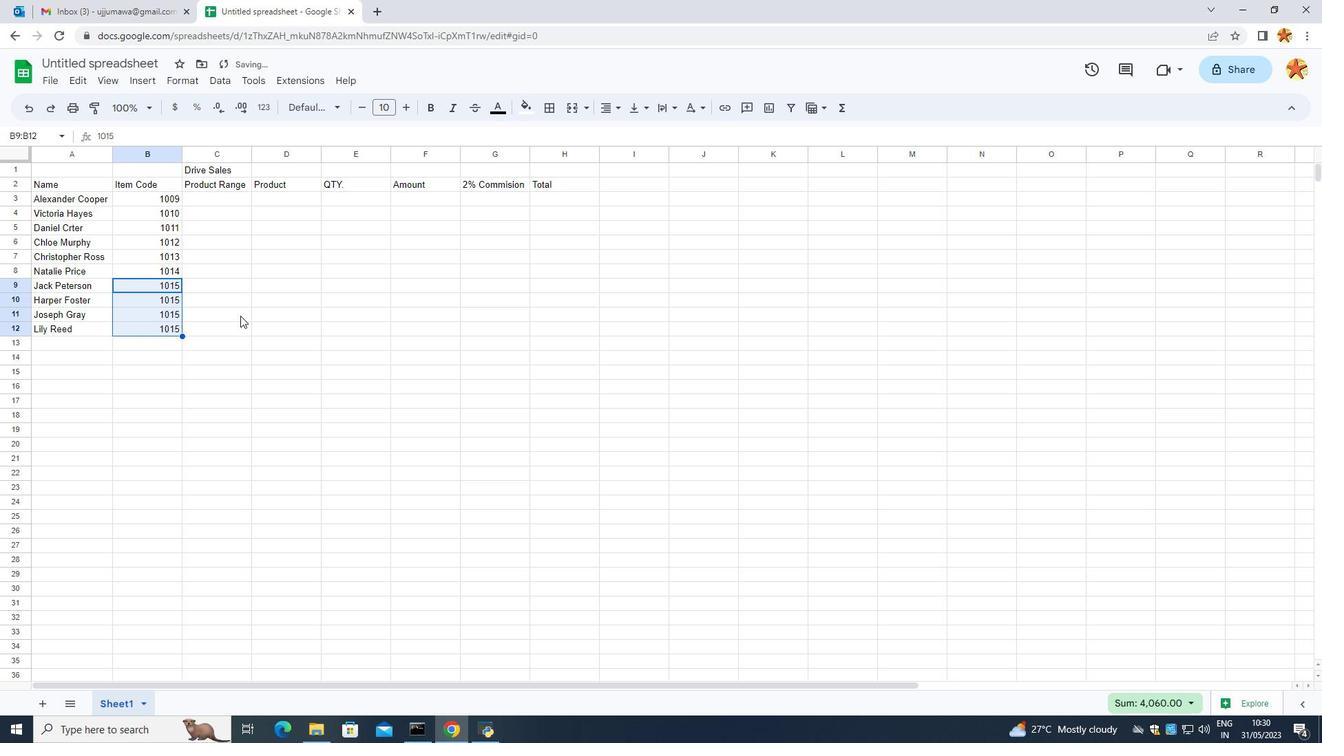 
Action: Mouse pressed left at (245, 312)
Screenshot: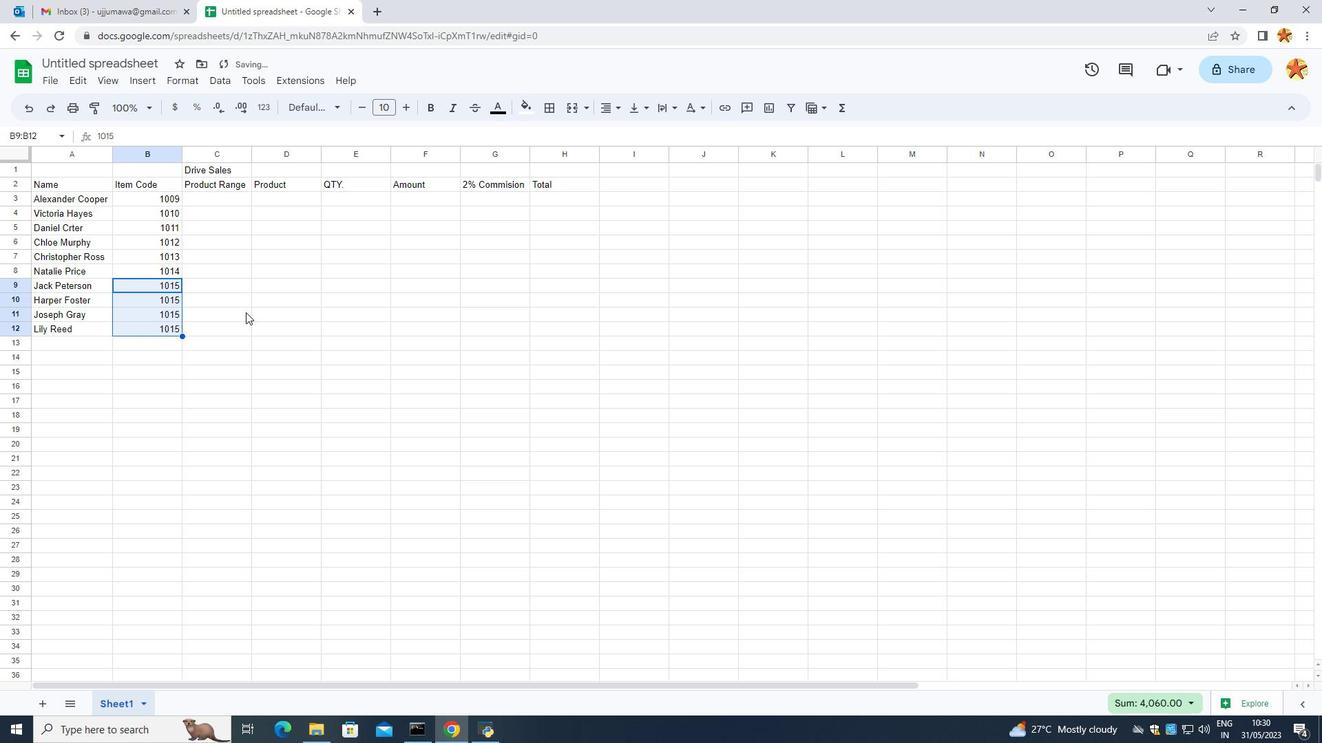 
Action: Mouse moved to (161, 290)
Screenshot: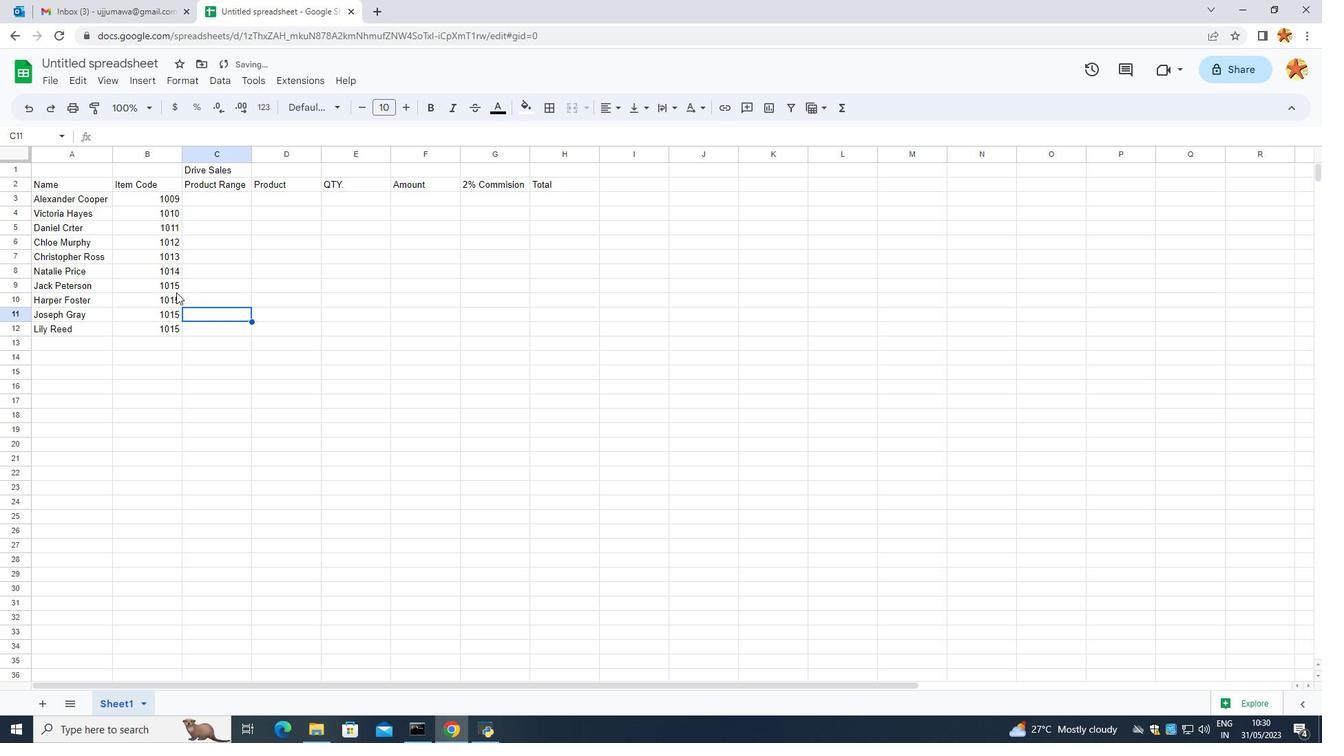 
Action: Mouse pressed left at (161, 290)
Screenshot: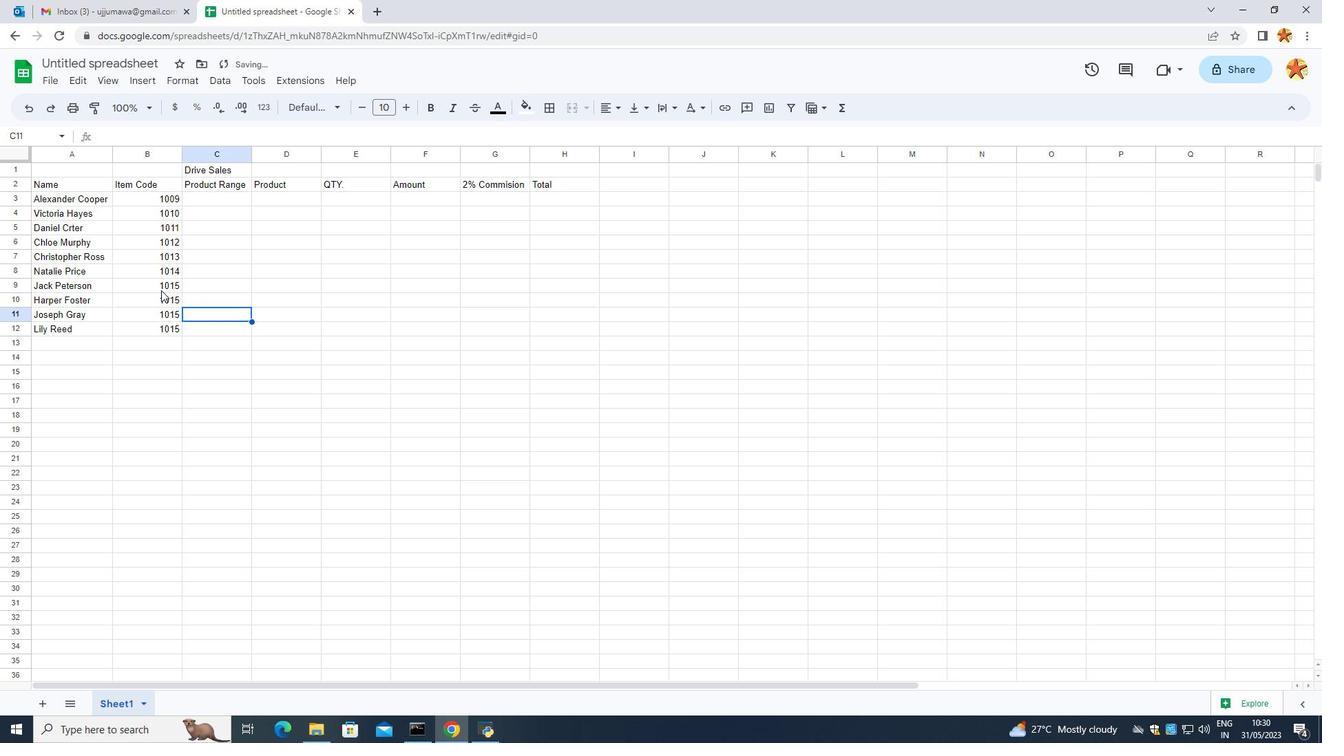 
Action: Mouse pressed left at (161, 290)
Screenshot: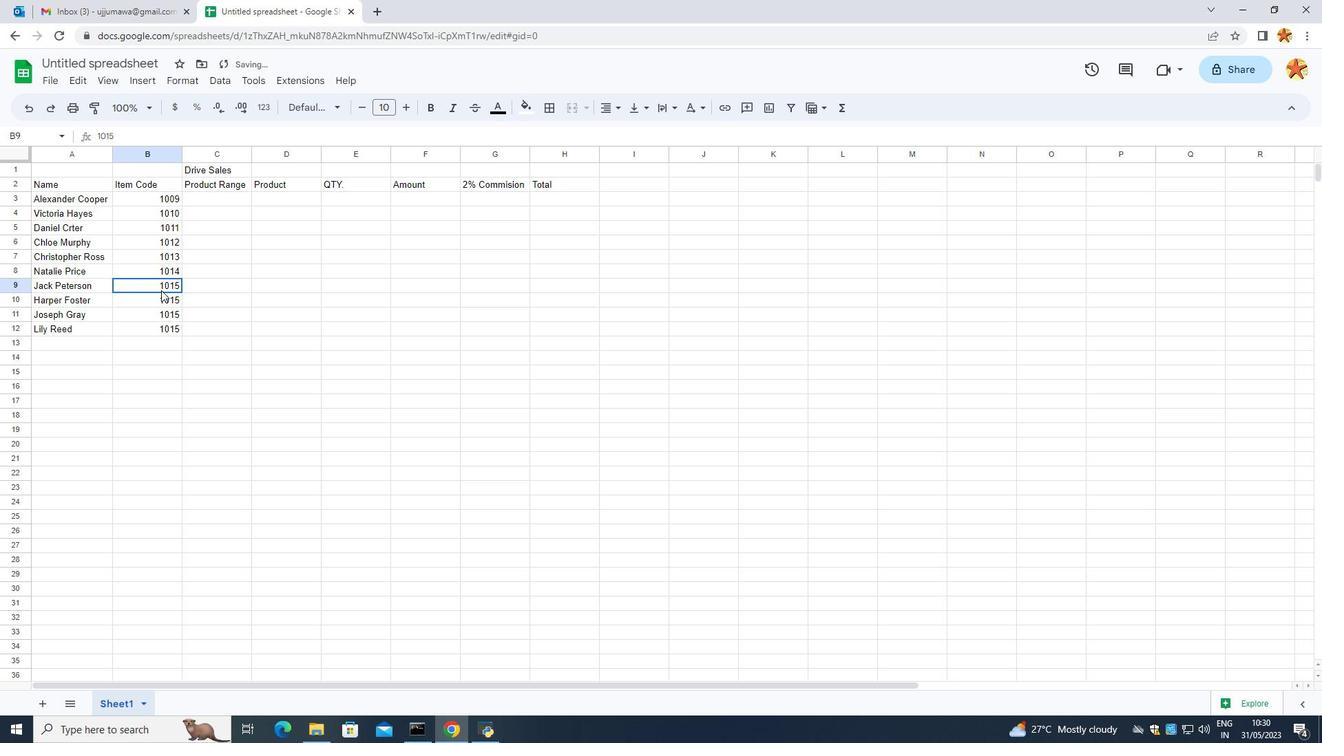 
Action: Mouse moved to (174, 305)
Screenshot: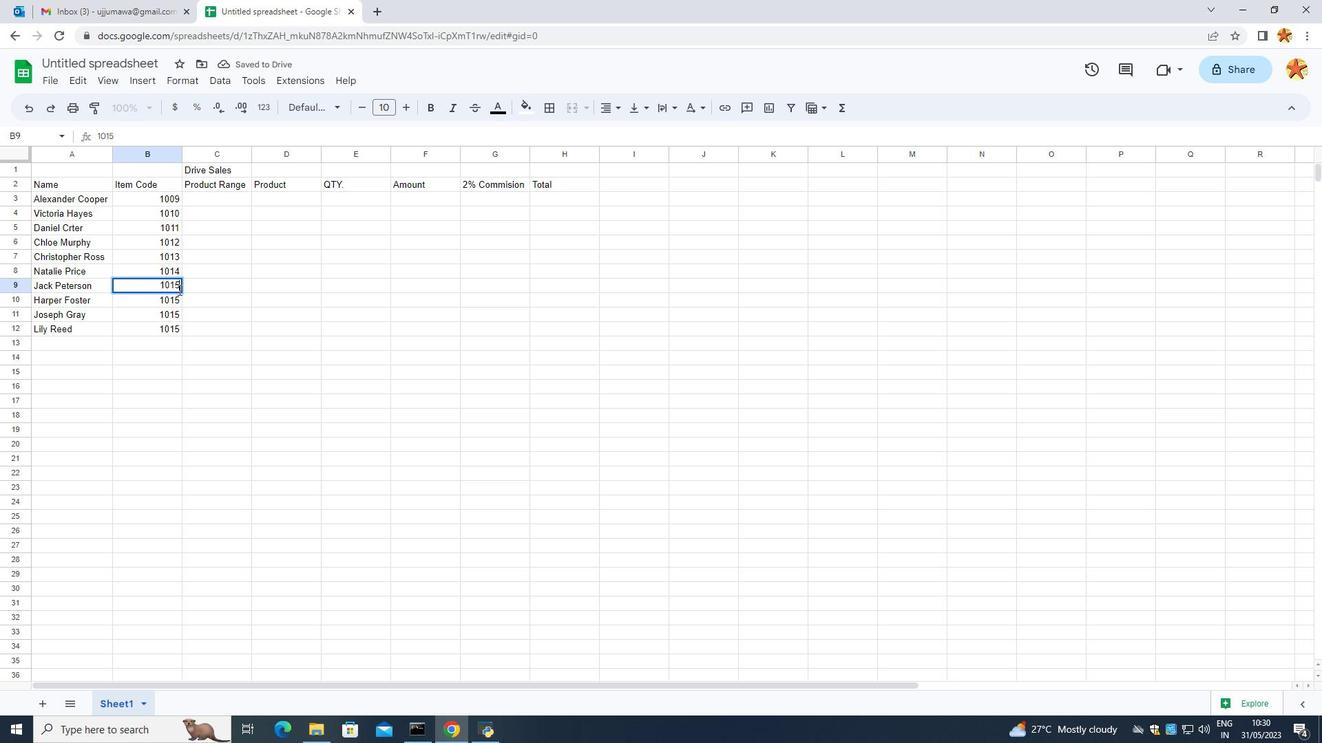 
Action: Mouse pressed left at (174, 305)
Screenshot: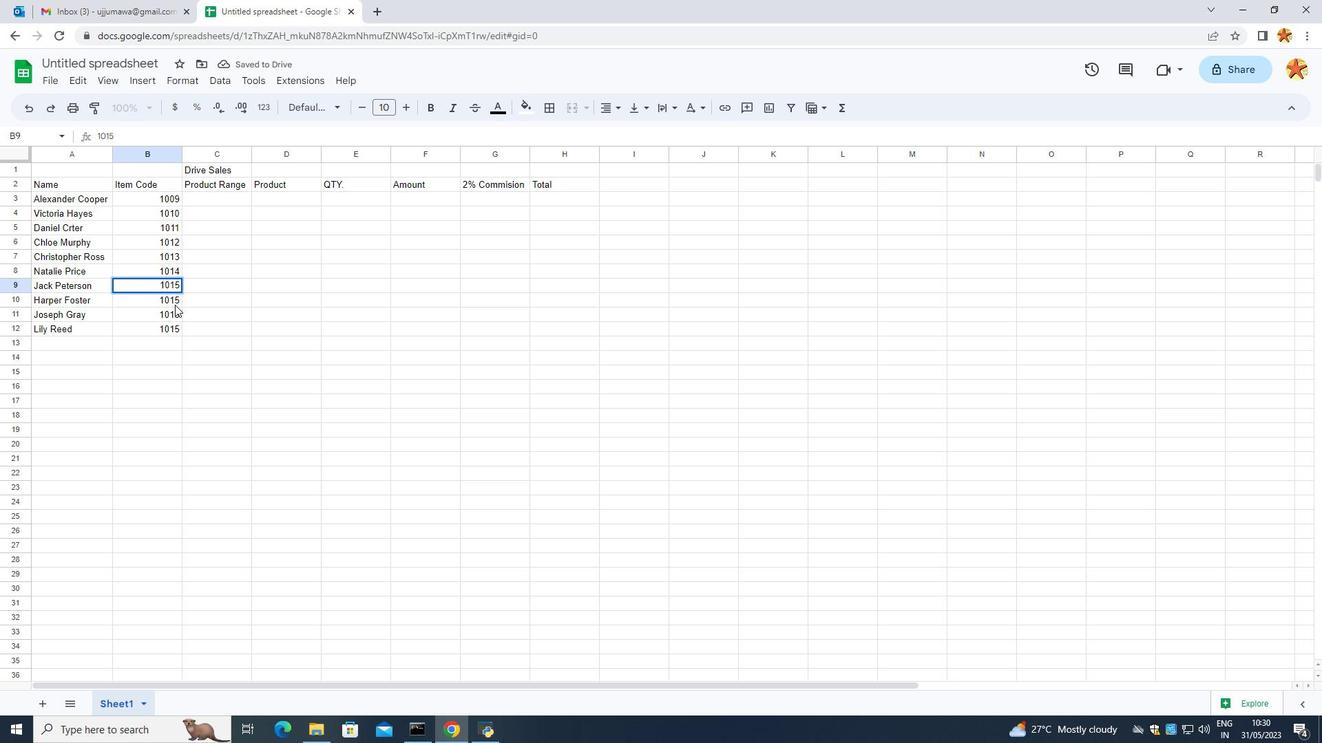 
Action: Mouse pressed left at (174, 305)
Screenshot: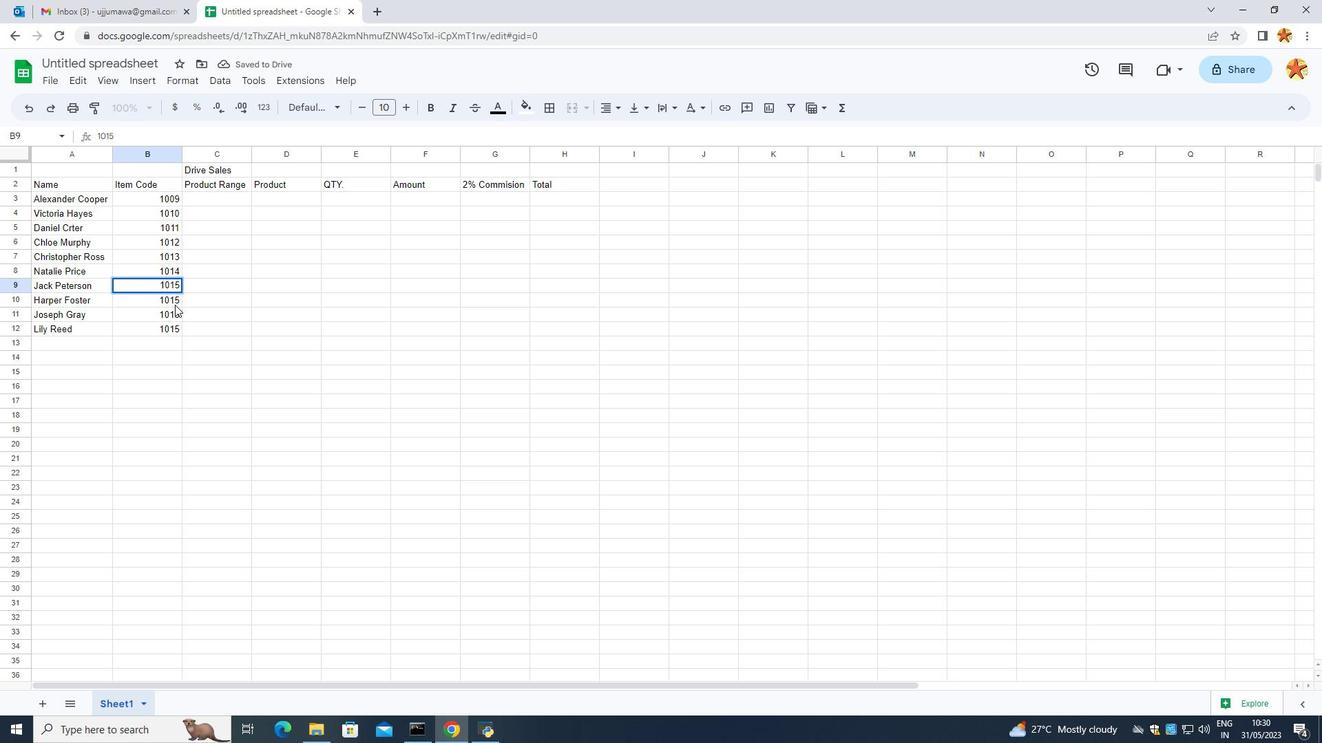 
Action: Mouse moved to (178, 303)
Screenshot: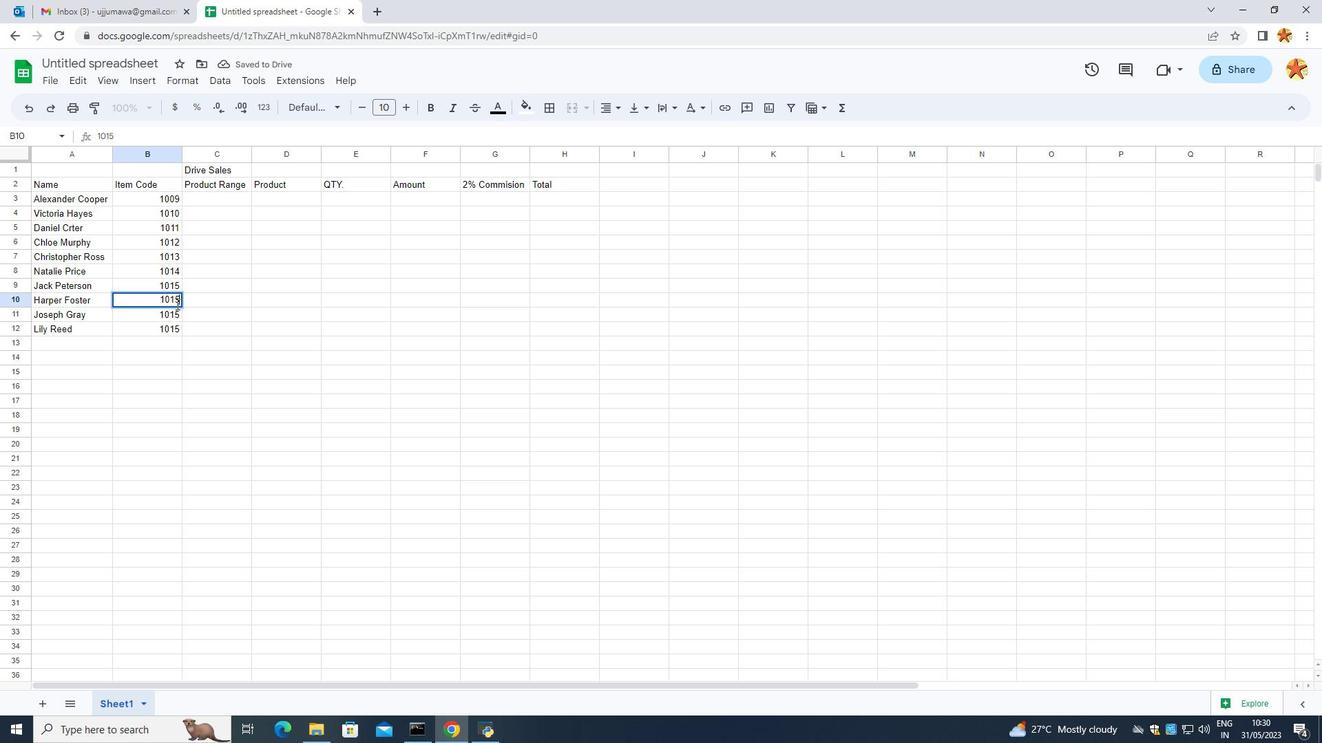 
Action: Mouse pressed left at (178, 303)
Screenshot: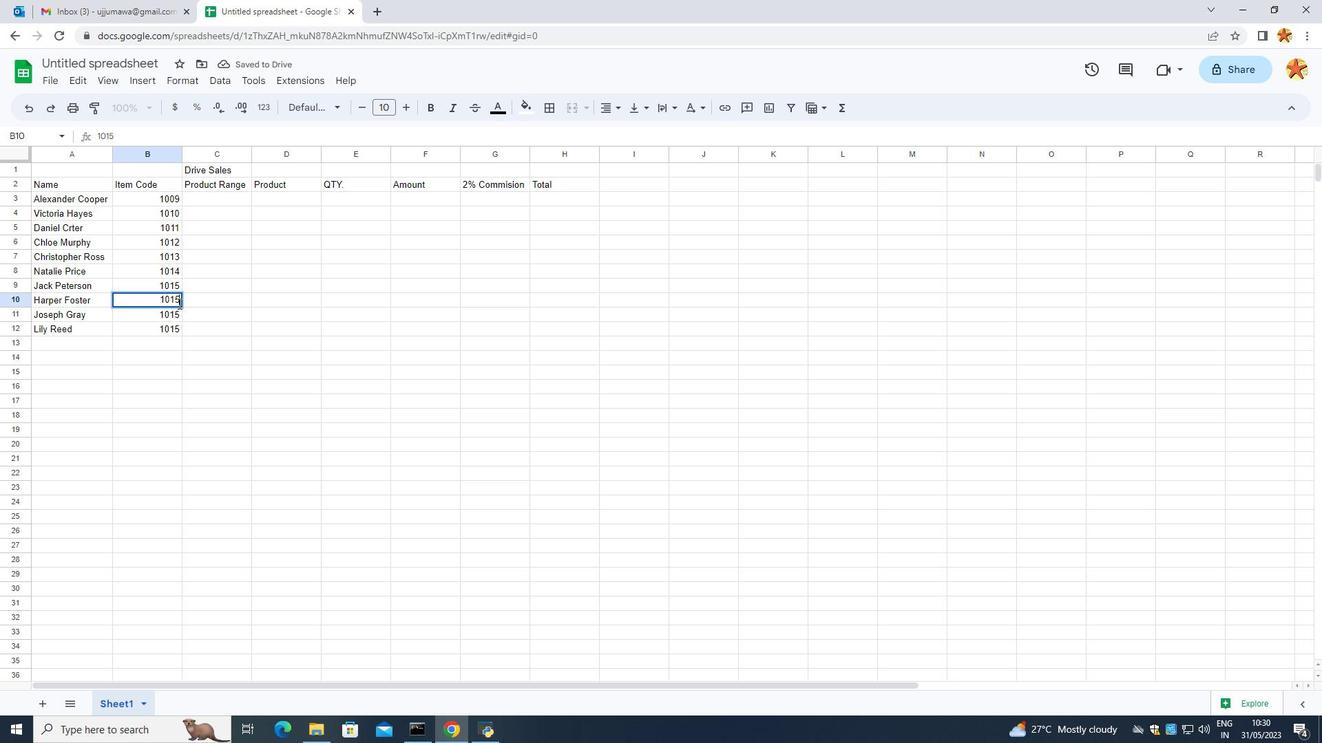 
Action: Mouse moved to (178, 302)
Screenshot: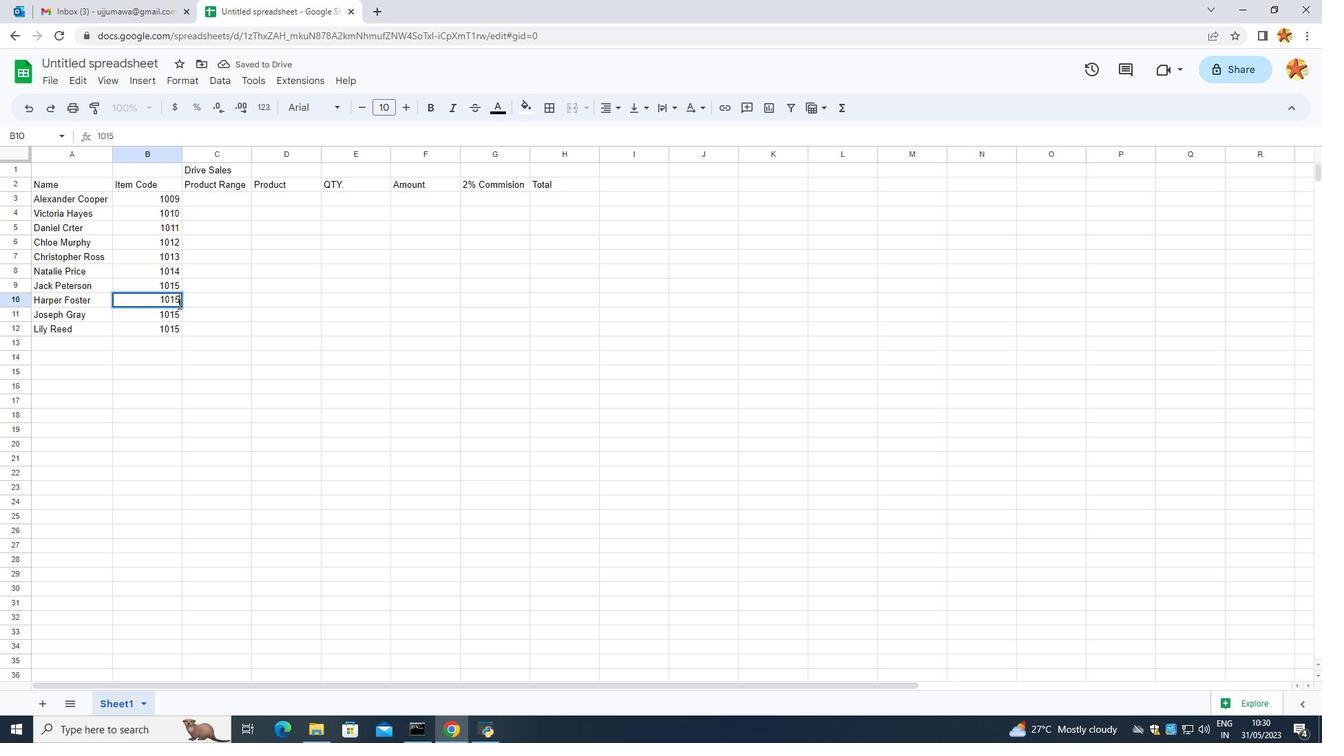 
Action: Key pressed <Key.backspace>8<Key.backspace>6
Screenshot: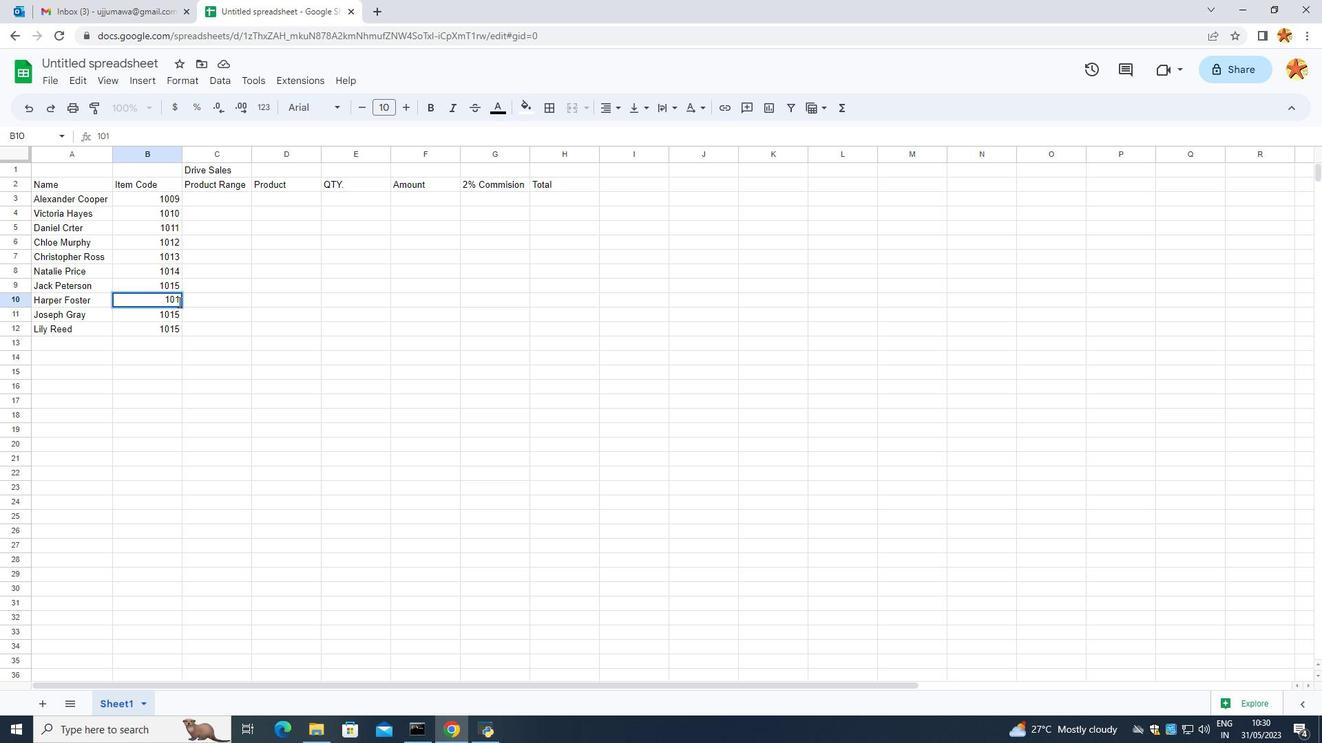 
Action: Mouse moved to (176, 324)
Screenshot: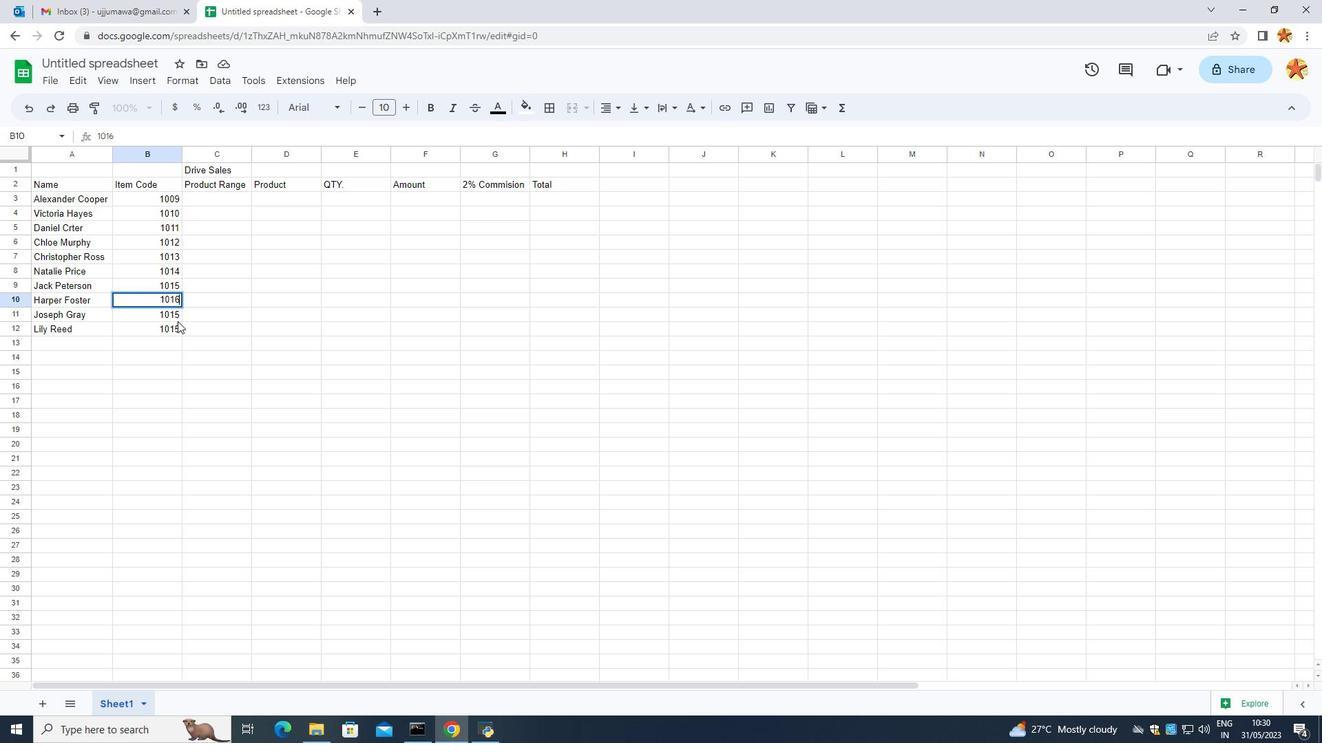 
Action: Mouse pressed left at (176, 324)
Screenshot: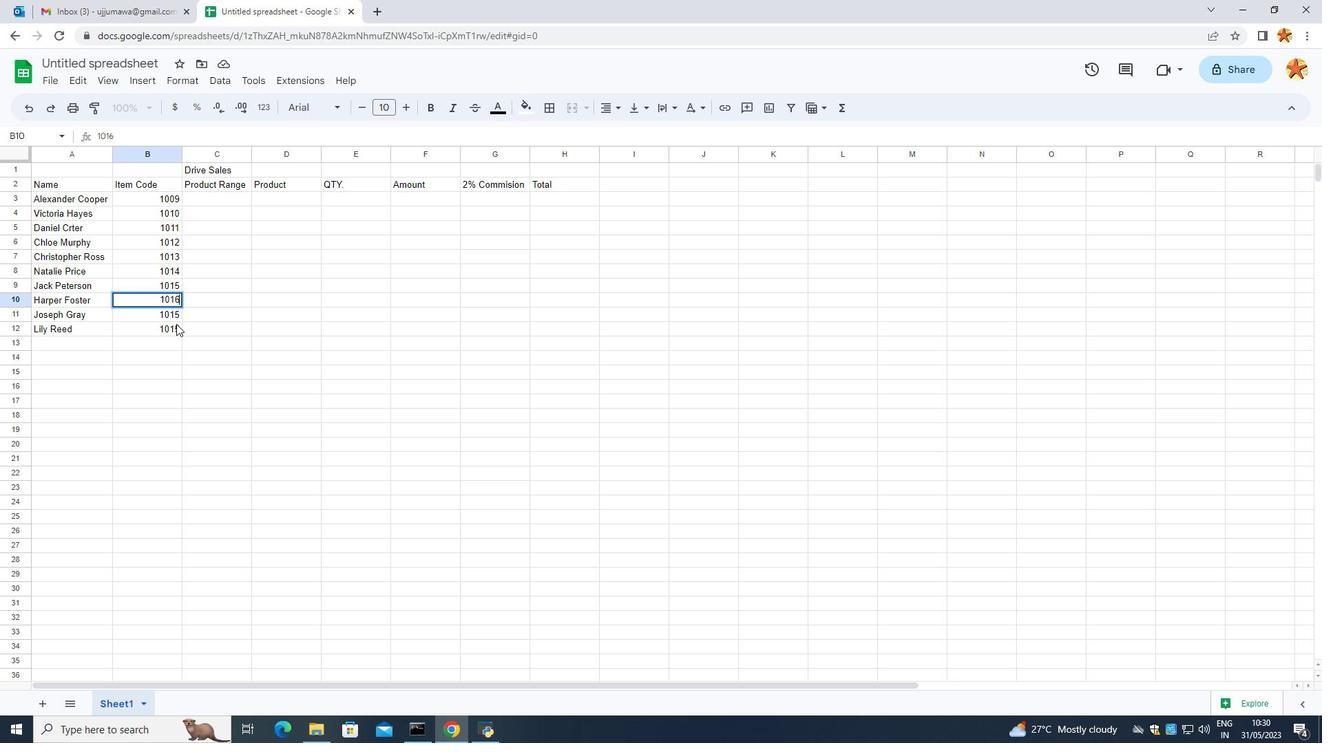 
Action: Mouse moved to (181, 319)
Screenshot: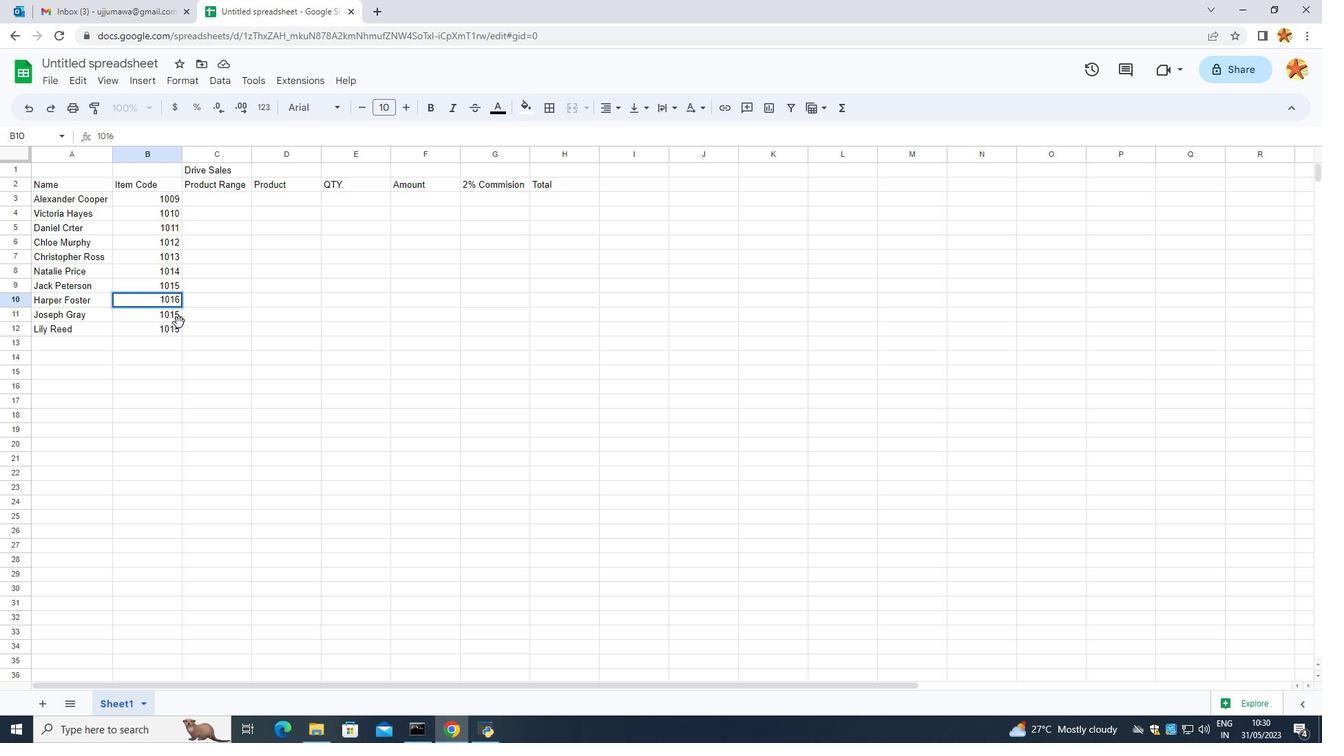 
Action: Mouse pressed left at (181, 319)
Screenshot: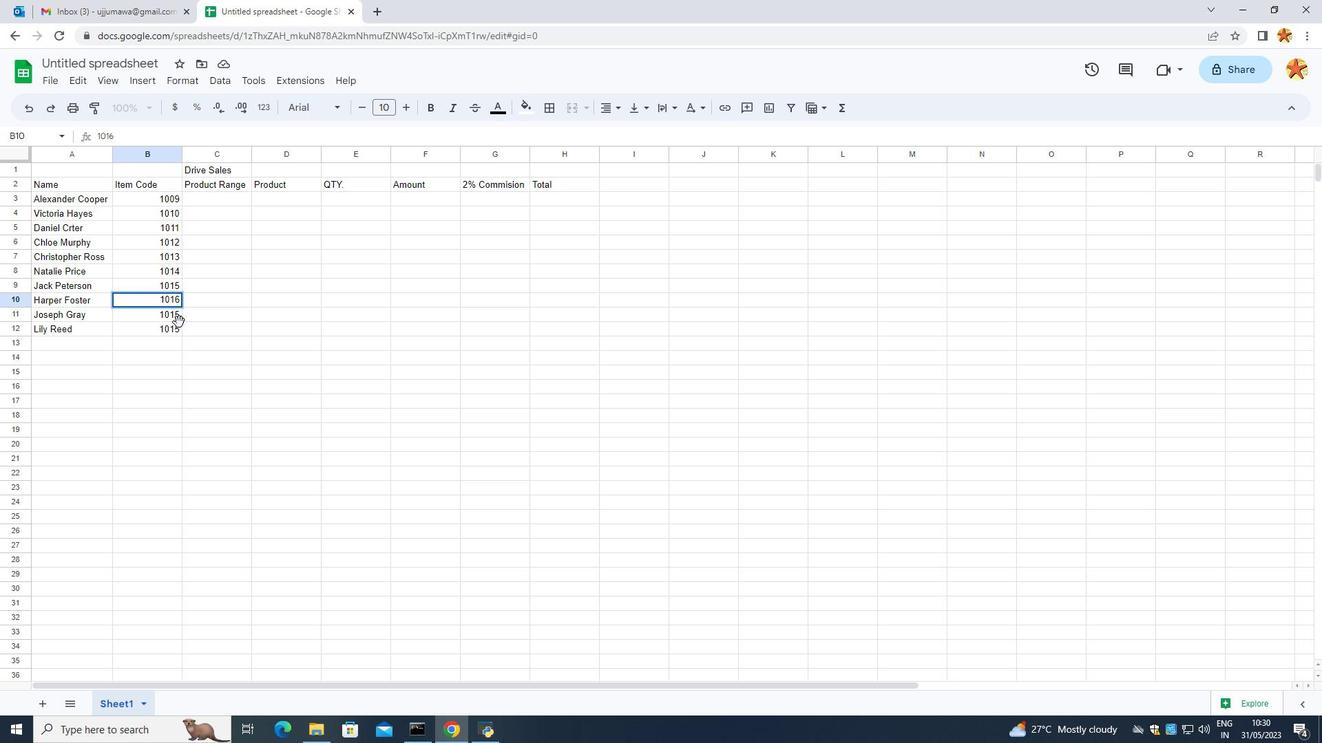 
Action: Mouse pressed left at (181, 319)
Screenshot: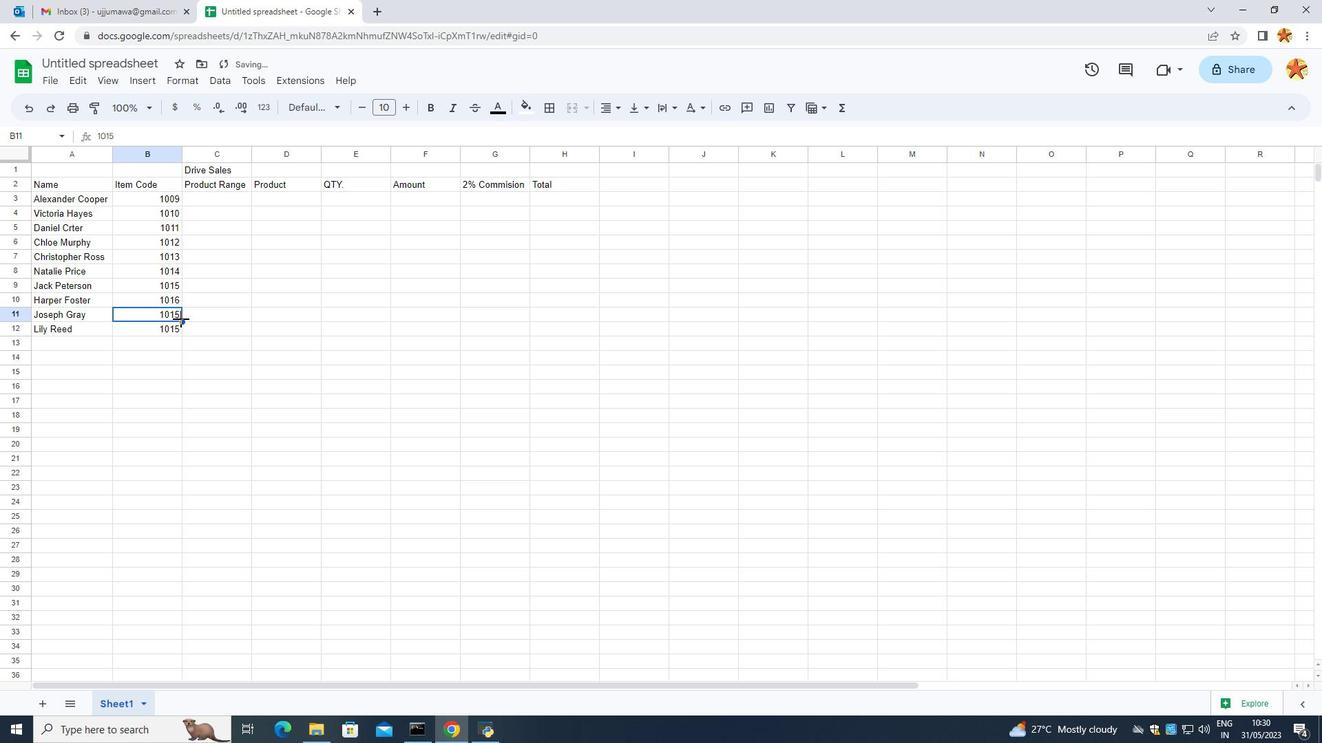 
Action: Mouse pressed left at (181, 319)
Screenshot: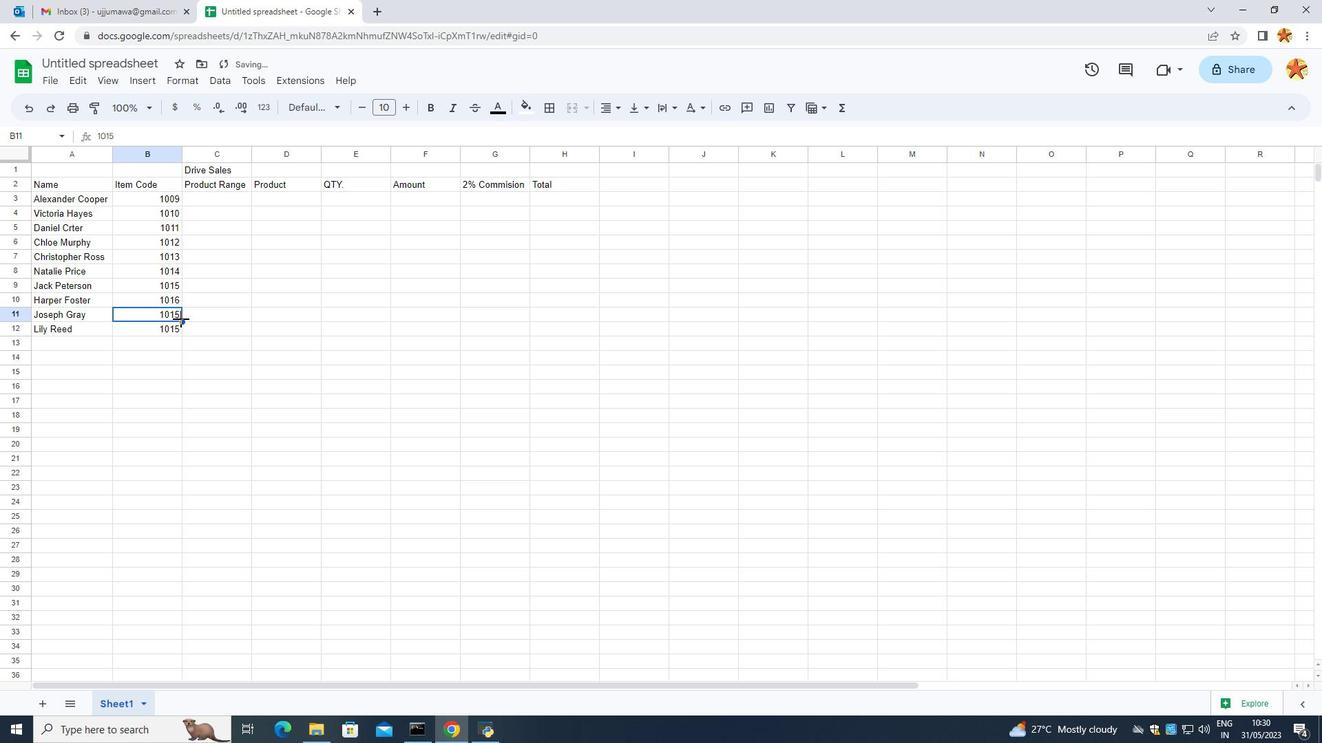 
Action: Mouse moved to (178, 312)
Screenshot: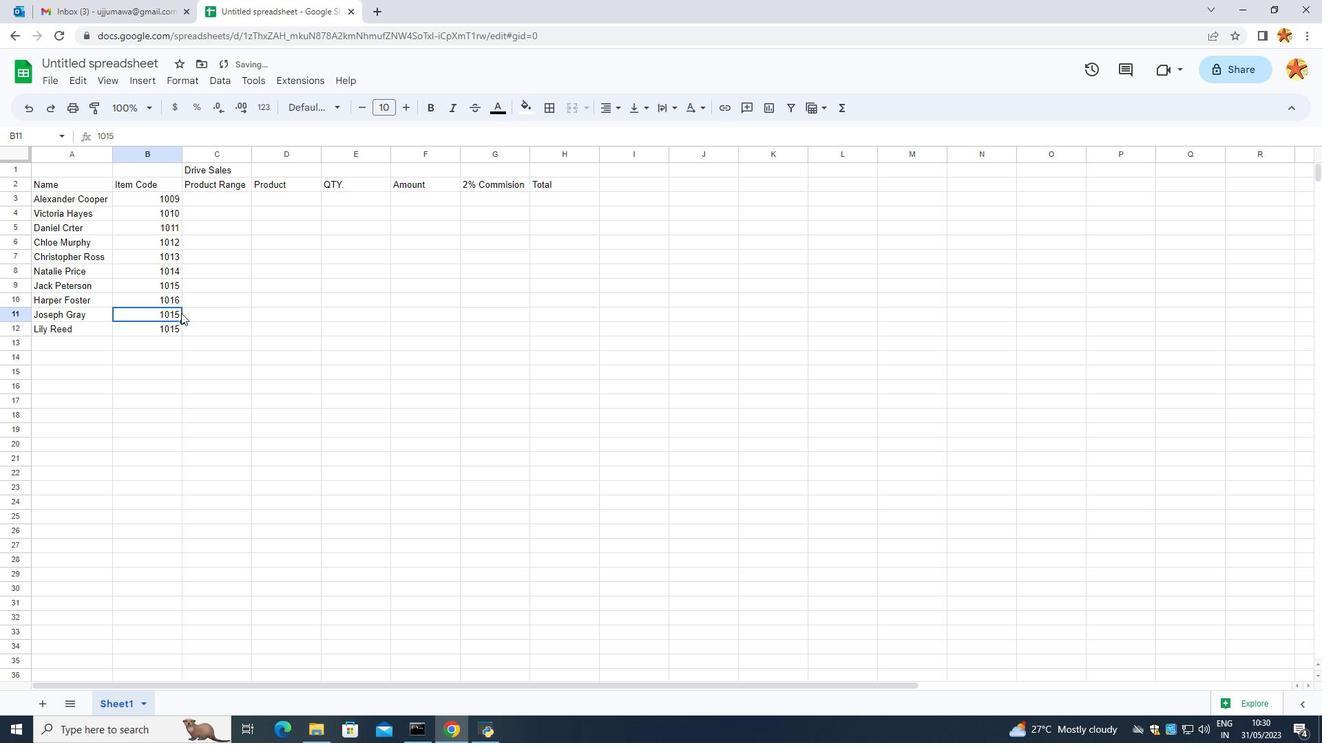 
Action: Mouse pressed left at (178, 312)
Screenshot: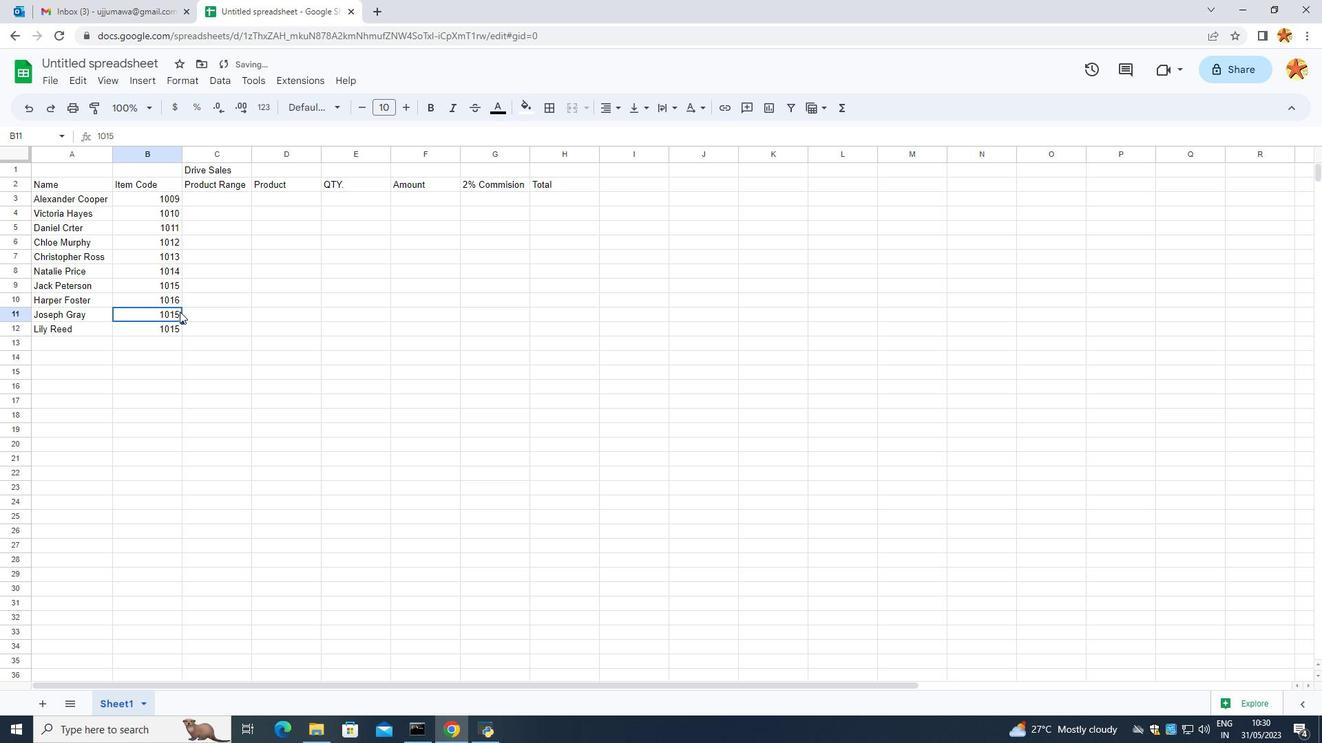 
Action: Mouse pressed left at (178, 312)
Screenshot: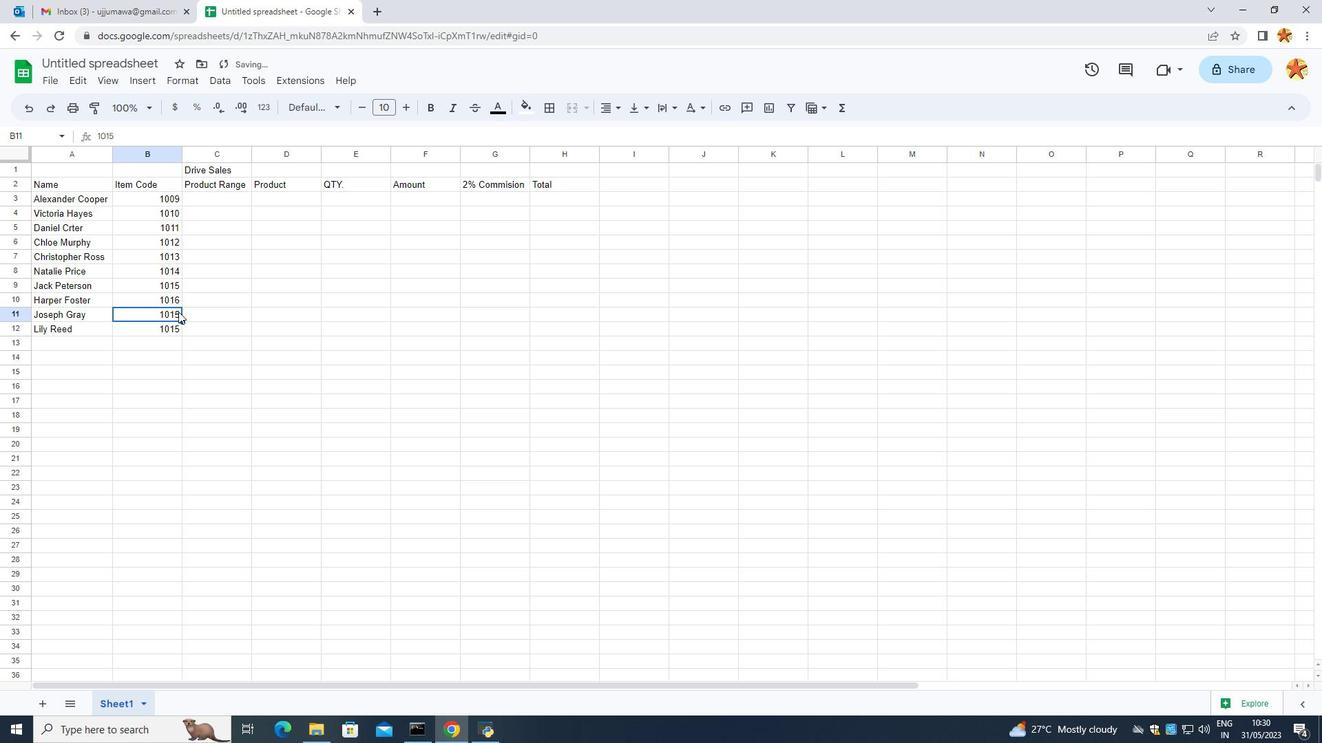 
Action: Mouse moved to (177, 312)
Screenshot: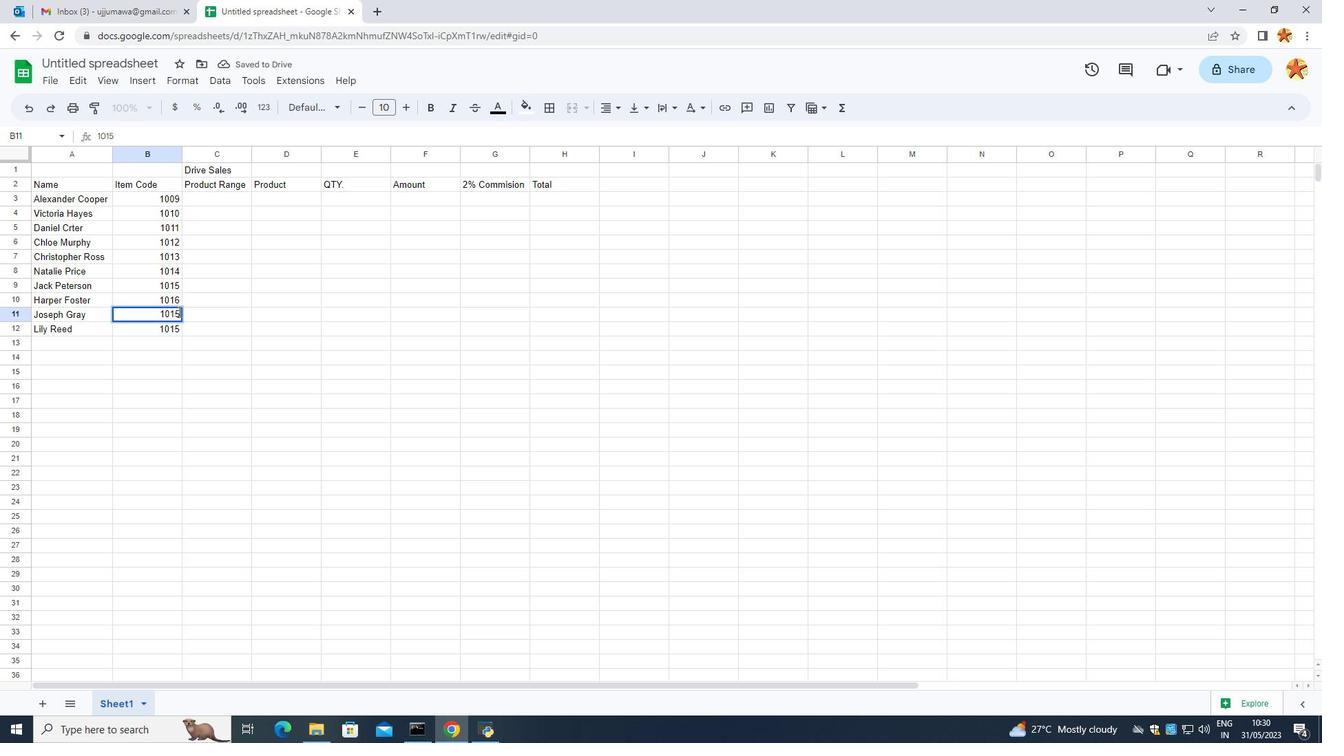 
Action: Key pressed <Key.backspace>7
Screenshot: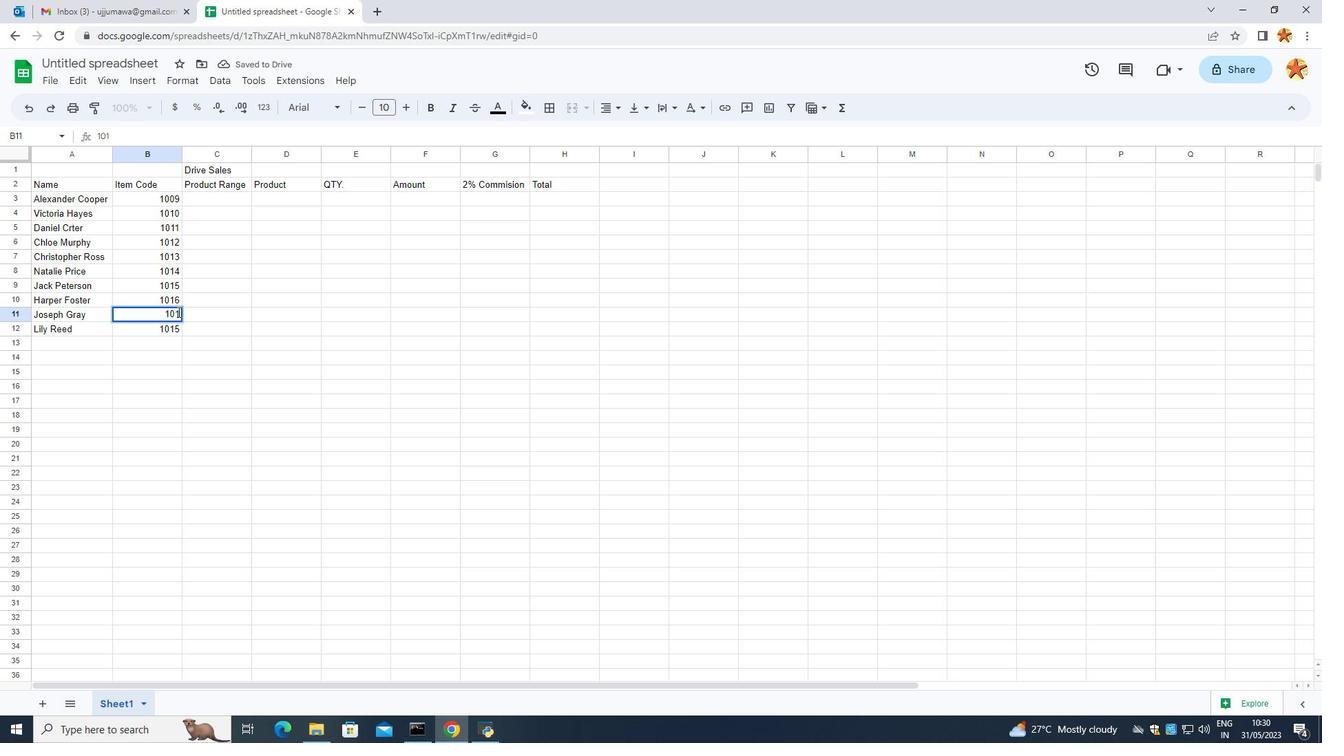 
Action: Mouse moved to (159, 329)
Screenshot: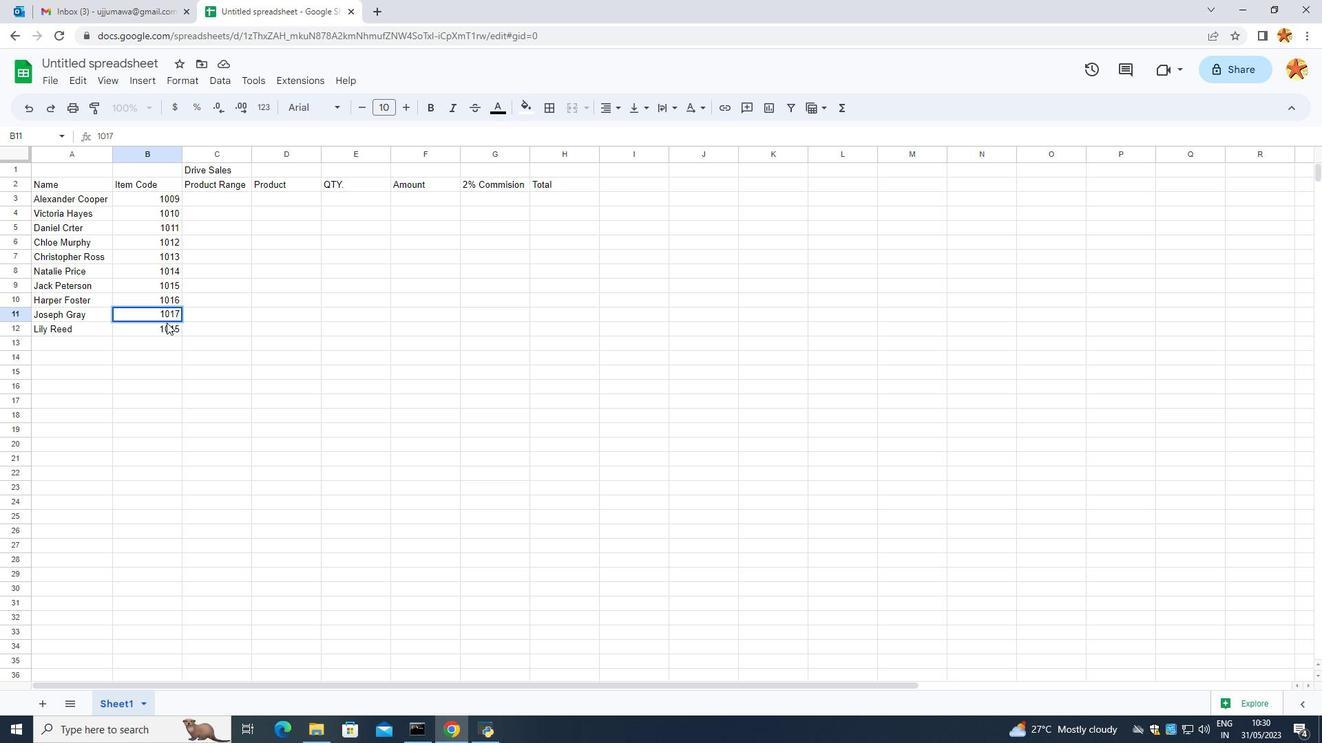 
Action: Mouse pressed left at (159, 329)
Screenshot: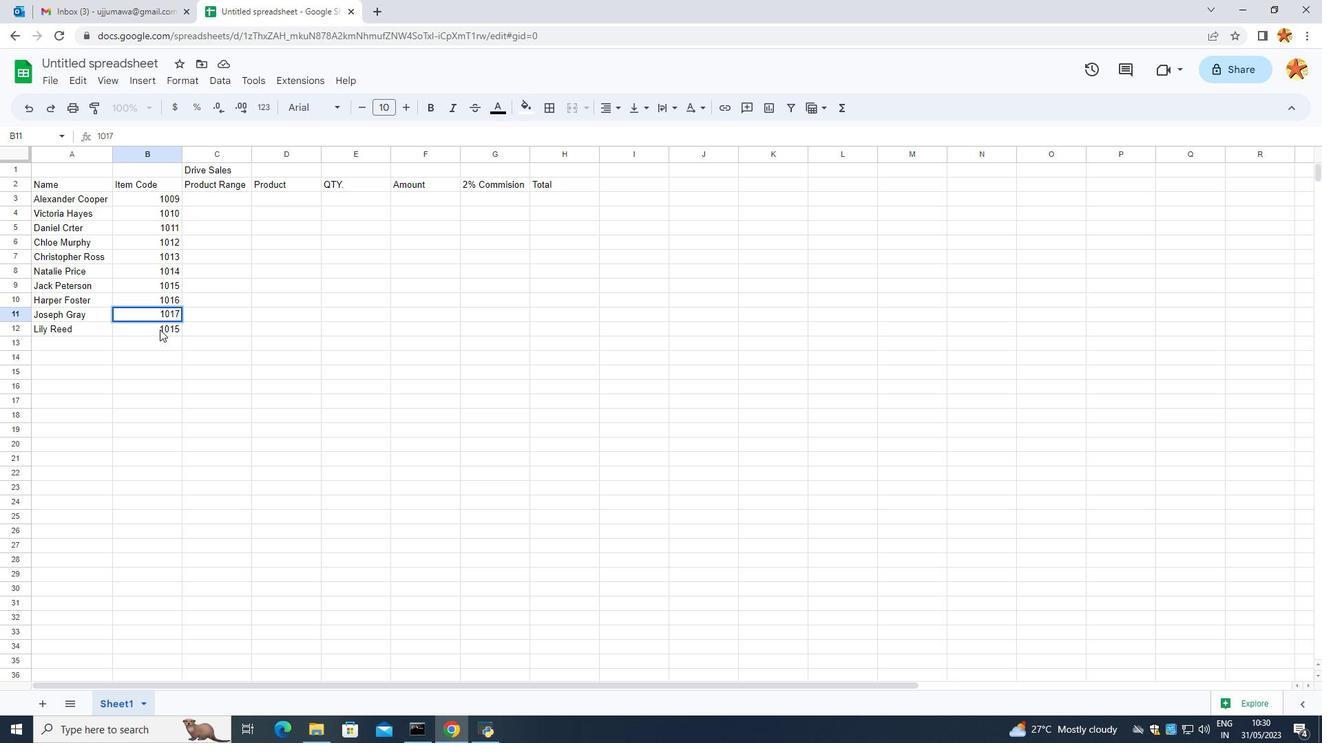 
Action: Mouse pressed left at (159, 329)
Screenshot: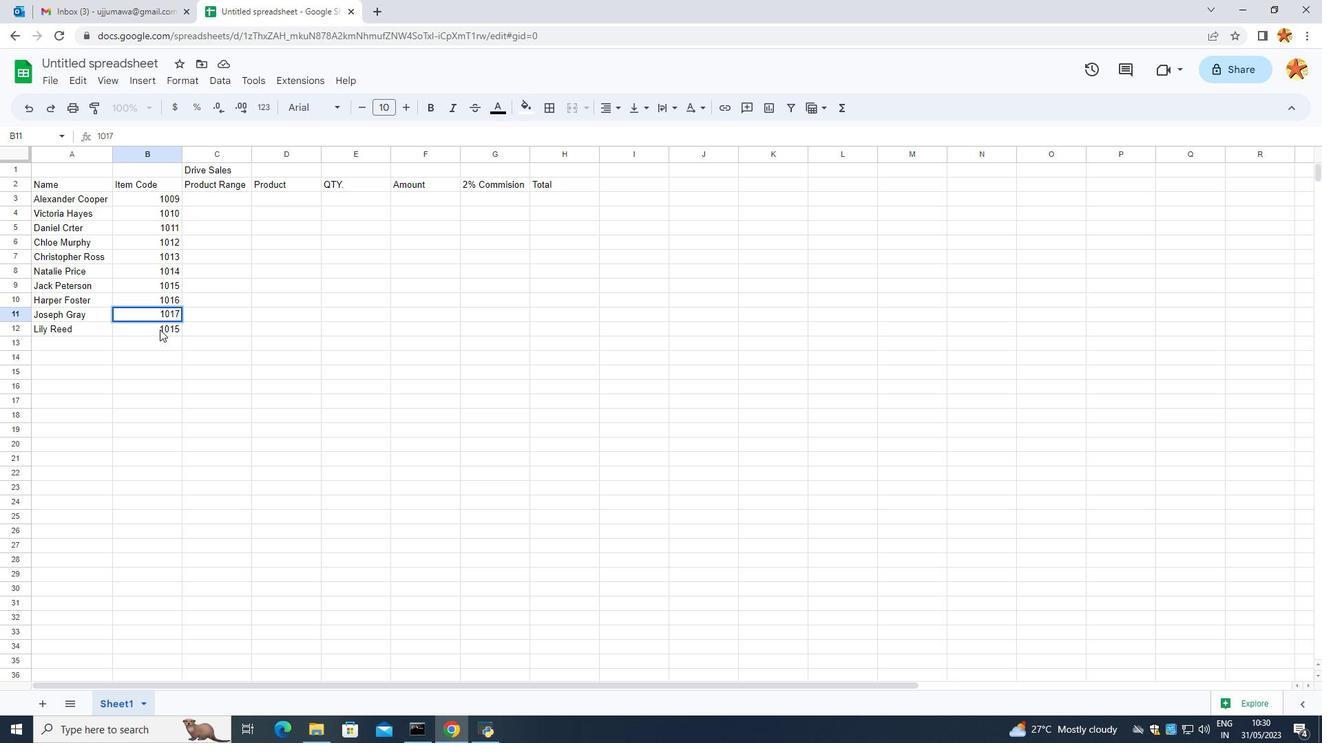 
Action: Mouse moved to (178, 323)
Screenshot: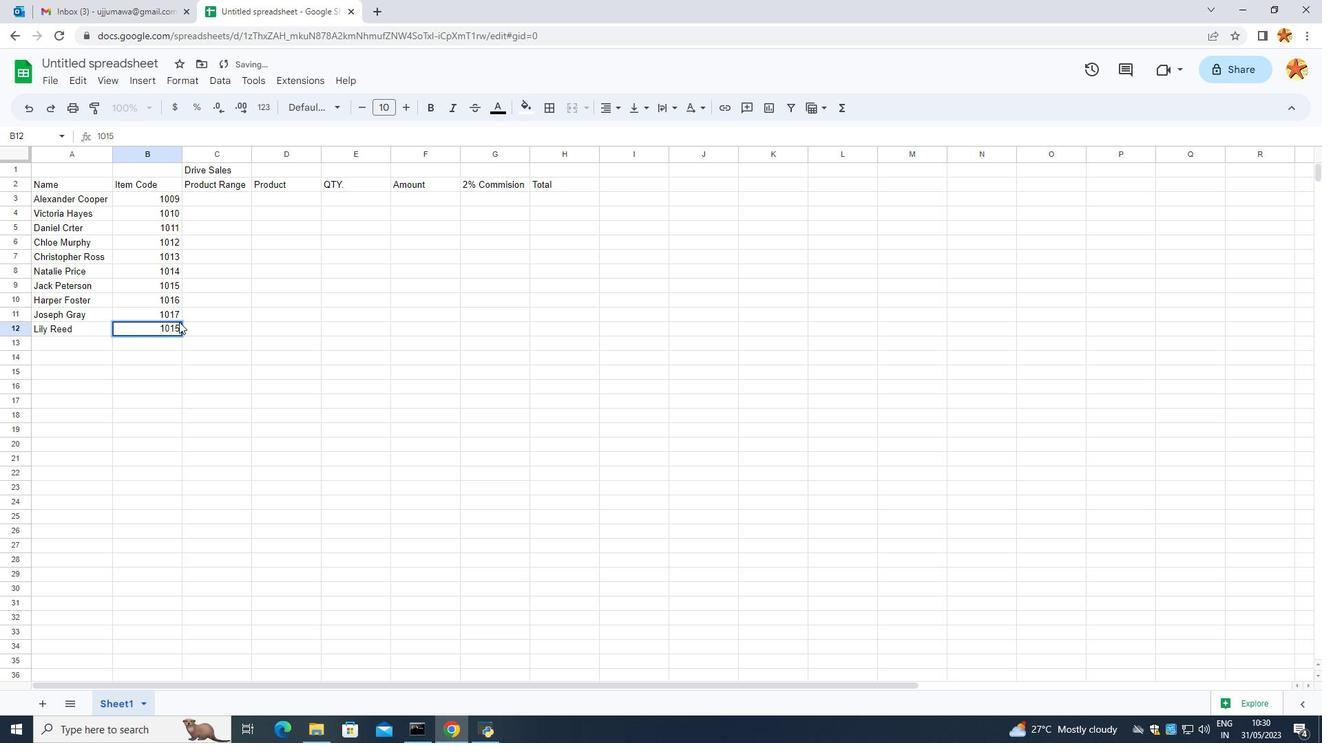 
Action: Key pressed <Key.backspace>8
Screenshot: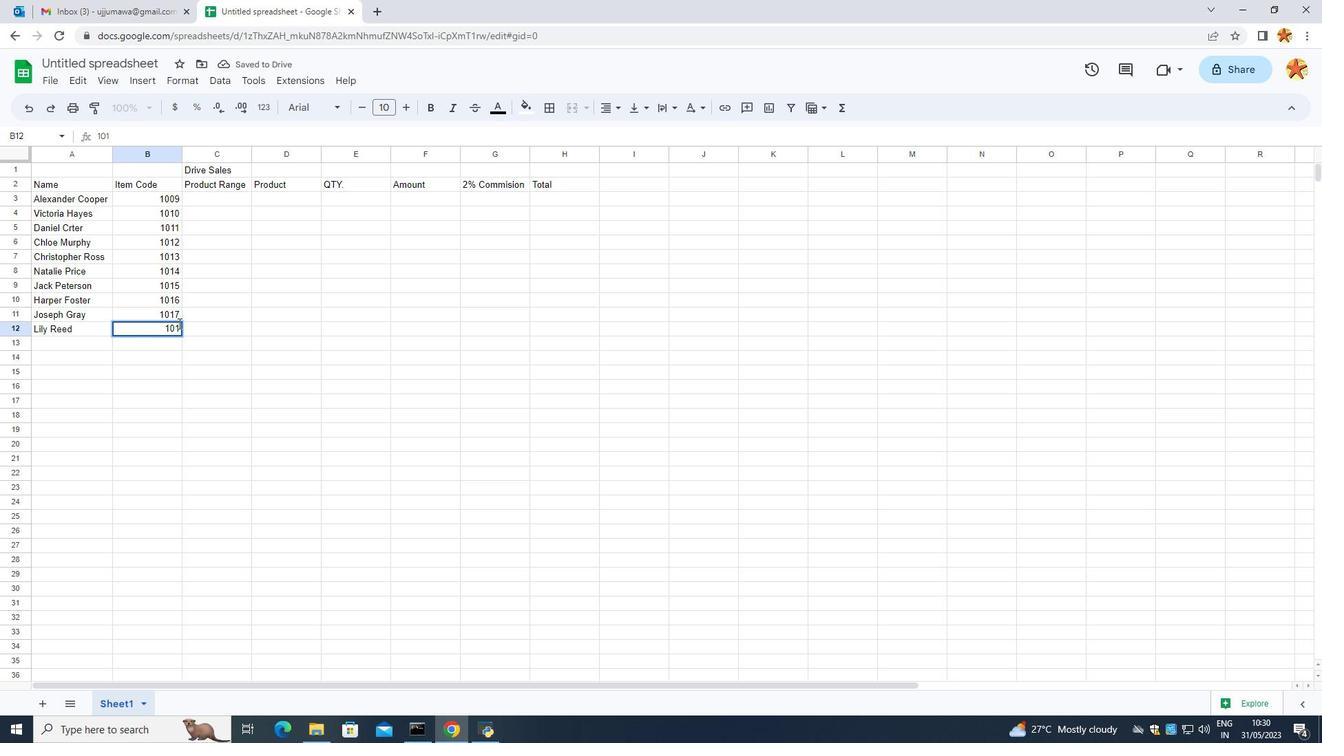 
Action: Mouse moved to (267, 330)
Screenshot: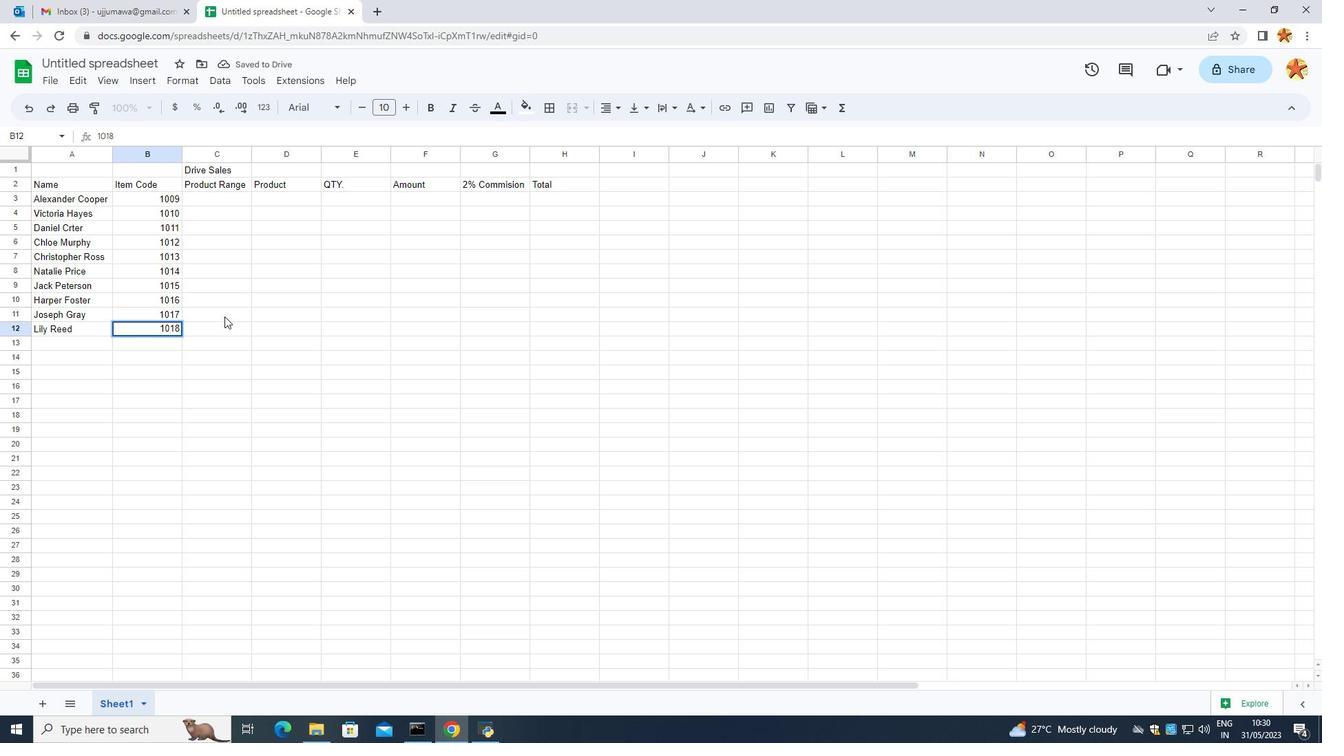
Action: Mouse pressed left at (267, 330)
Screenshot: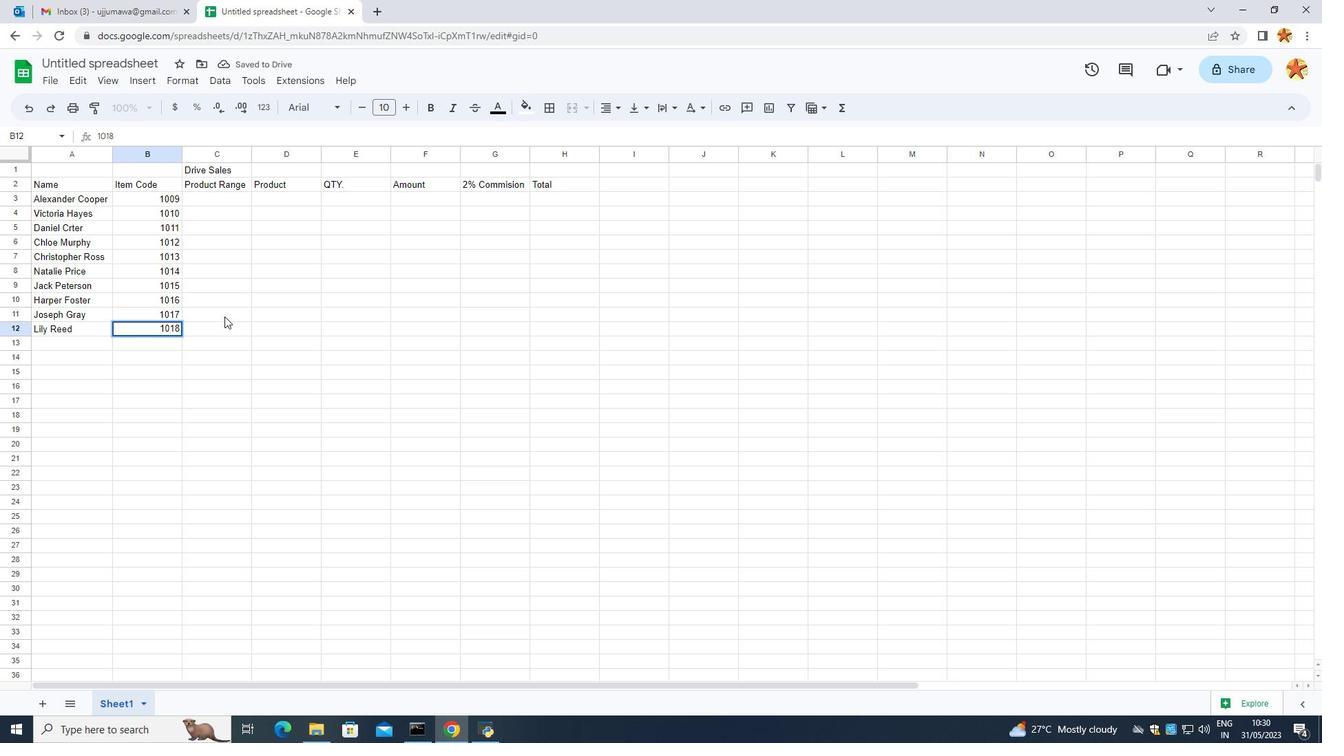 
Action: Mouse moved to (238, 203)
Screenshot: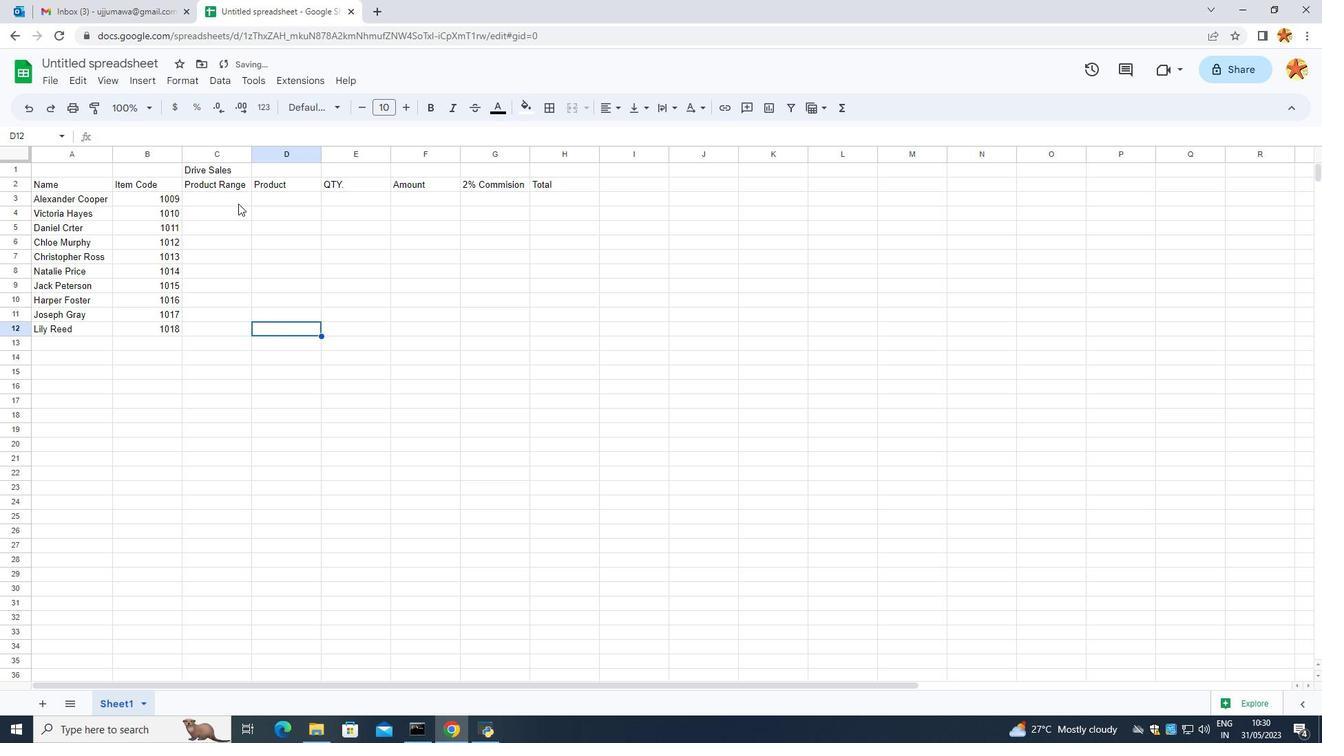 
Action: Mouse pressed left at (238, 203)
Screenshot: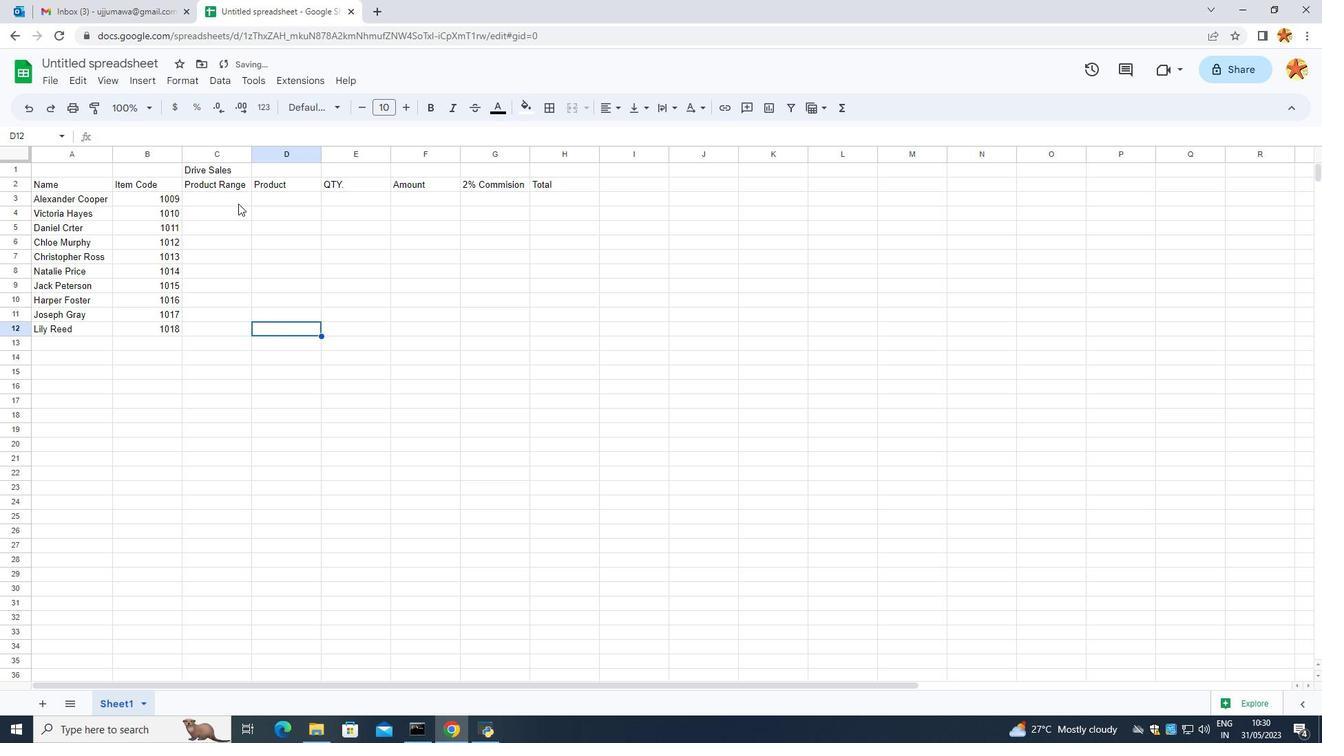 
Action: Mouse moved to (237, 202)
Screenshot: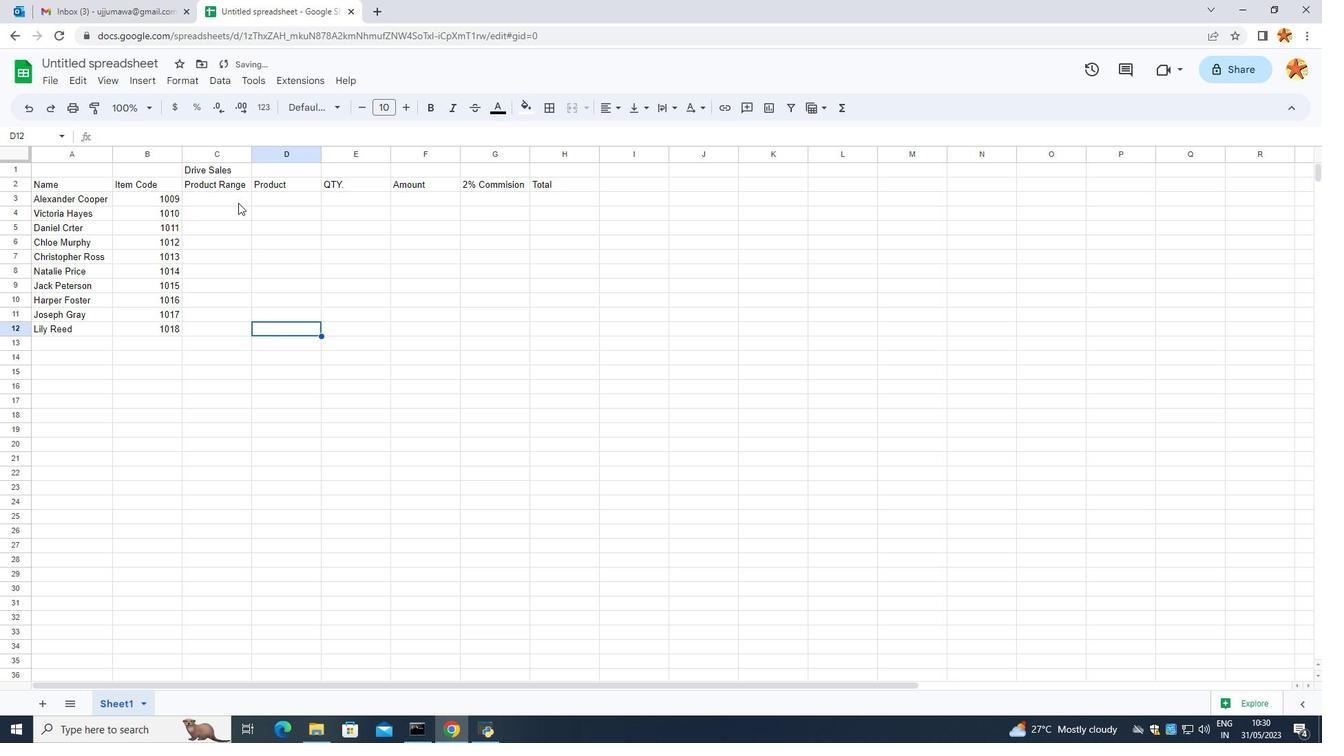
Action: Mouse pressed left at (237, 202)
Screenshot: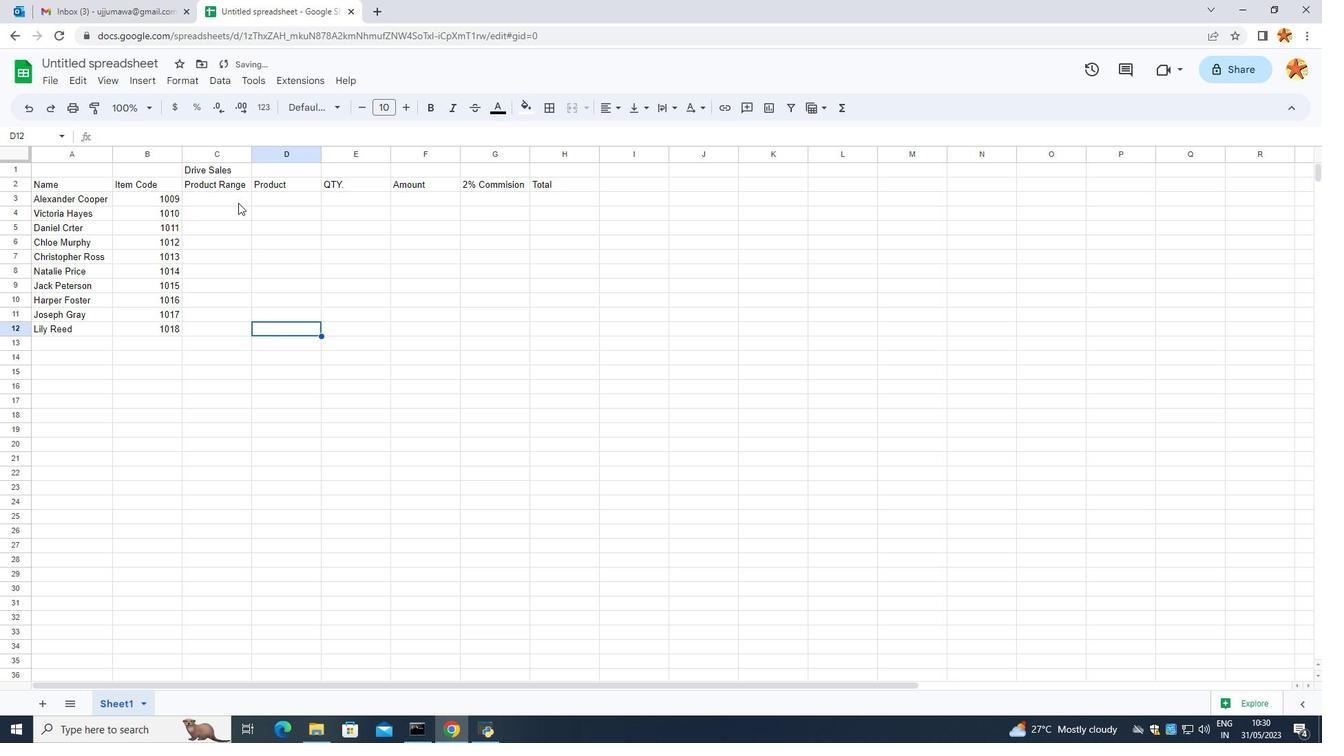 
Action: Mouse moved to (258, 256)
Screenshot: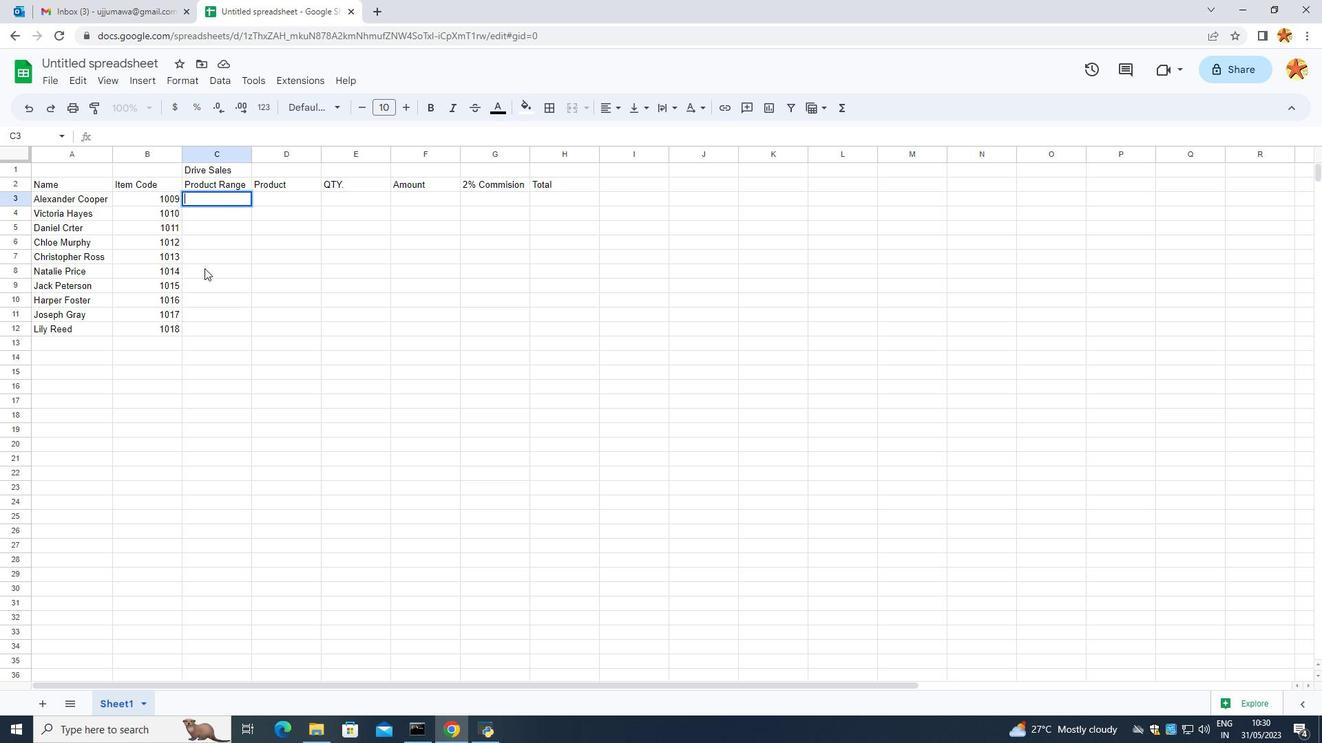 
Action: Mouse pressed left at (258, 256)
Screenshot: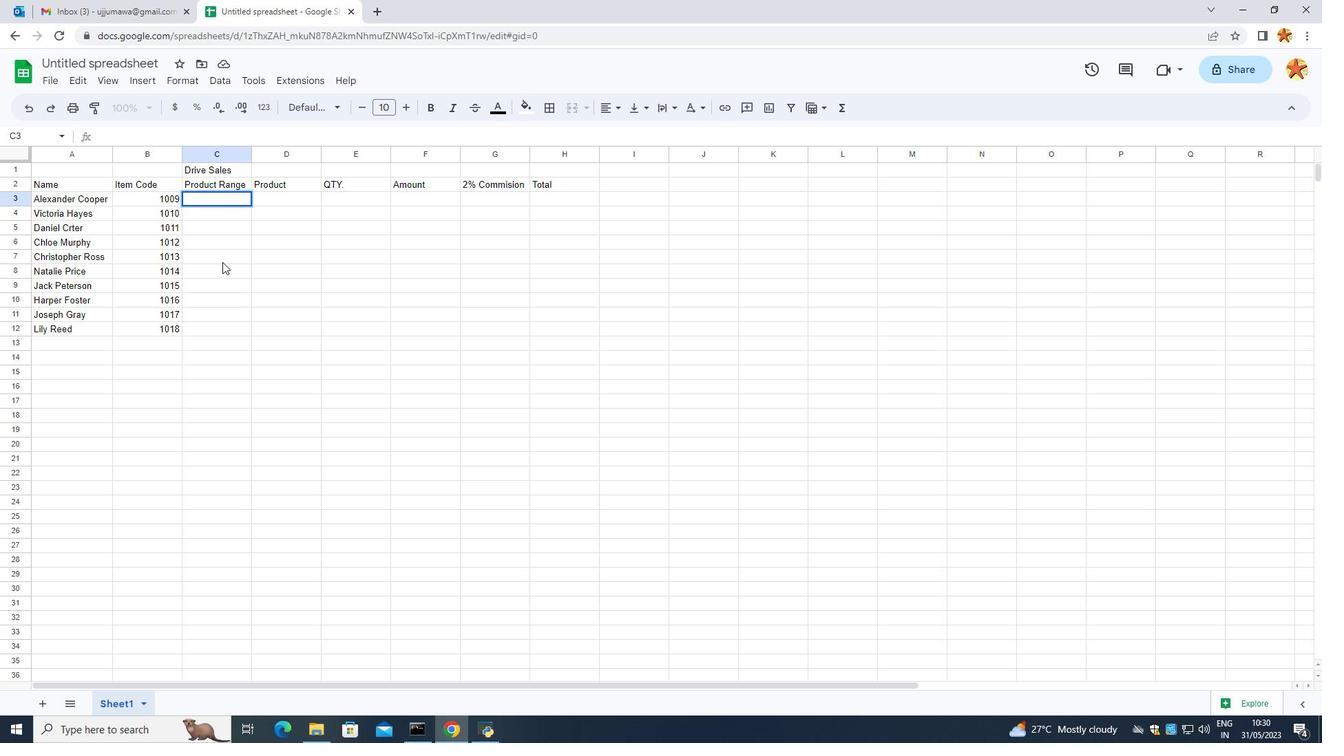 
Action: Mouse moved to (218, 201)
Screenshot: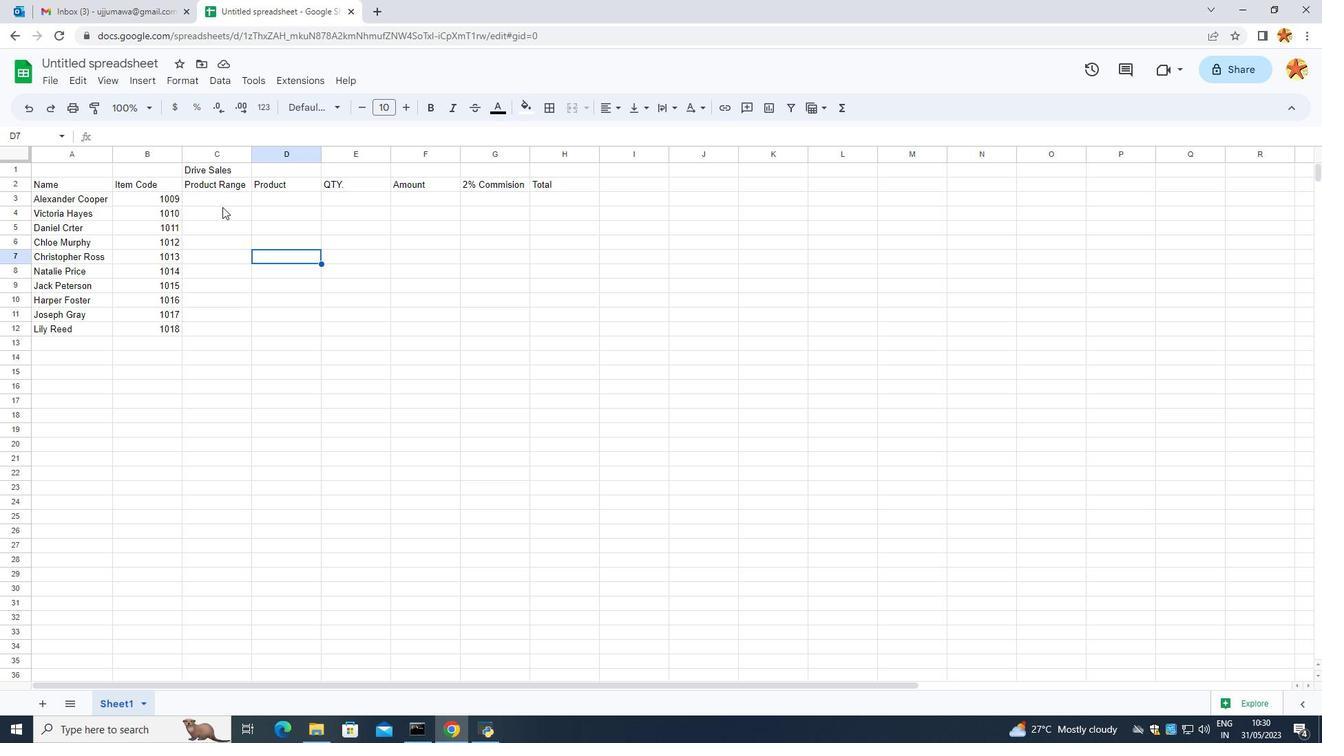 
Action: Mouse pressed left at (218, 201)
Screenshot: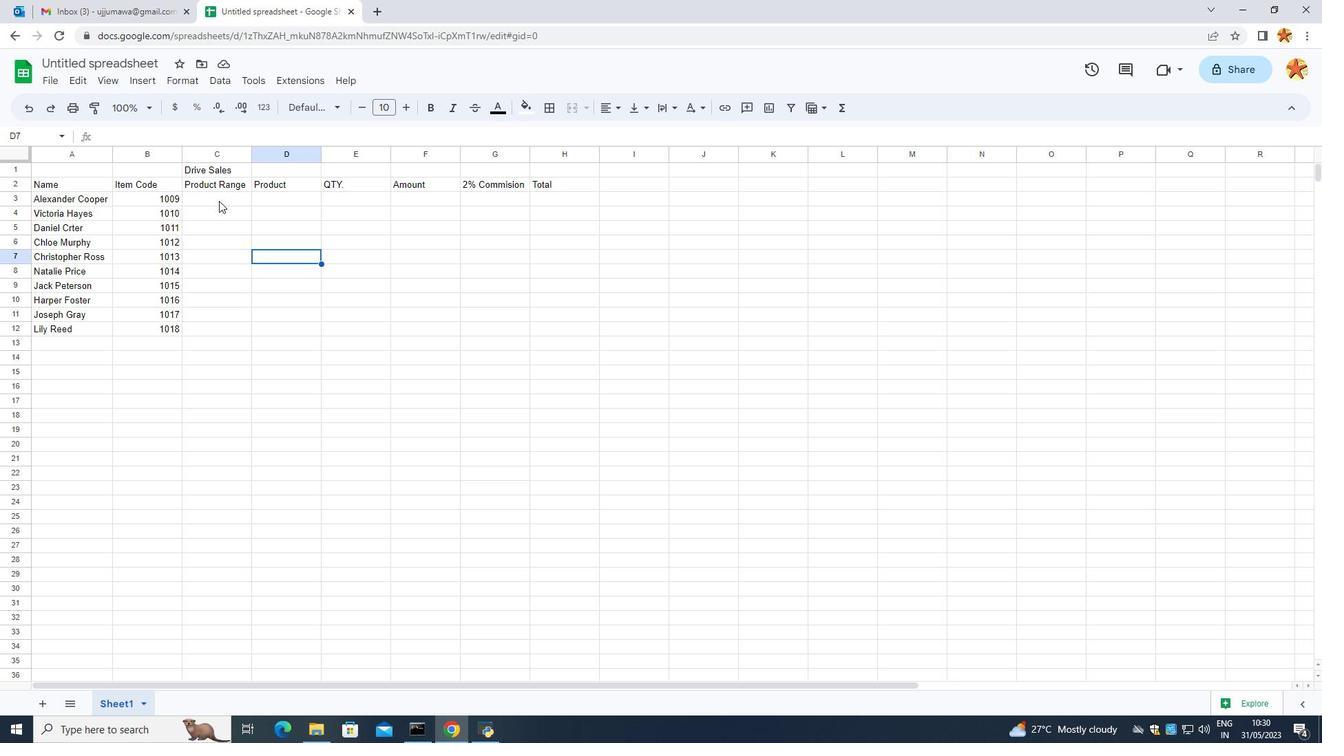
Action: Mouse pressed left at (218, 201)
Screenshot: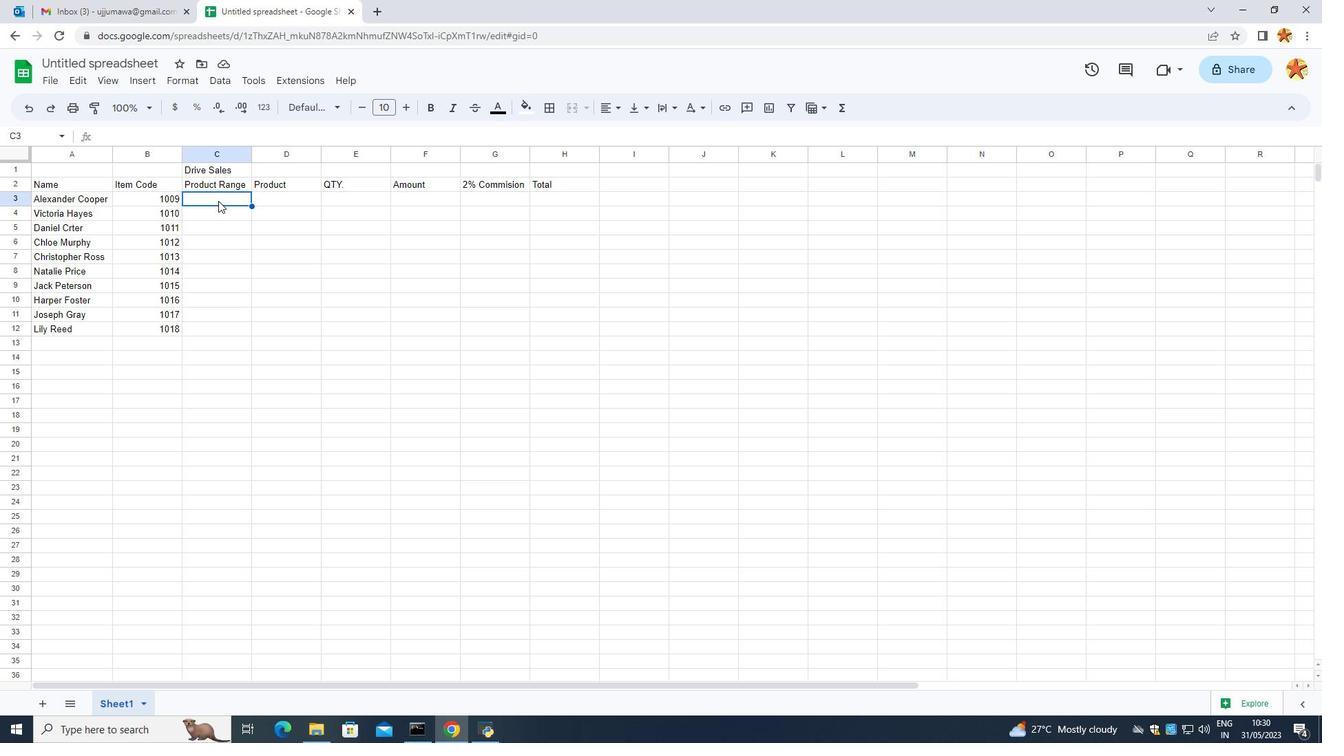 
Action: Mouse moved to (218, 200)
Screenshot: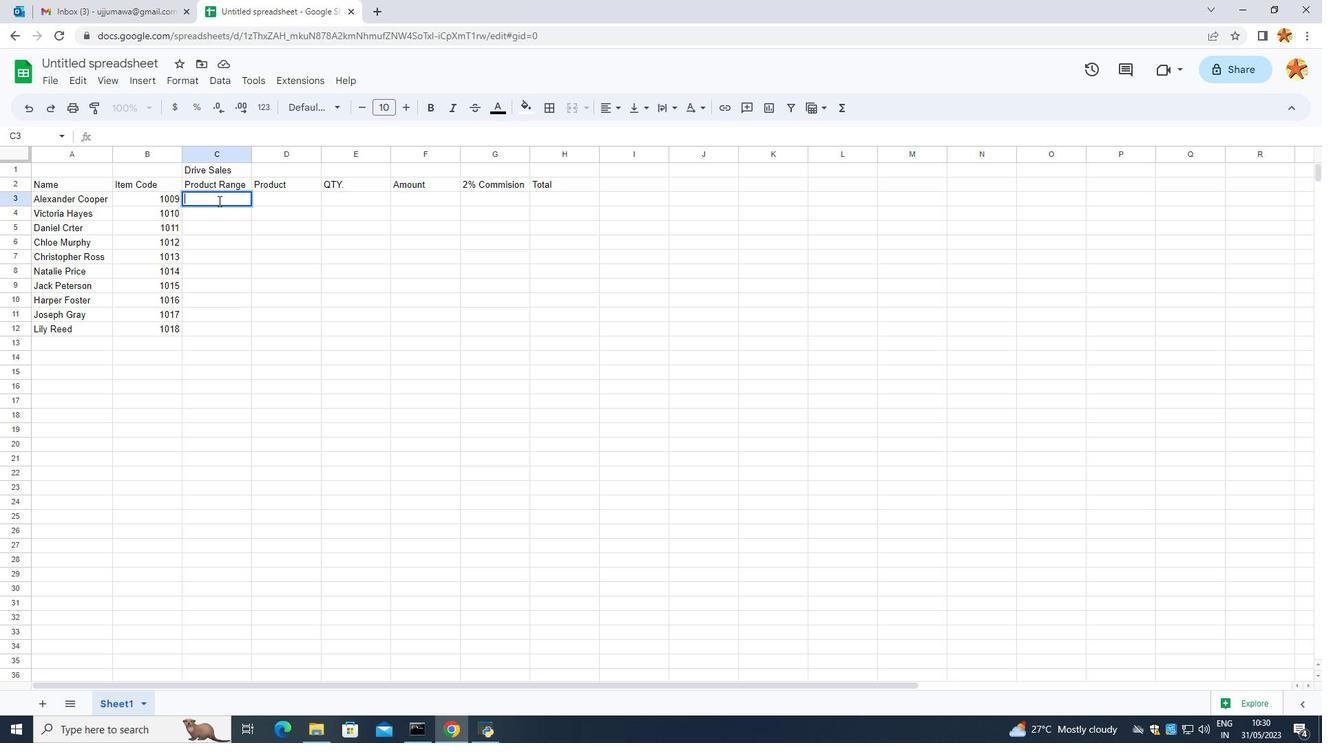 
Action: Key pressed 11000\<Key.enter>
Screenshot: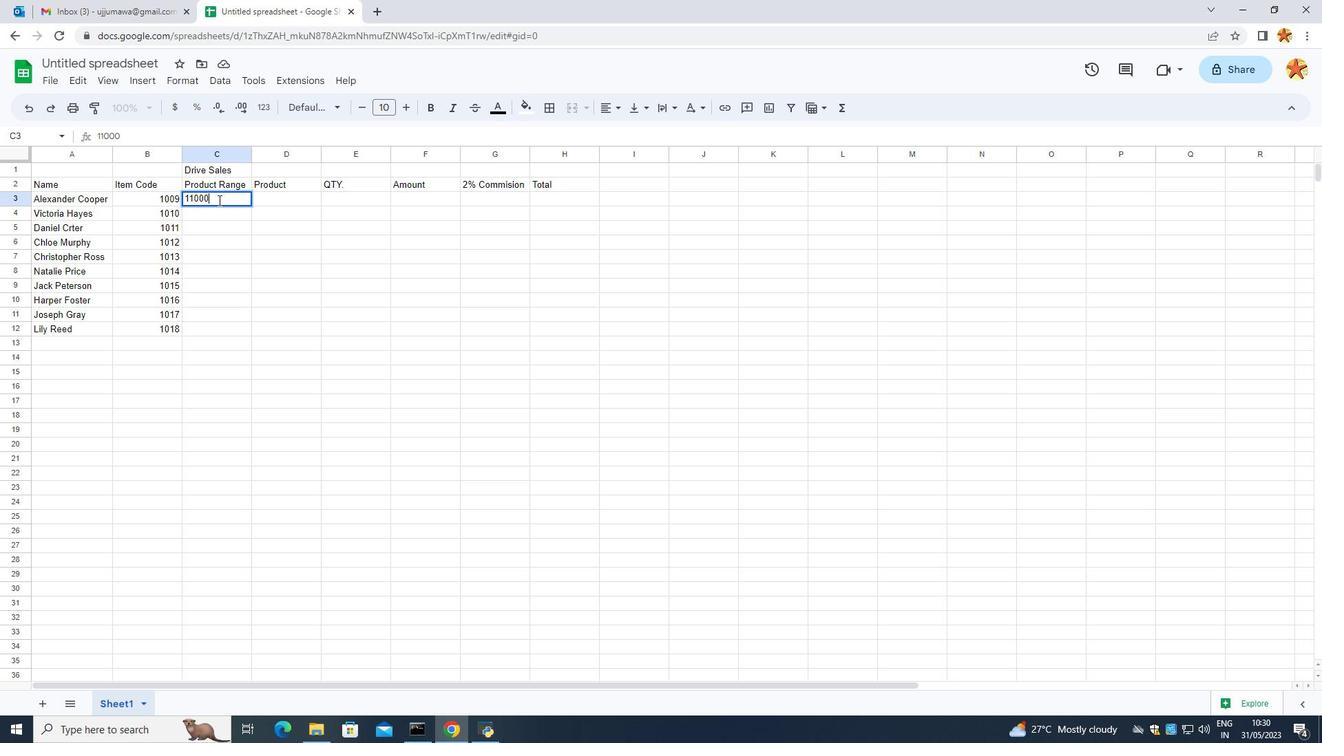 
Action: Mouse moved to (220, 201)
Screenshot: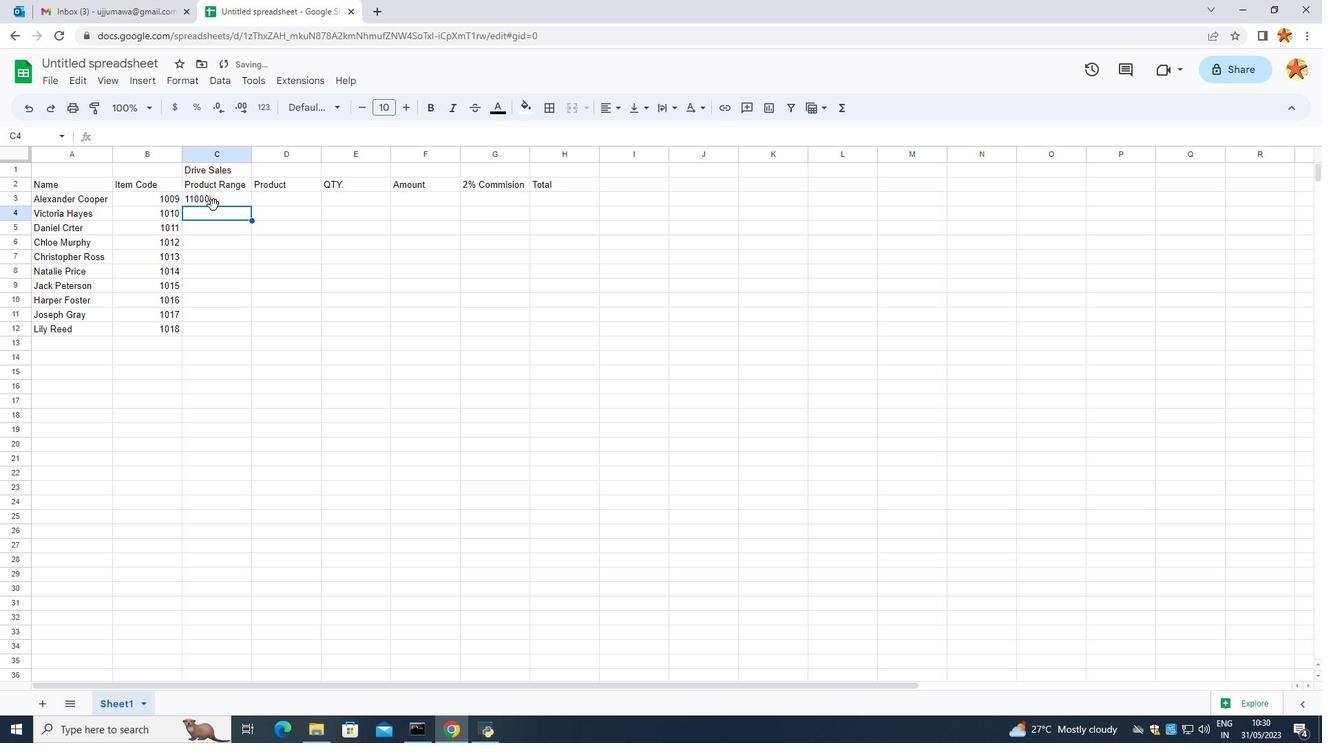 
Action: Mouse pressed left at (220, 201)
Screenshot: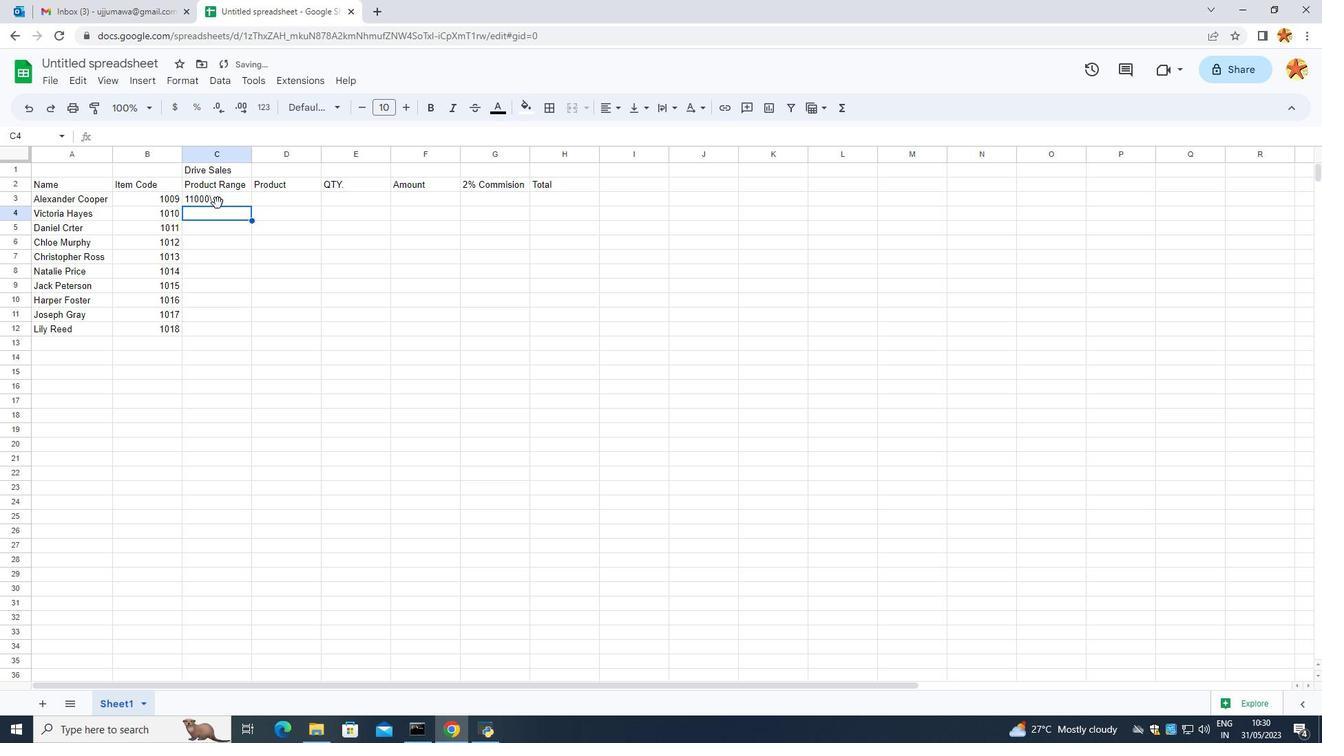
Action: Mouse moved to (221, 200)
Screenshot: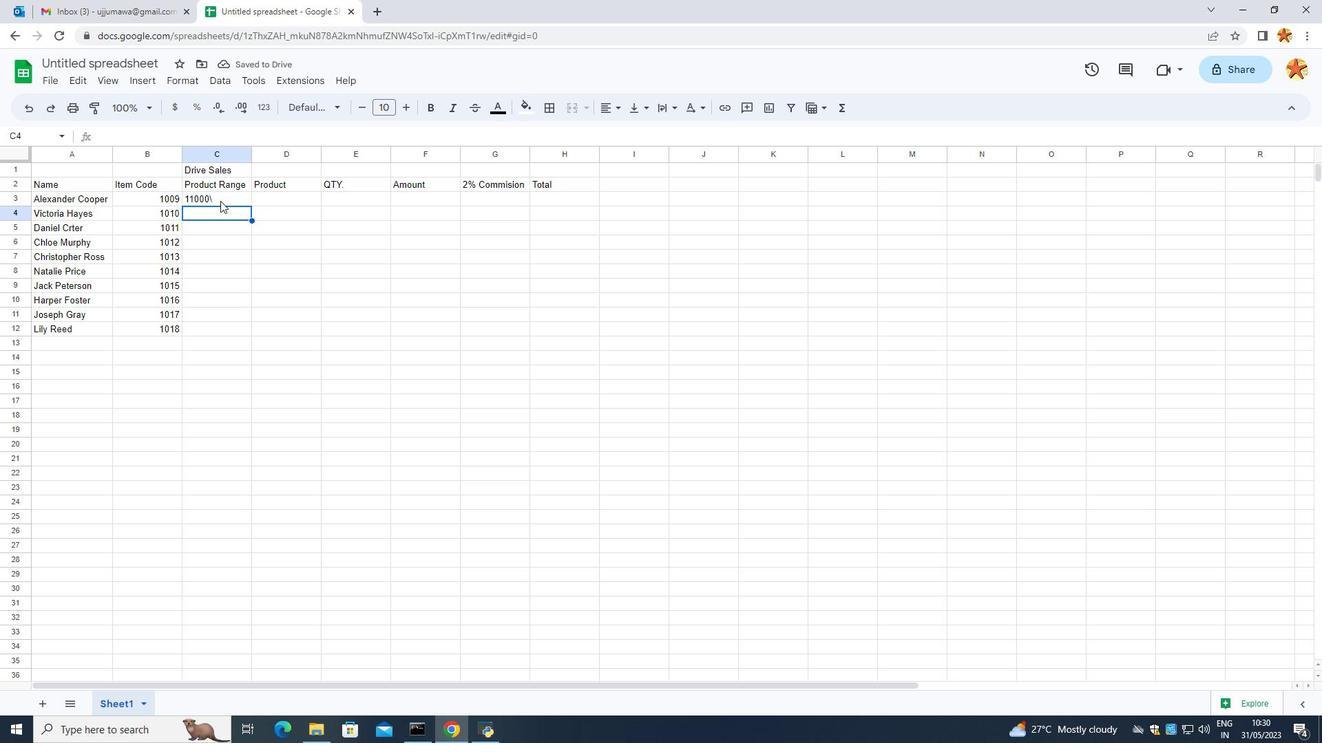 
Action: Mouse pressed left at (221, 200)
Screenshot: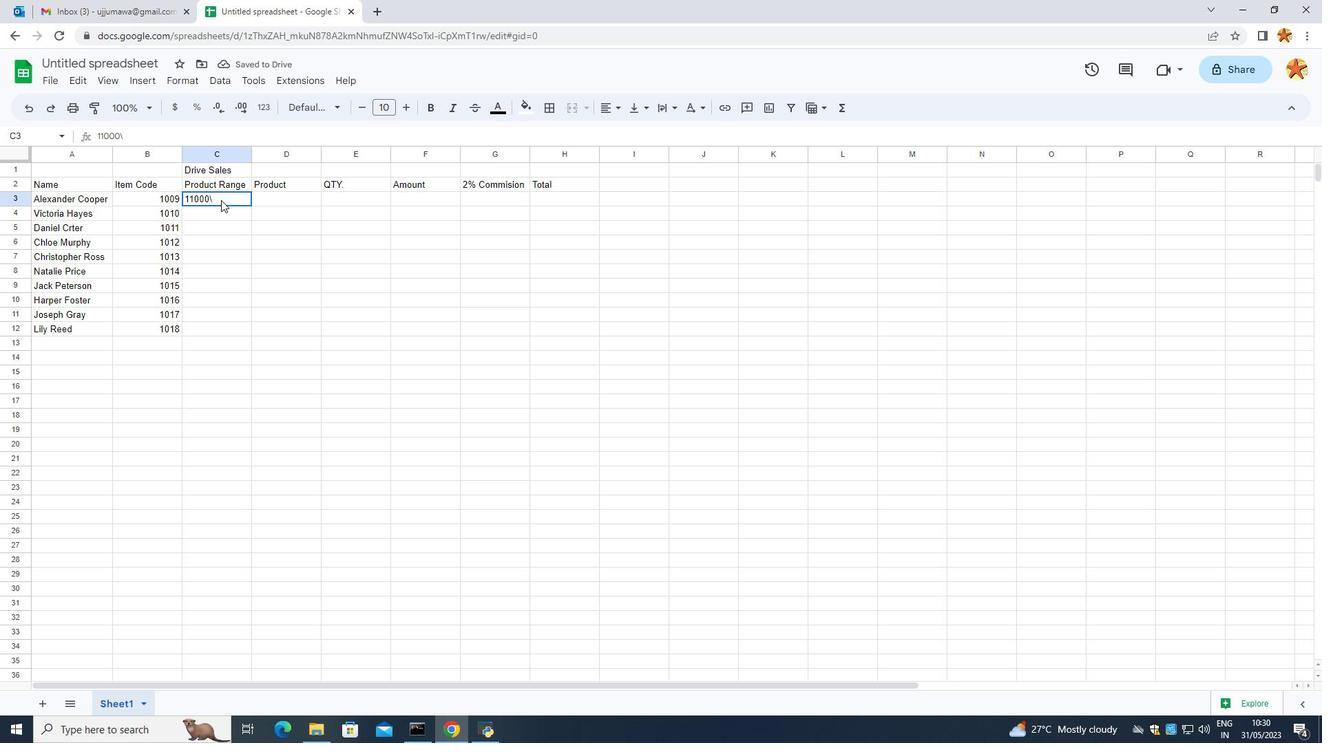 
Action: Mouse moved to (226, 199)
Screenshot: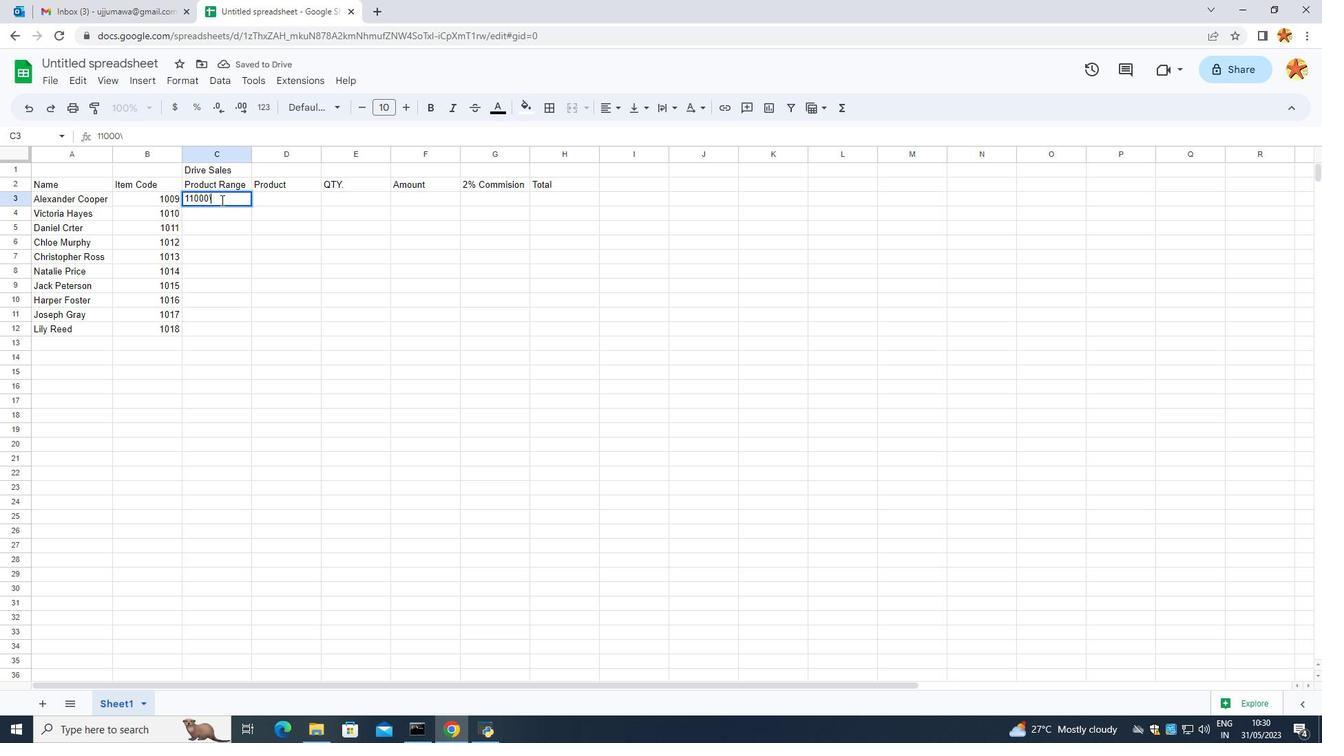 
Action: Key pressed <Key.backspace><Key.backspace><Key.backspace><Key.backspace><Key.backspace>000<Key.enter>1500<Key.enter>2000<Key.enter>2500<Key.enter>3000<Key.enter>3500<Key.enter>4000<Key.enter>4500<Key.enter>500<Key.enter>
Screenshot: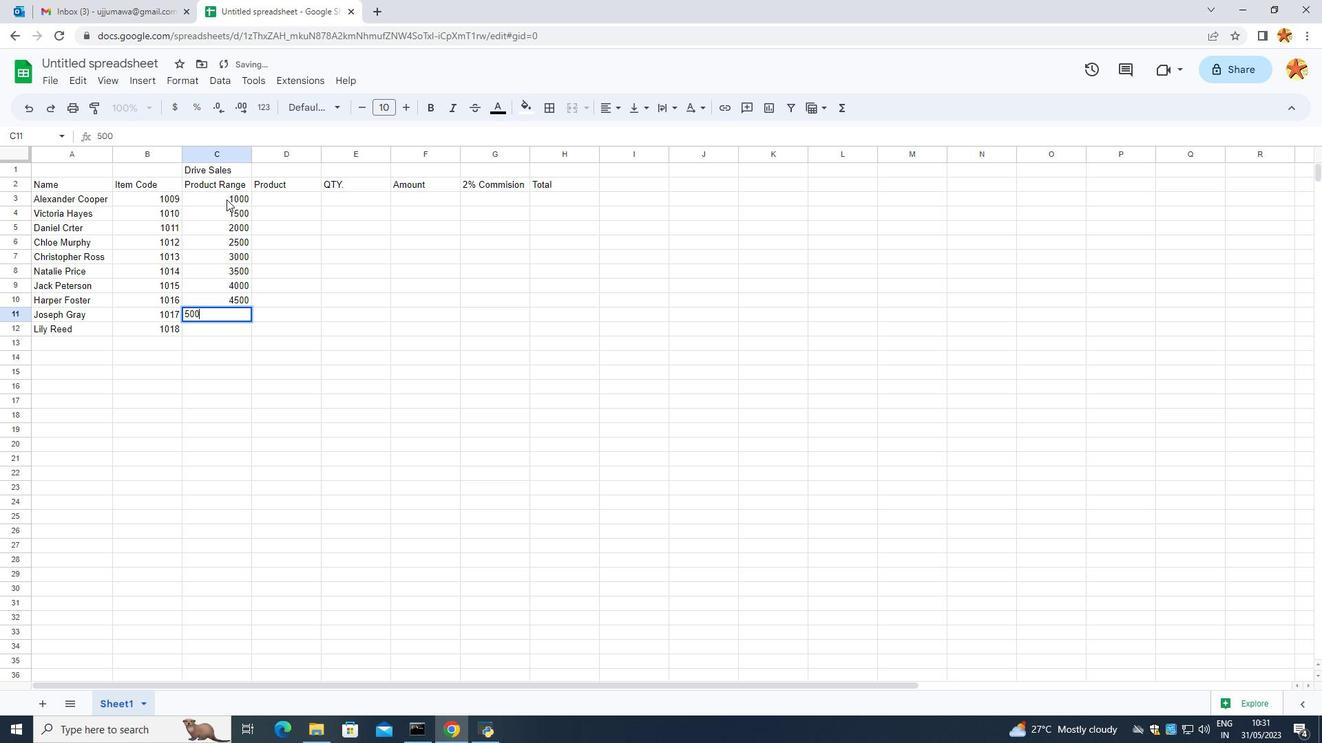 
Action: Mouse moved to (238, 345)
Screenshot: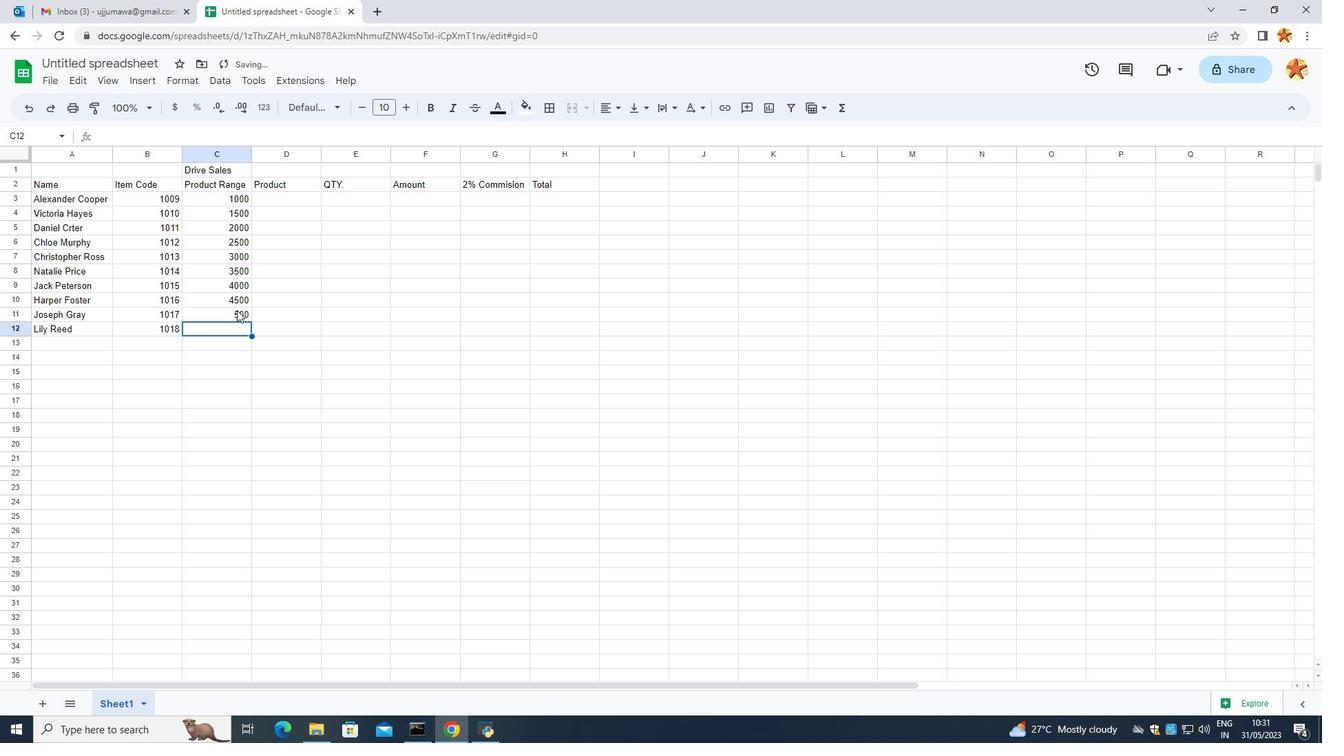 
Action: Mouse pressed left at (238, 345)
Screenshot: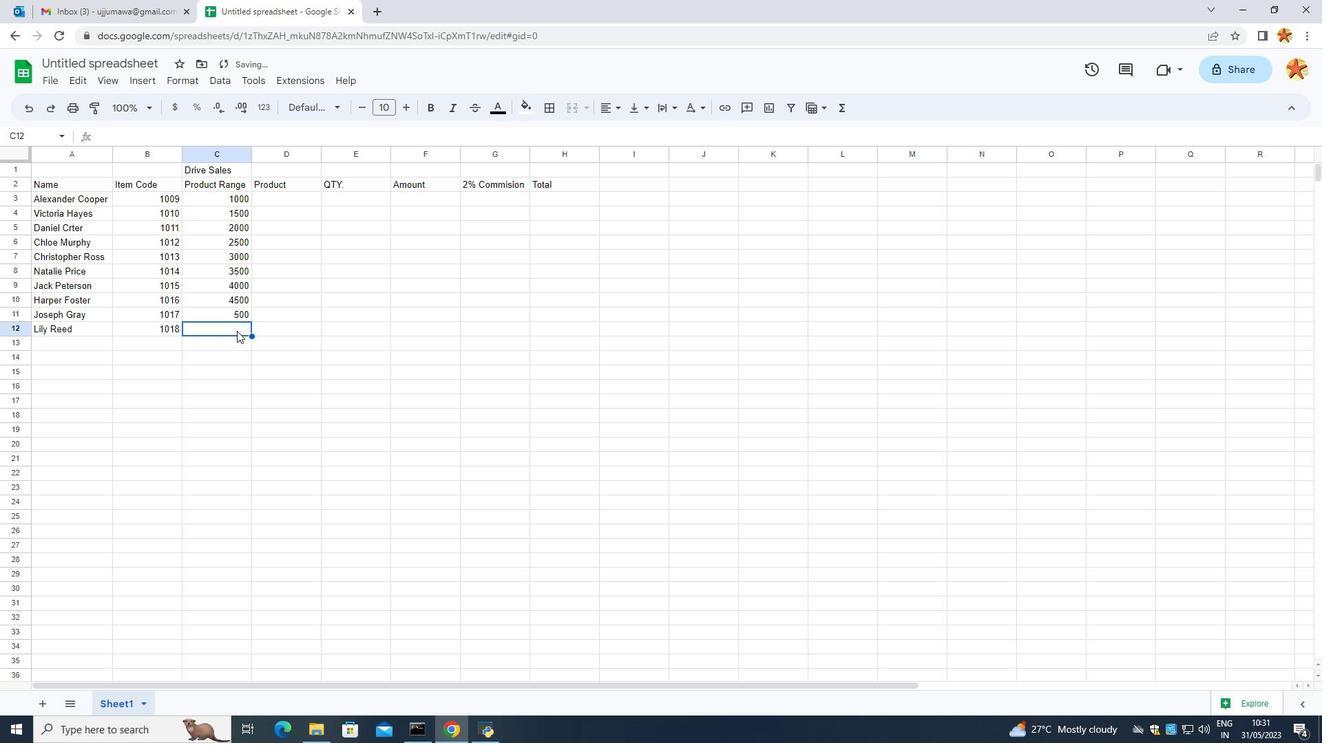 
Action: Mouse moved to (231, 311)
Screenshot: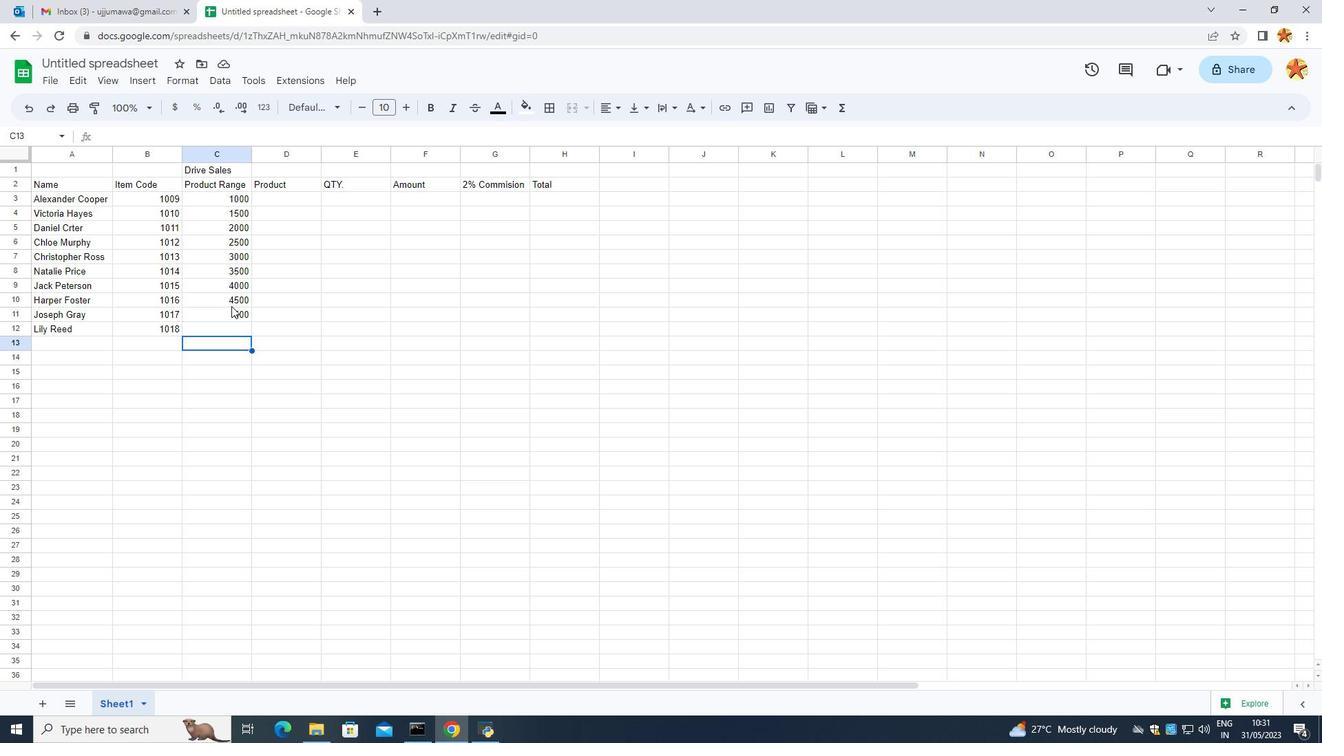 
Action: Mouse pressed left at (231, 311)
Screenshot: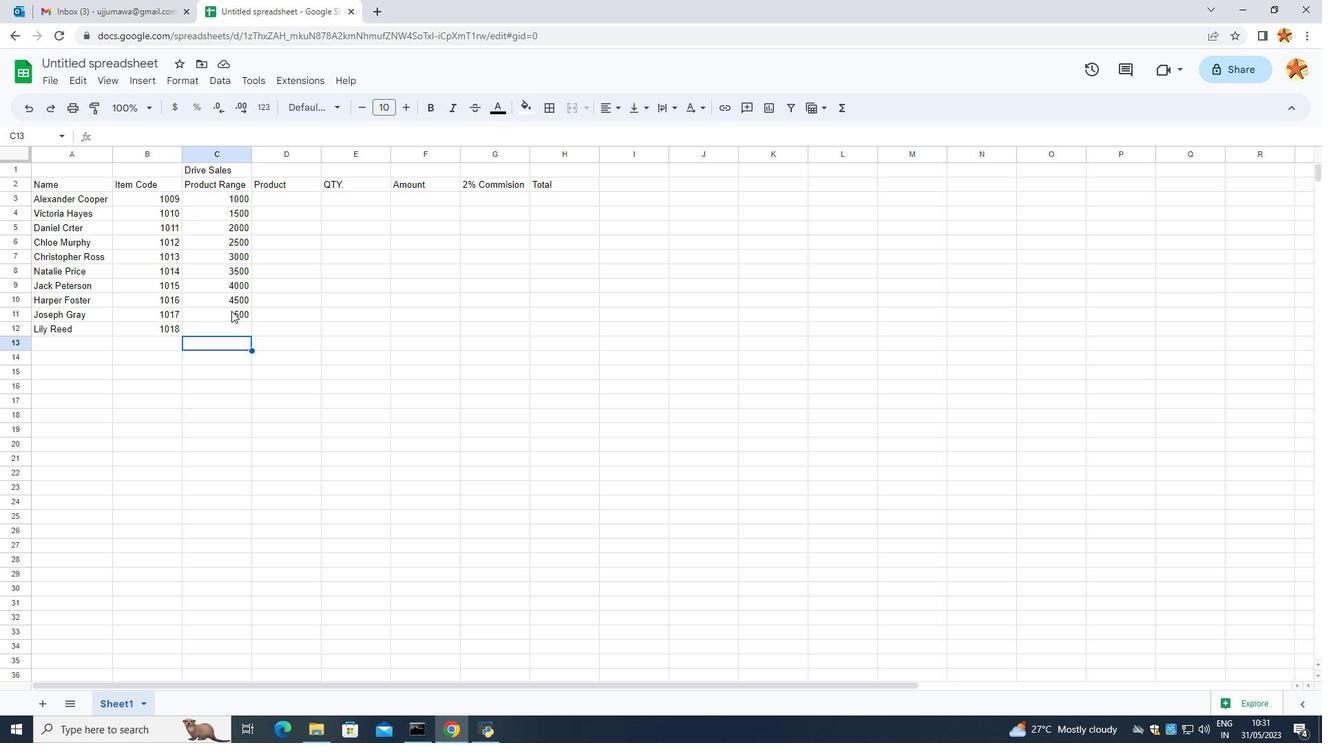 
Action: Mouse pressed left at (231, 311)
Screenshot: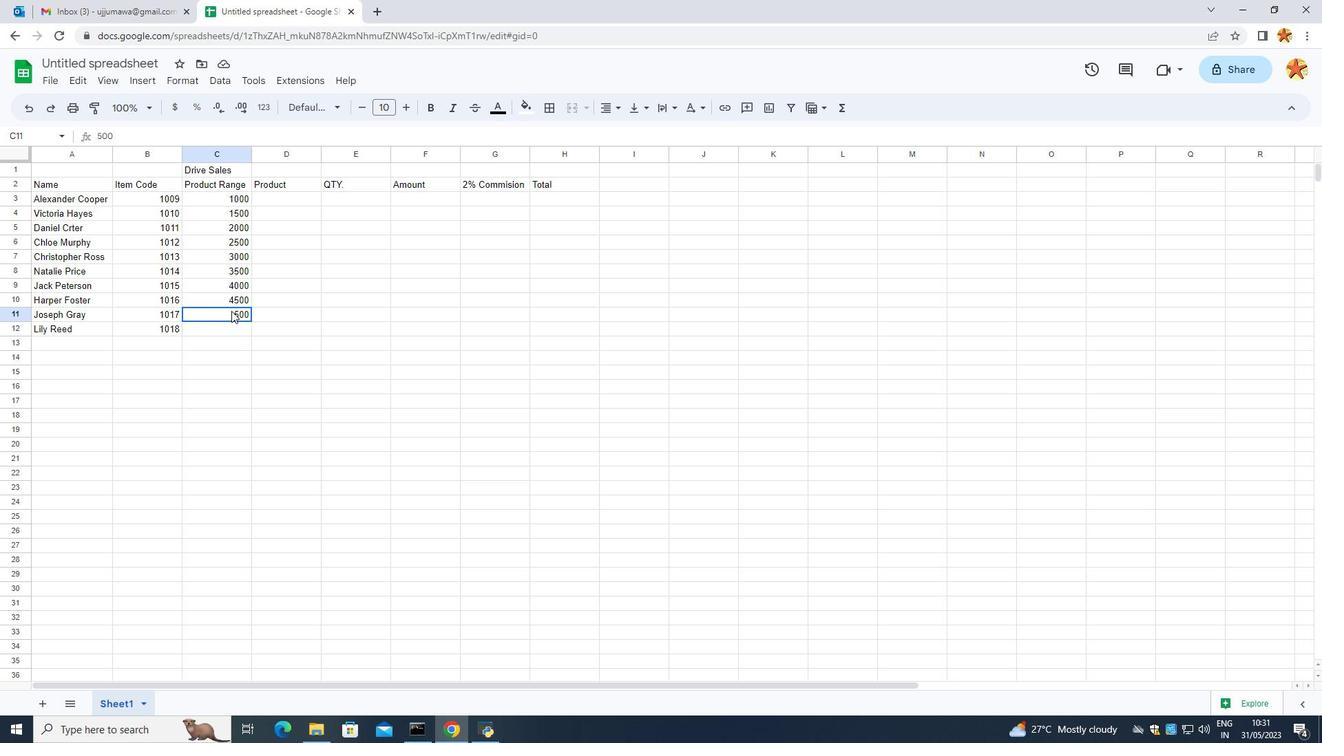 
Action: Mouse pressed left at (231, 311)
Screenshot: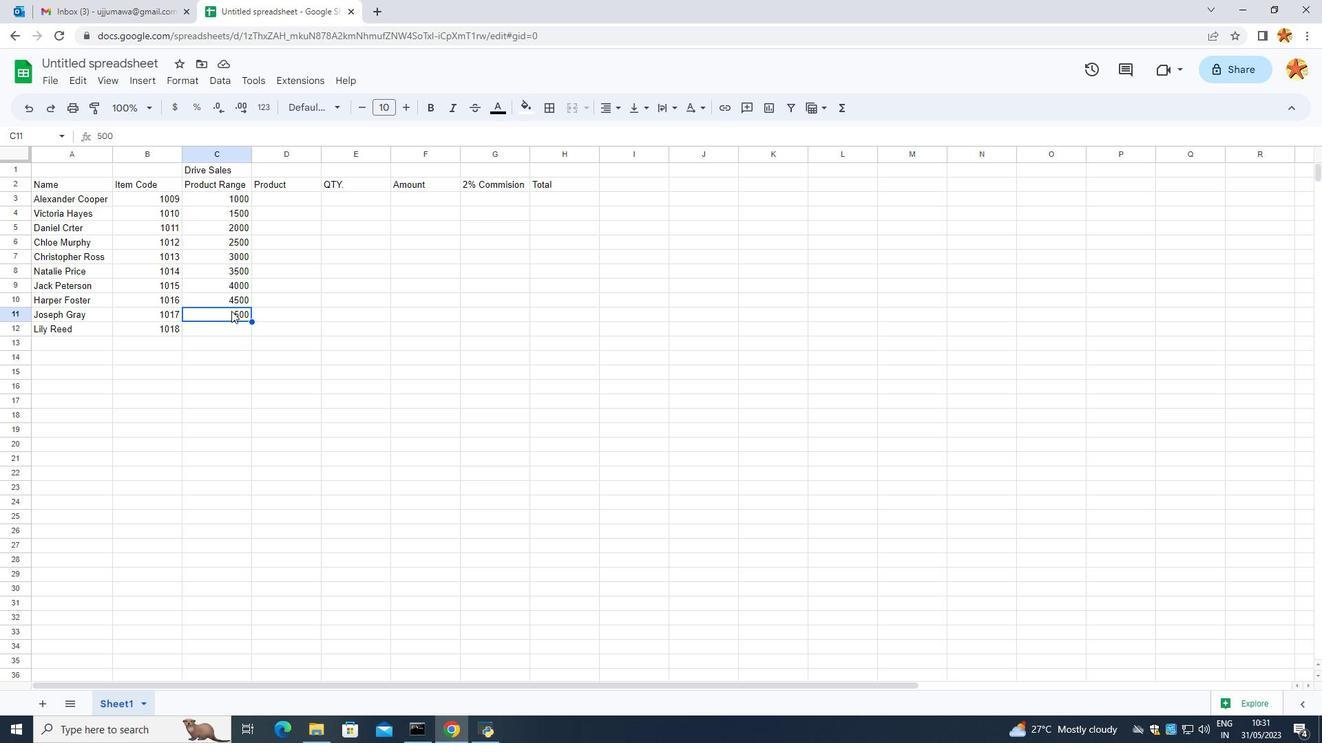 
Action: Mouse moved to (293, 292)
Screenshot: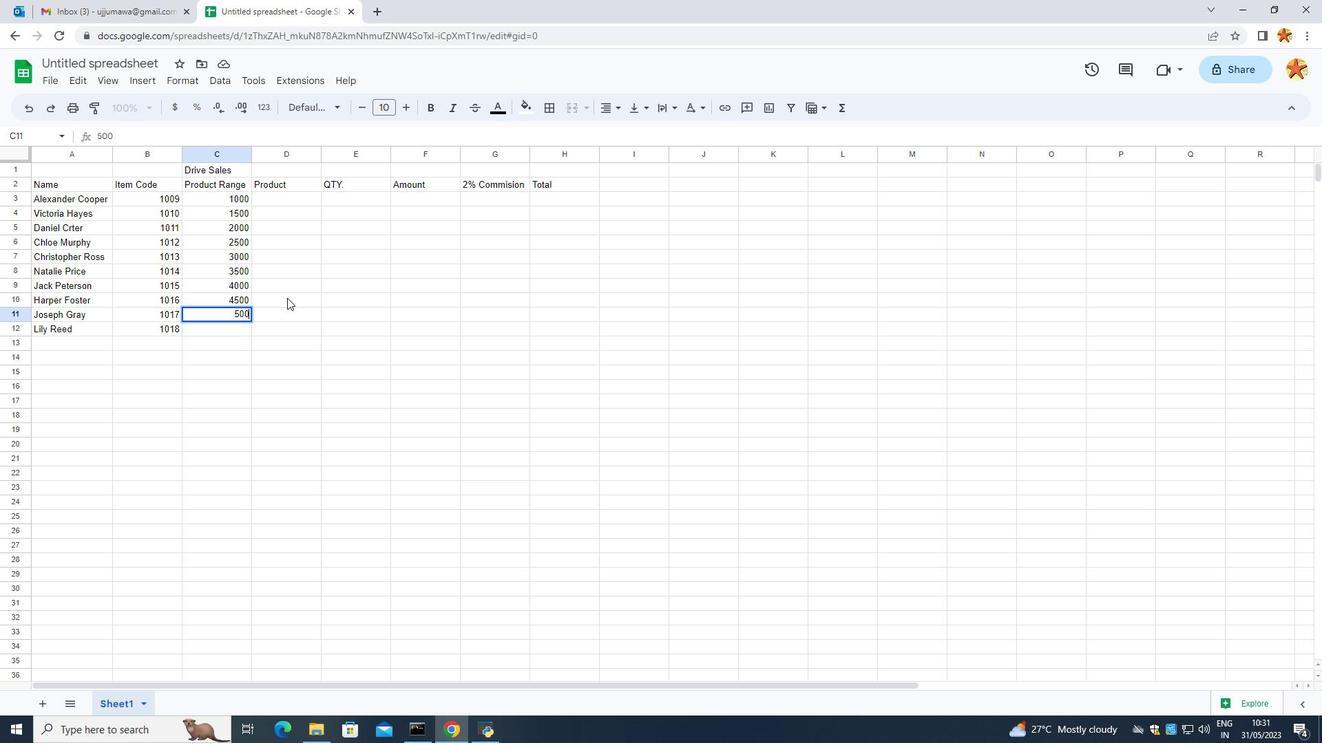 
Action: Key pressed 0
Screenshot: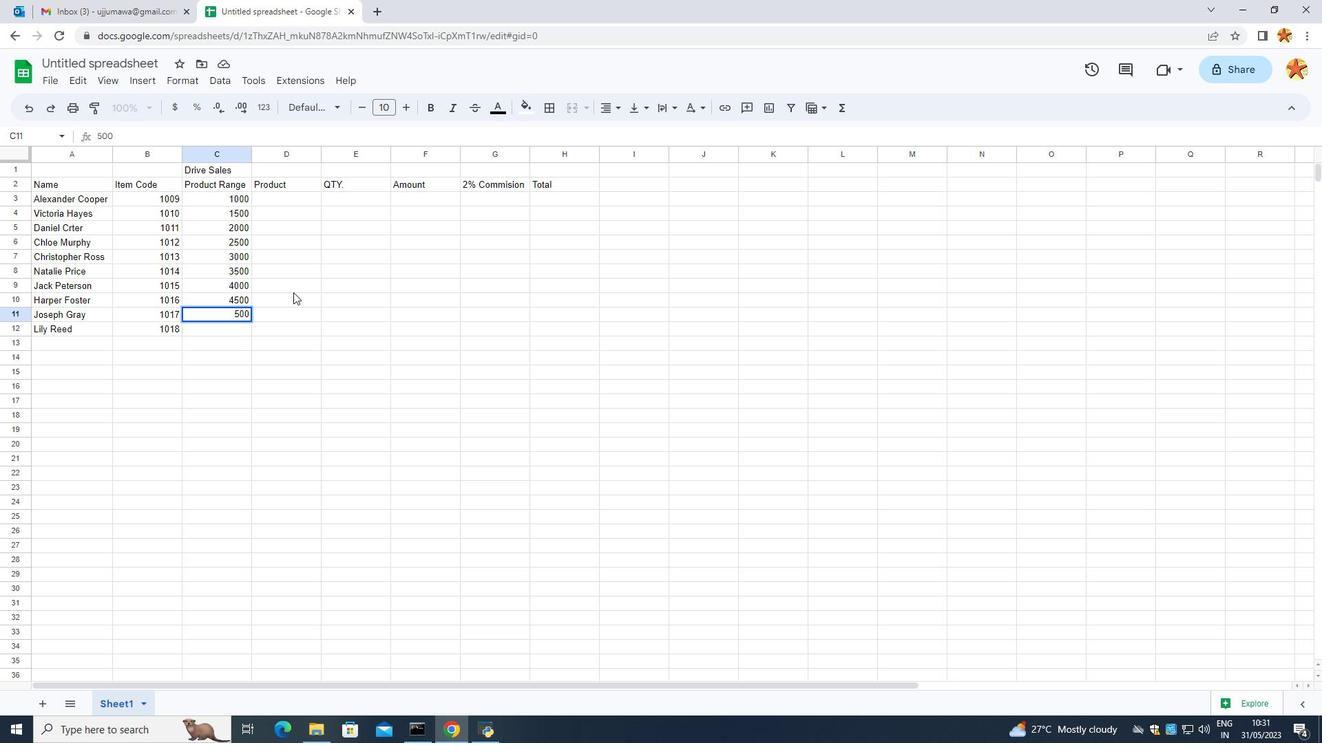 
Action: Mouse moved to (274, 407)
Screenshot: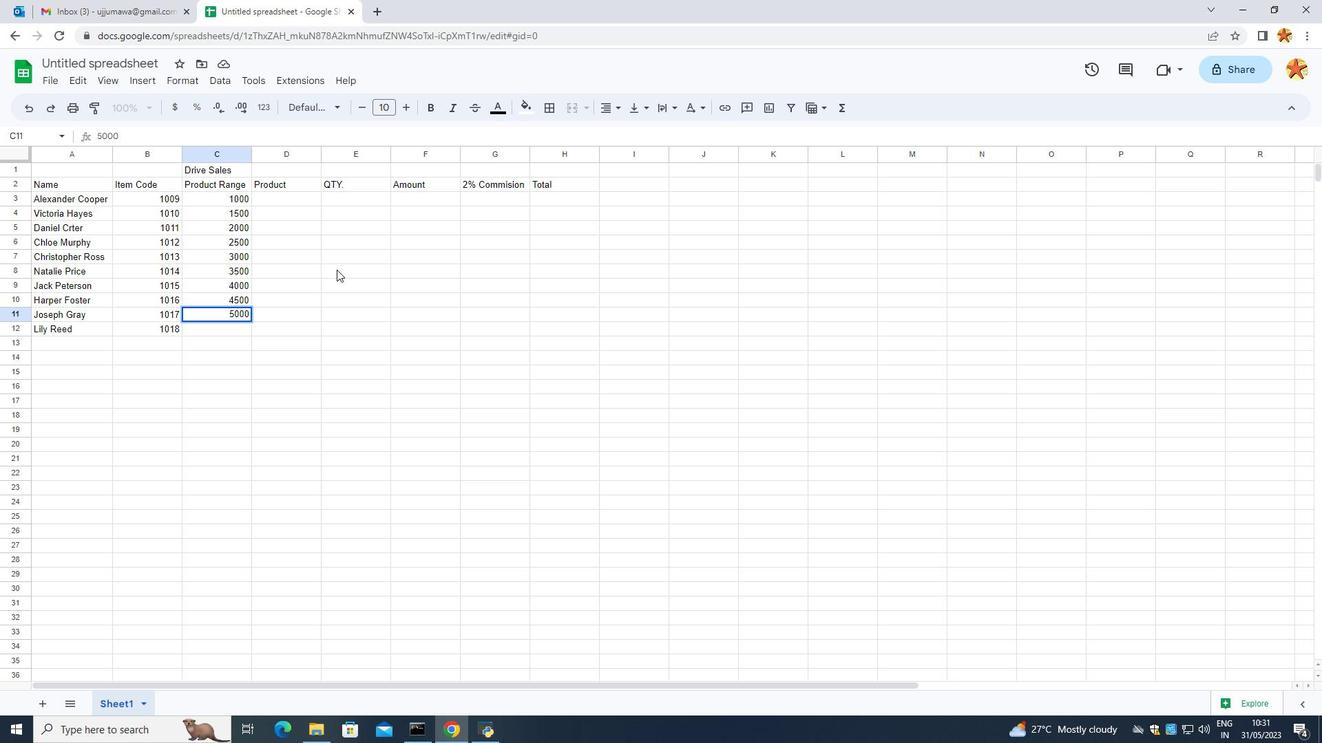 
Action: Mouse pressed left at (274, 407)
Screenshot: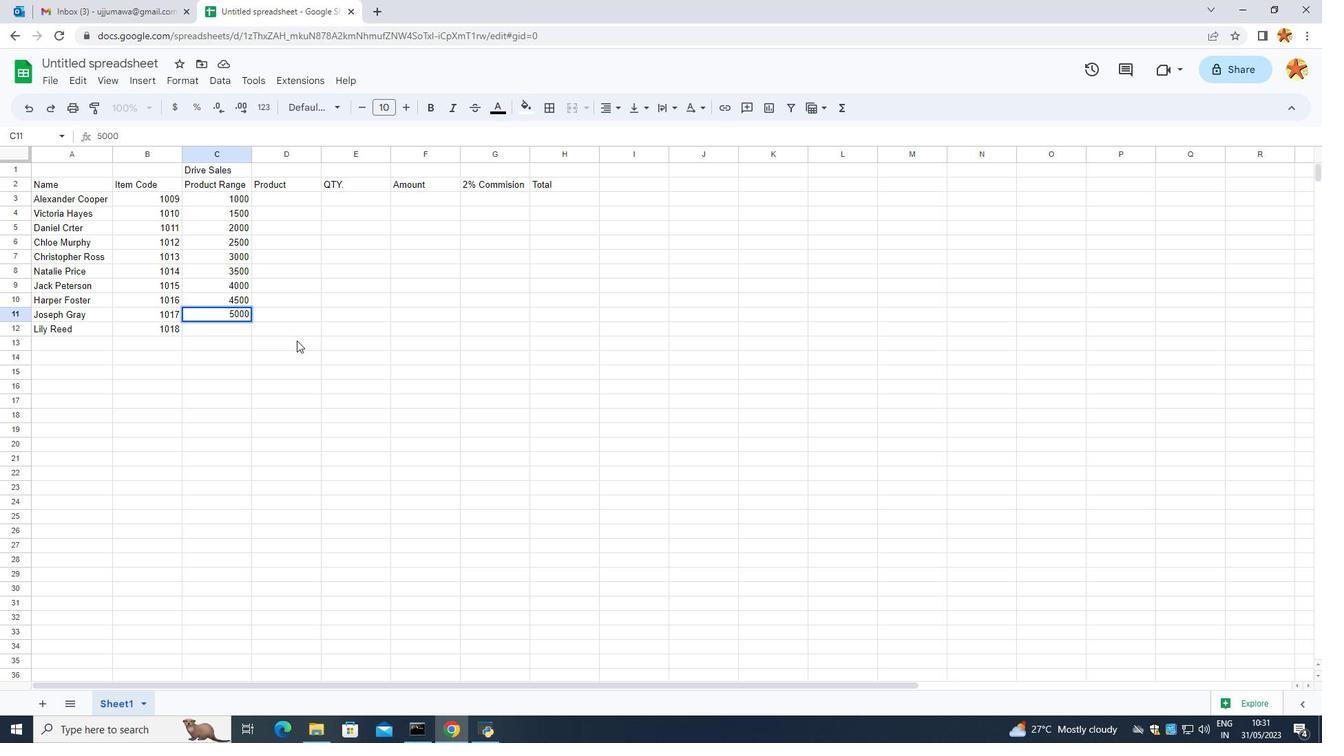 
Action: Mouse moved to (205, 311)
Screenshot: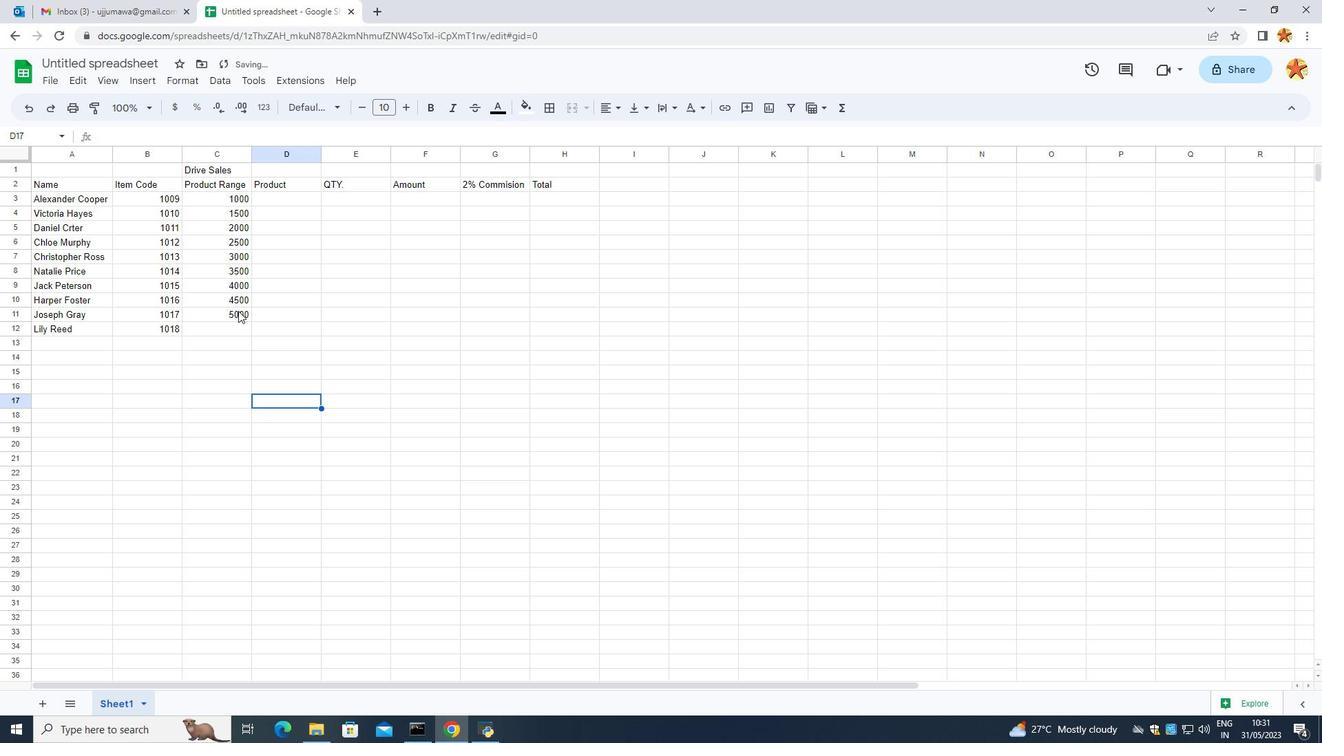 
Action: Mouse pressed left at (205, 311)
Screenshot: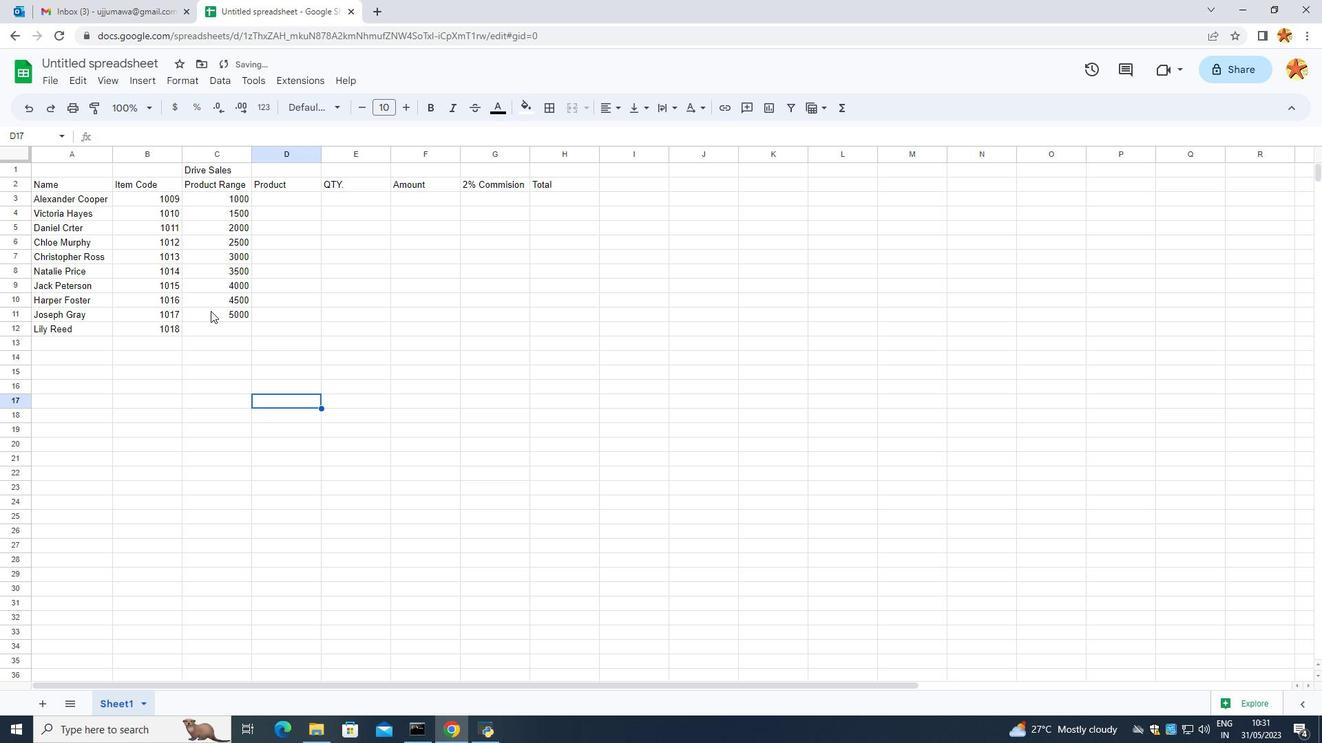 
Action: Mouse pressed left at (205, 311)
Screenshot: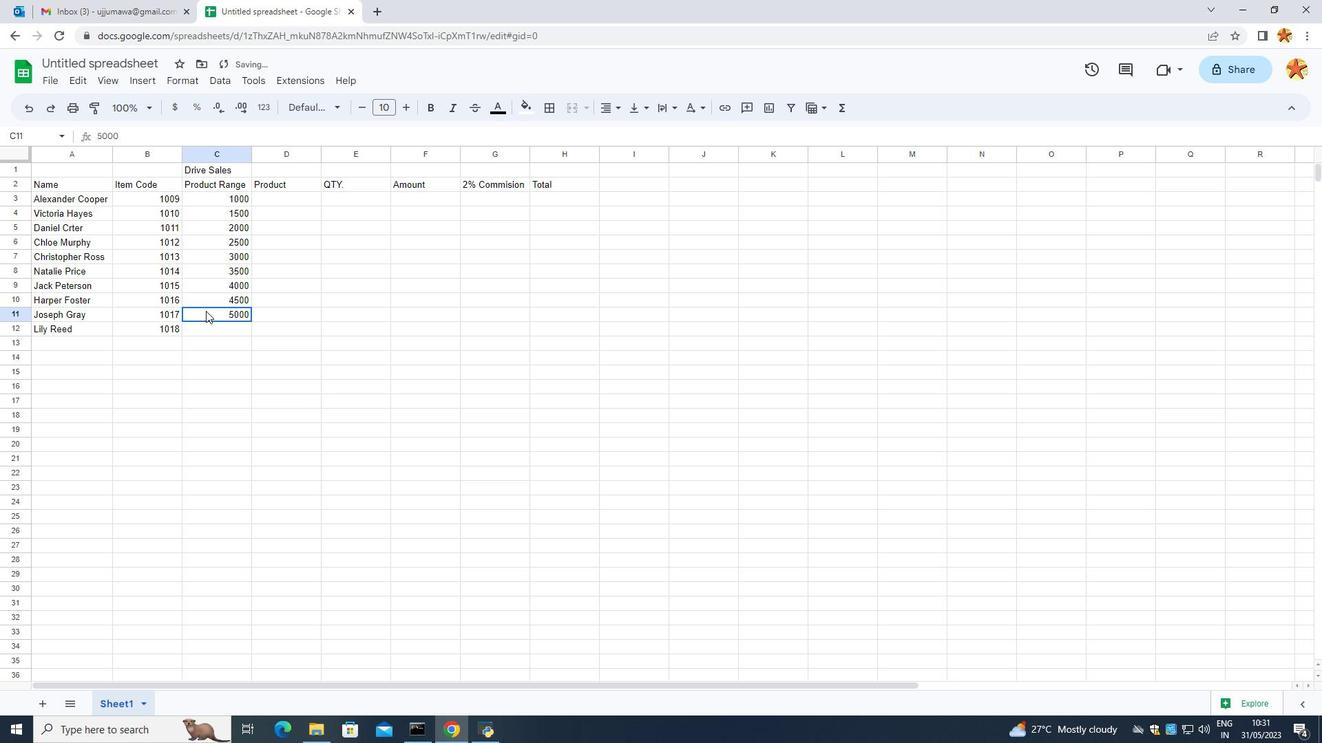 
Action: Mouse moved to (281, 320)
Screenshot: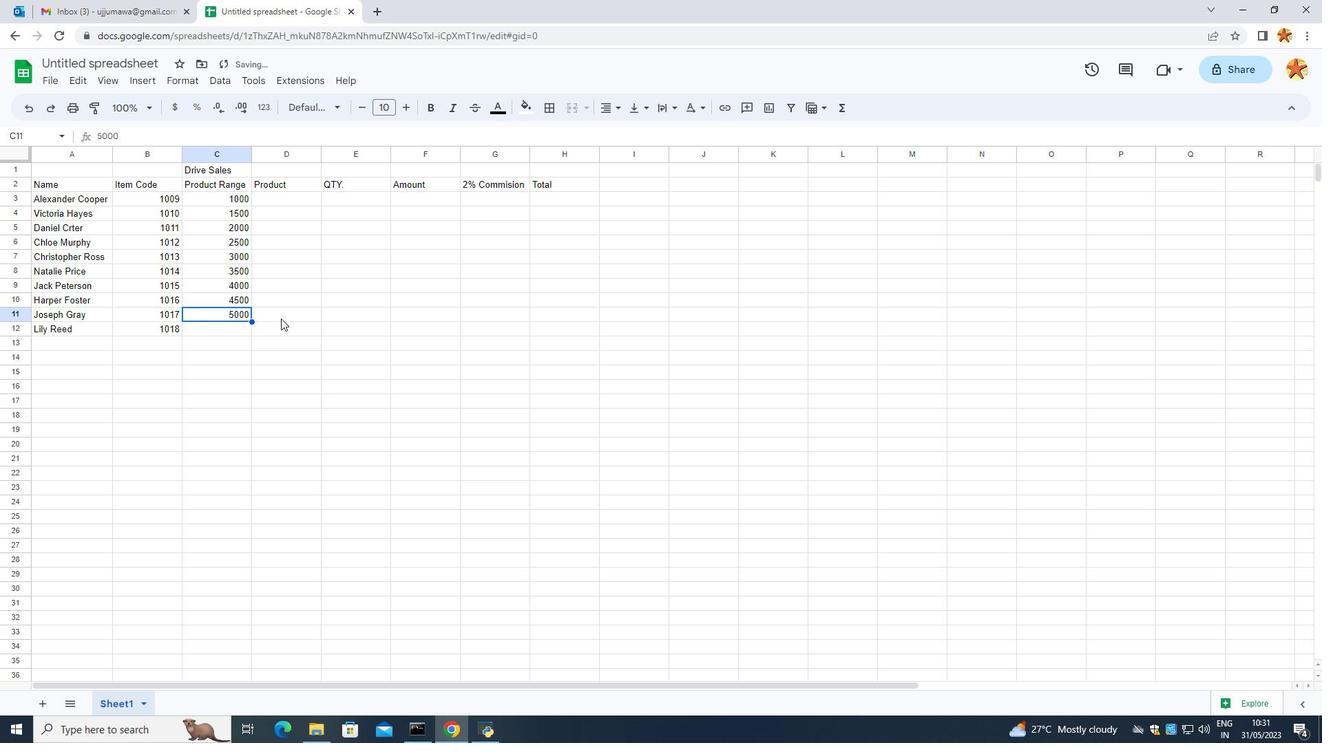 
Action: Key pressed <Key.backspace><Key.backspace><Key.backspace>4500\<Key.backspace><Key.enter>500-<Key.backspace>0<Key.enter>
Screenshot: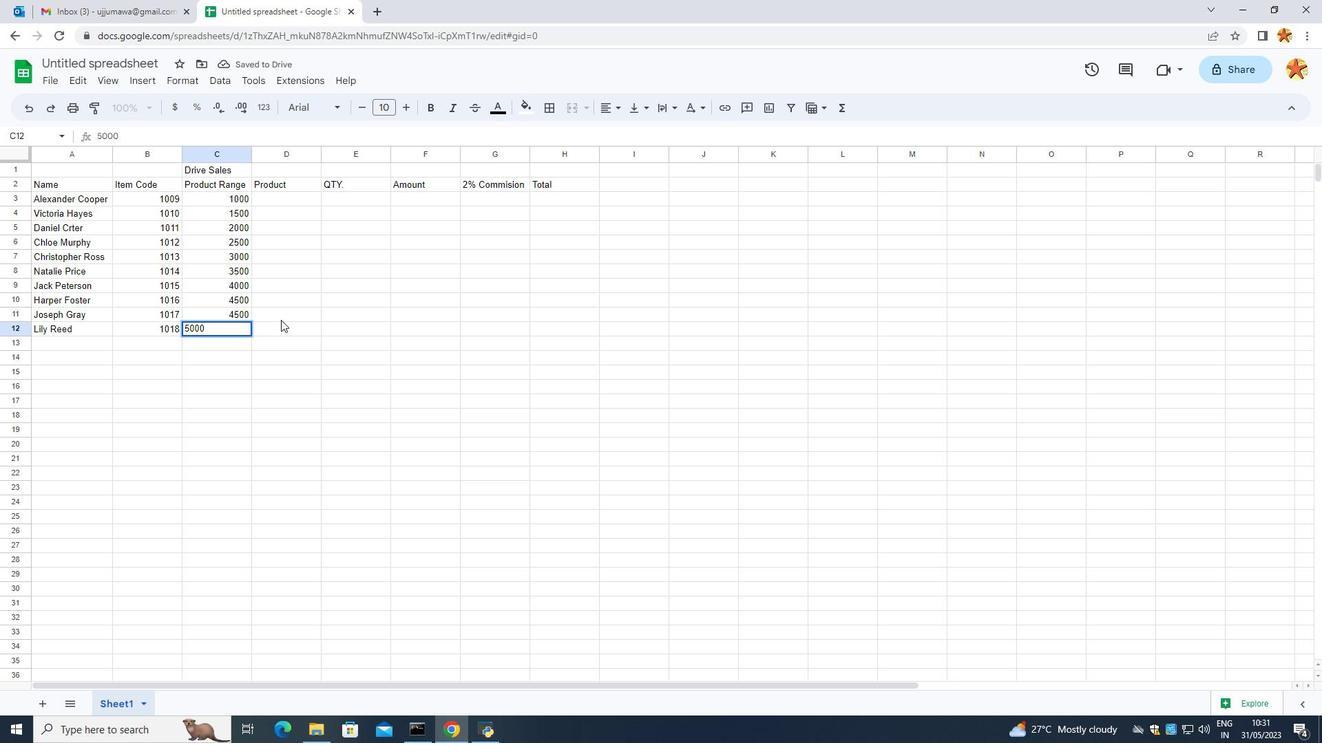 
Action: Mouse moved to (325, 319)
Screenshot: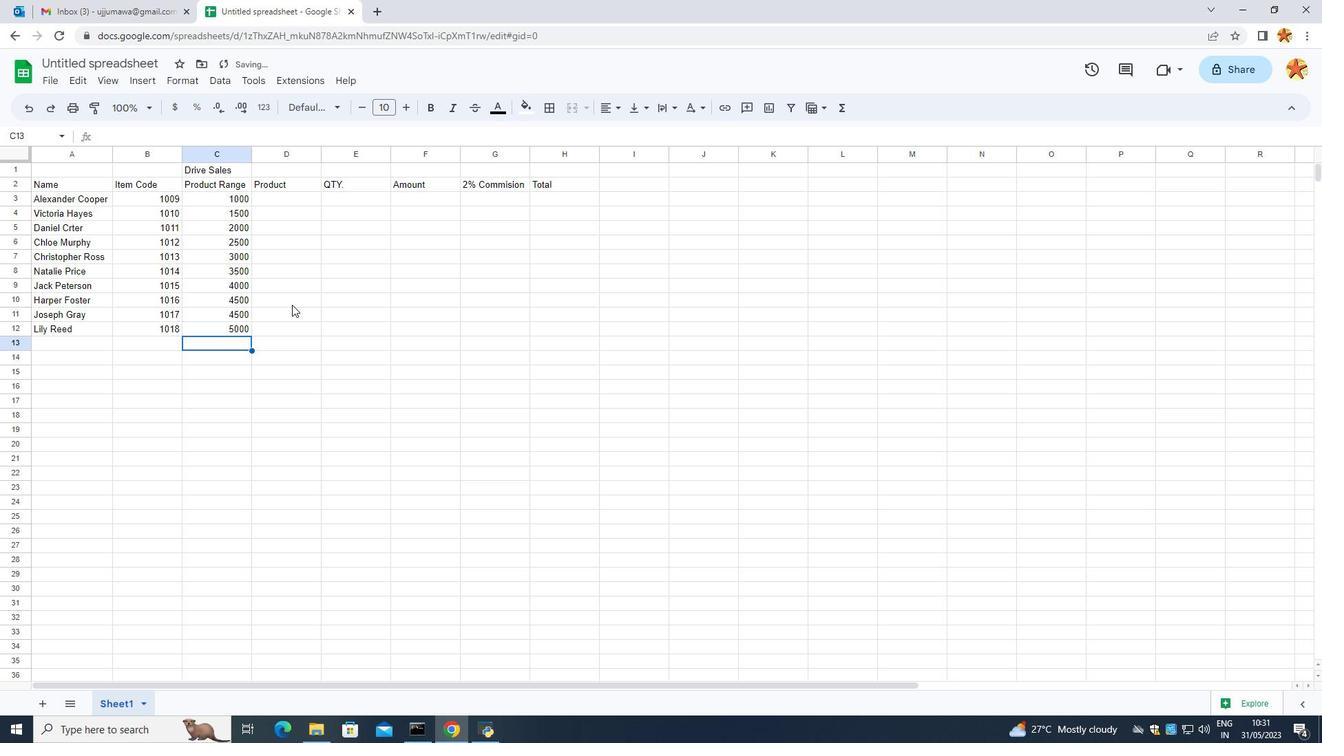 
Action: Mouse pressed left at (325, 319)
Screenshot: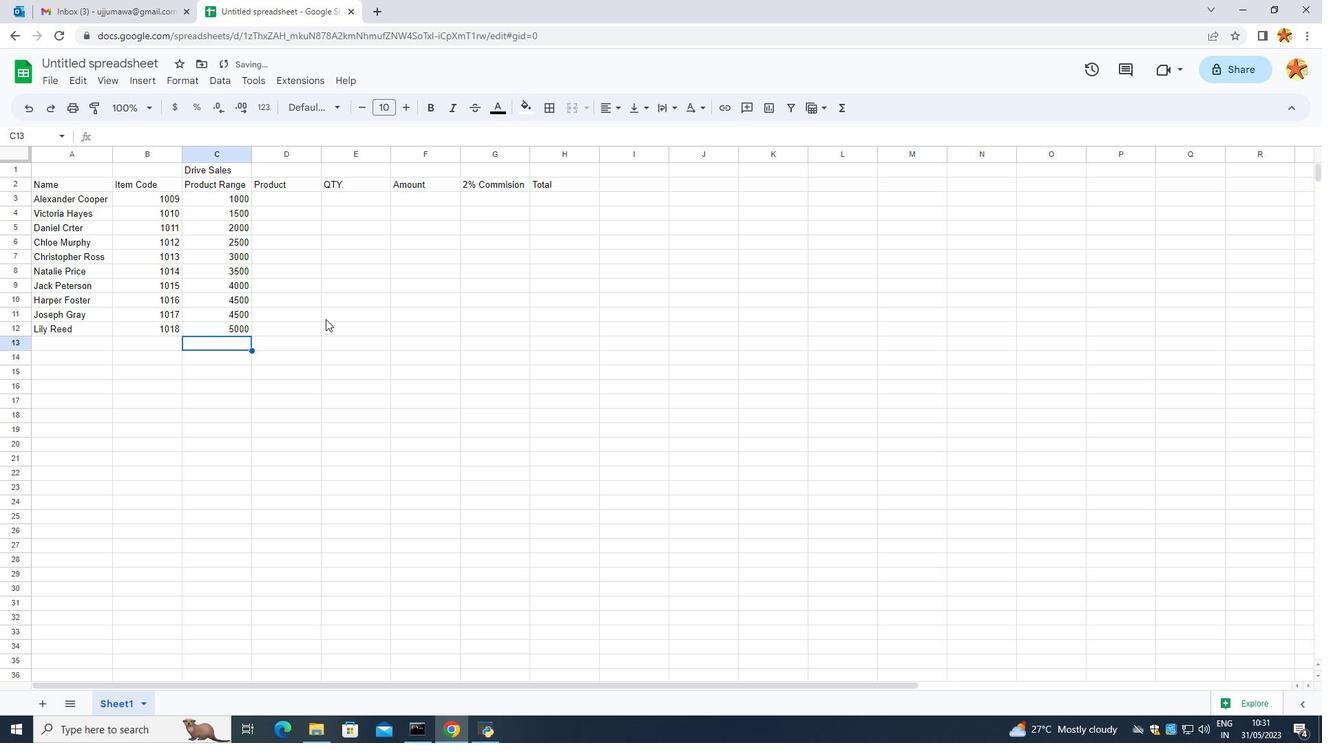 
Action: Mouse moved to (270, 187)
Screenshot: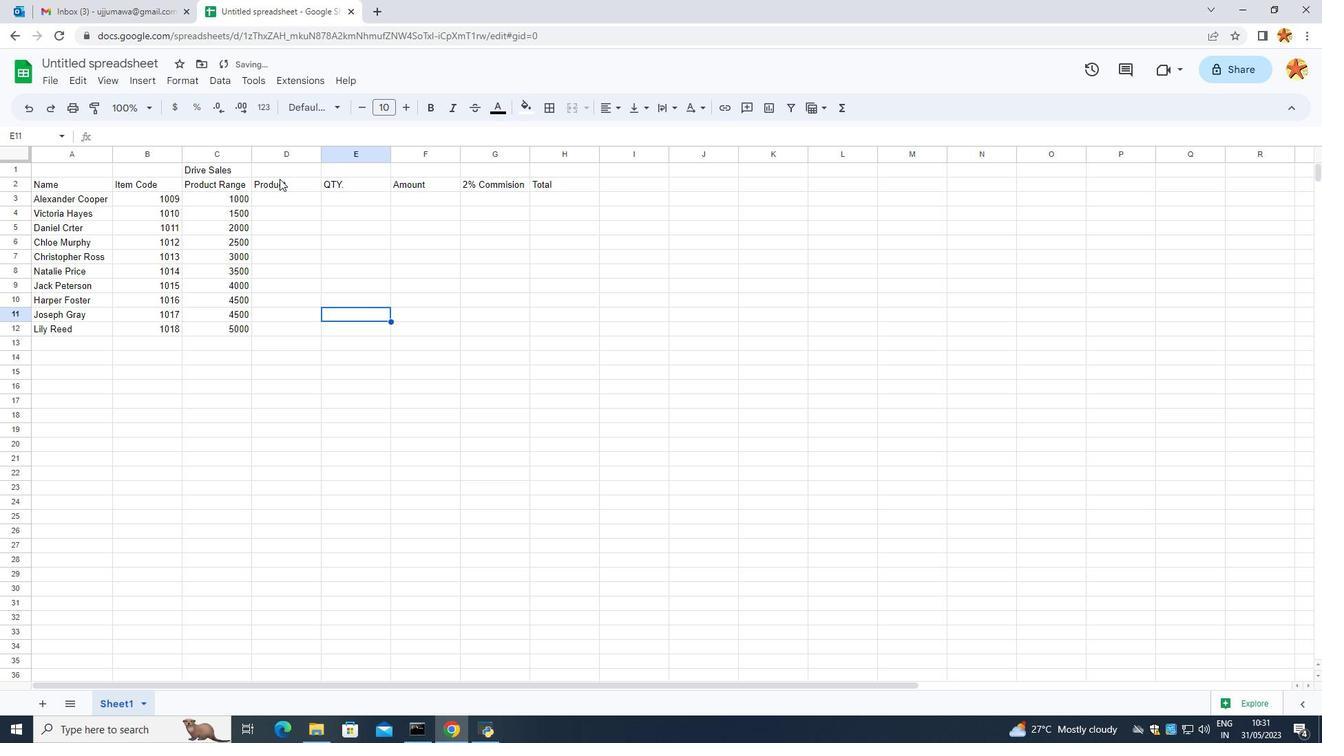 
Action: Mouse pressed left at (270, 187)
Screenshot: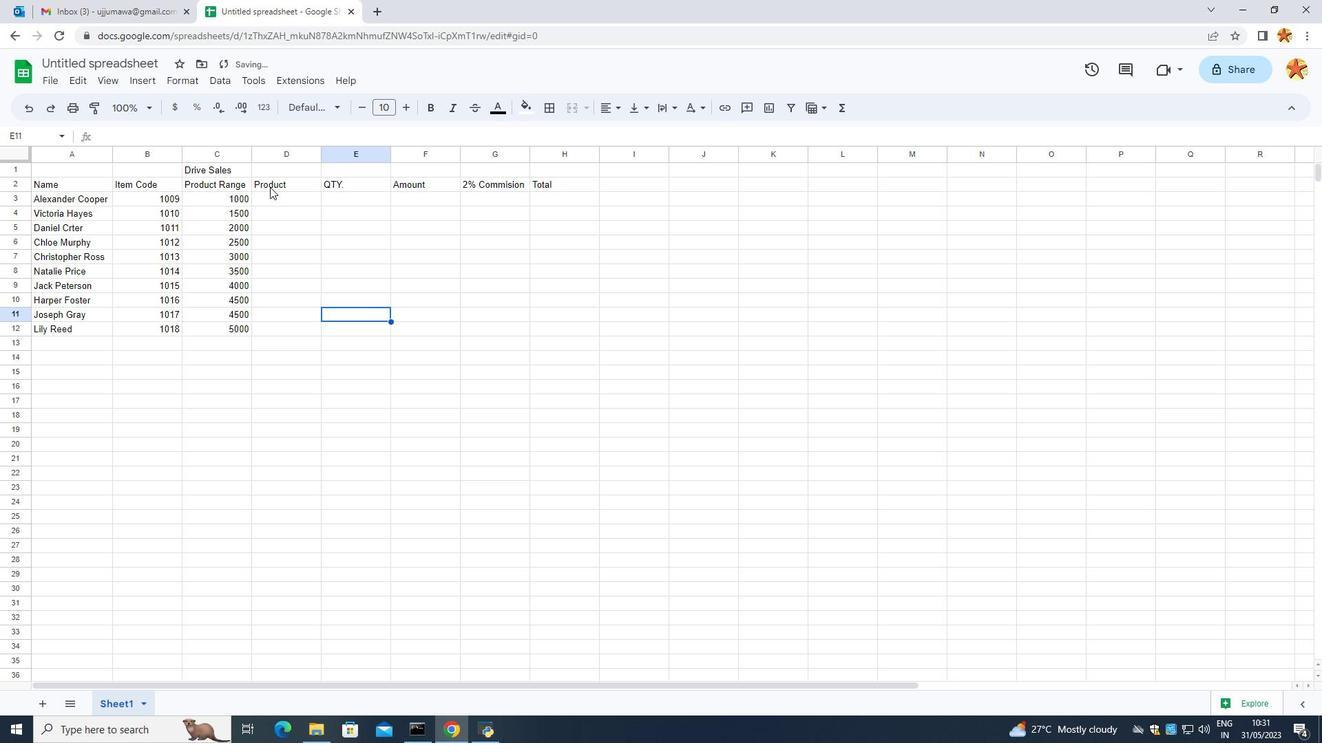 
Action: Mouse moved to (268, 196)
Screenshot: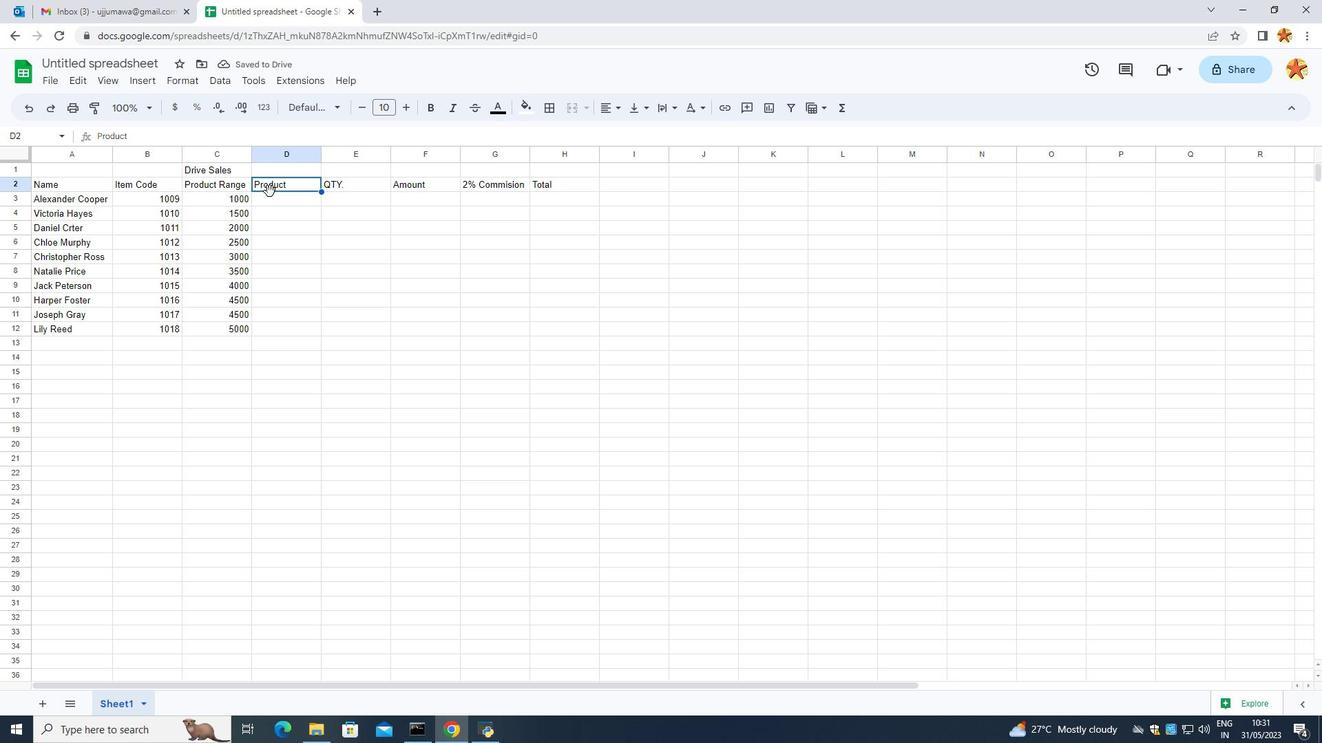 
Action: Mouse pressed left at (268, 196)
Screenshot: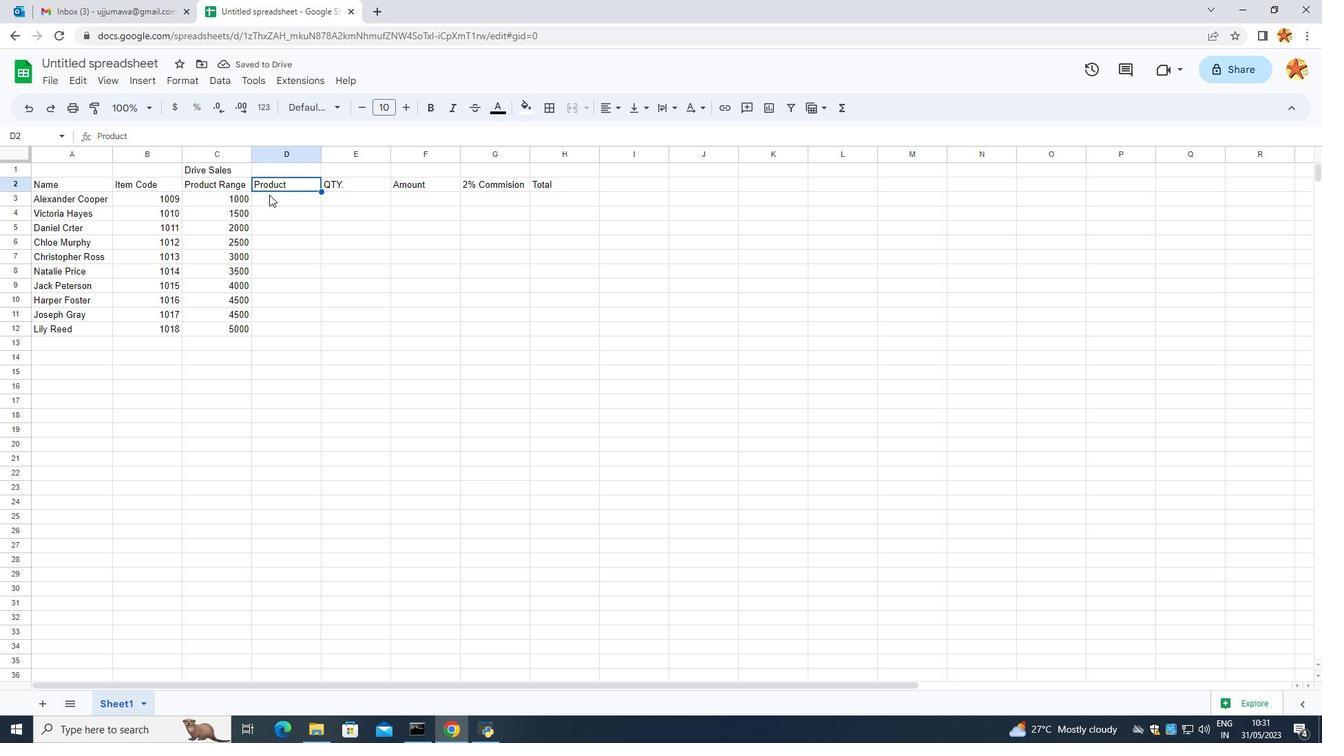 
Action: Mouse pressed left at (268, 196)
Screenshot: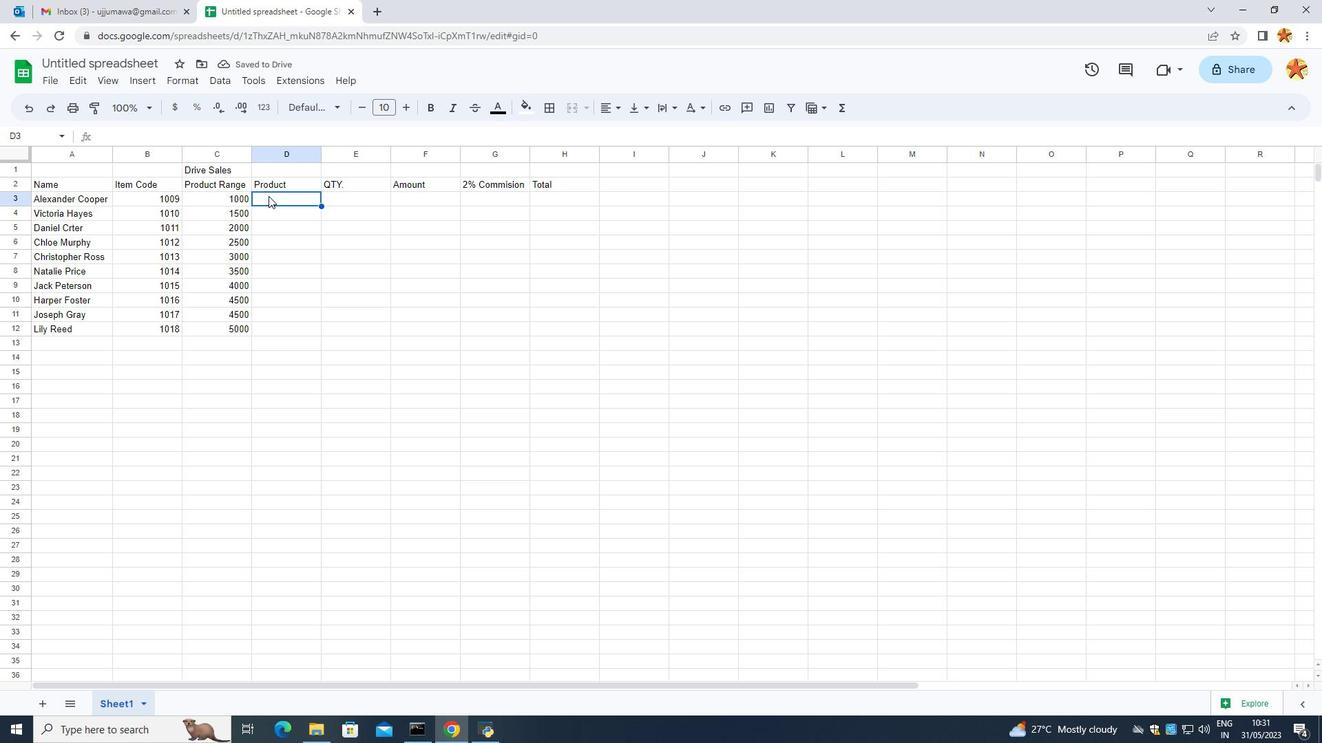 
Action: Mouse pressed left at (268, 196)
Screenshot: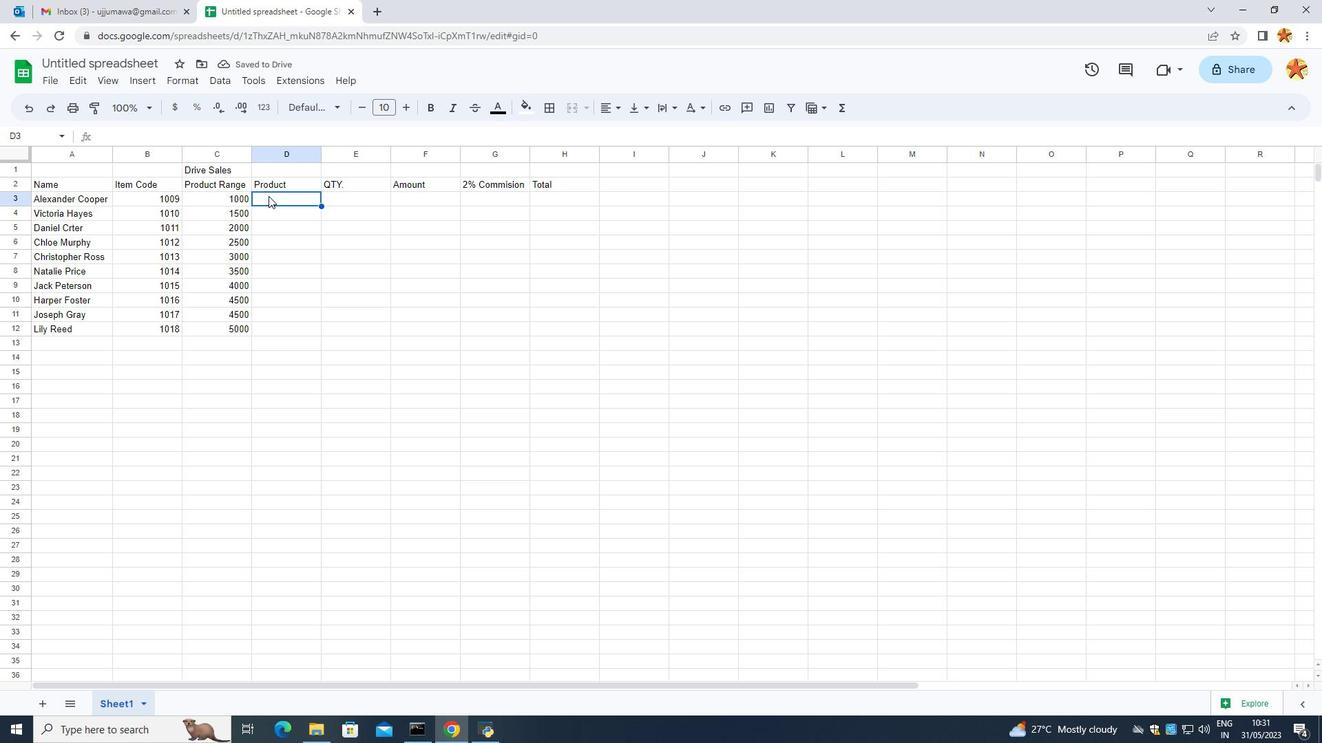 
Action: Mouse pressed left at (268, 196)
Screenshot: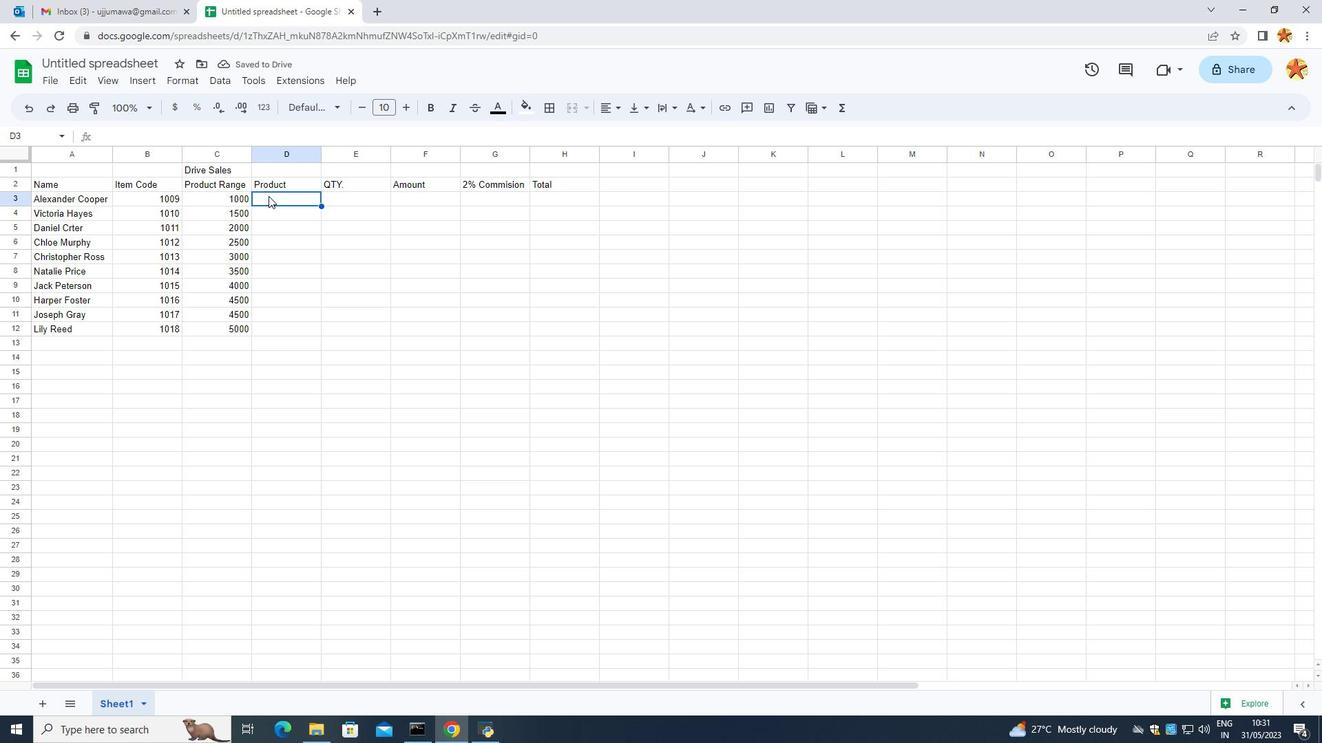 
Action: Mouse moved to (326, 227)
Screenshot: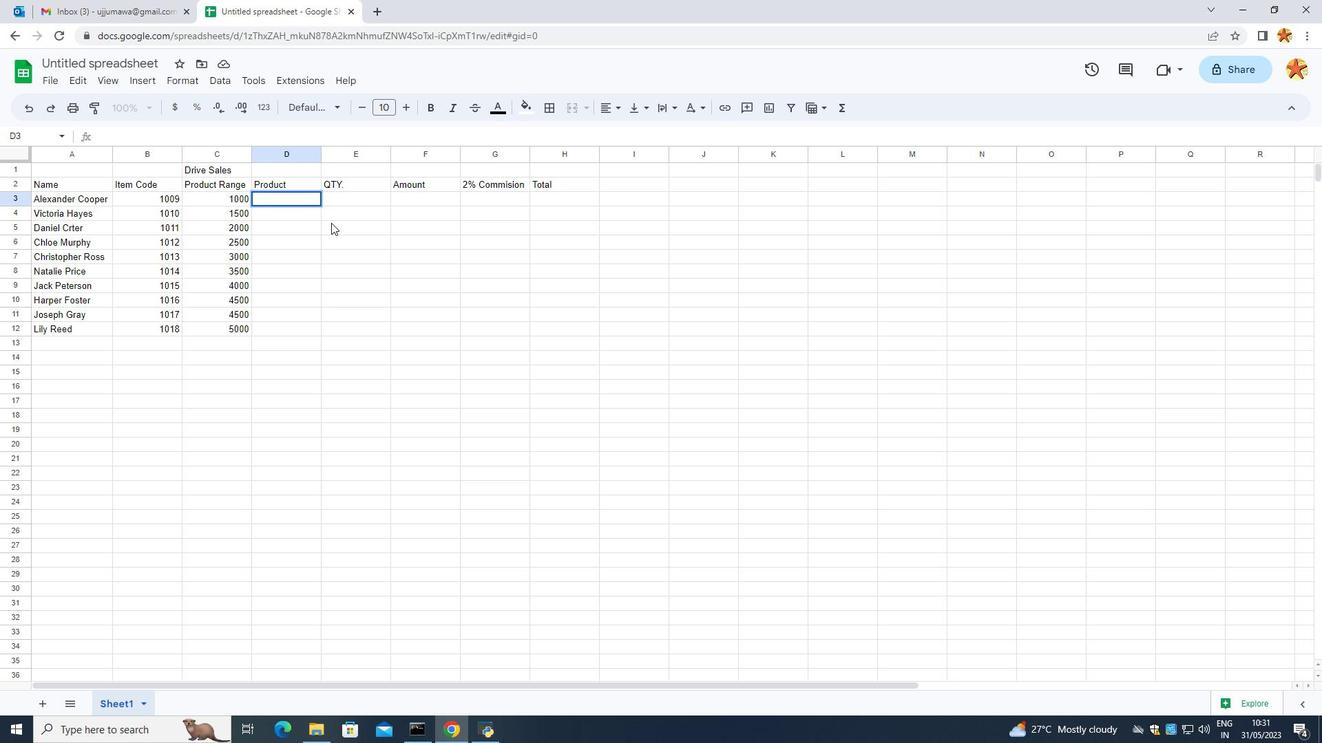 
Action: Key pressed <Key.caps_lock>K<Key.caps_lock>een<Key.space><Key.caps_lock>S<Key.caps_lock>hoe\<Key.backspace><Key.enter><Key.caps_lock>L<Key.caps_lock>acoste<Key.space><Key.caps_lock>S<Key.caps_lock>hoe<Key.enter><Key.caps_lock>M<Key.caps_lock>errell<Key.space><Key.caps_lock>S<Key.caps_lock>hoe<Key.enter><Key.caps_lock>M<Key.caps_lock>izuno<Key.space><Key.caps_lock>SHOE<Key.enter><Key.caps_lock>o<Key.caps_lock>NTISUKA<Key.space><Key.caps_lock>y<Key.backspace>ti<Key.backspace><Key.caps_lock>IGER<Key.space><Key.caps_lock>s<Key.caps_lock>HOE<Key.enter><Key.caps_lock>s<Key.caps_lock>ALOMON<Key.space><Key.caps_lock>s<Key.caps_lock>HOE<Key.enter><Key.caps_lock>s<Key.caps_lock>ANUK<Key.caps_lock>s<Key.caps_lock>HOE]\<Key.backspace><Key.backspace>
Screenshot: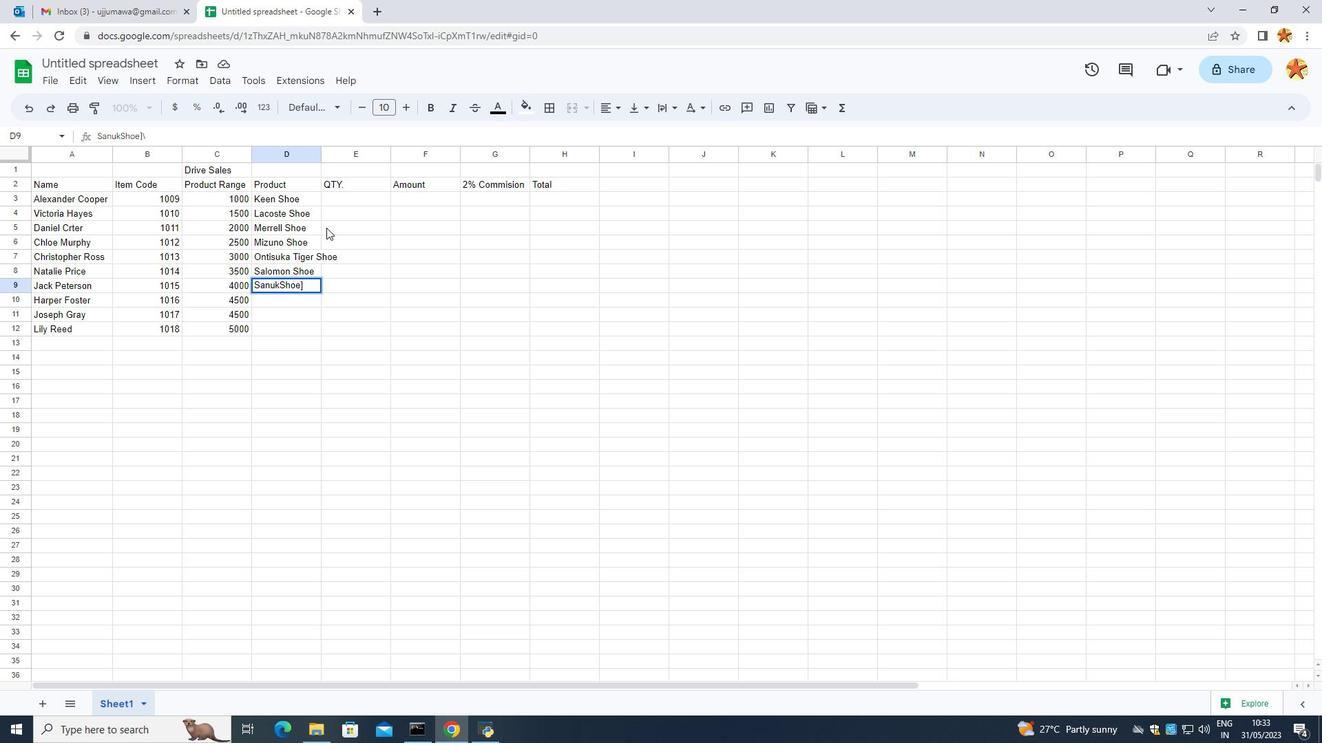
Action: Mouse moved to (278, 281)
Screenshot: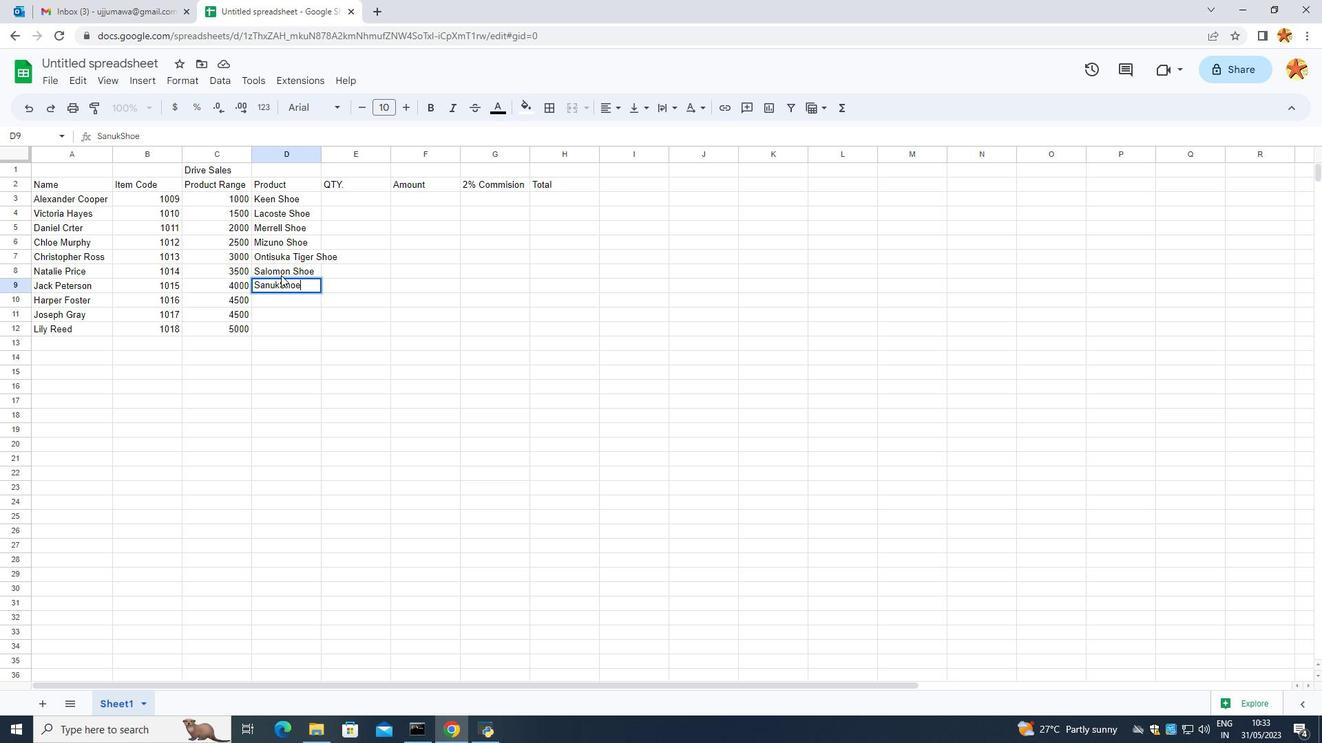 
Action: Mouse pressed left at (278, 281)
Screenshot: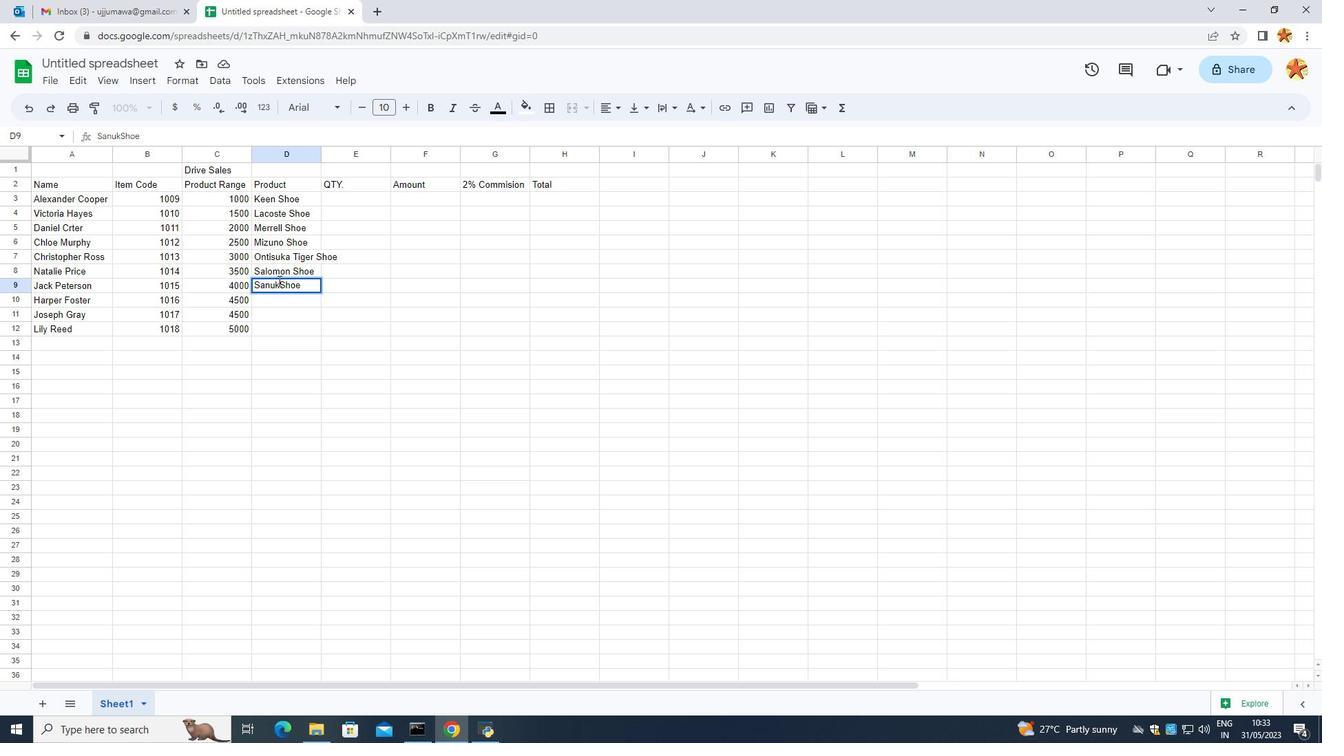 
Action: Key pressed <Key.space>
Screenshot: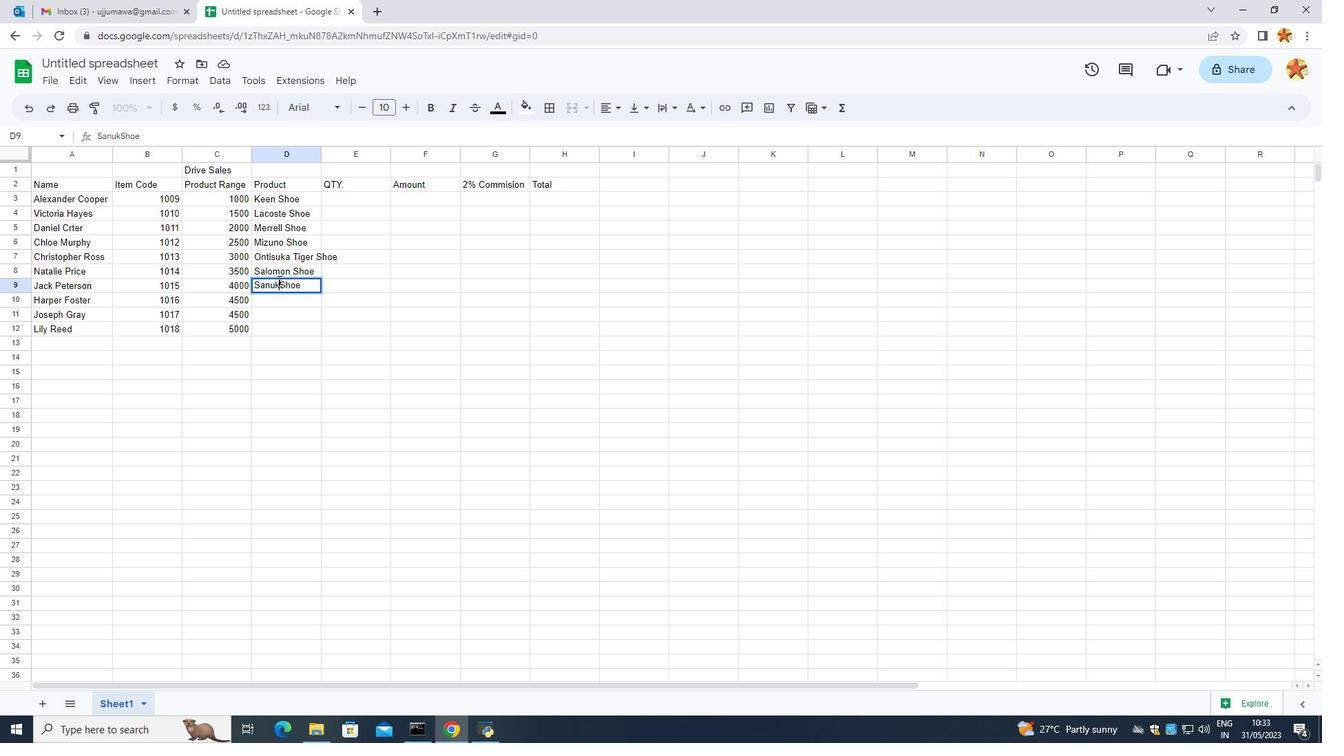 
Action: Mouse moved to (274, 306)
Screenshot: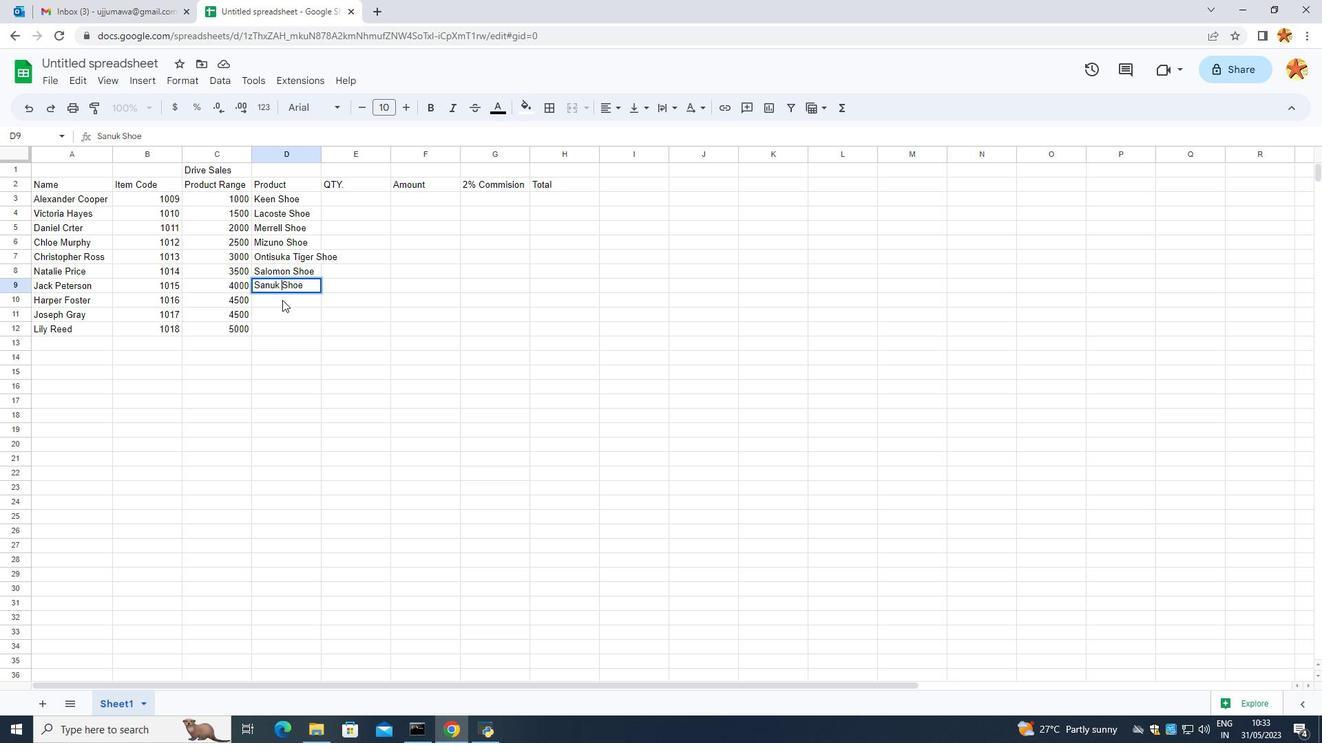 
Action: Mouse pressed left at (274, 306)
Screenshot: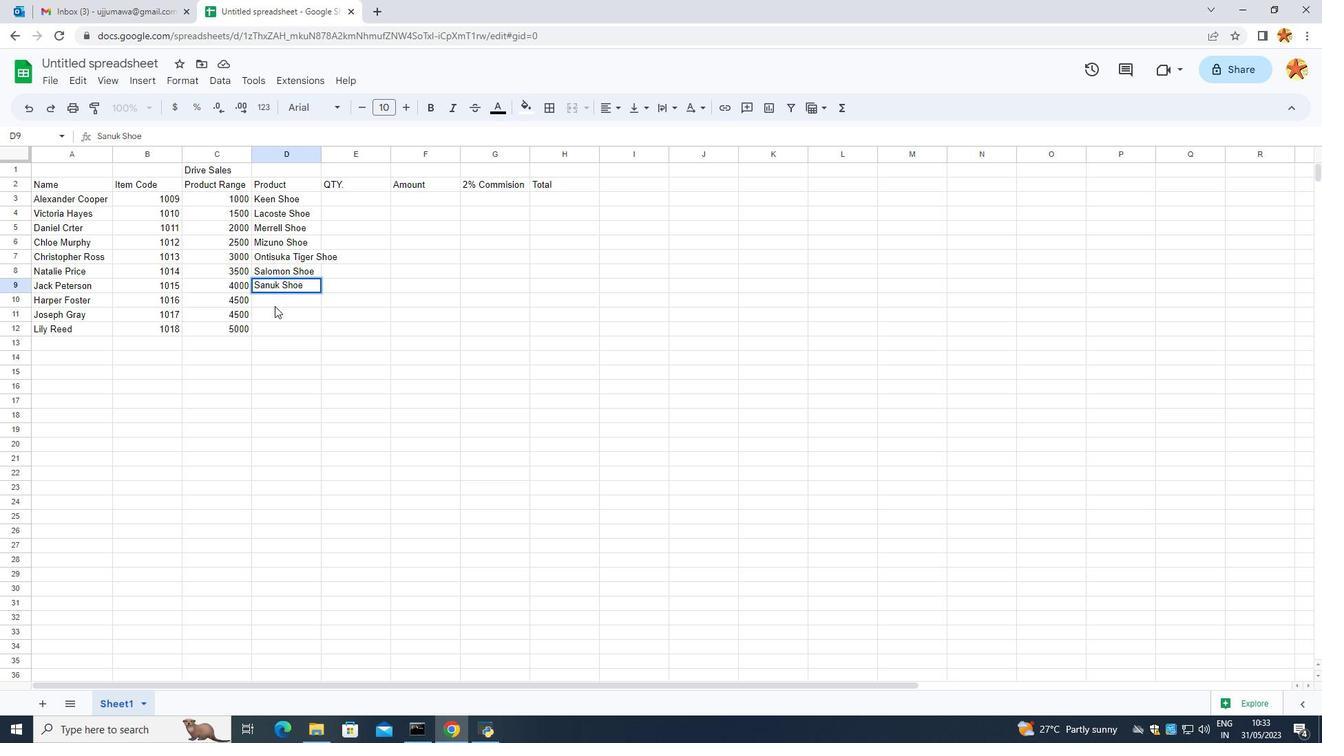 
Action: Mouse moved to (279, 304)
Screenshot: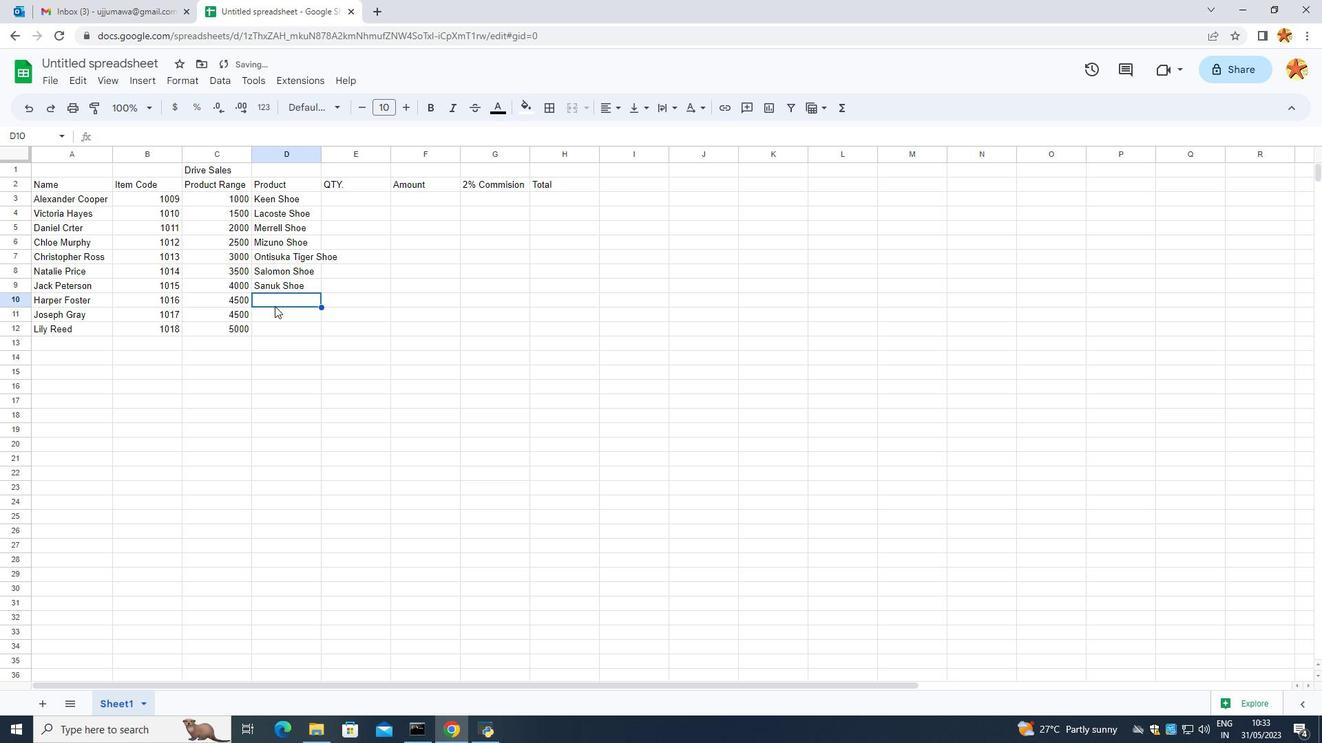 
Action: Mouse pressed left at (279, 304)
Screenshot: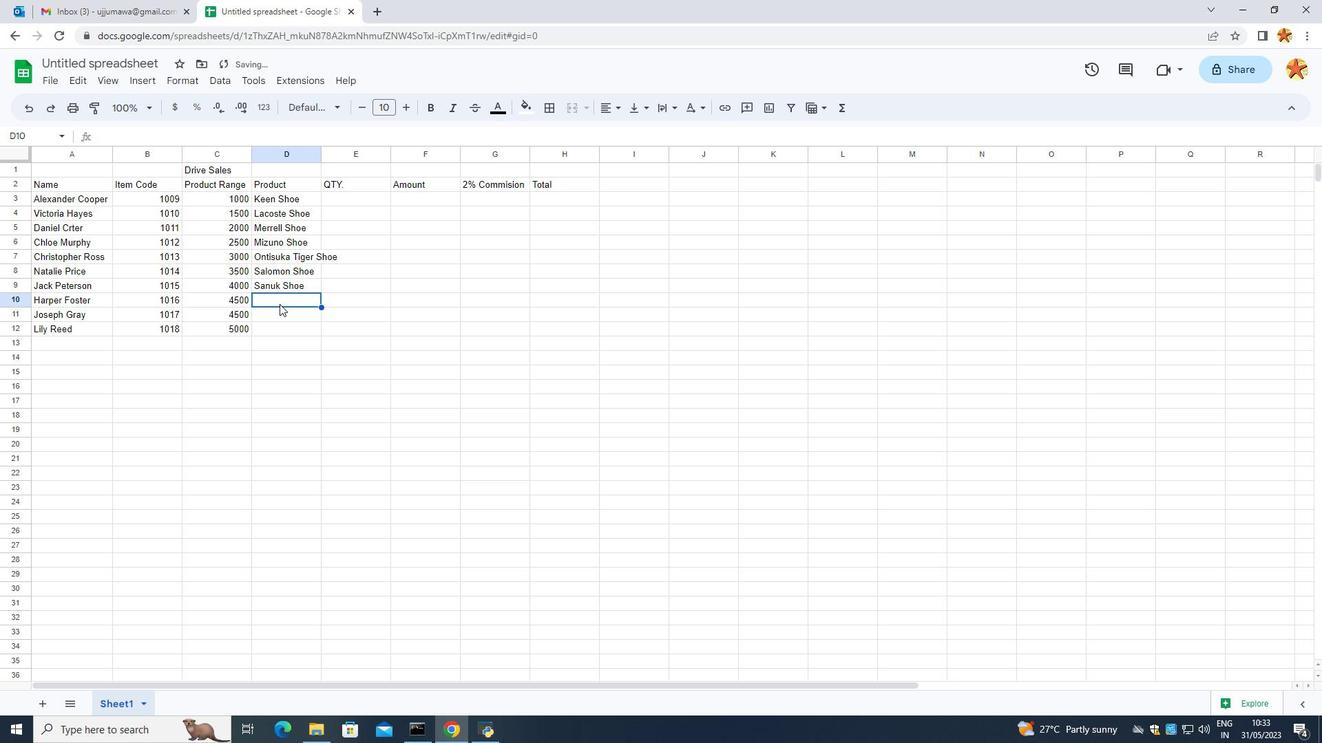 
Action: Mouse pressed left at (279, 304)
Screenshot: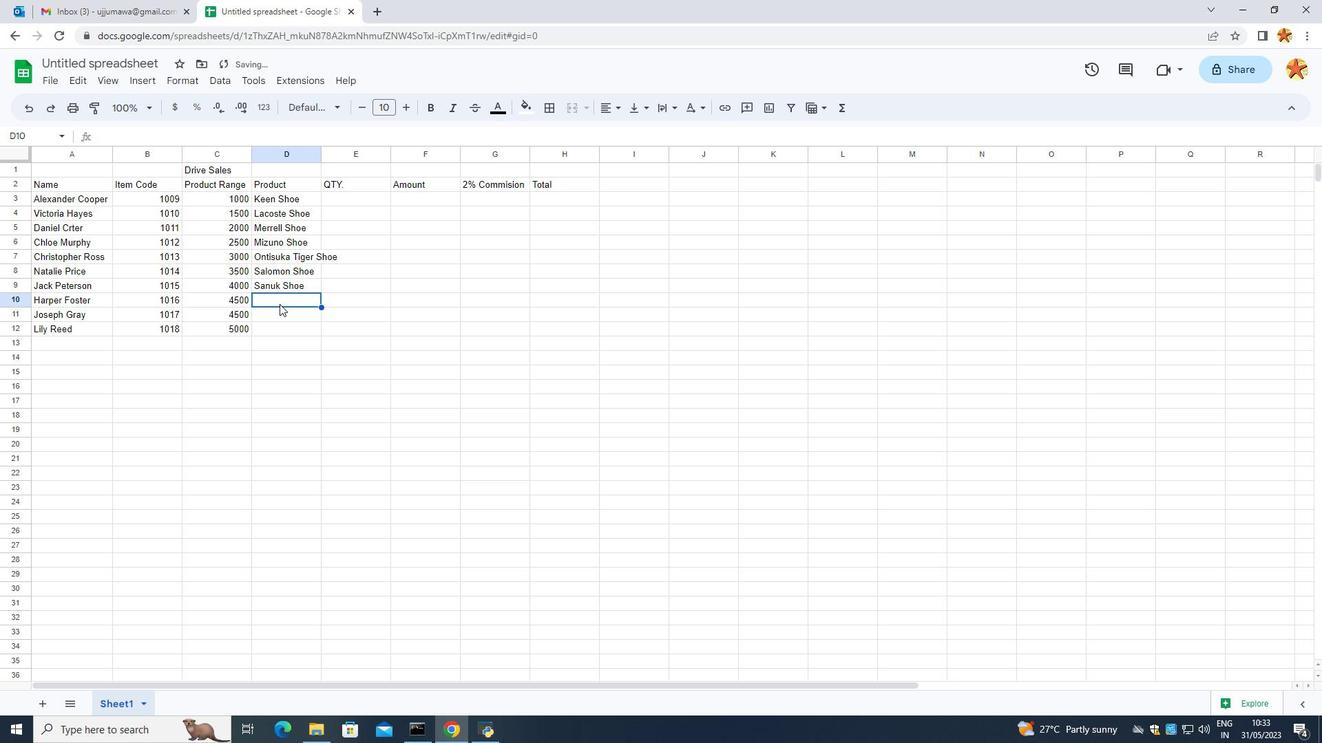 
Action: Mouse moved to (301, 302)
Screenshot: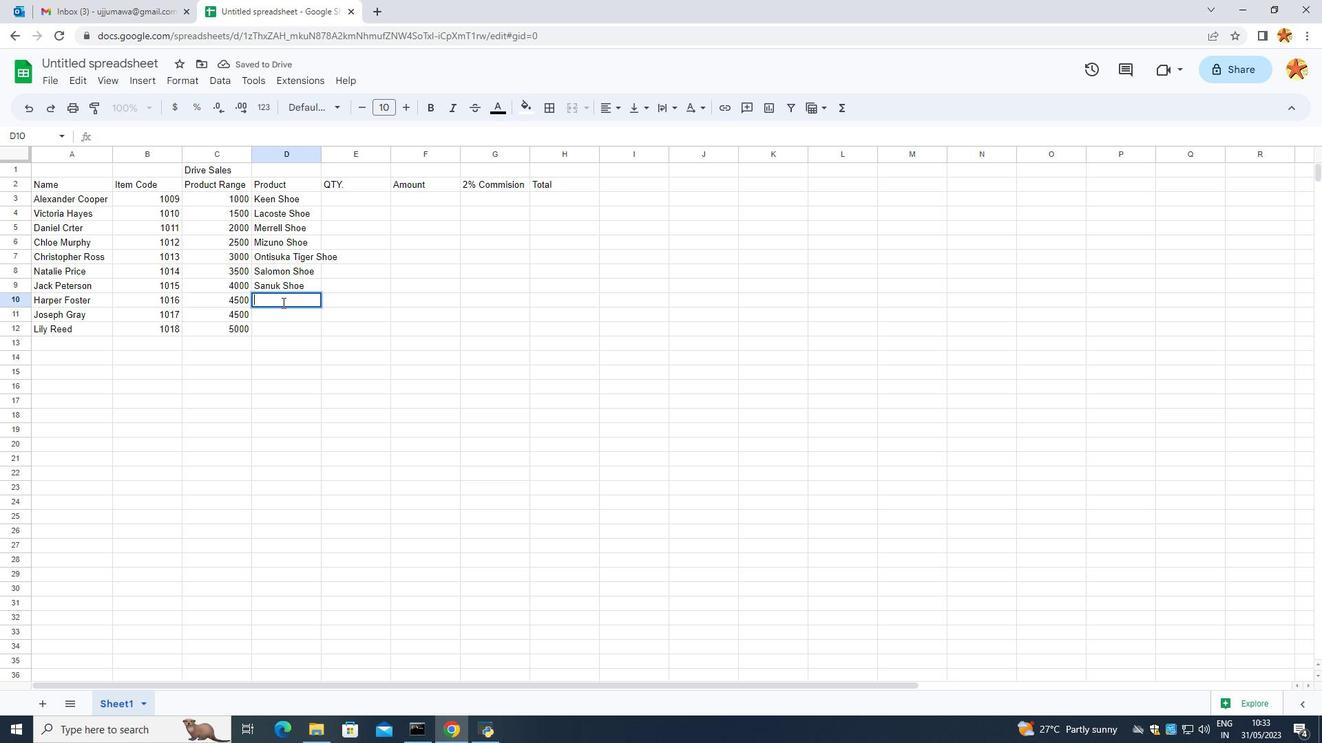 
Action: Key pressed <Key.caps_lock>s<Key.caps_lock>AY<Key.backspace>UCONY<Key.space><Key.caps_lock>s<Key.caps_lock>HOE<Key.enter><Key.caps_lock>s<Key.caps_lock>PERRY<Key.space><Key.caps_lock>s<Key.caps_lock><Key.caps_lock>hoe
Screenshot: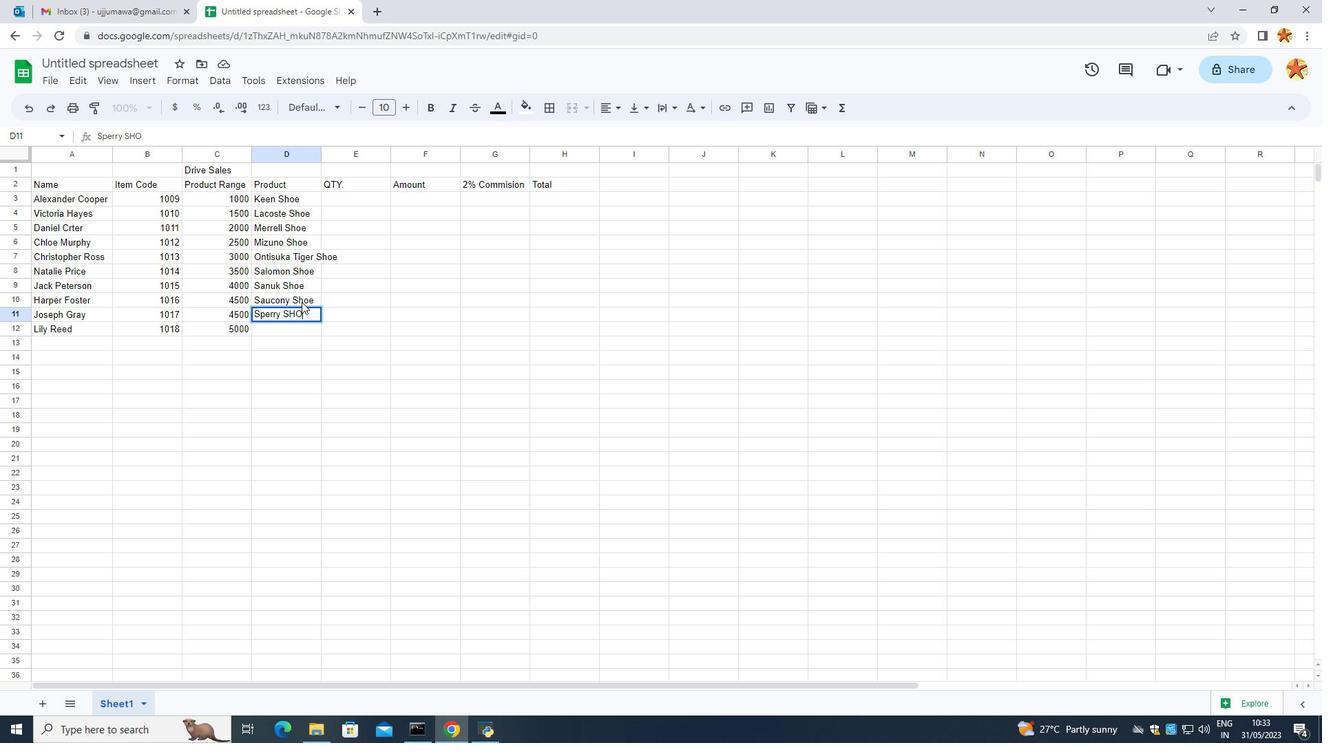 
Action: Mouse moved to (329, 445)
Screenshot: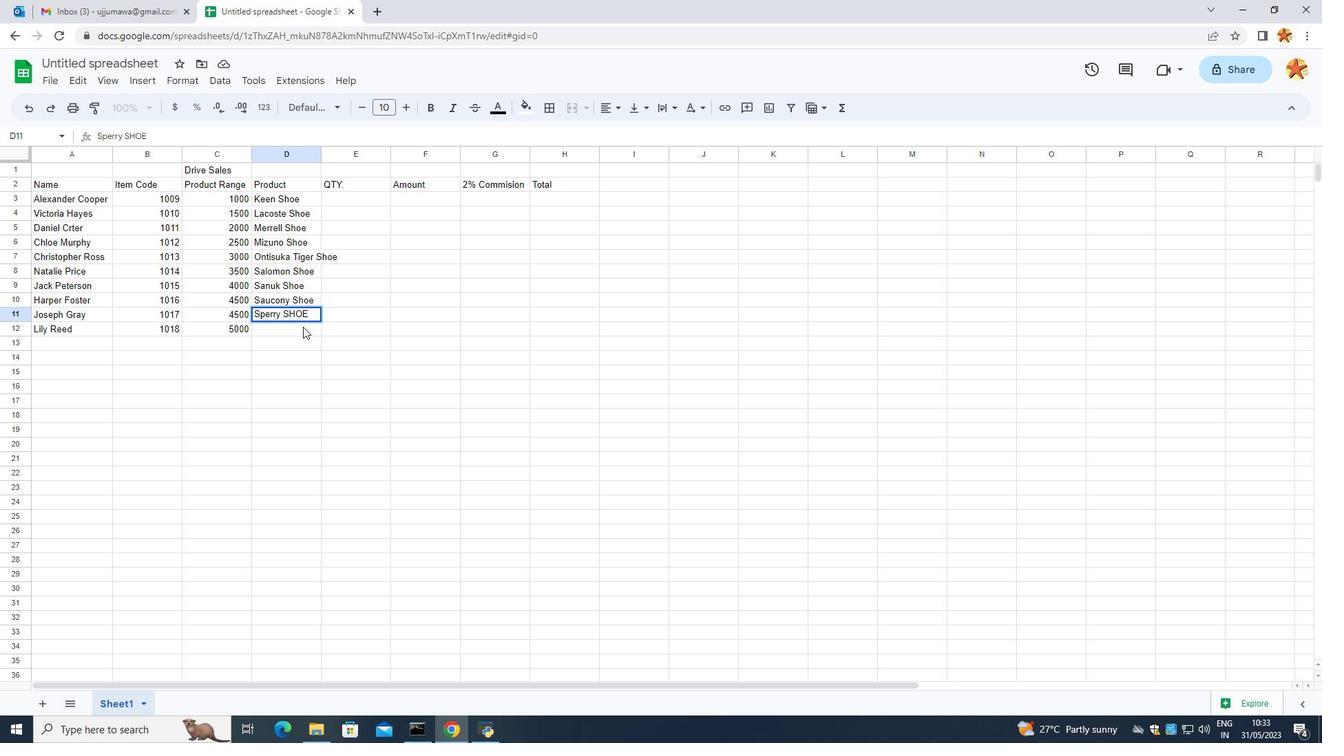 
Action: Mouse pressed left at (329, 445)
Screenshot: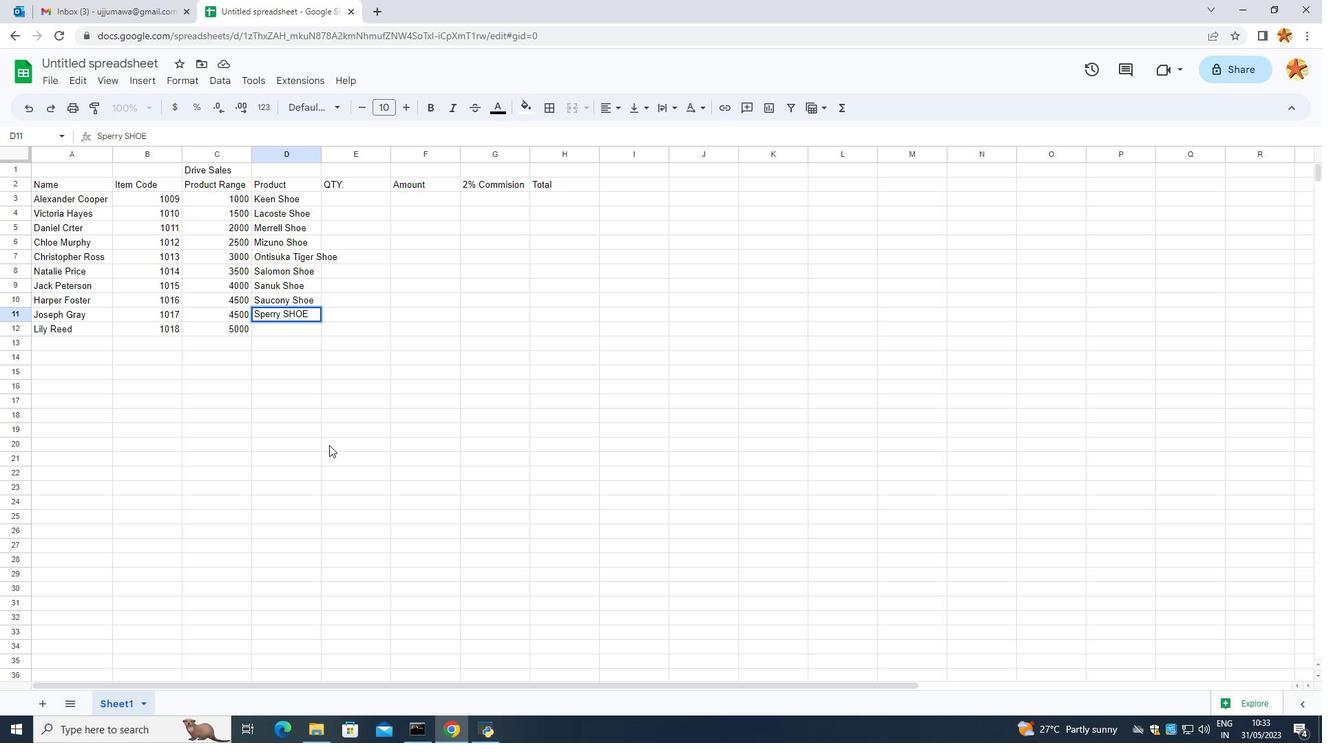 
Action: Mouse moved to (292, 313)
Screenshot: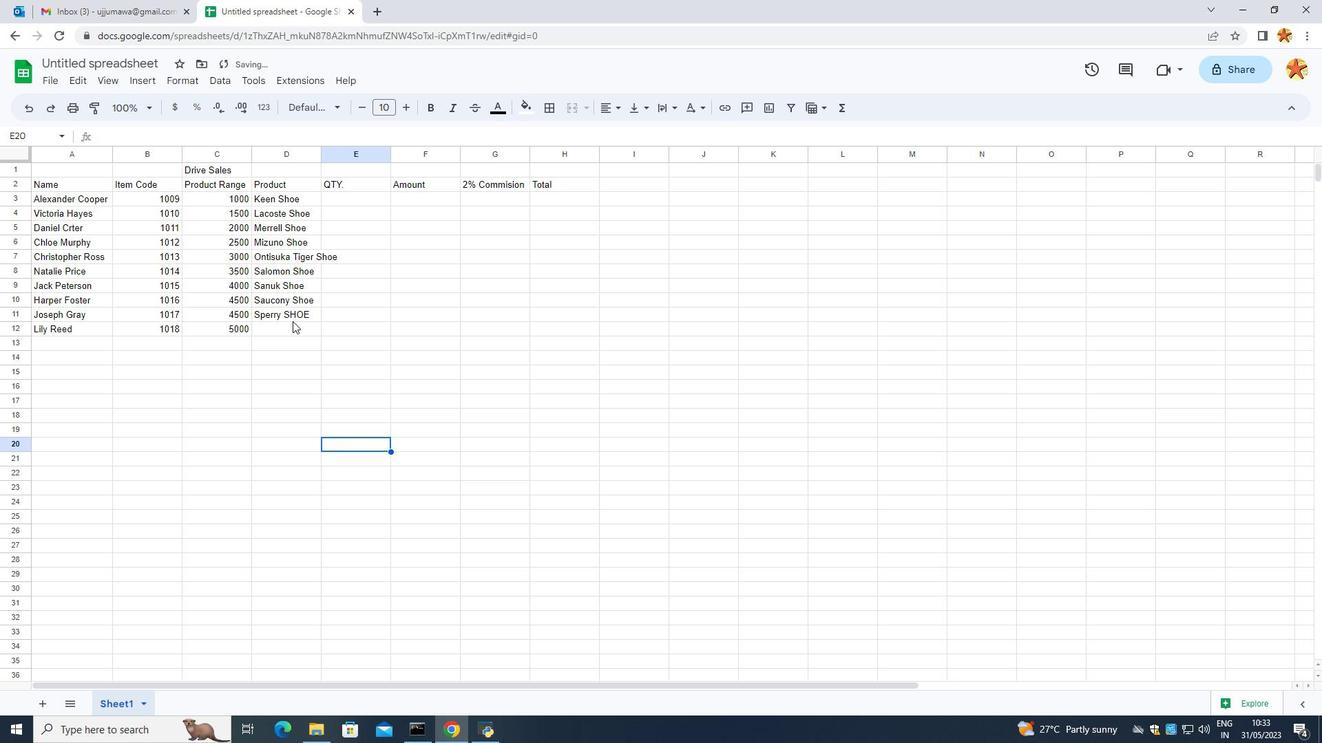 
Action: Mouse pressed left at (292, 313)
Screenshot: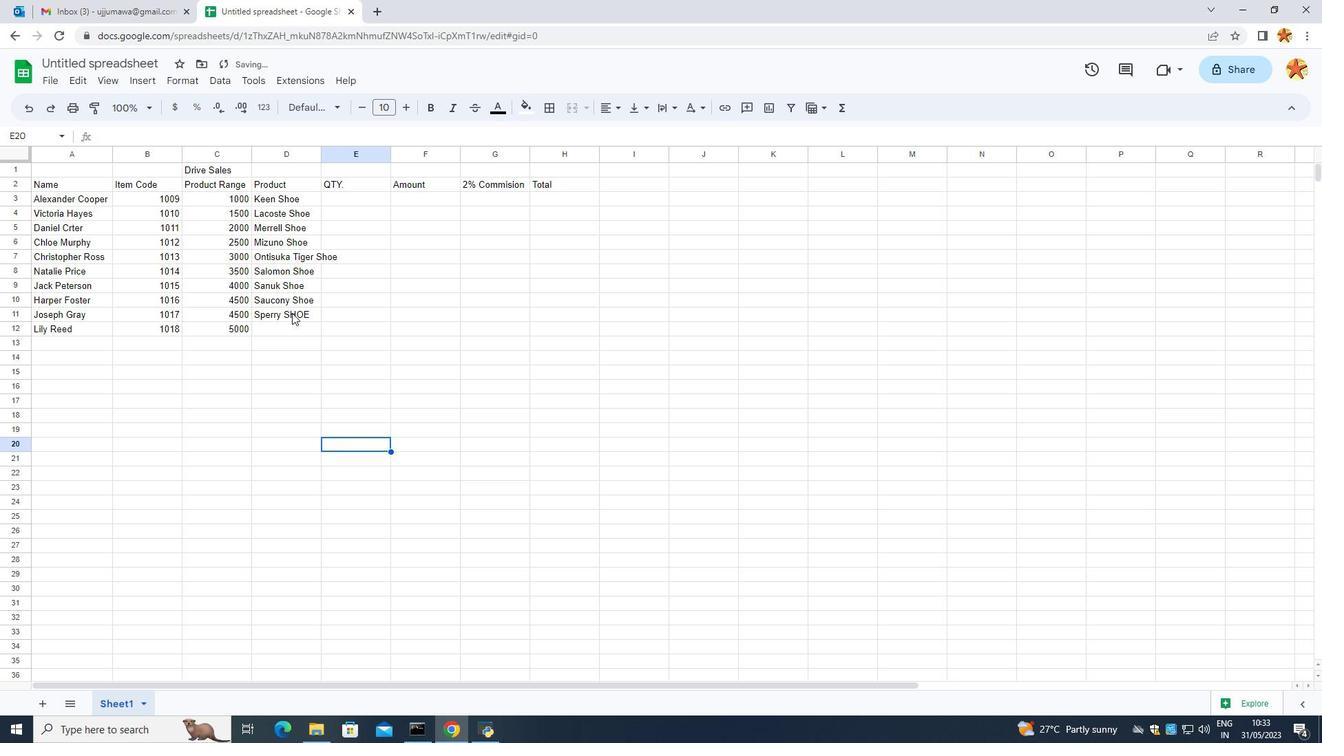
Action: Mouse pressed left at (292, 313)
Screenshot: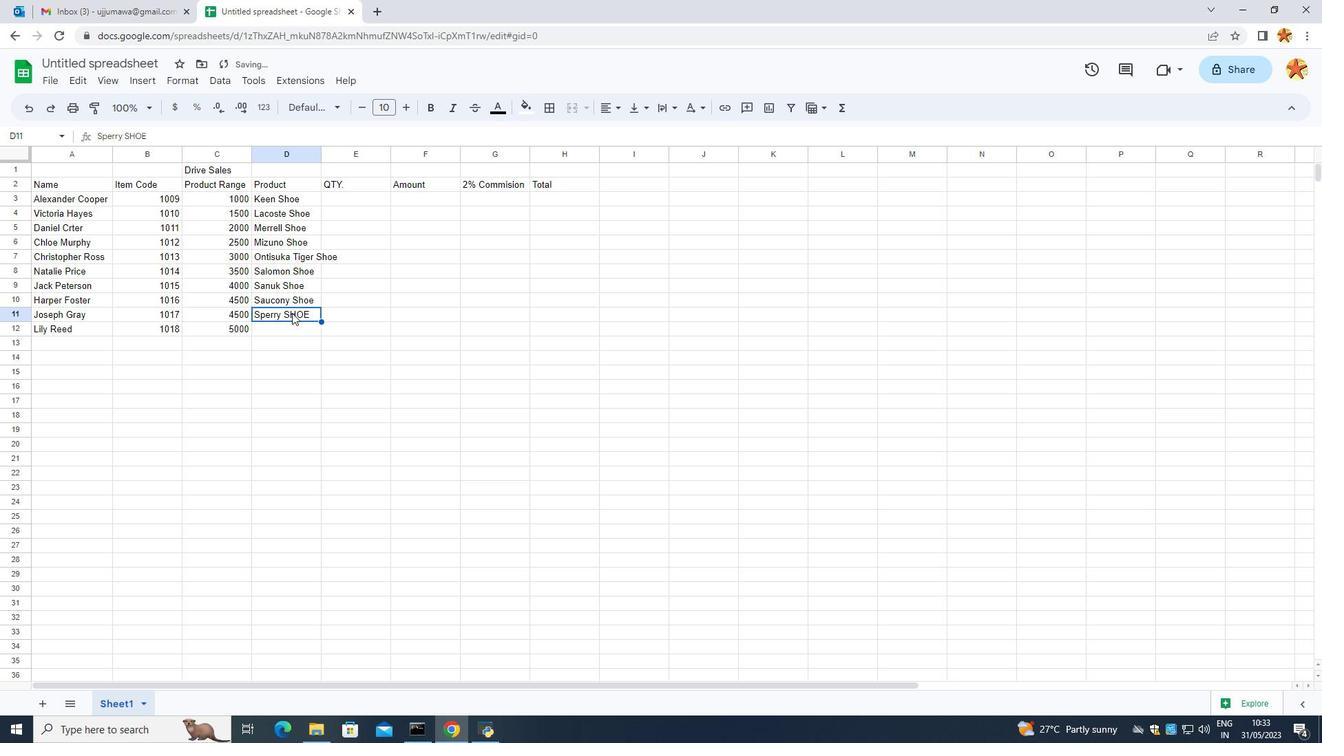 
Action: Mouse moved to (312, 318)
Screenshot: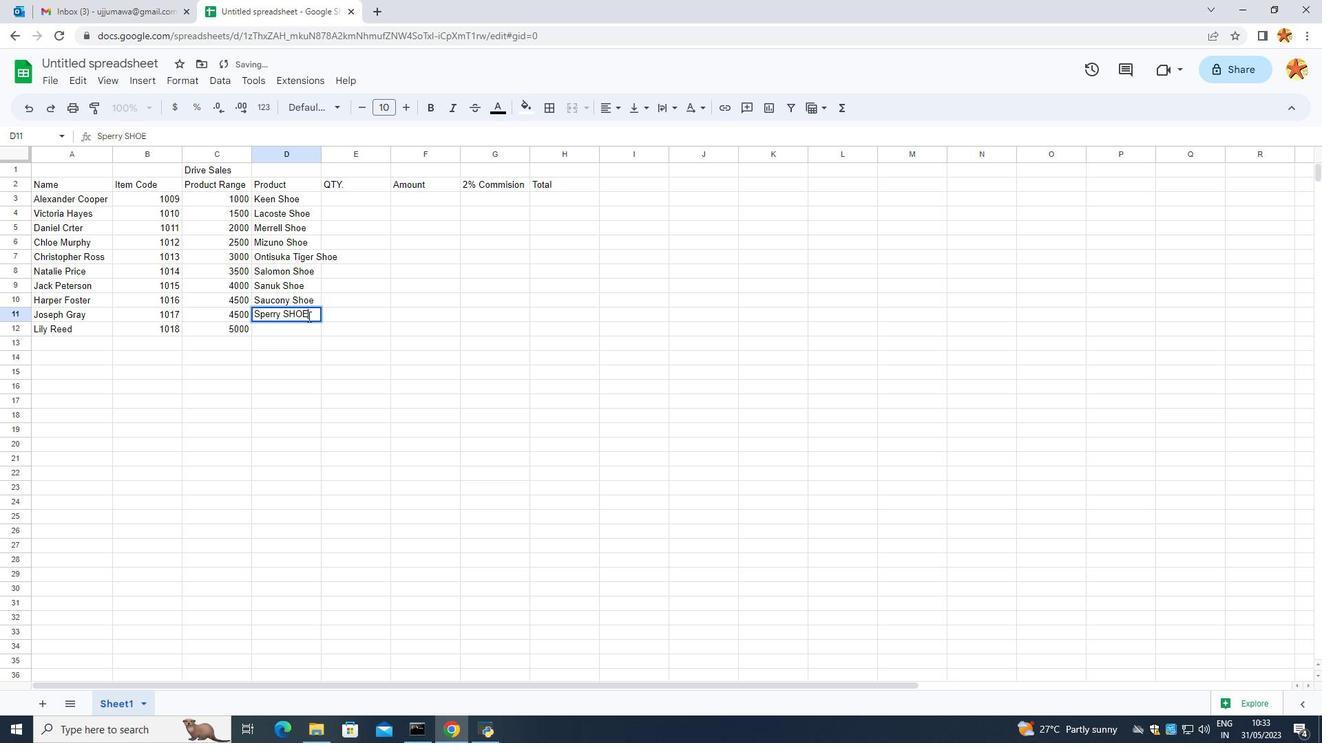 
Action: Mouse pressed left at (312, 318)
Screenshot: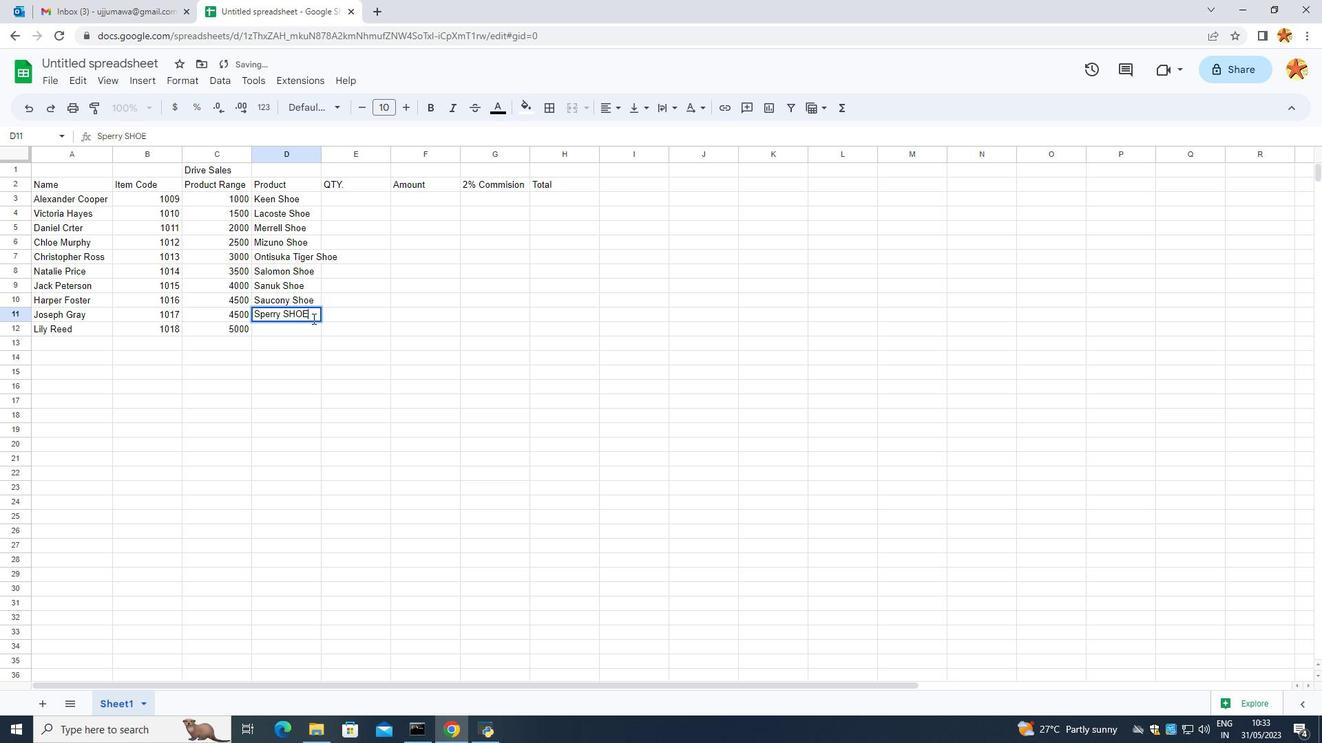 
Action: Mouse moved to (294, 315)
Screenshot: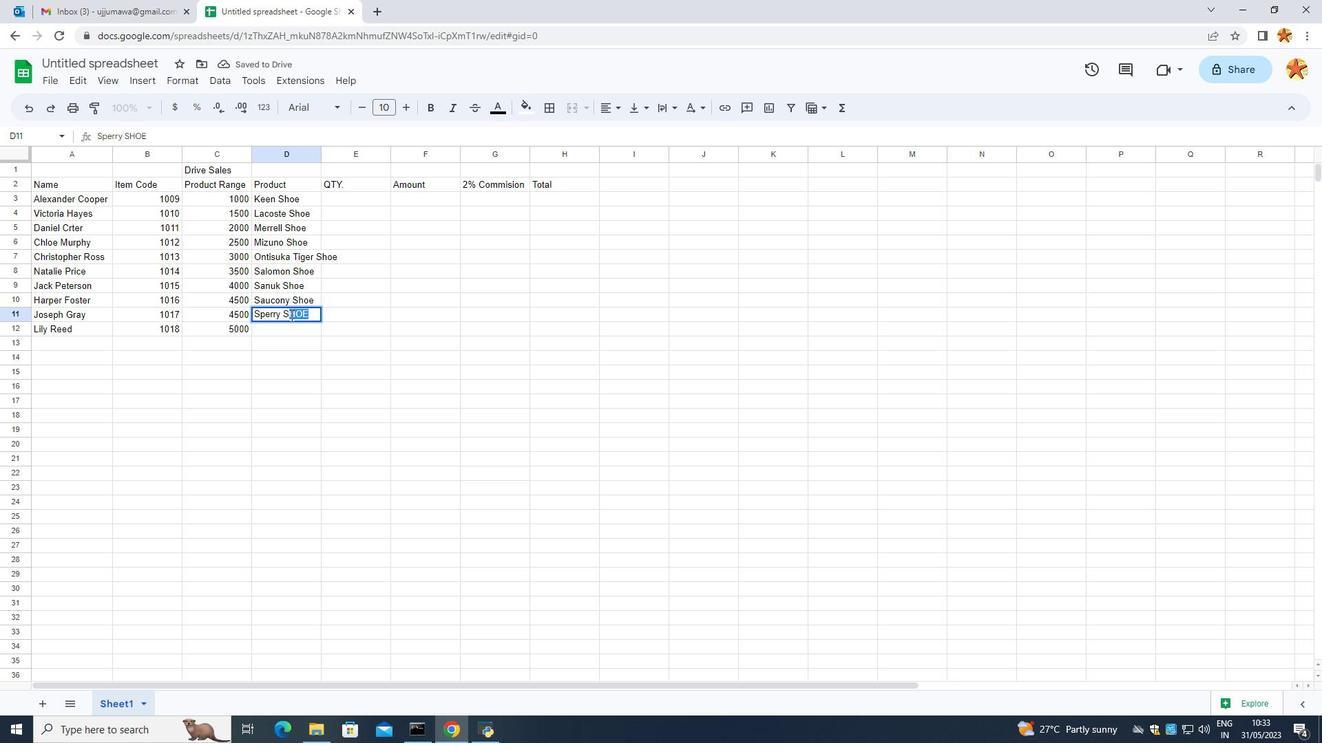
Action: Key pressed <Key.caps_lock>HOE
Screenshot: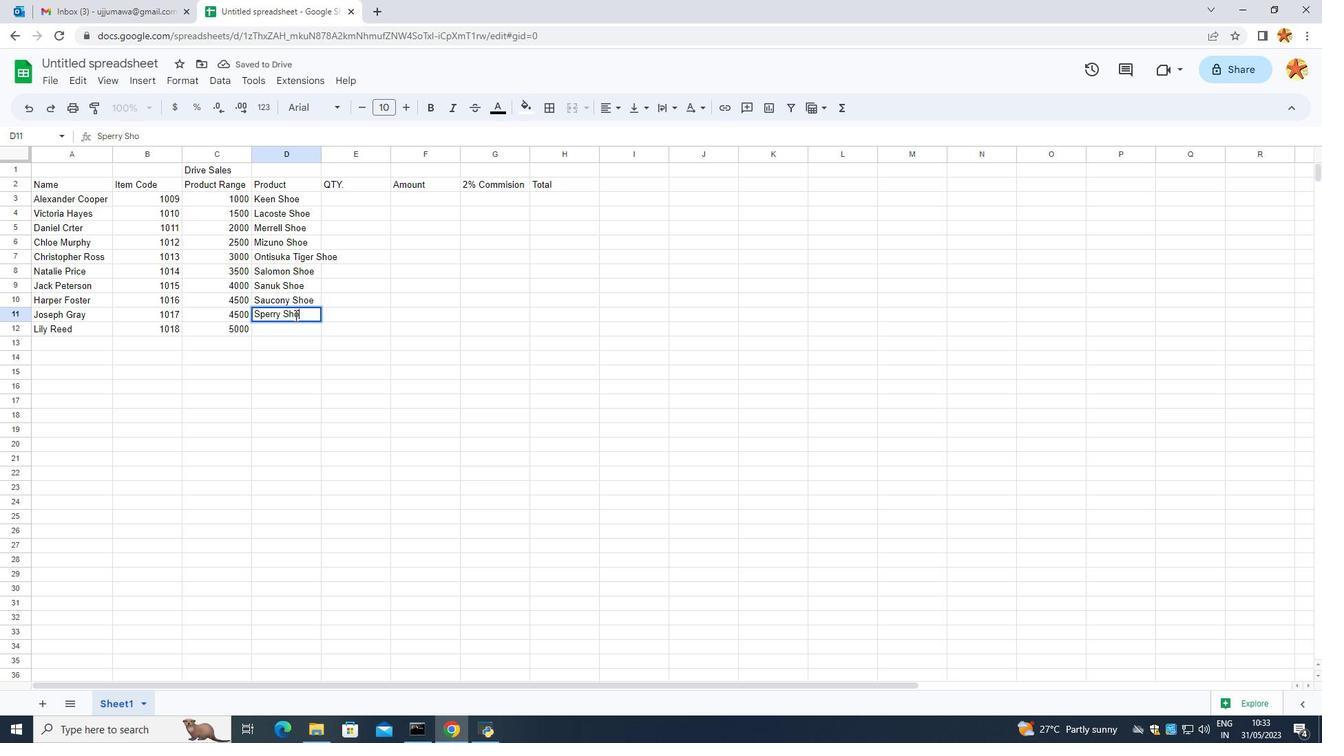 
Action: Mouse moved to (271, 333)
Screenshot: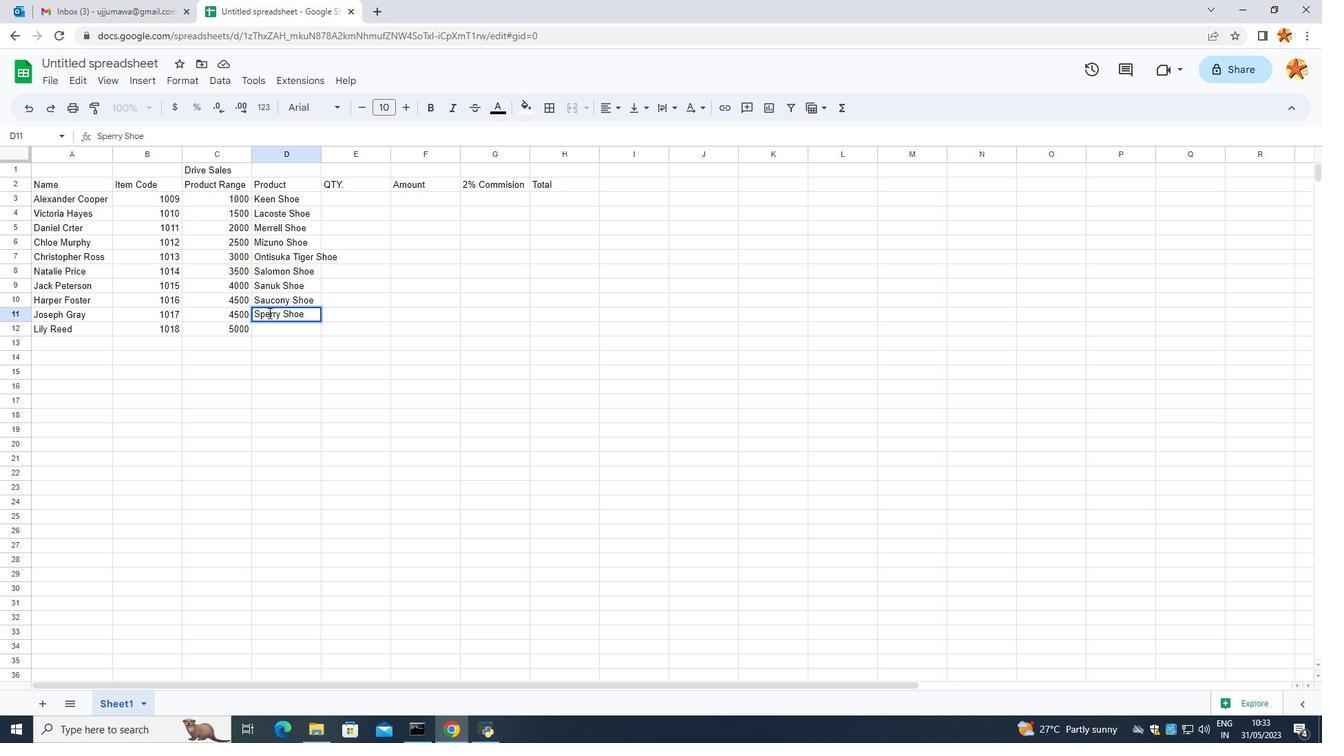 
Action: Mouse pressed left at (271, 333)
Screenshot: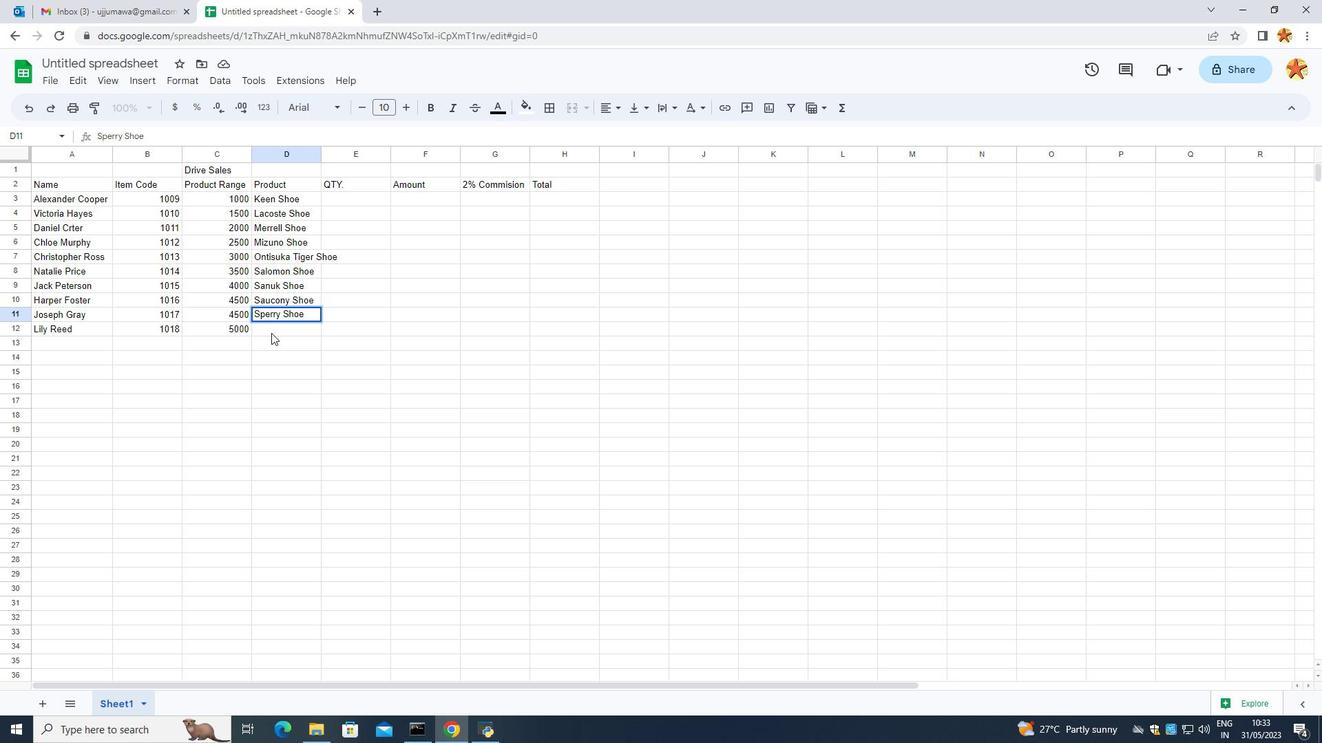 
Action: Mouse pressed left at (271, 333)
